 Task: Research Airbnb accommodation in Lake Placid, New York, with Amazing views.
Action: Mouse moved to (599, 162)
Screenshot: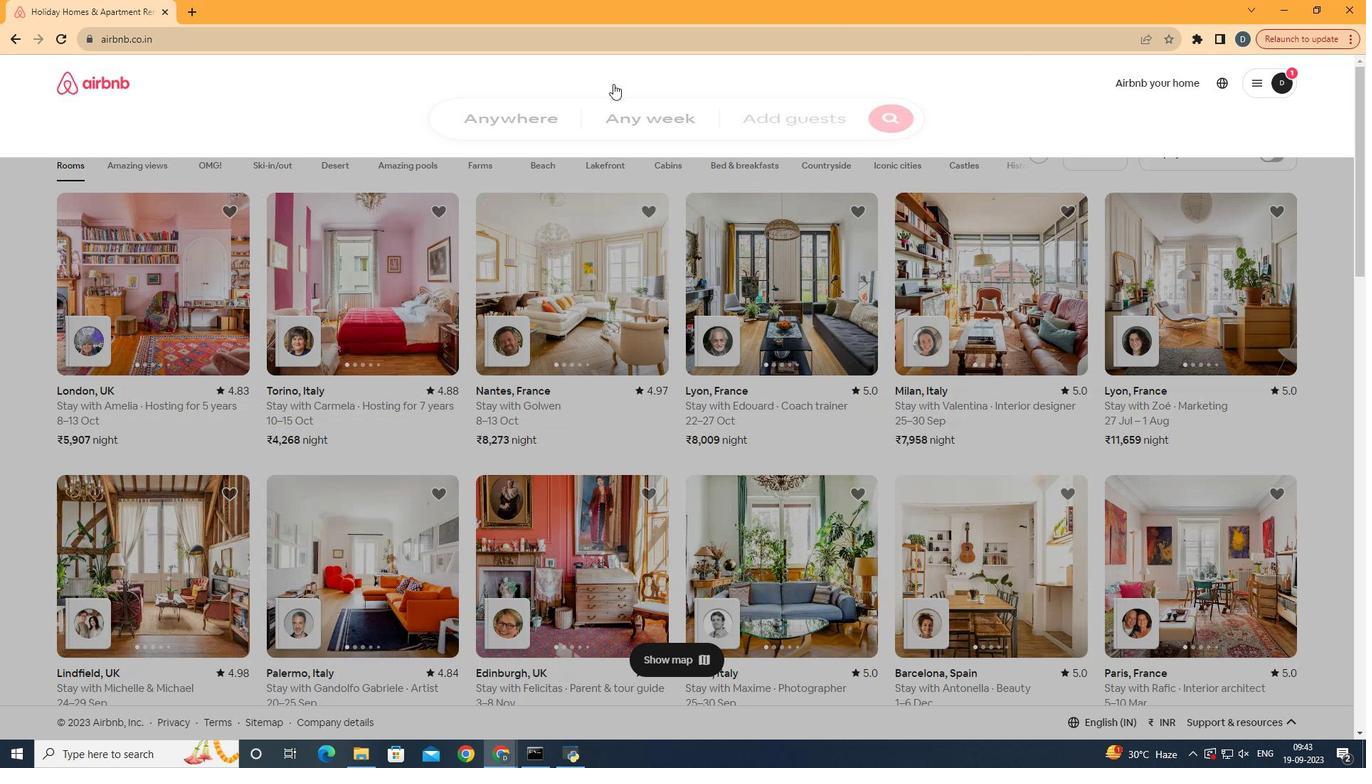 
Action: Mouse pressed left at (599, 162)
Screenshot: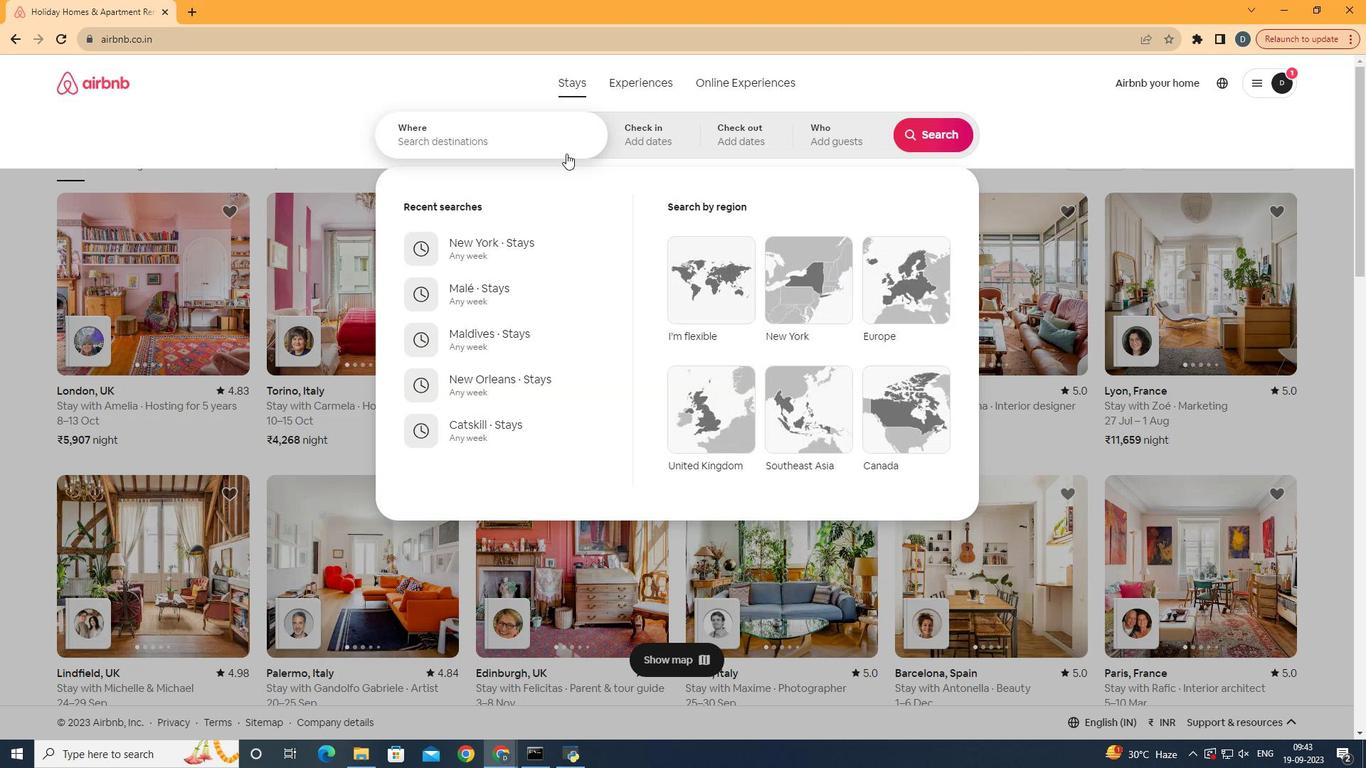 
Action: Mouse moved to (551, 205)
Screenshot: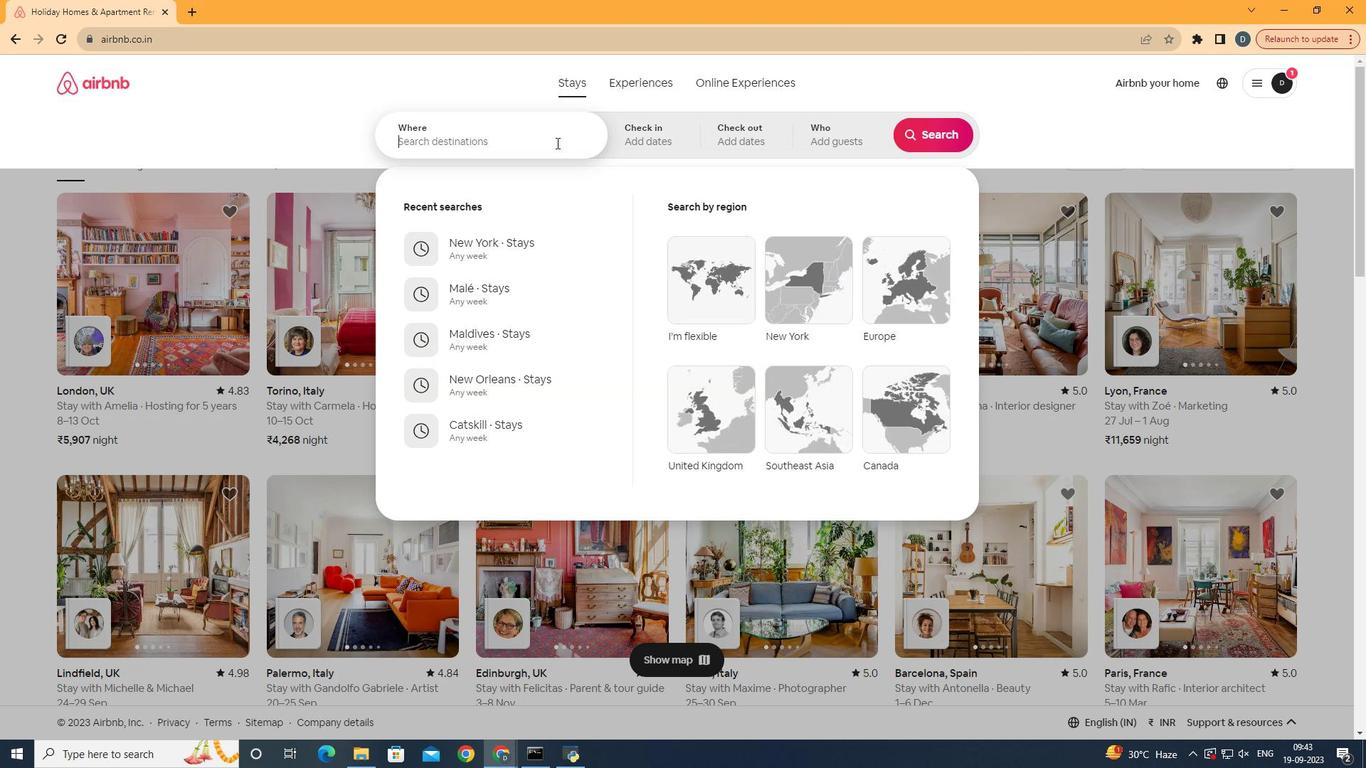 
Action: Mouse pressed left at (551, 205)
Screenshot: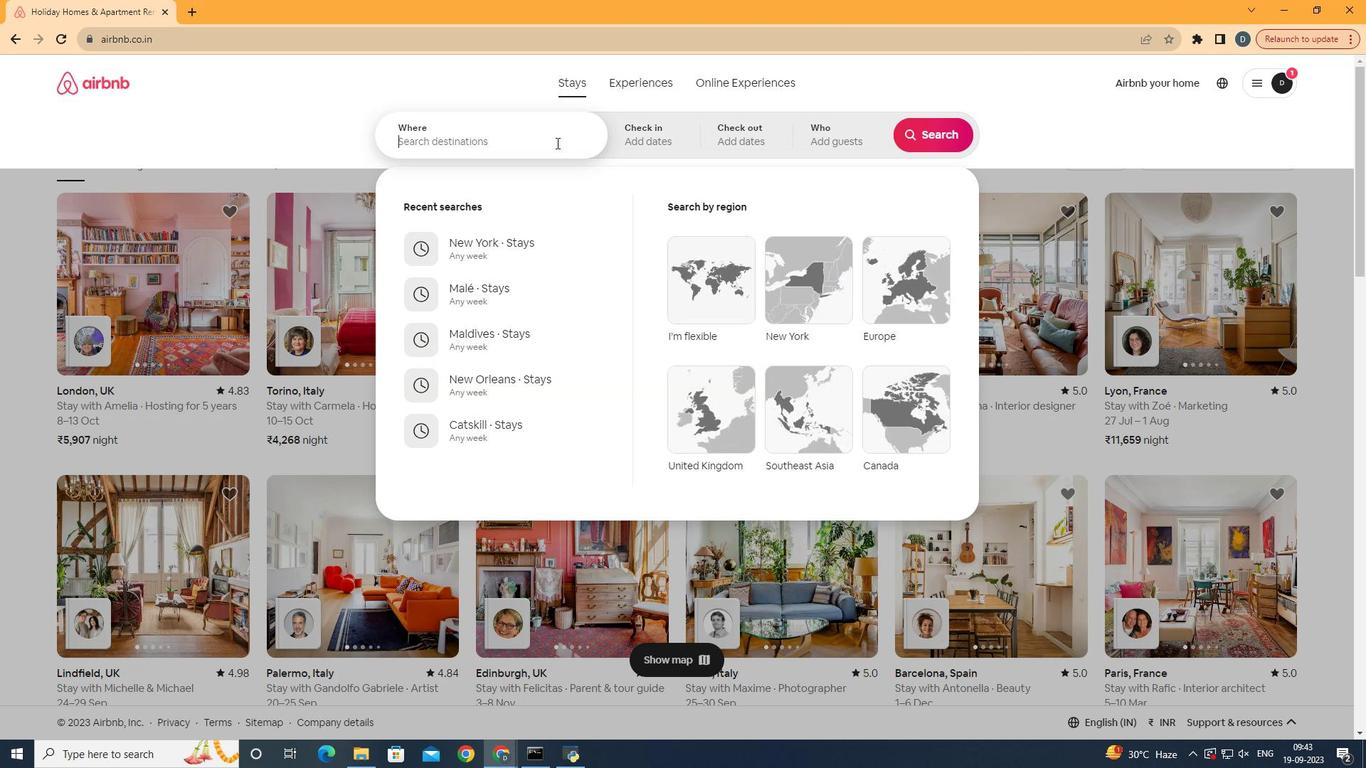 
Action: Mouse moved to (541, 198)
Screenshot: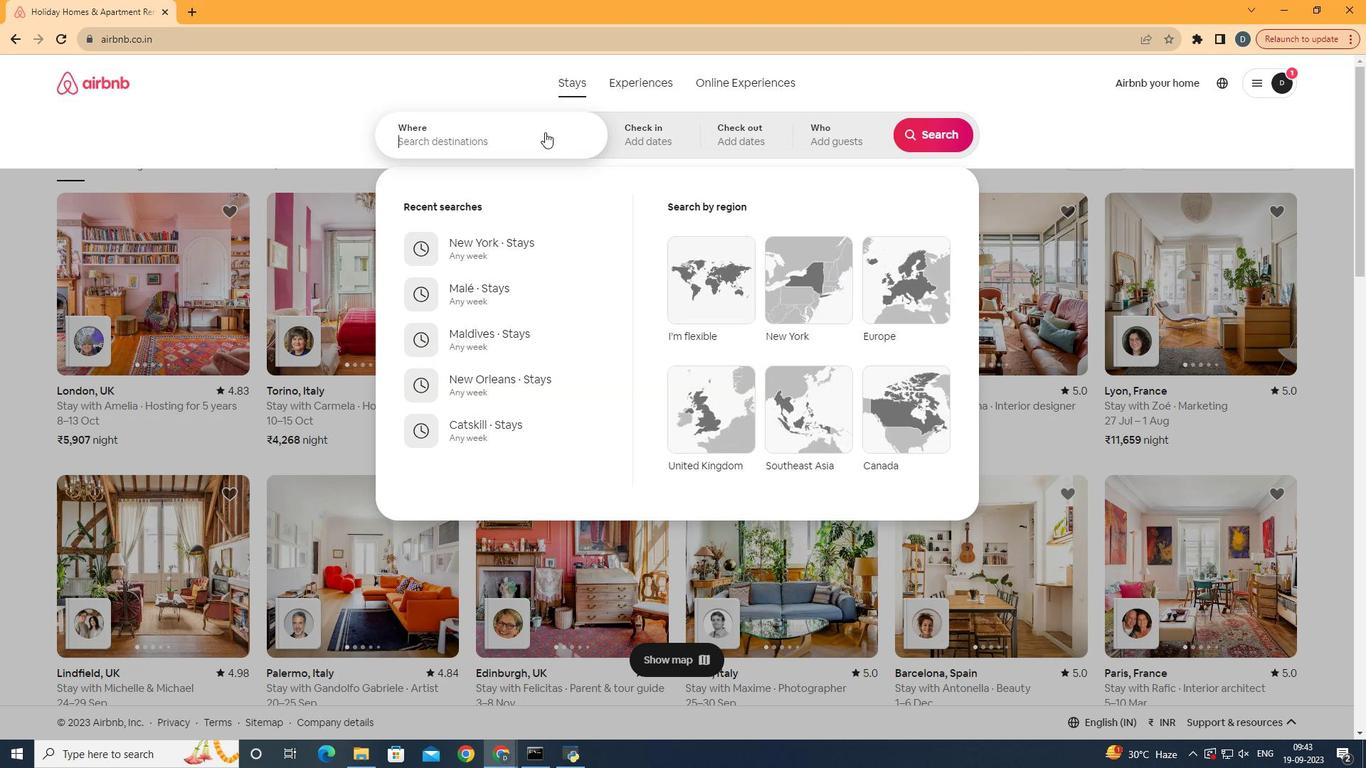 
Action: Key pressed <Key.shift><Key.shift><Key.shift><Key.shift>Lake<Key.space><Key.shift><Key.shift><Key.shift><Key.shift><Key.shift><Key.shift><Key.shift><Key.shift><Key.shift>Pla
Screenshot: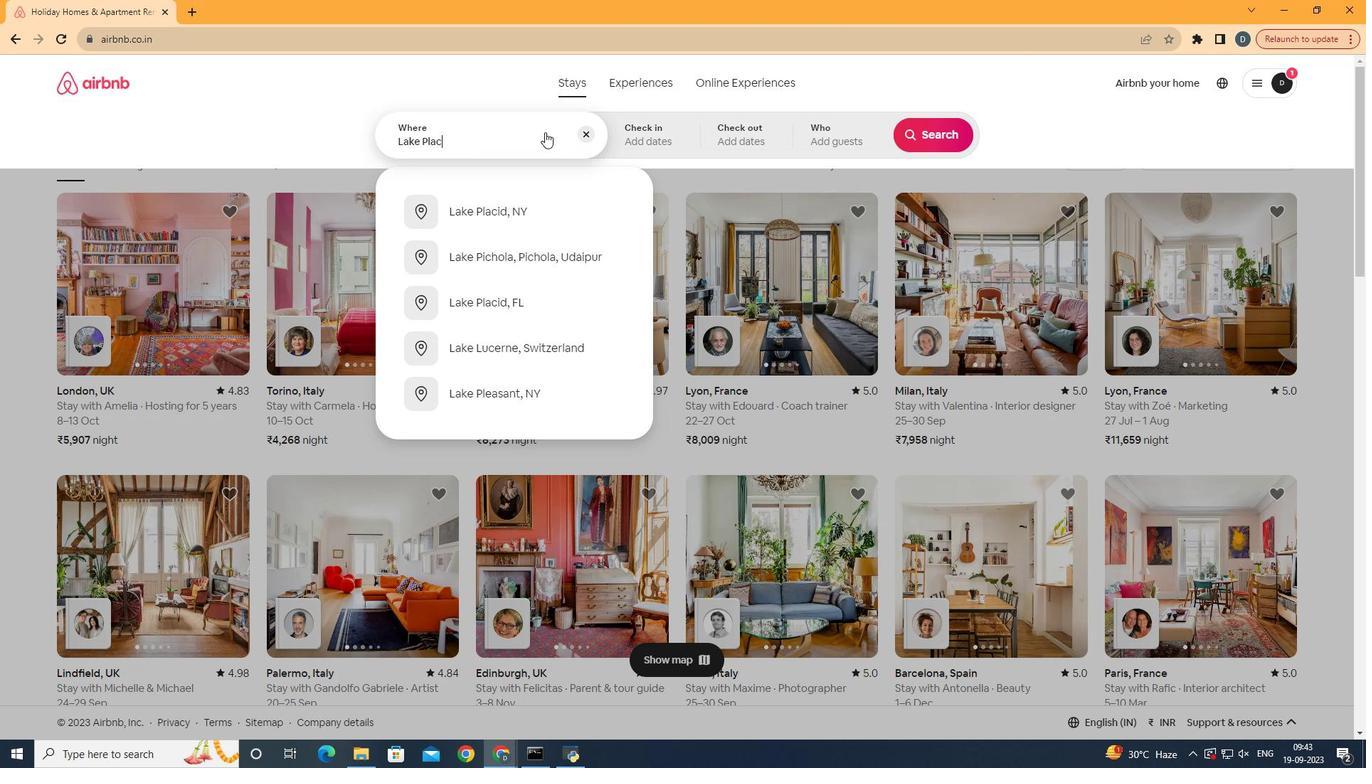 
Action: Mouse moved to (541, 198)
Screenshot: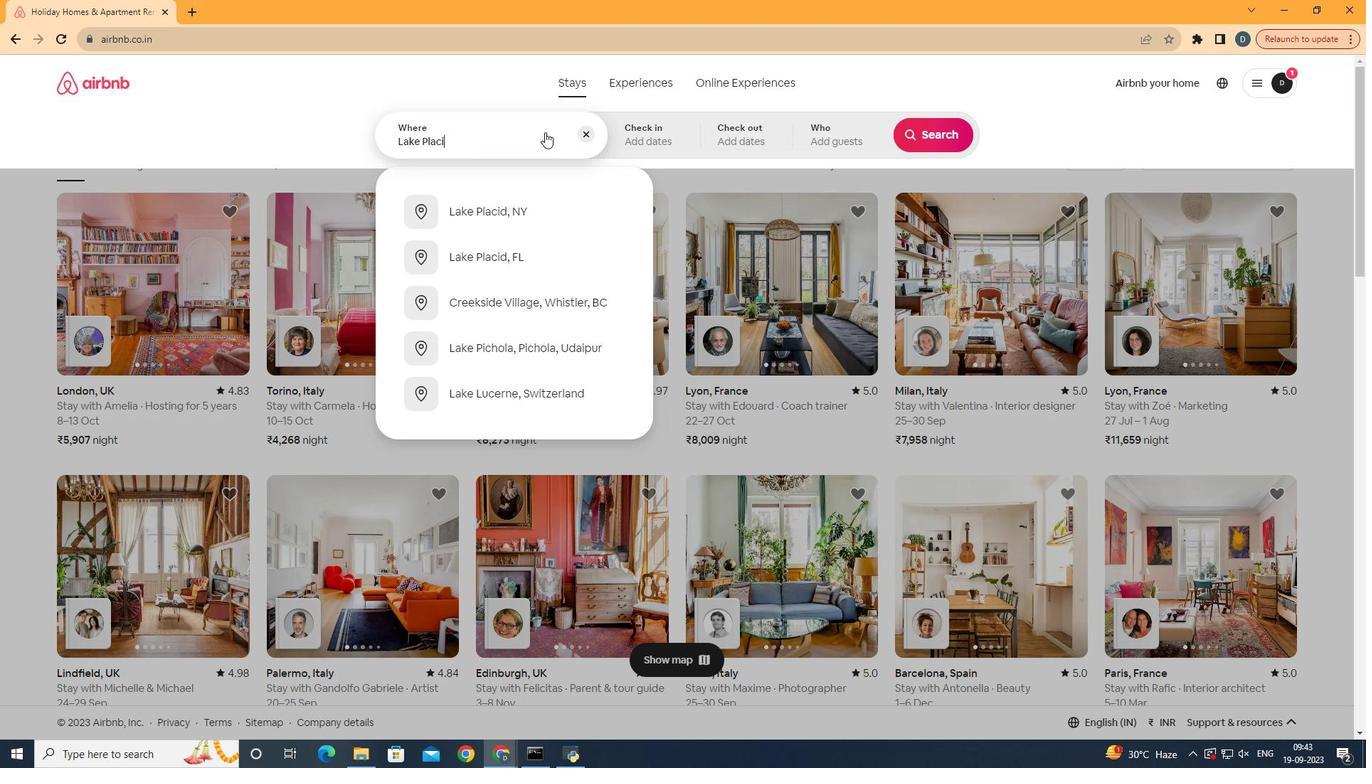 
Action: Key pressed cid,<Key.space><Key.shift>New<Key.space><Key.shift>York<Key.enter>
Screenshot: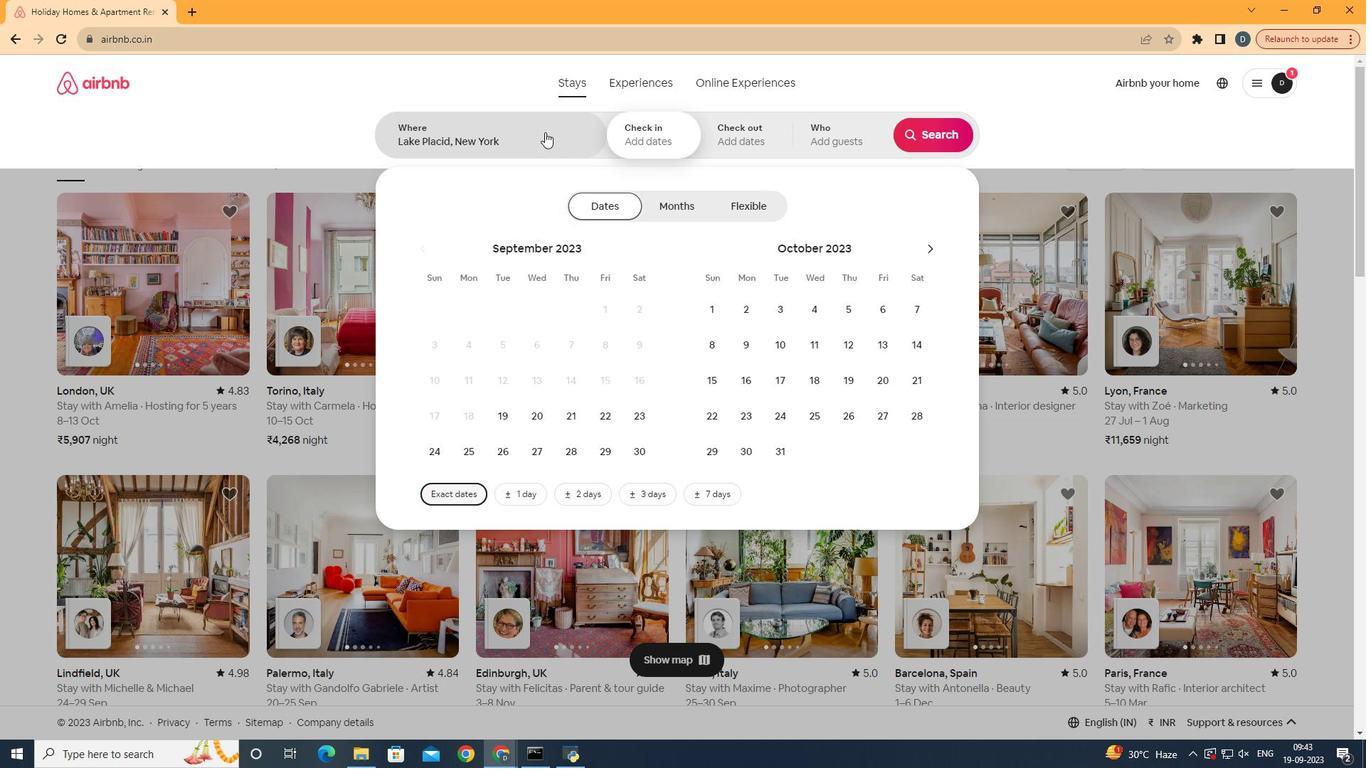 
Action: Mouse moved to (842, 198)
Screenshot: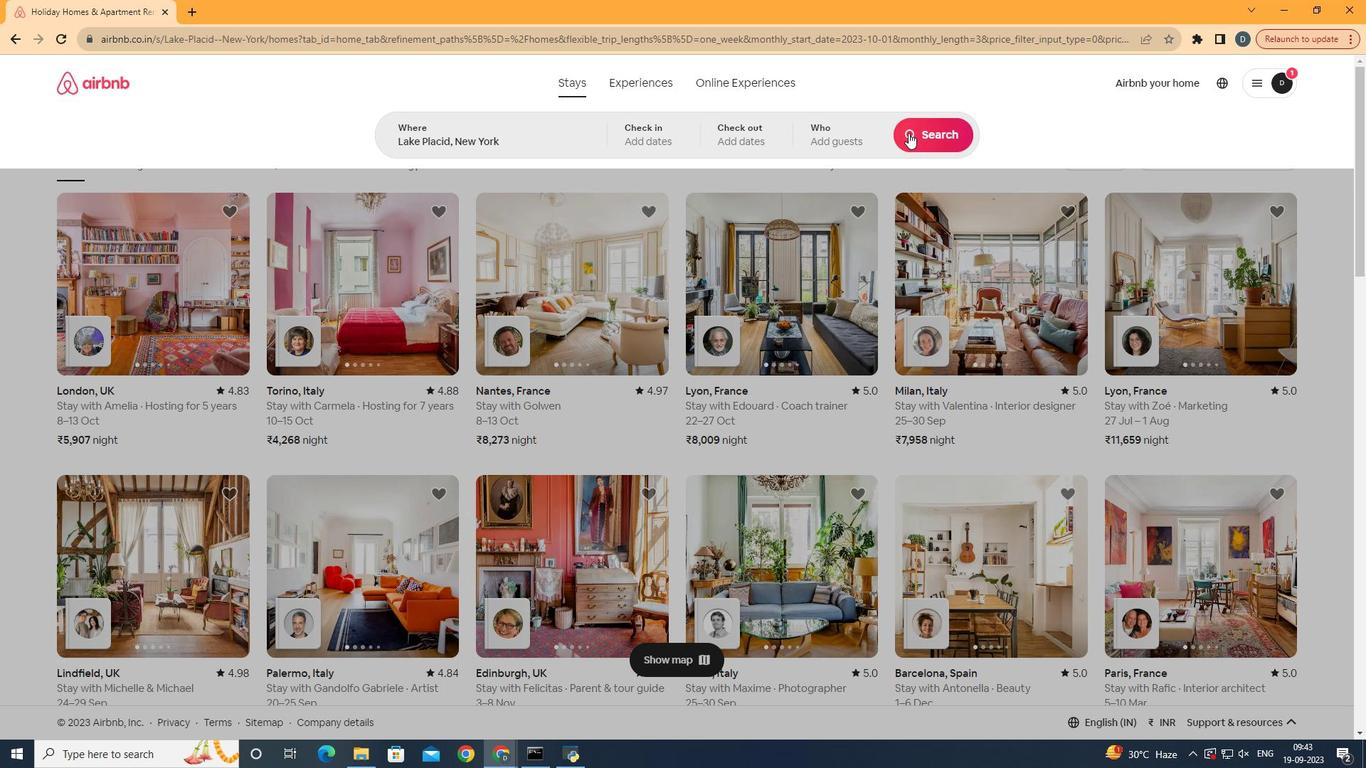 
Action: Mouse pressed left at (842, 198)
Screenshot: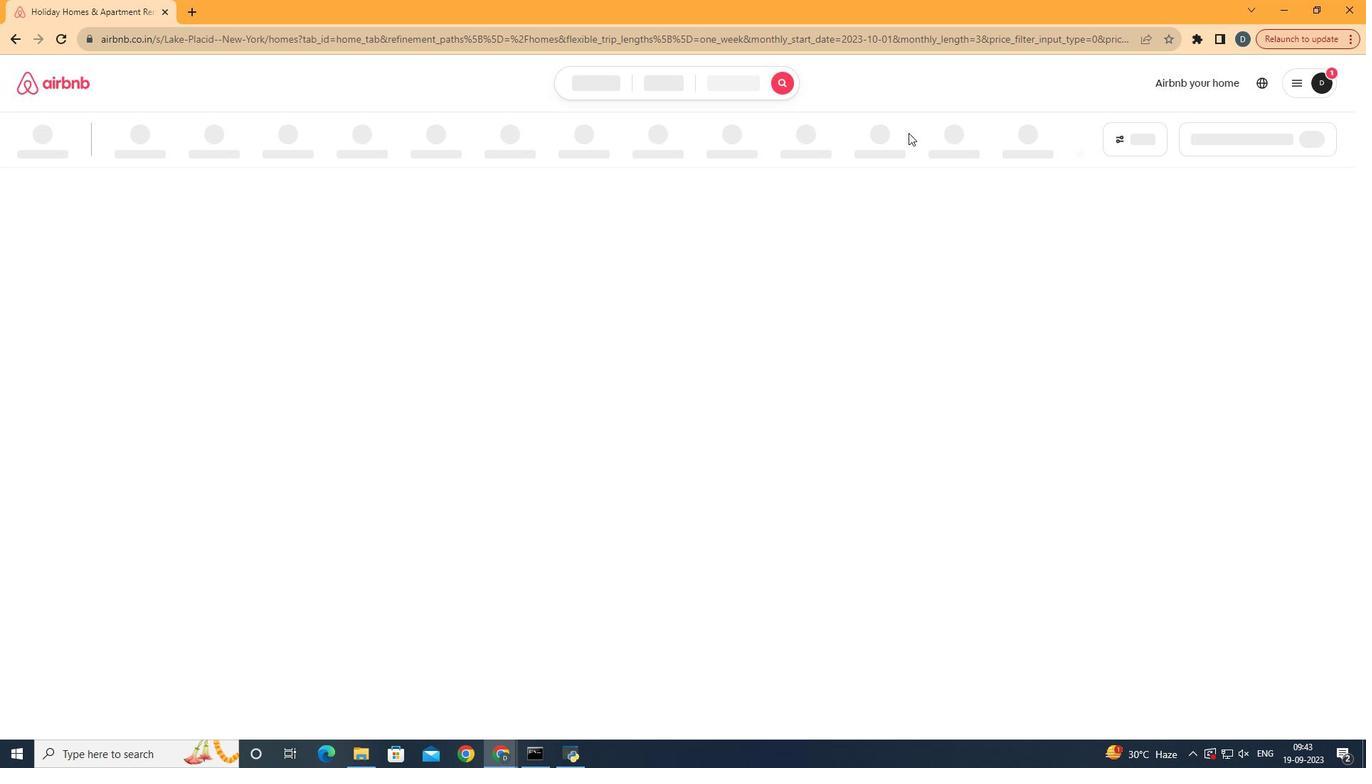 
Action: Mouse moved to (981, 202)
Screenshot: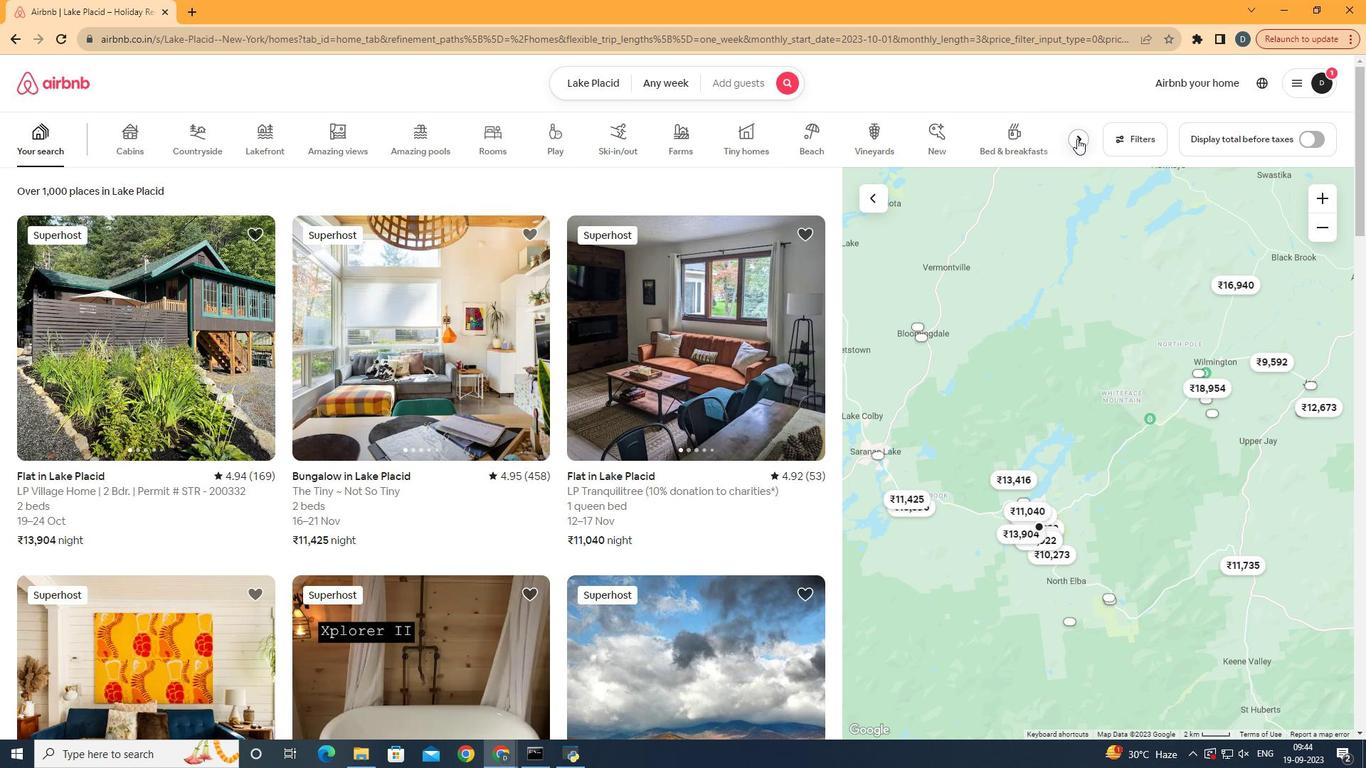 
Action: Mouse pressed left at (981, 202)
Screenshot: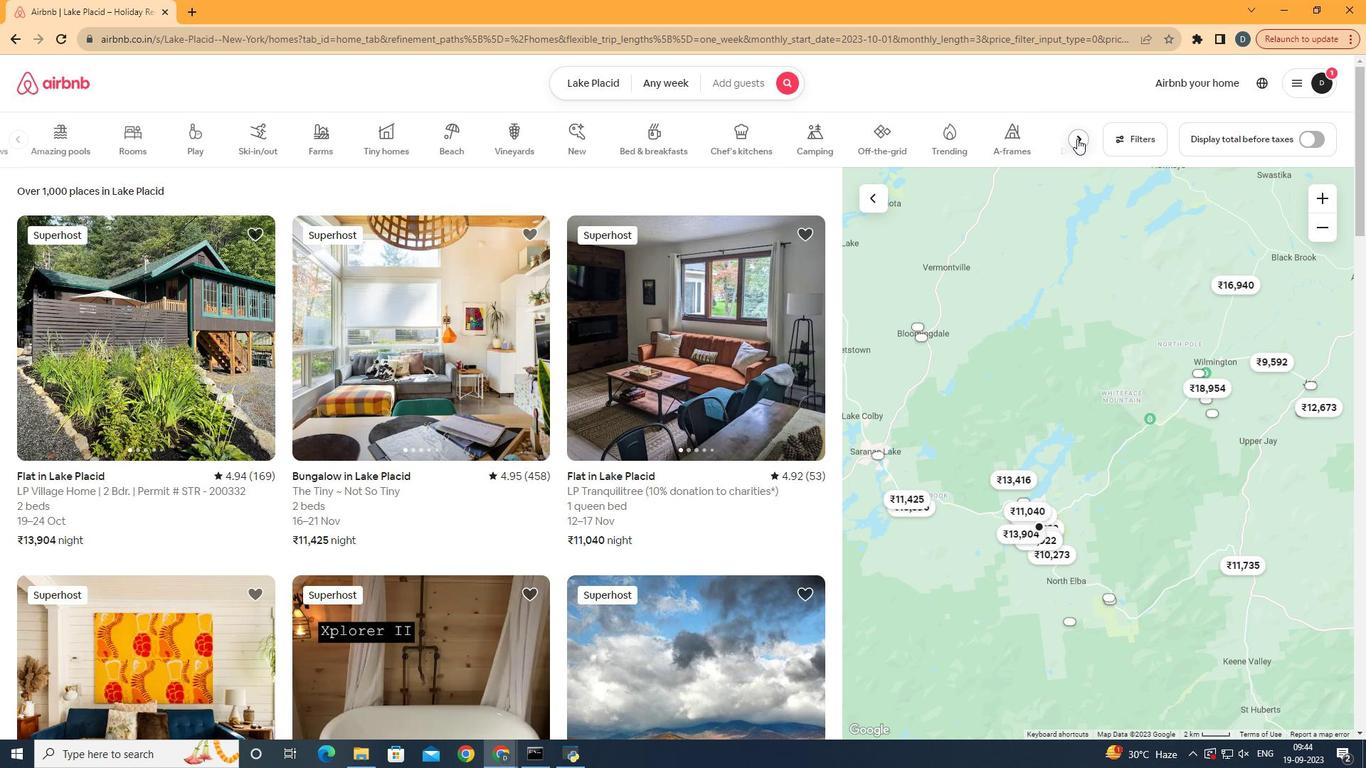 
Action: Mouse moved to (108, 202)
Screenshot: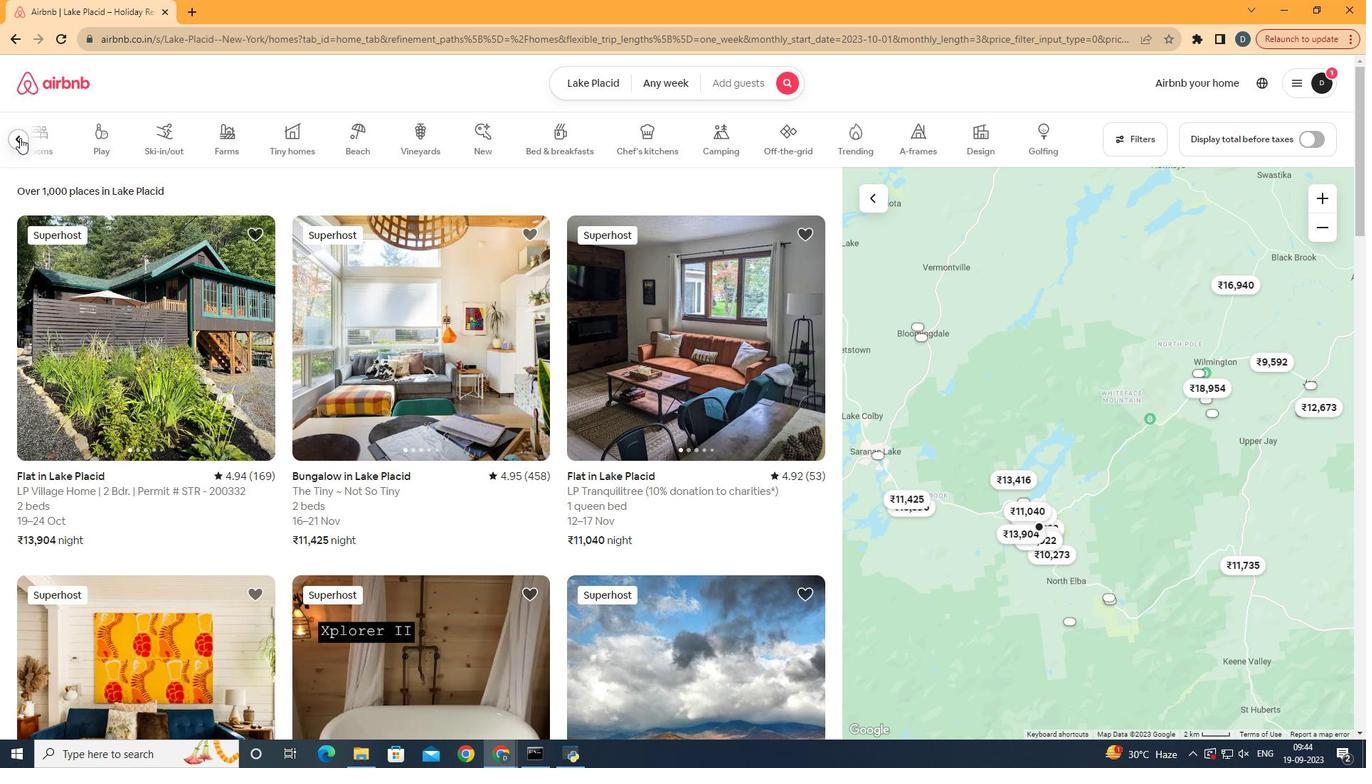 
Action: Mouse pressed left at (108, 202)
Screenshot: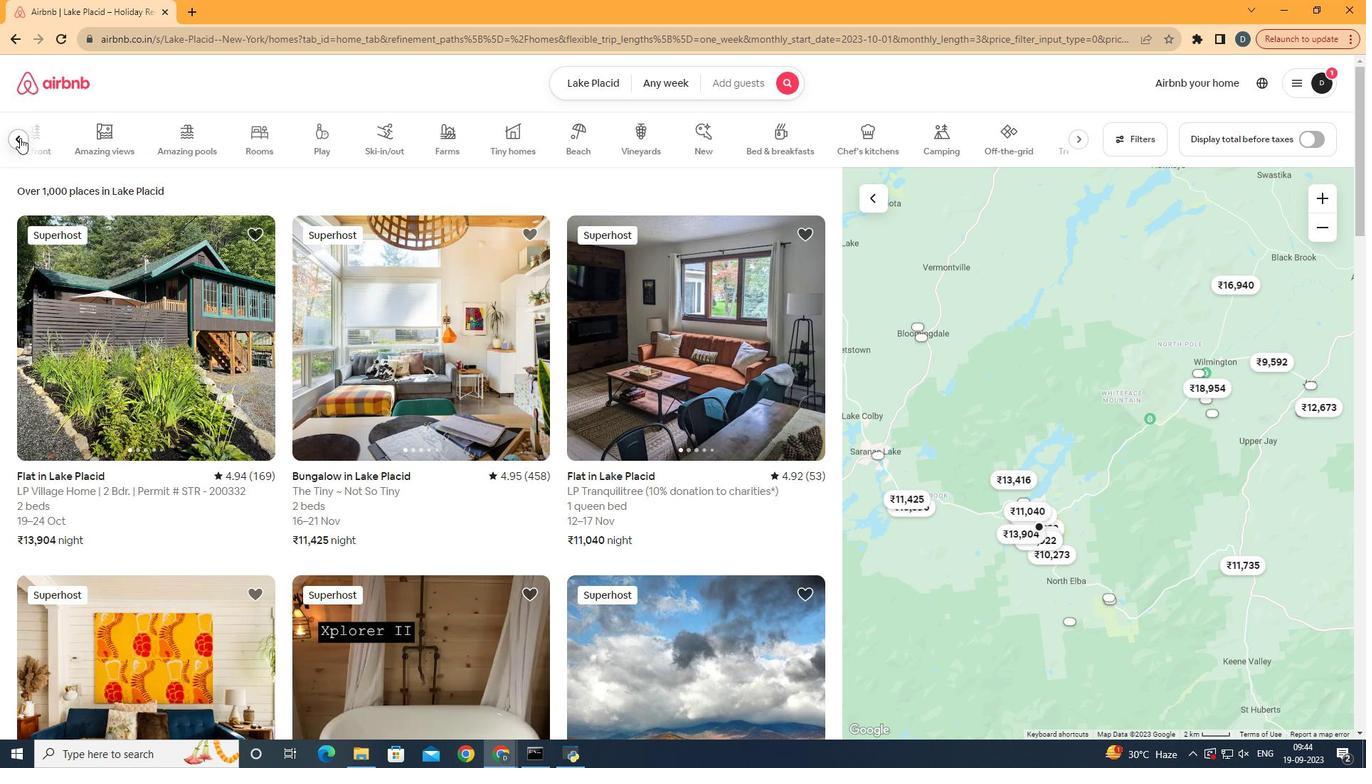 
Action: Mouse moved to (382, 211)
Screenshot: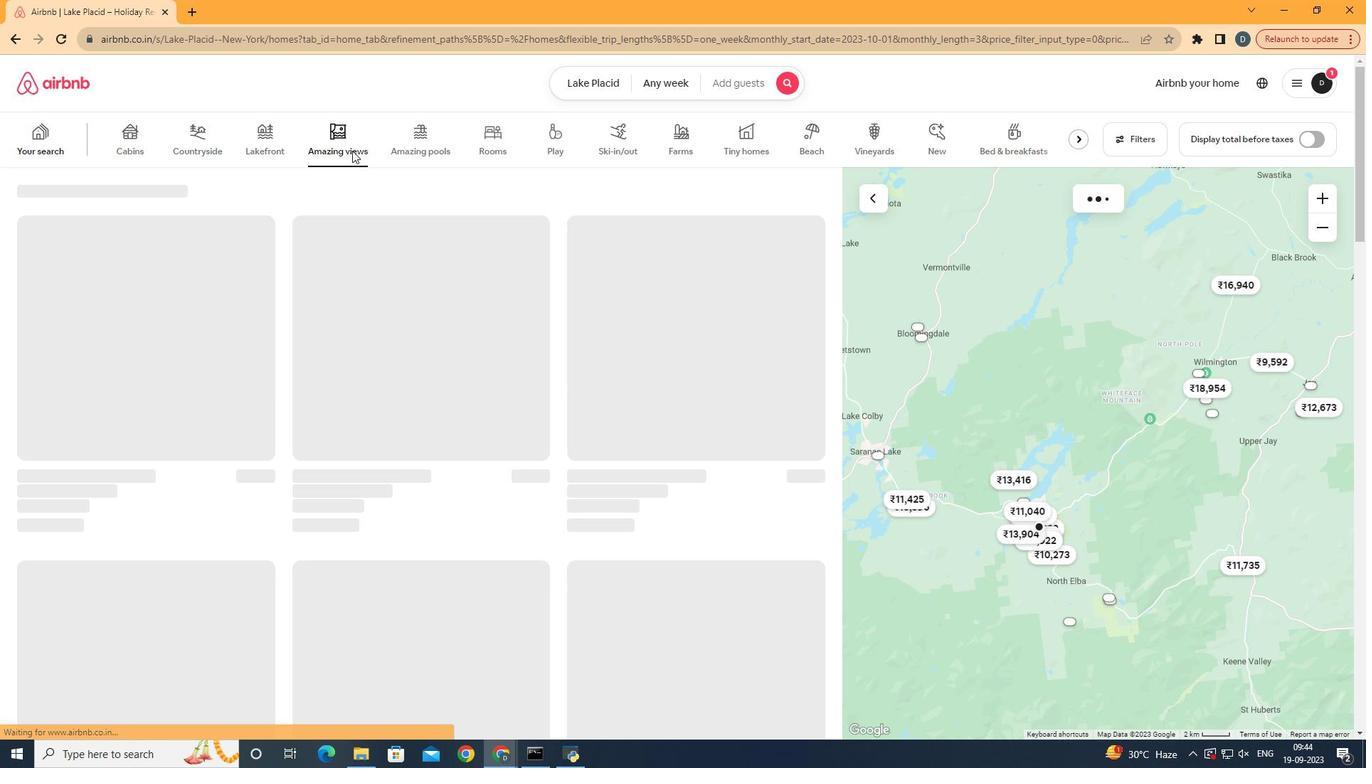 
Action: Mouse pressed left at (382, 211)
Screenshot: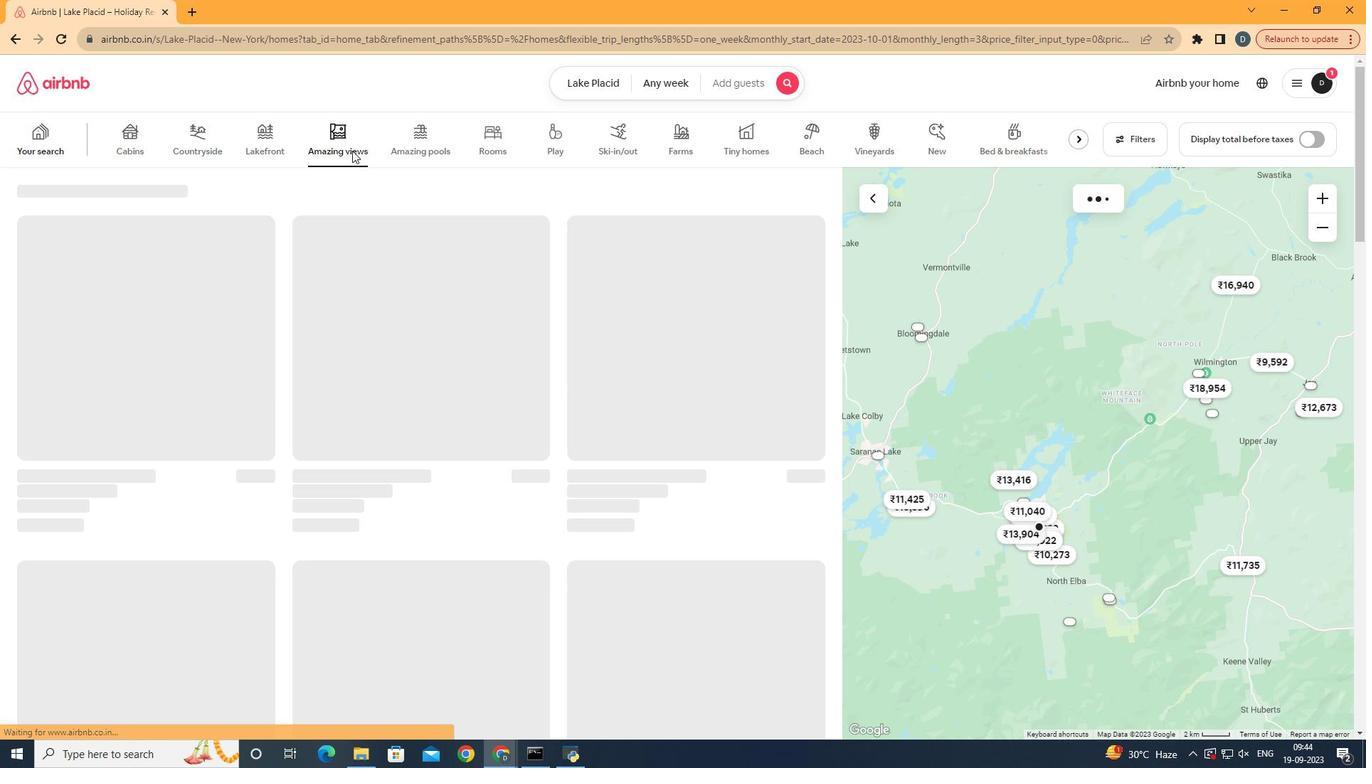 
Action: Mouse moved to (204, 324)
Screenshot: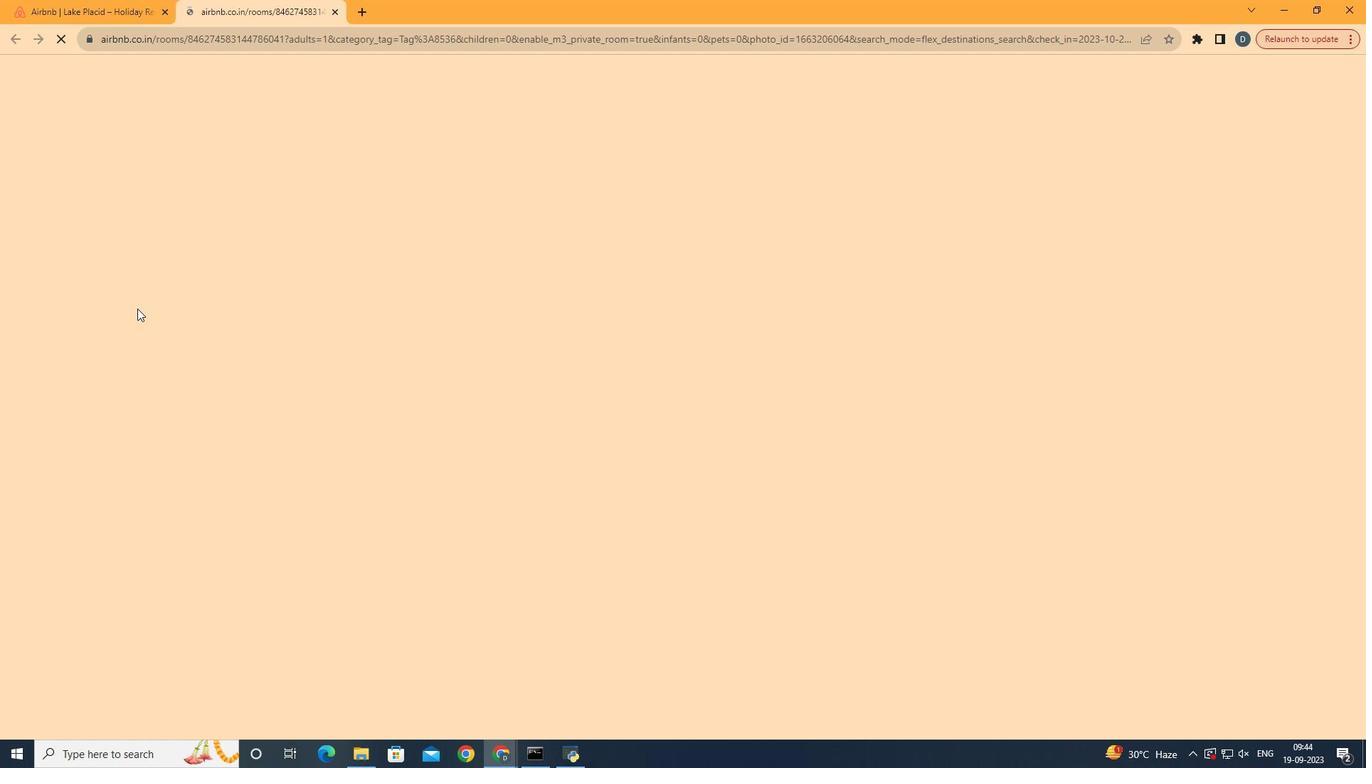 
Action: Mouse pressed left at (204, 324)
Screenshot: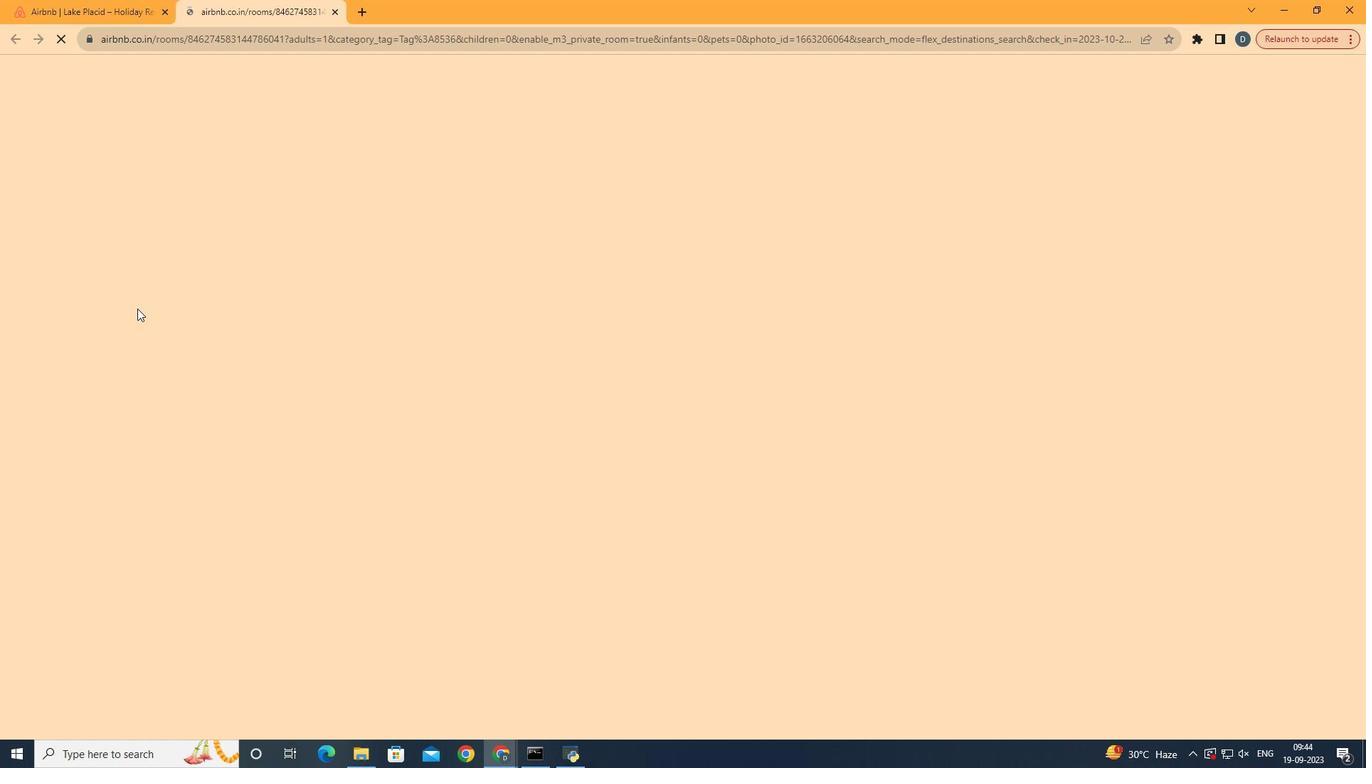 
Action: Mouse moved to (906, 481)
Screenshot: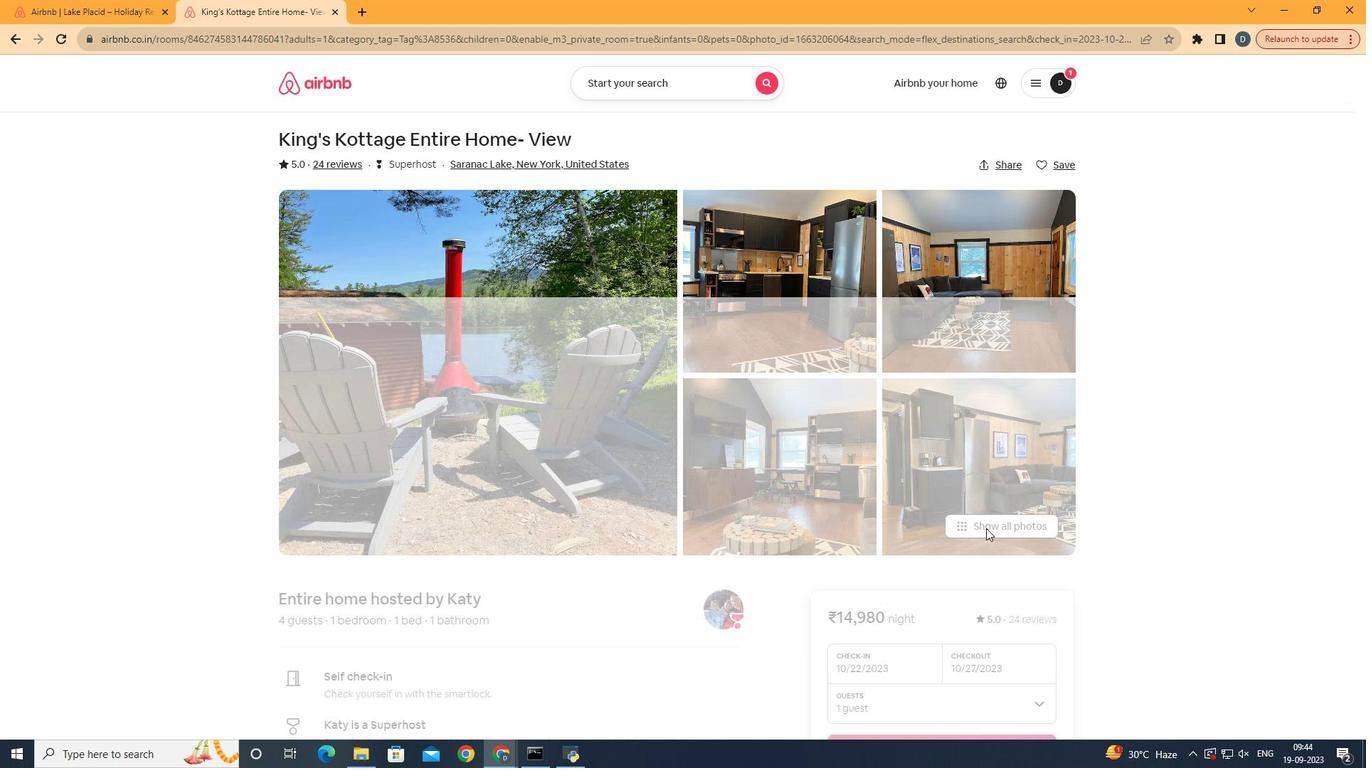 
Action: Mouse pressed left at (906, 481)
Screenshot: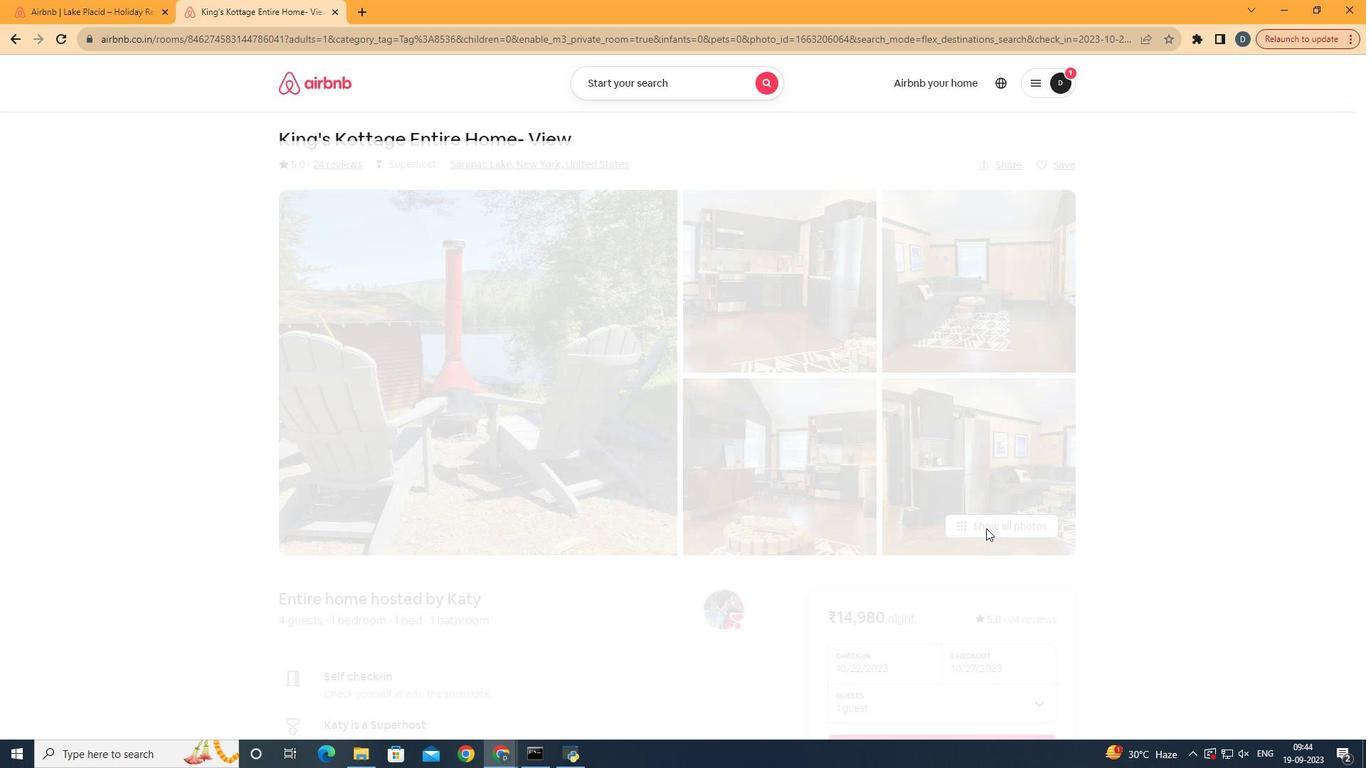
Action: Mouse moved to (663, 359)
Screenshot: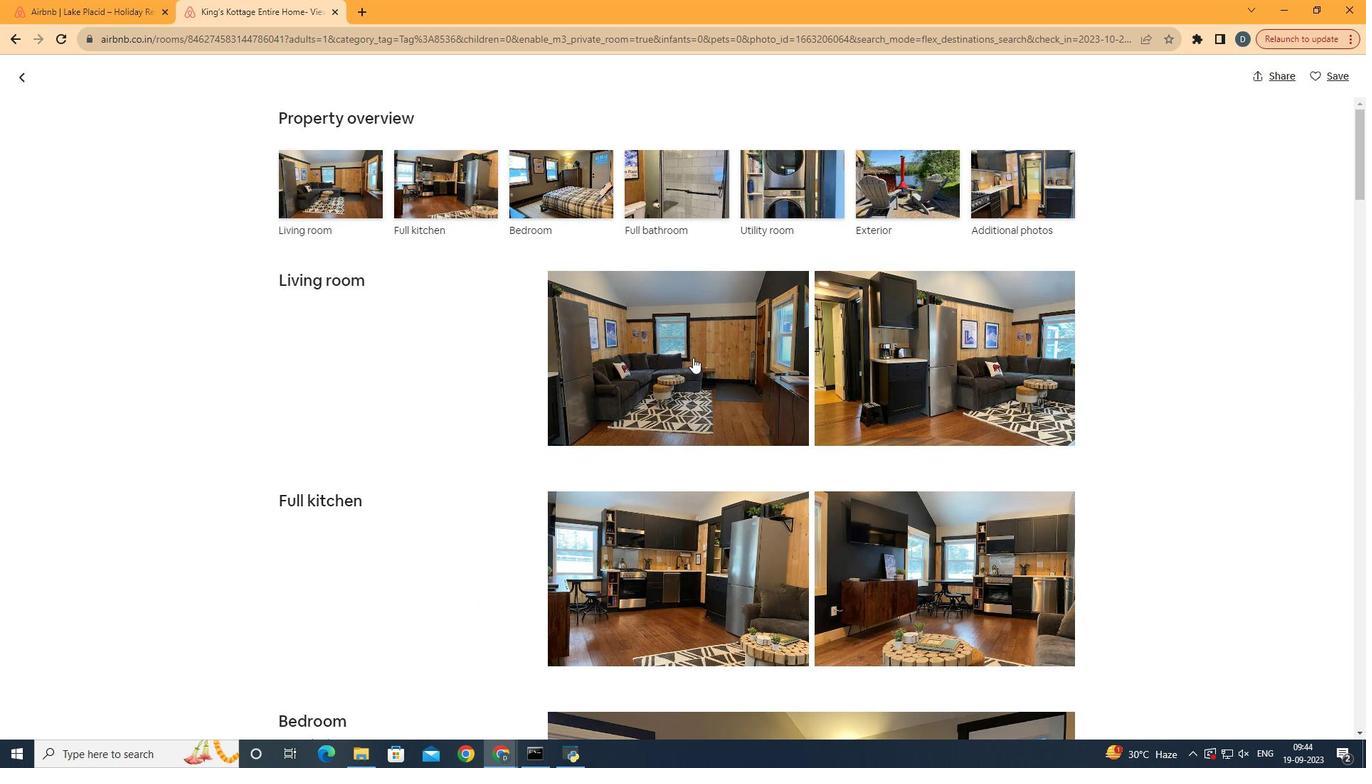 
Action: Mouse pressed left at (663, 359)
Screenshot: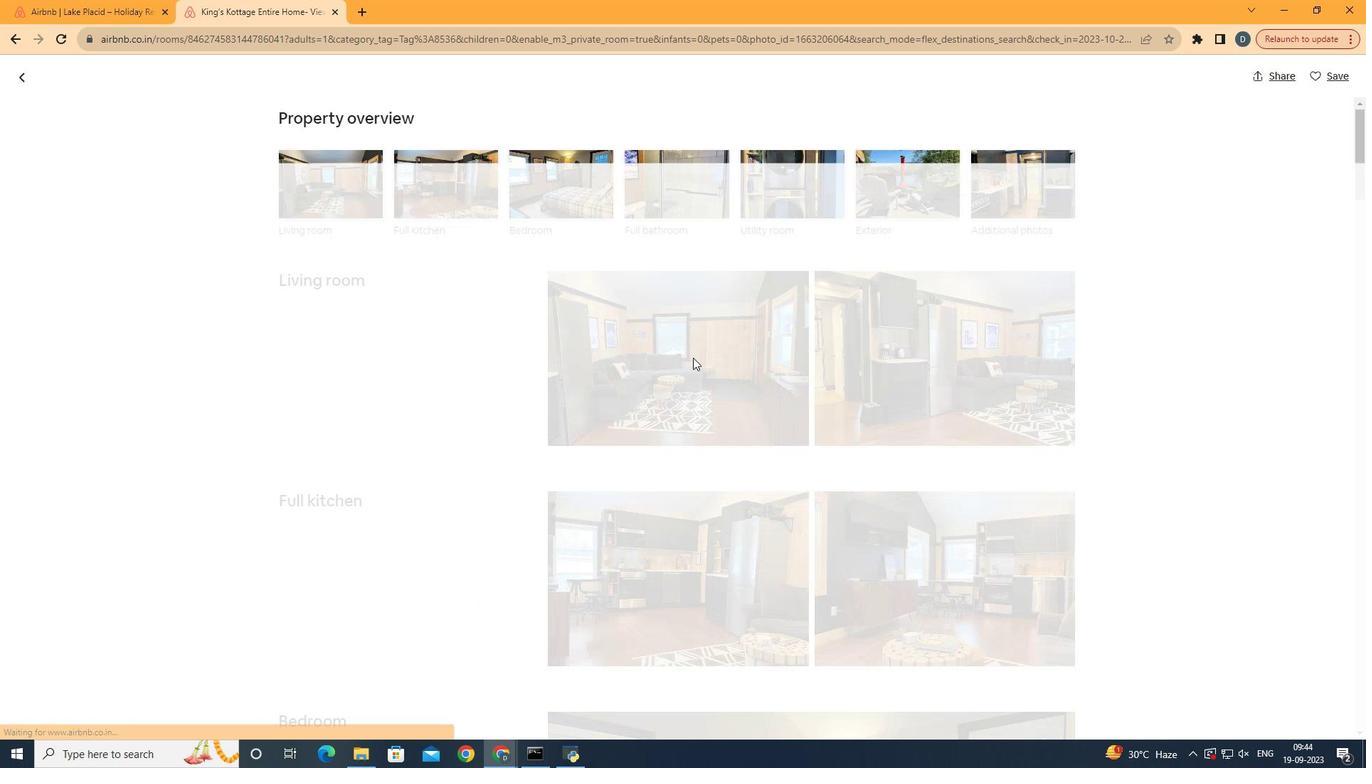 
Action: Mouse moved to (894, 382)
Screenshot: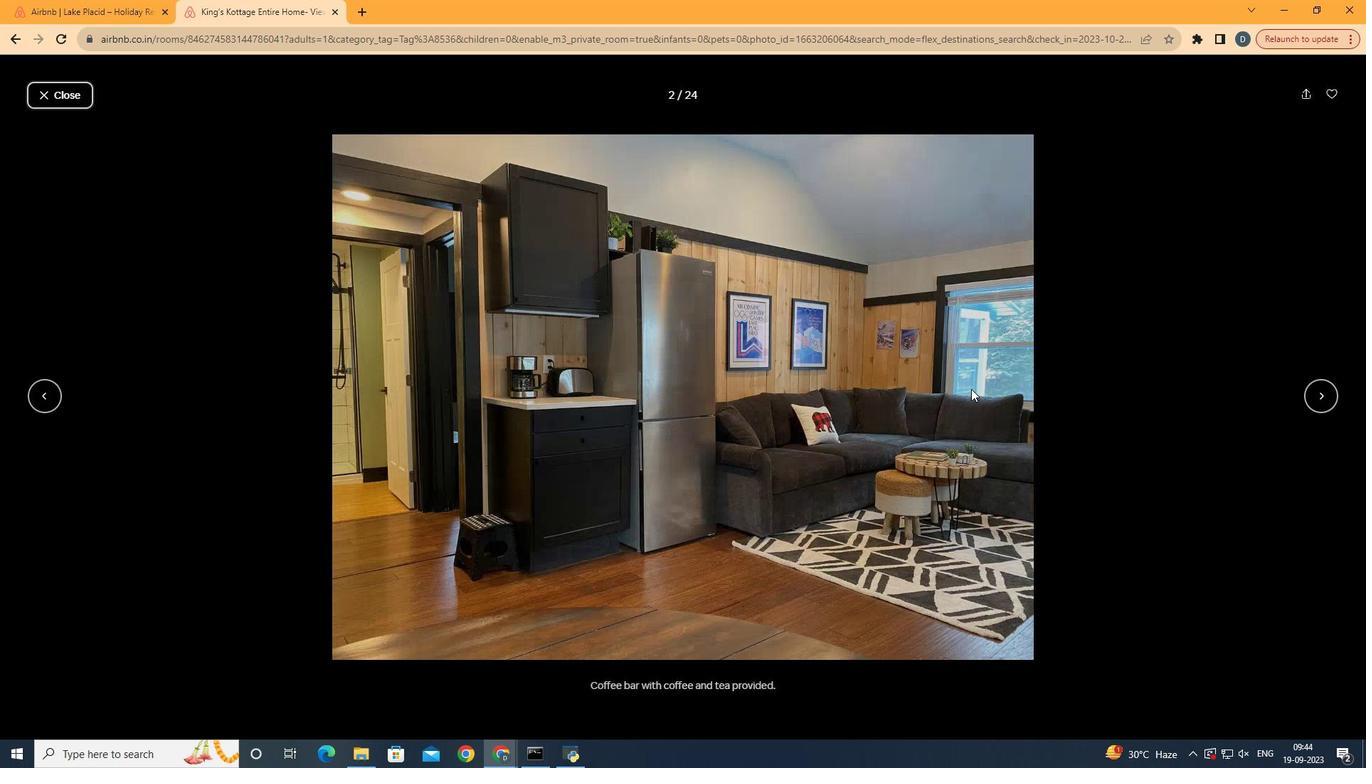
Action: Key pressed <Key.right><Key.right>
Screenshot: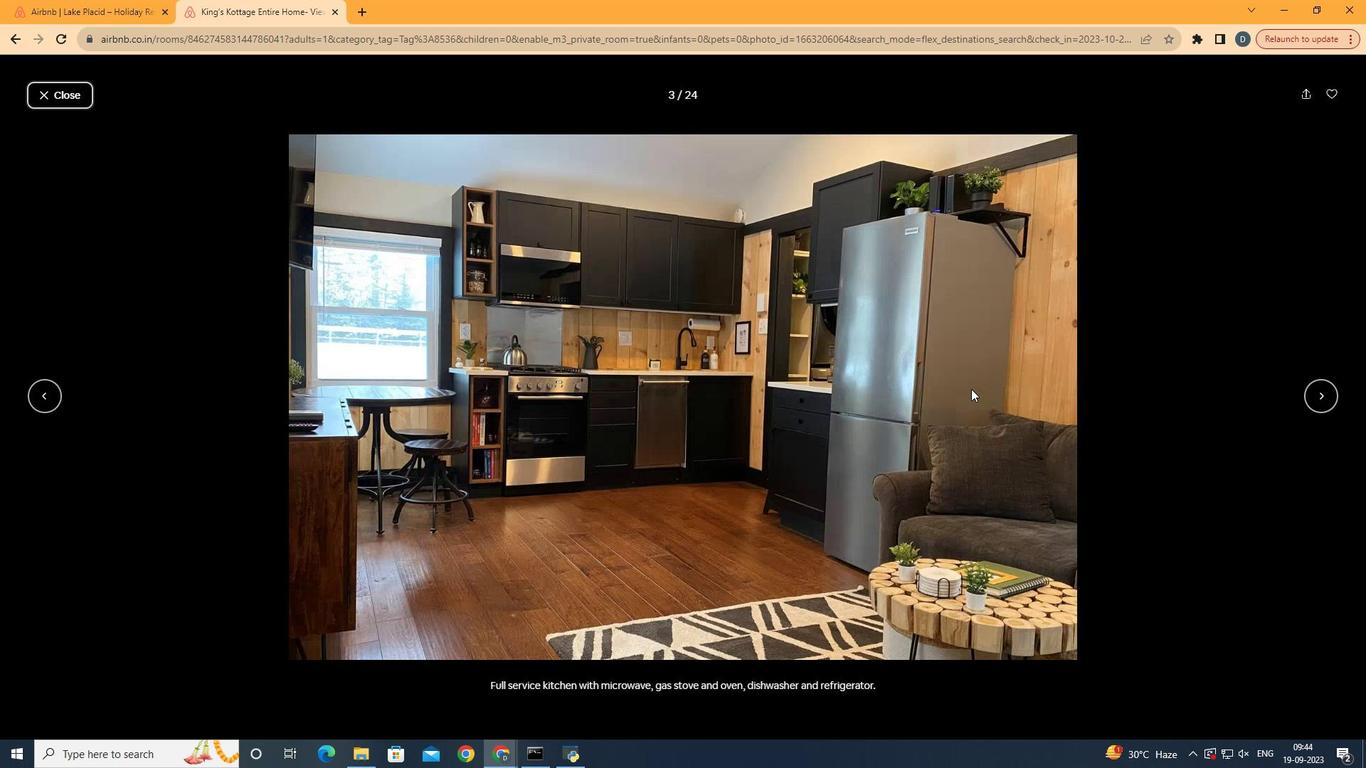 
Action: Mouse moved to (895, 382)
Screenshot: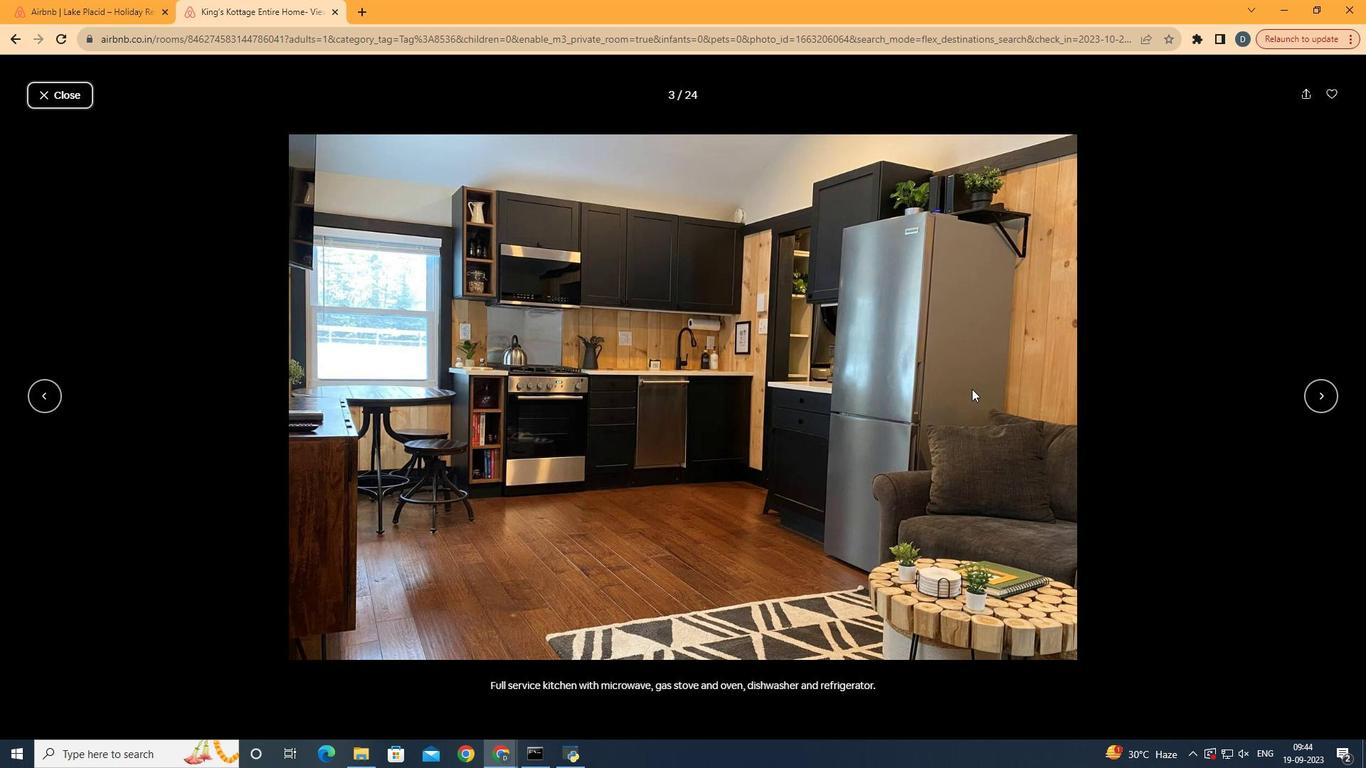 
Action: Key pressed <Key.right><Key.right><Key.right><Key.right><Key.right><Key.right><Key.right><Key.right><Key.right><Key.right><Key.right><Key.right><Key.right><Key.right>
Screenshot: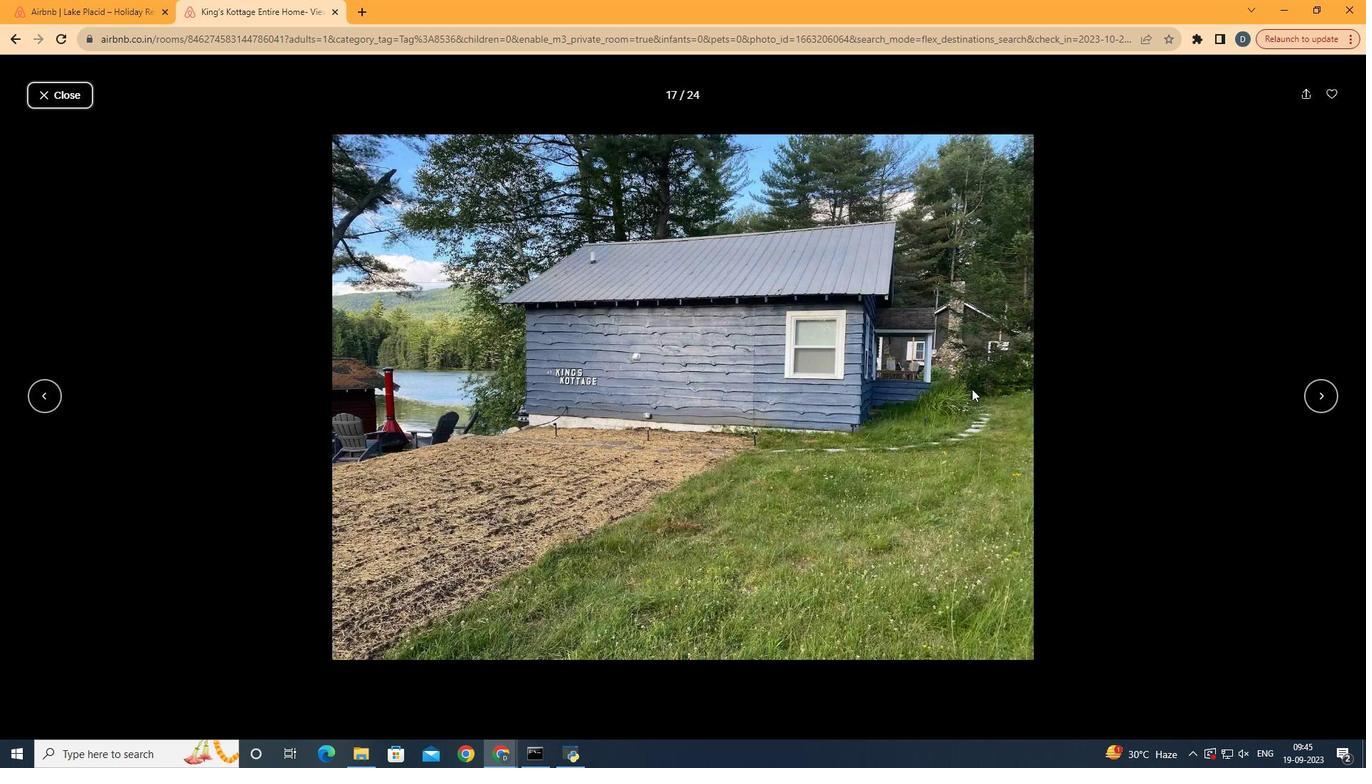 
Action: Mouse moved to (895, 382)
Screenshot: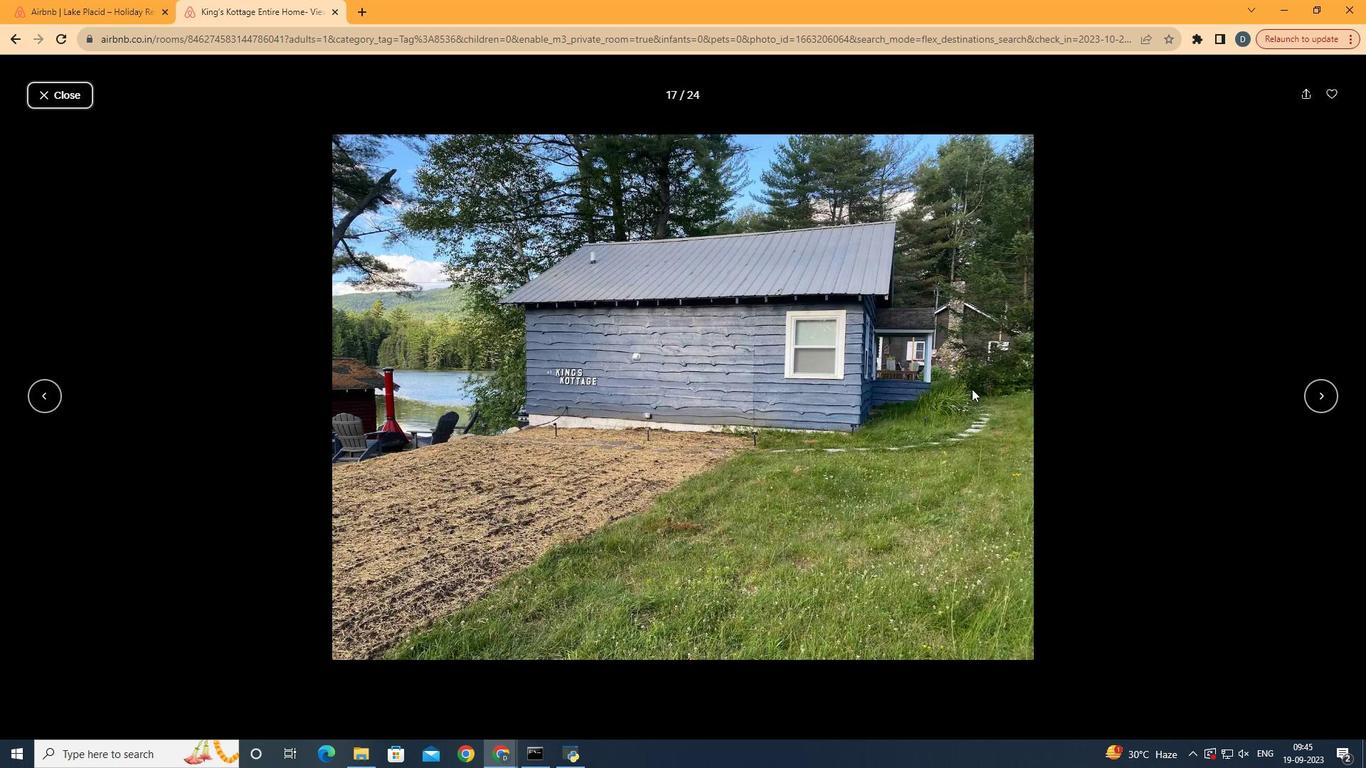 
Action: Key pressed <Key.right><Key.right><Key.right><Key.right><Key.right><Key.right><Key.right>
Screenshot: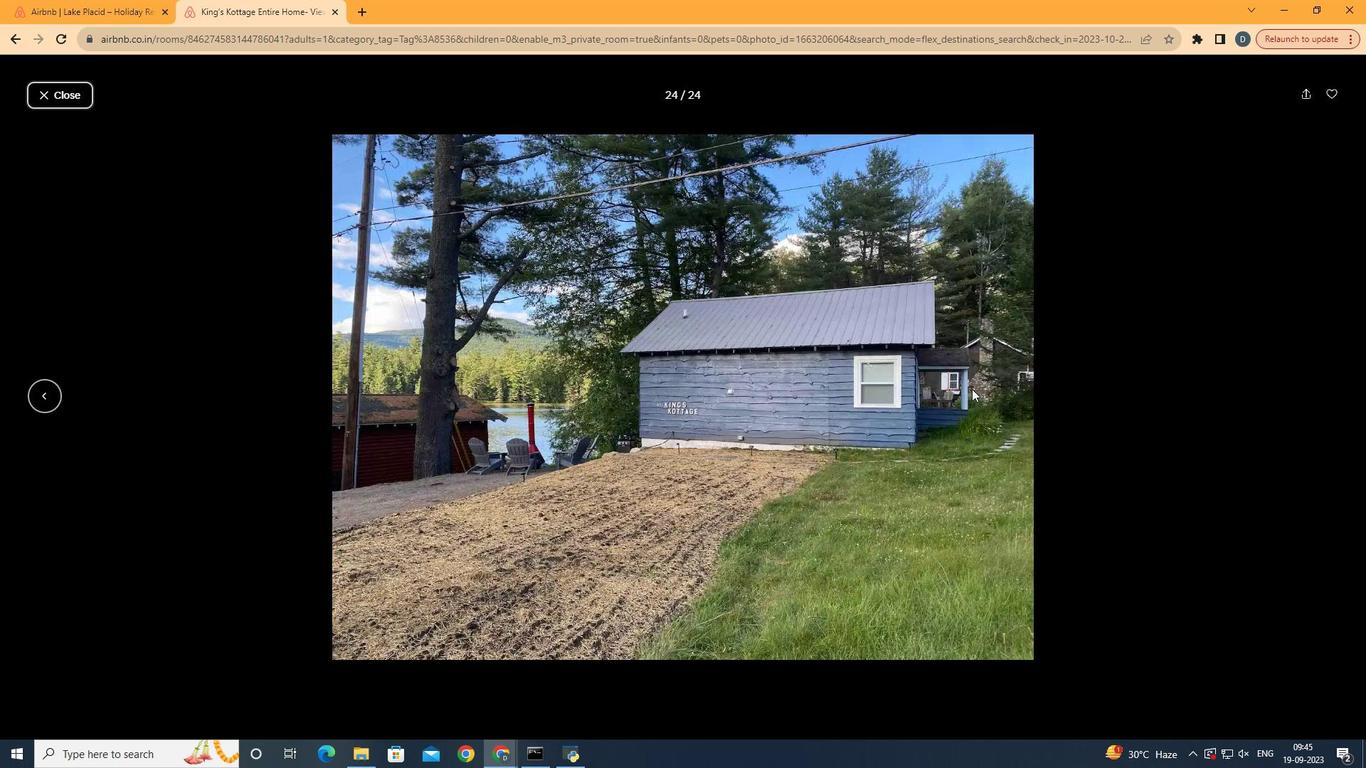 
Action: Mouse moved to (155, 178)
Screenshot: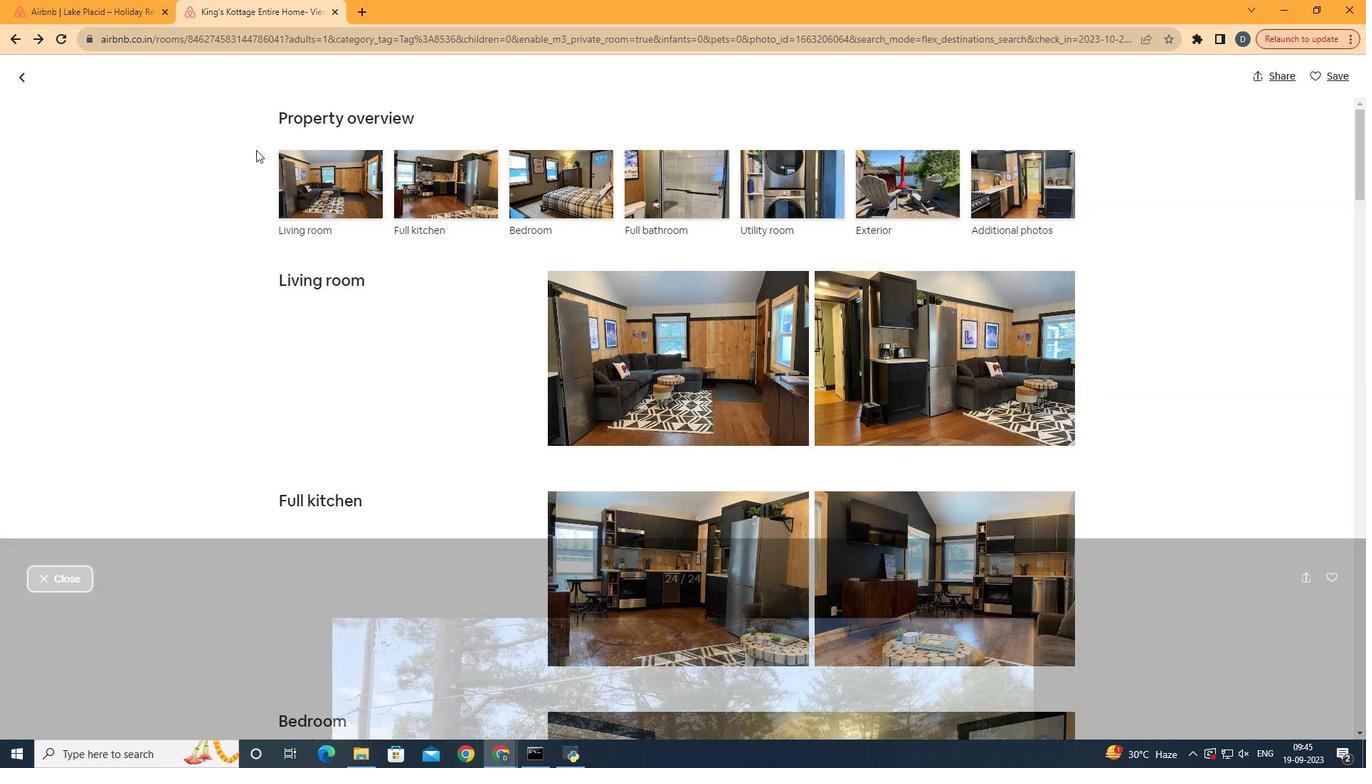 
Action: Mouse pressed left at (155, 178)
Screenshot: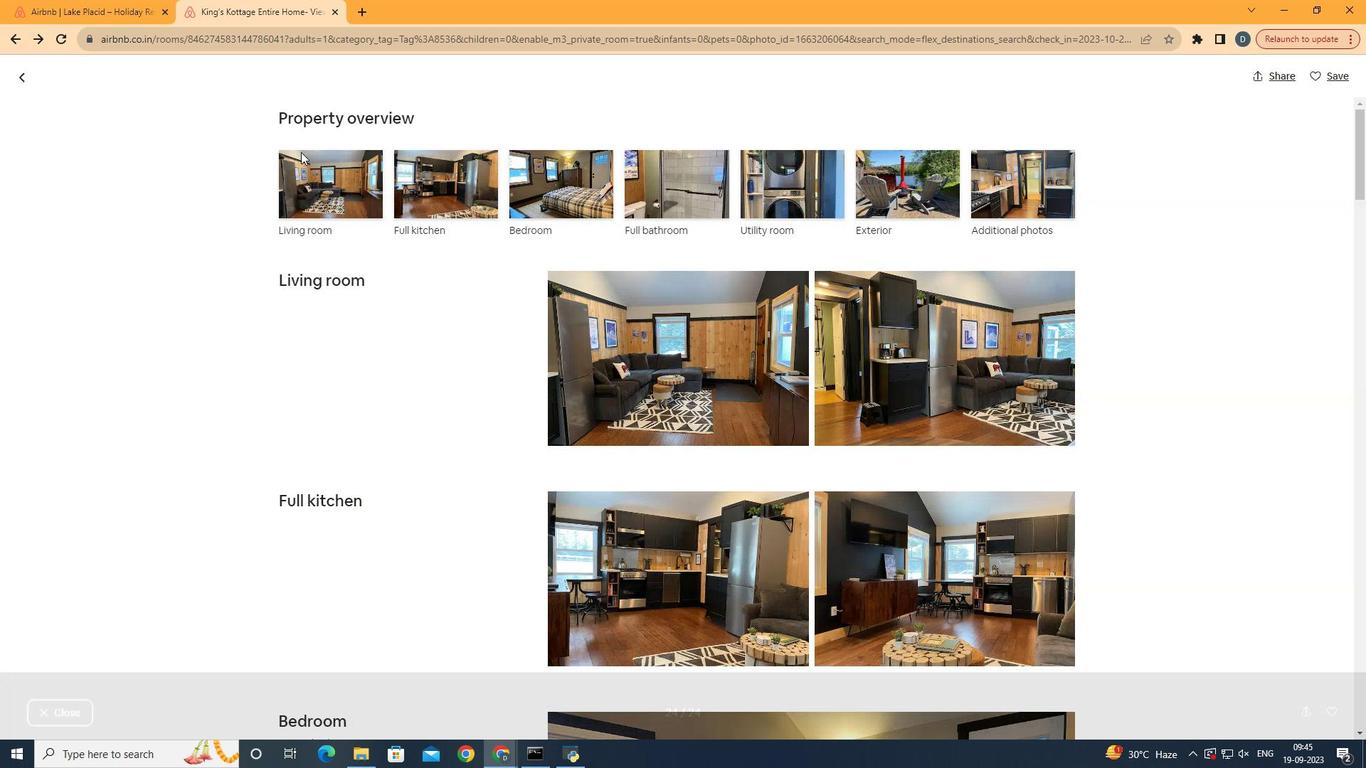 
Action: Mouse moved to (111, 165)
Screenshot: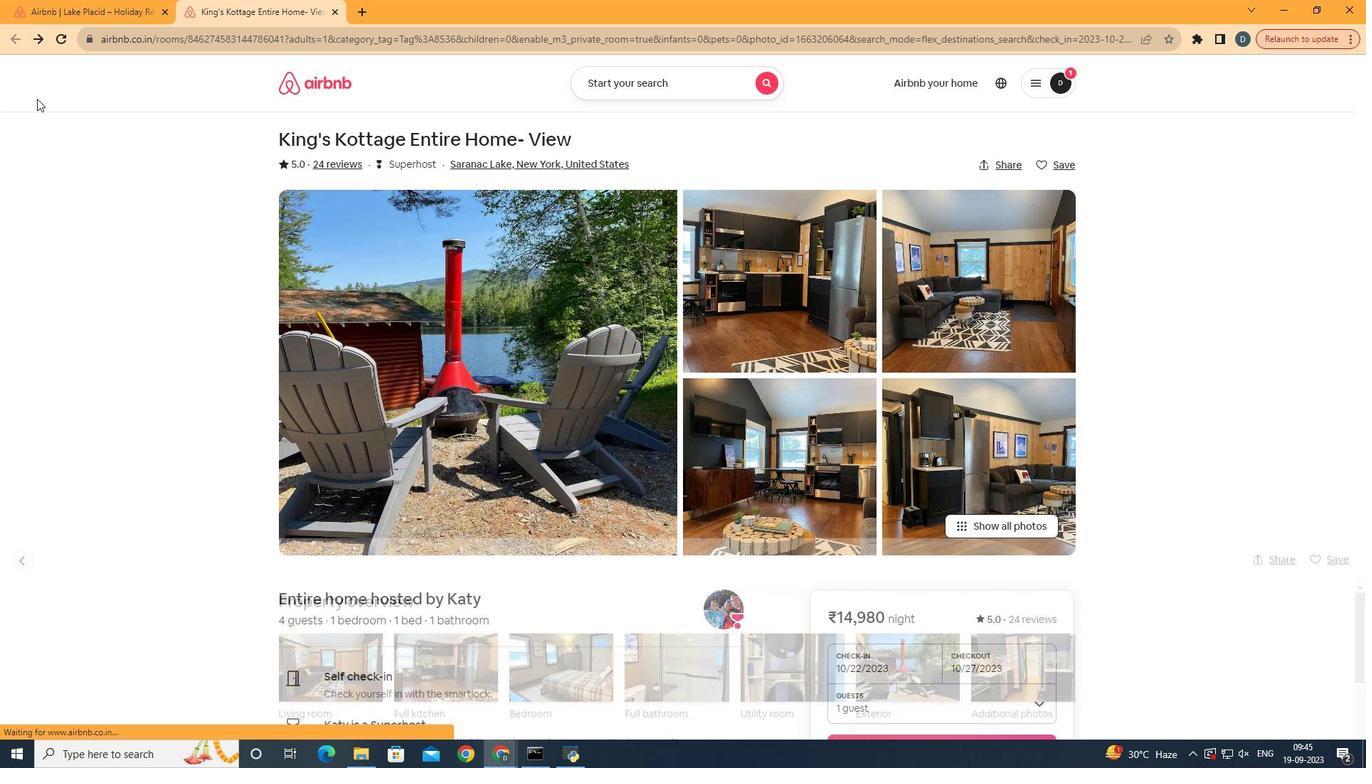 
Action: Mouse pressed left at (111, 165)
Screenshot: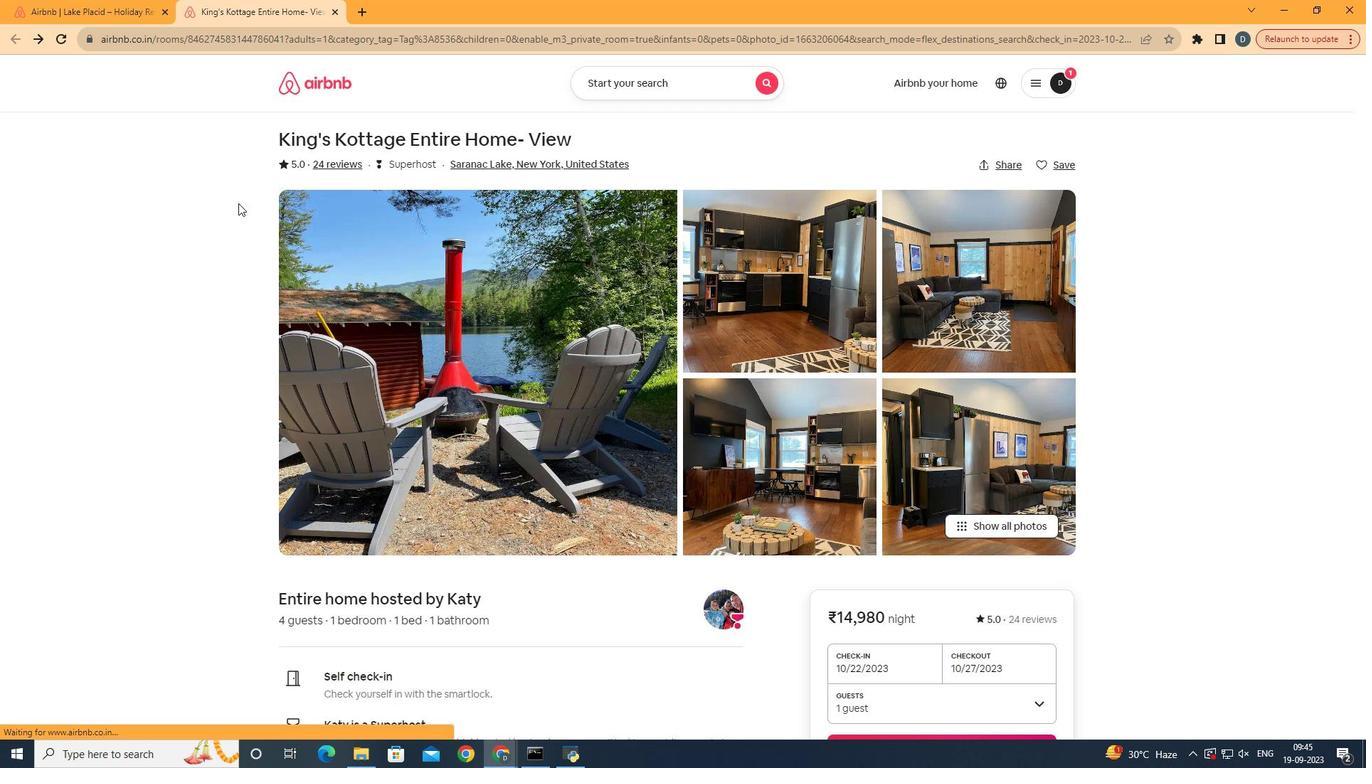 
Action: Mouse moved to (448, 366)
Screenshot: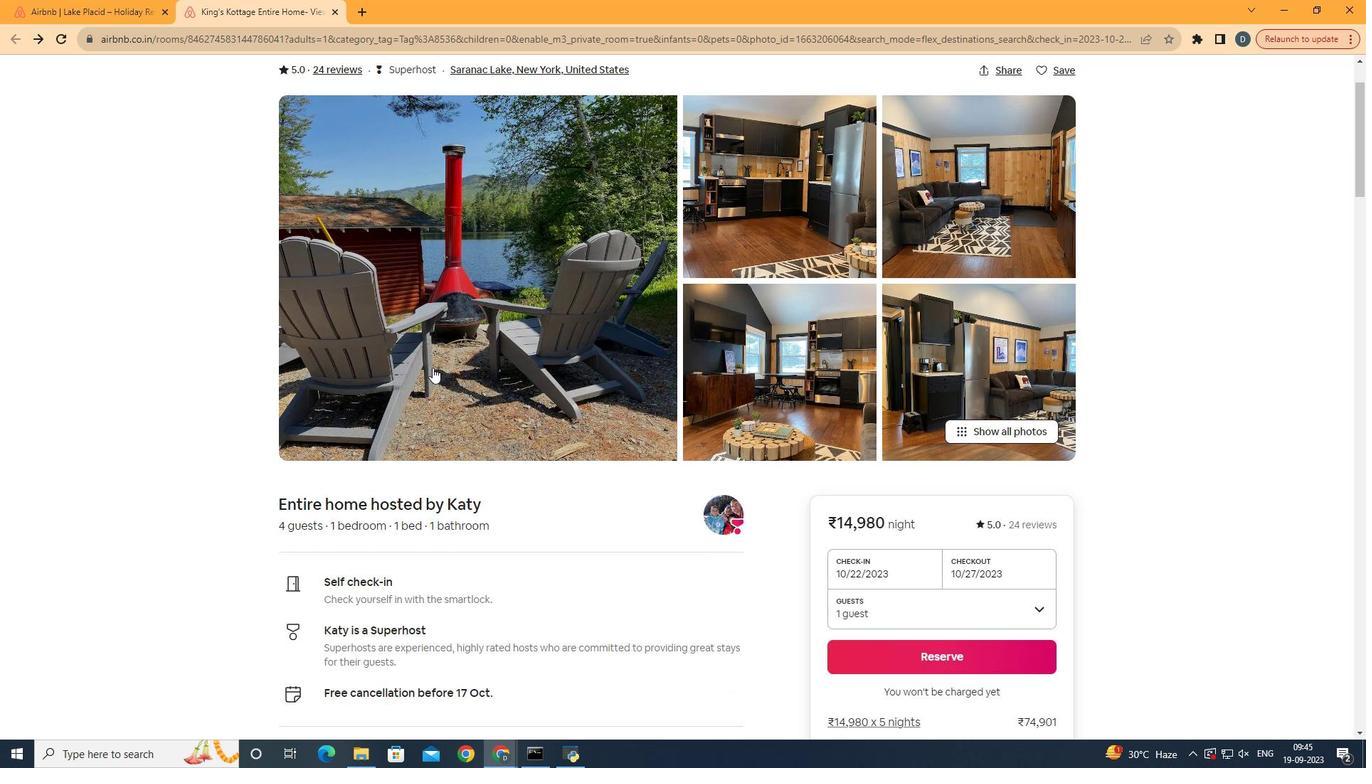 
Action: Mouse scrolled (448, 366) with delta (0, 0)
Screenshot: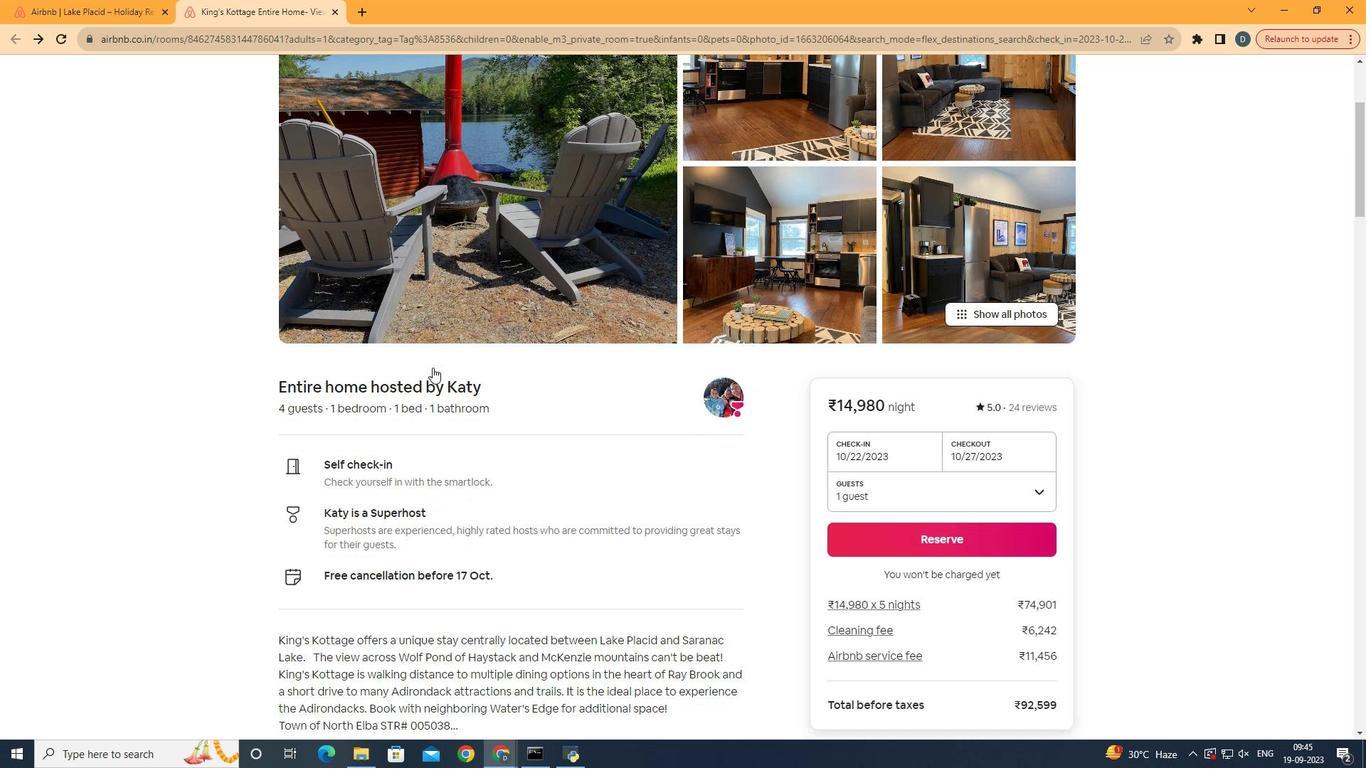 
Action: Mouse scrolled (448, 366) with delta (0, 0)
Screenshot: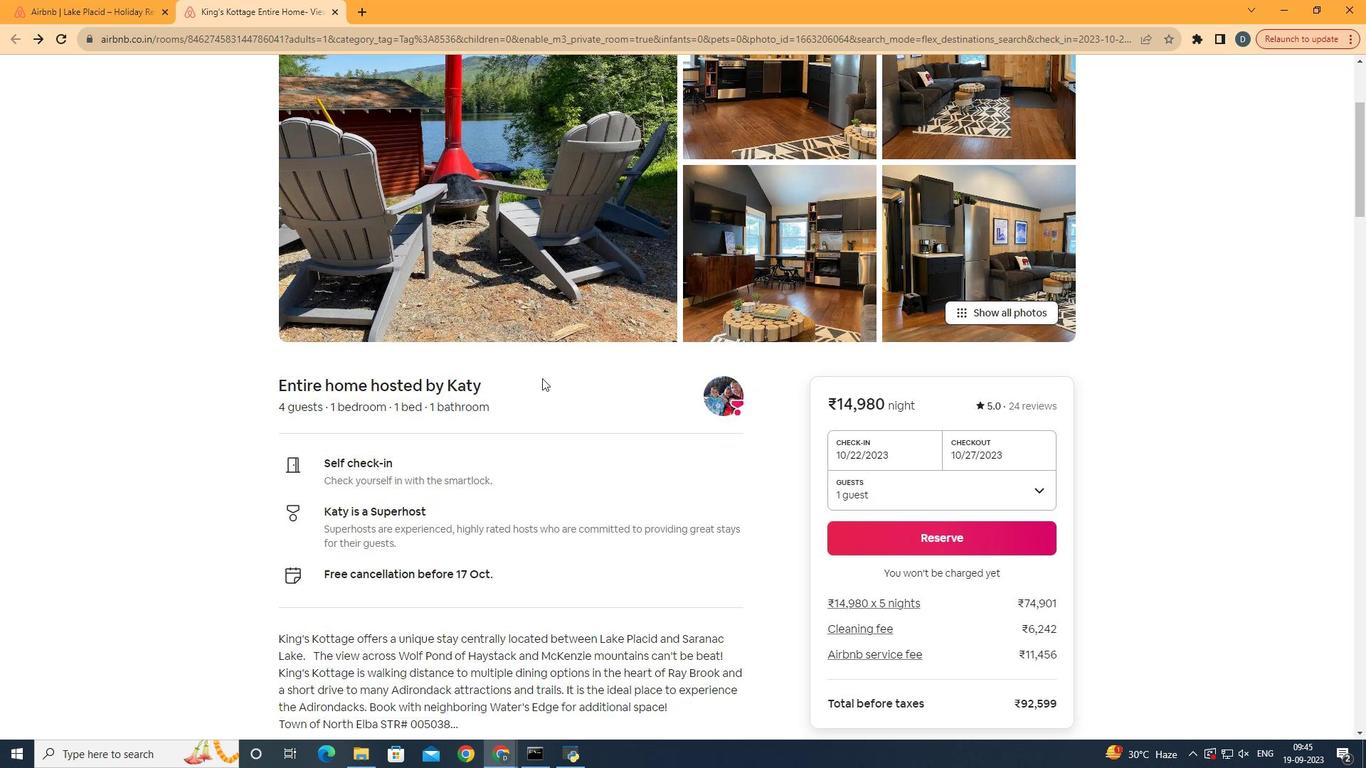 
Action: Mouse scrolled (448, 366) with delta (0, 0)
Screenshot: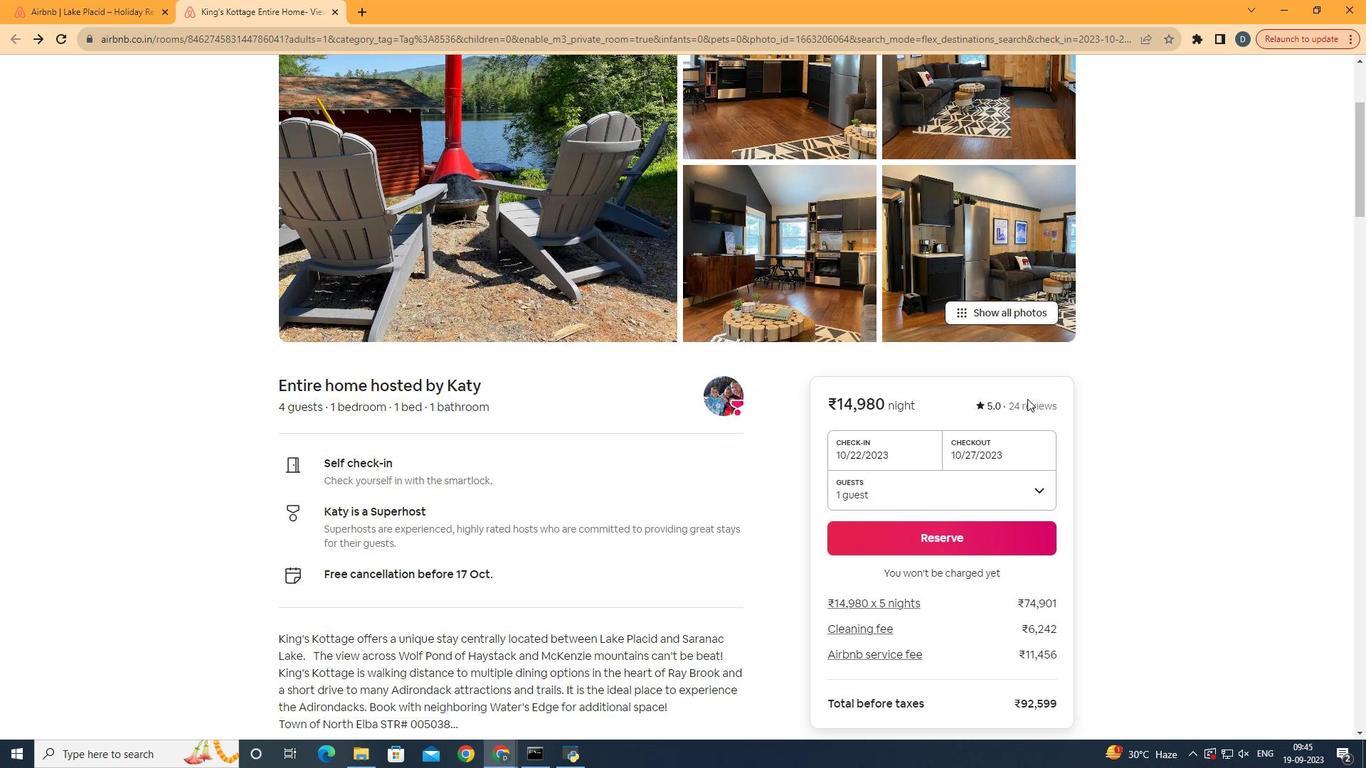 
Action: Mouse moved to (956, 389)
Screenshot: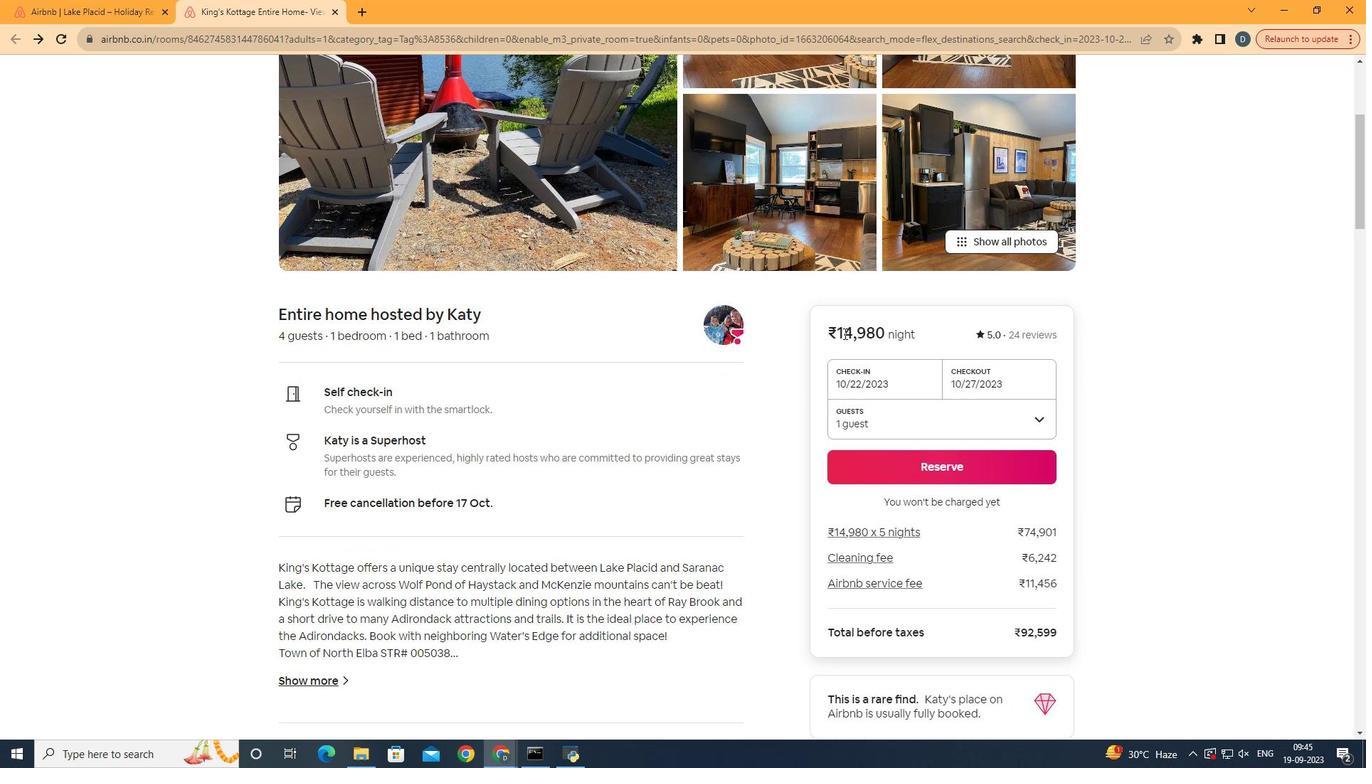 
Action: Mouse scrolled (956, 389) with delta (0, 0)
Screenshot: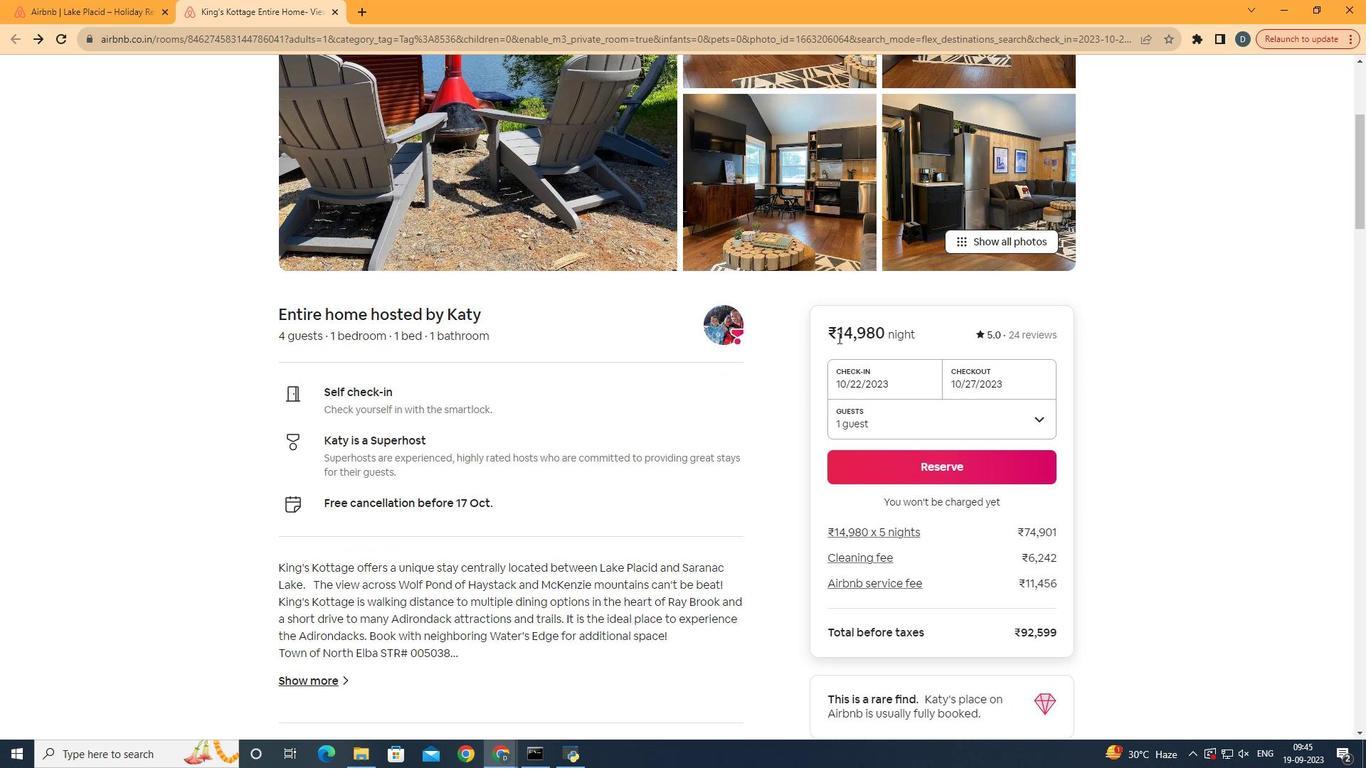 
Action: Mouse moved to (942, 439)
Screenshot: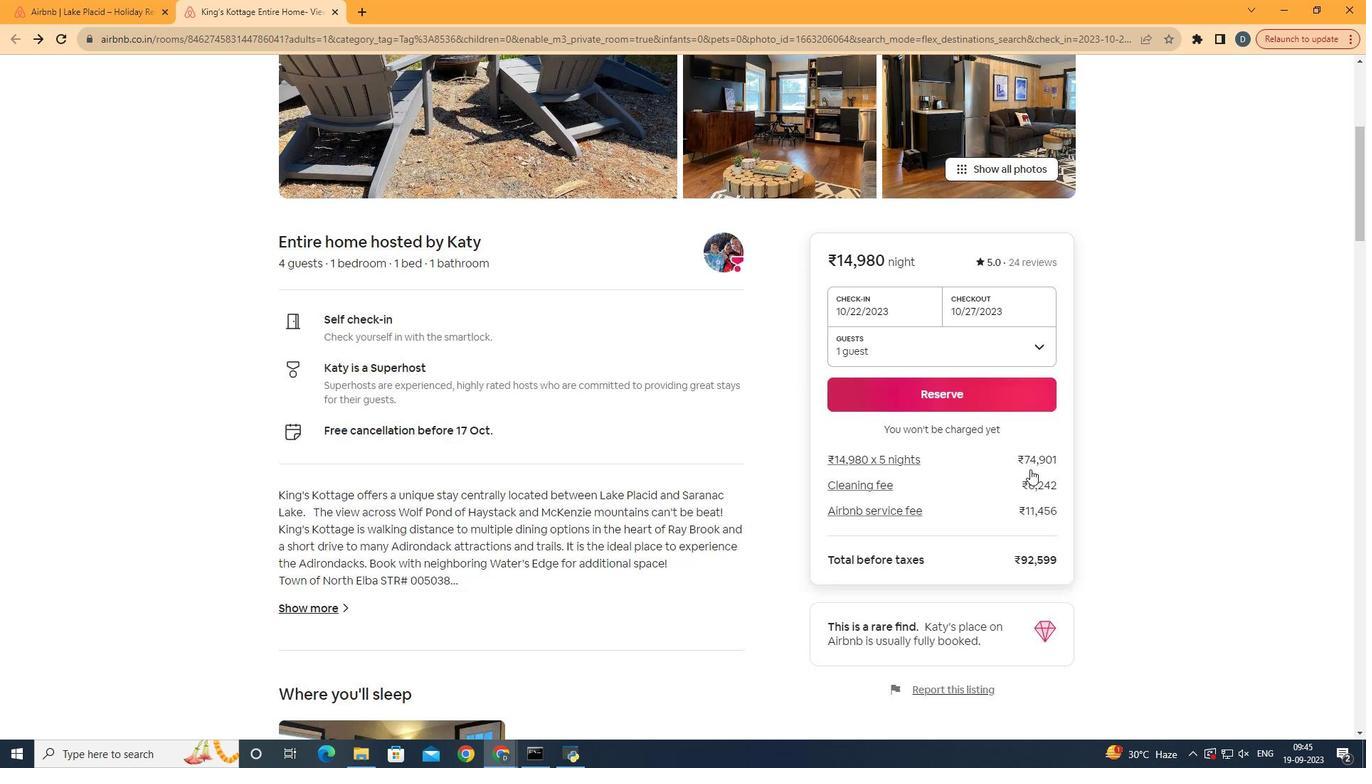 
Action: Mouse scrolled (942, 439) with delta (0, 0)
Screenshot: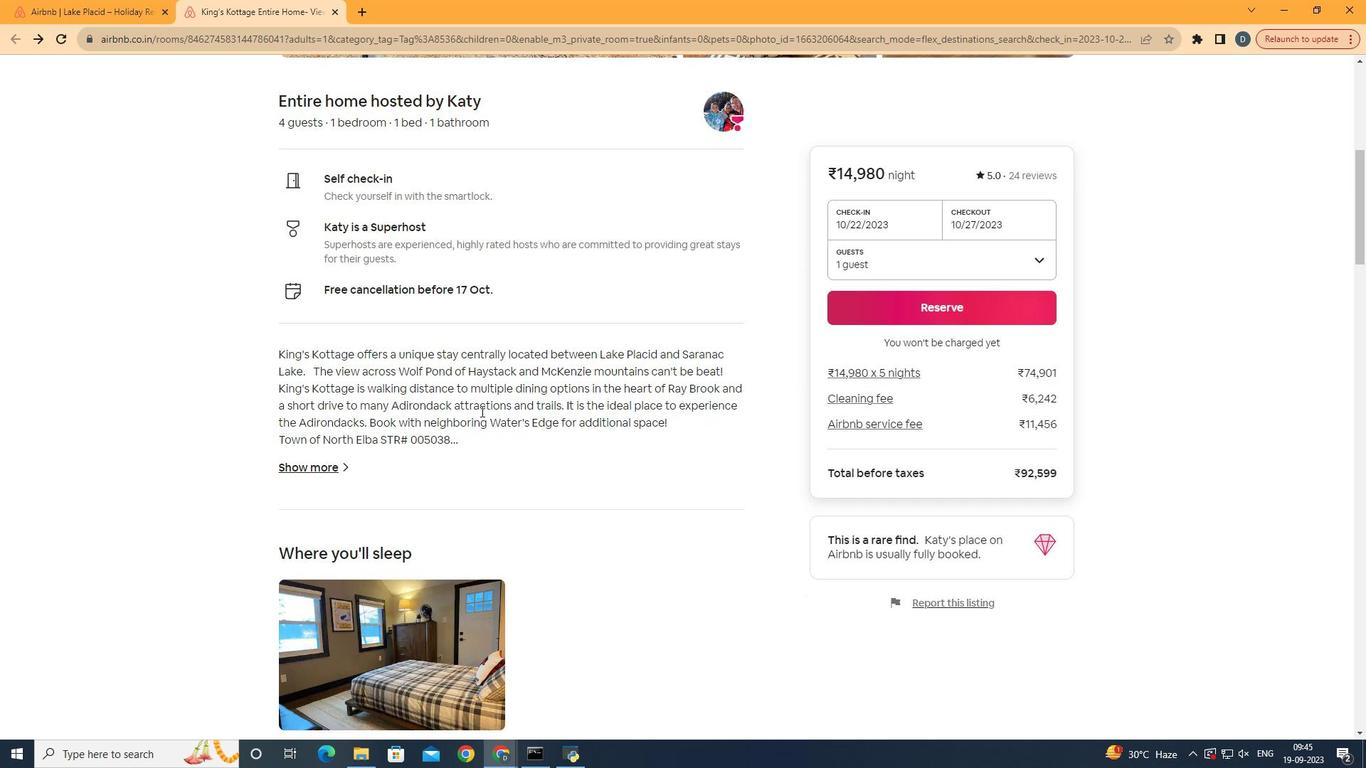 
Action: Mouse scrolled (942, 439) with delta (0, 0)
Screenshot: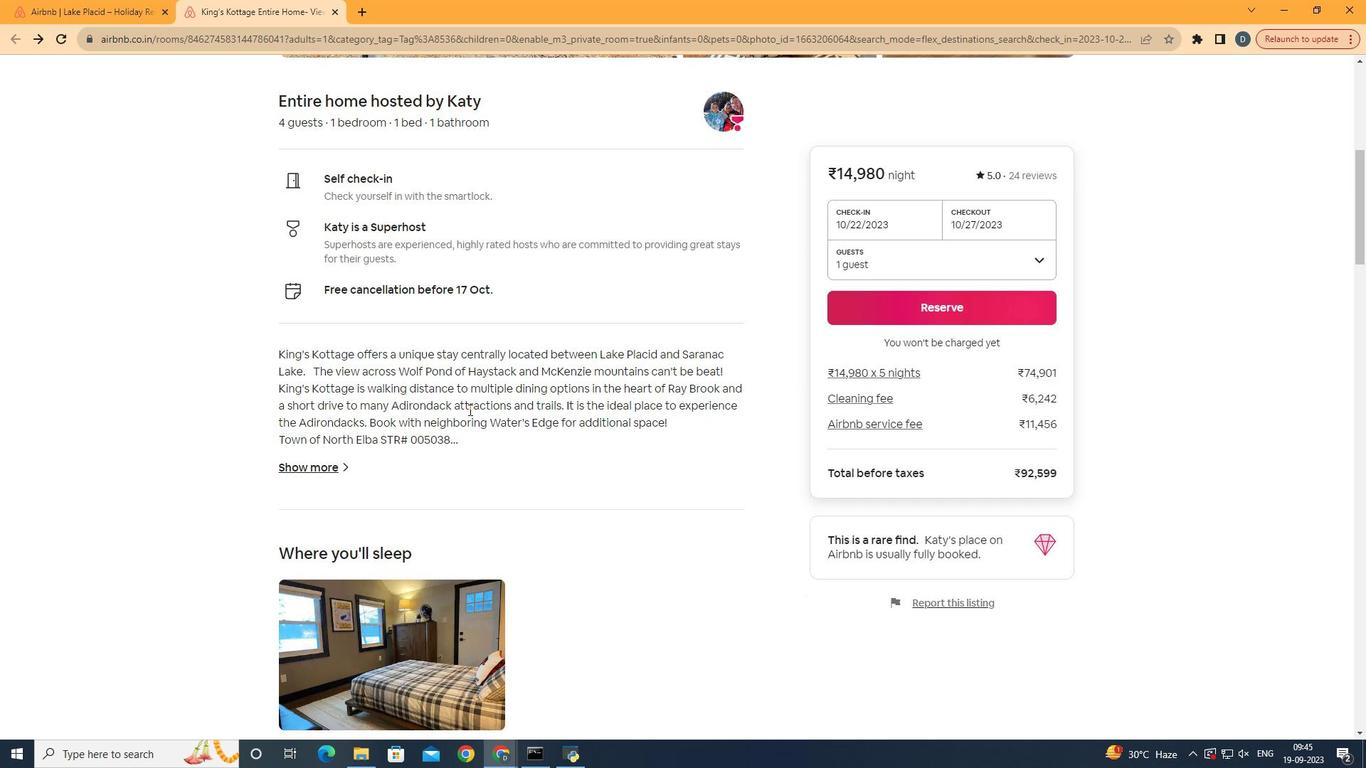 
Action: Mouse scrolled (942, 439) with delta (0, 0)
Screenshot: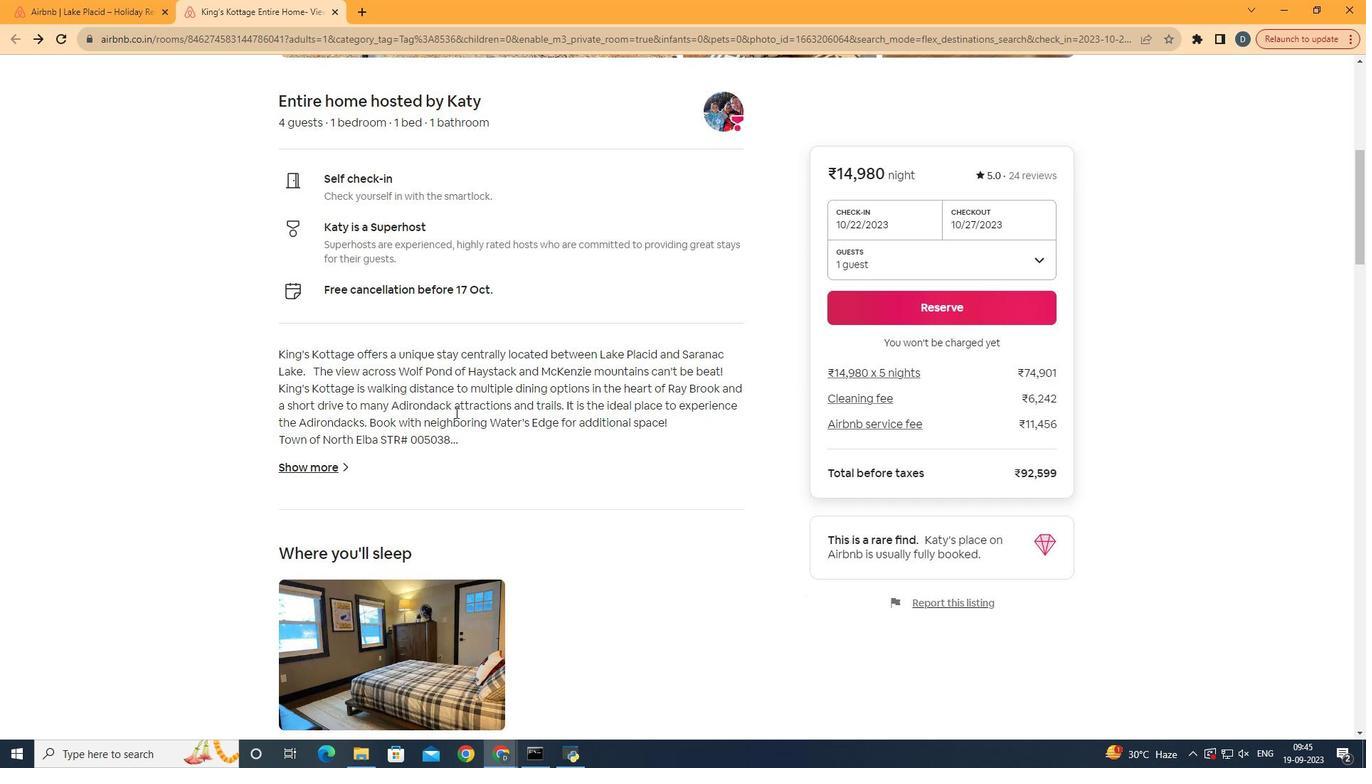 
Action: Mouse moved to (346, 440)
Screenshot: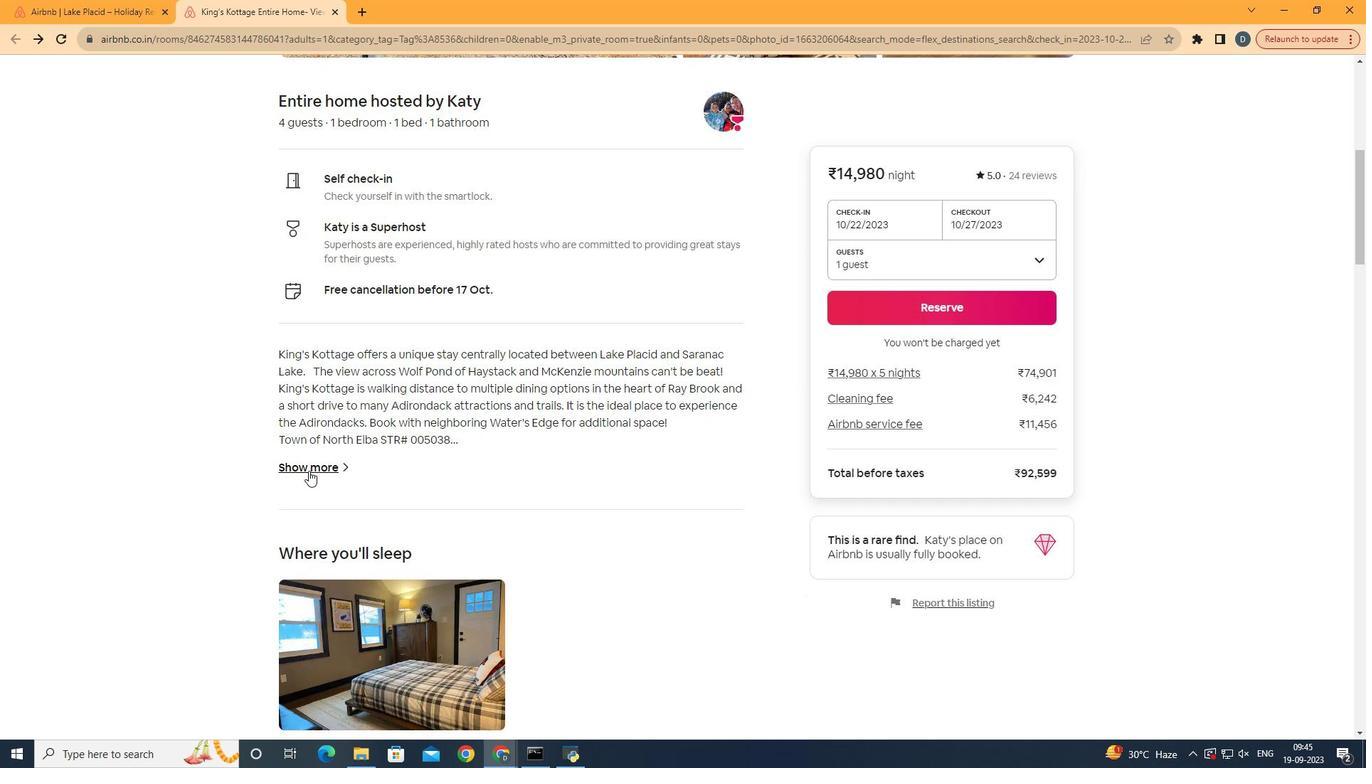 
Action: Mouse pressed left at (346, 440)
Screenshot: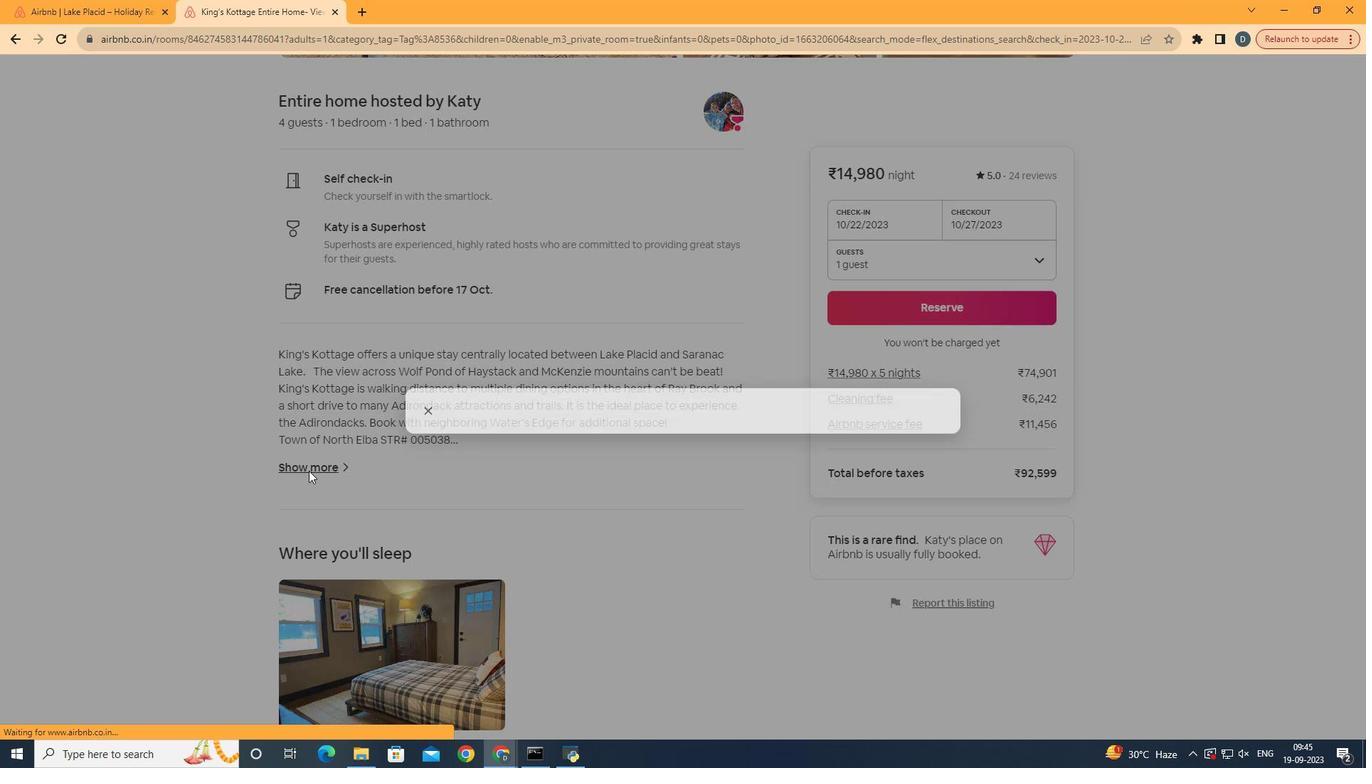 
Action: Mouse moved to (540, 439)
Screenshot: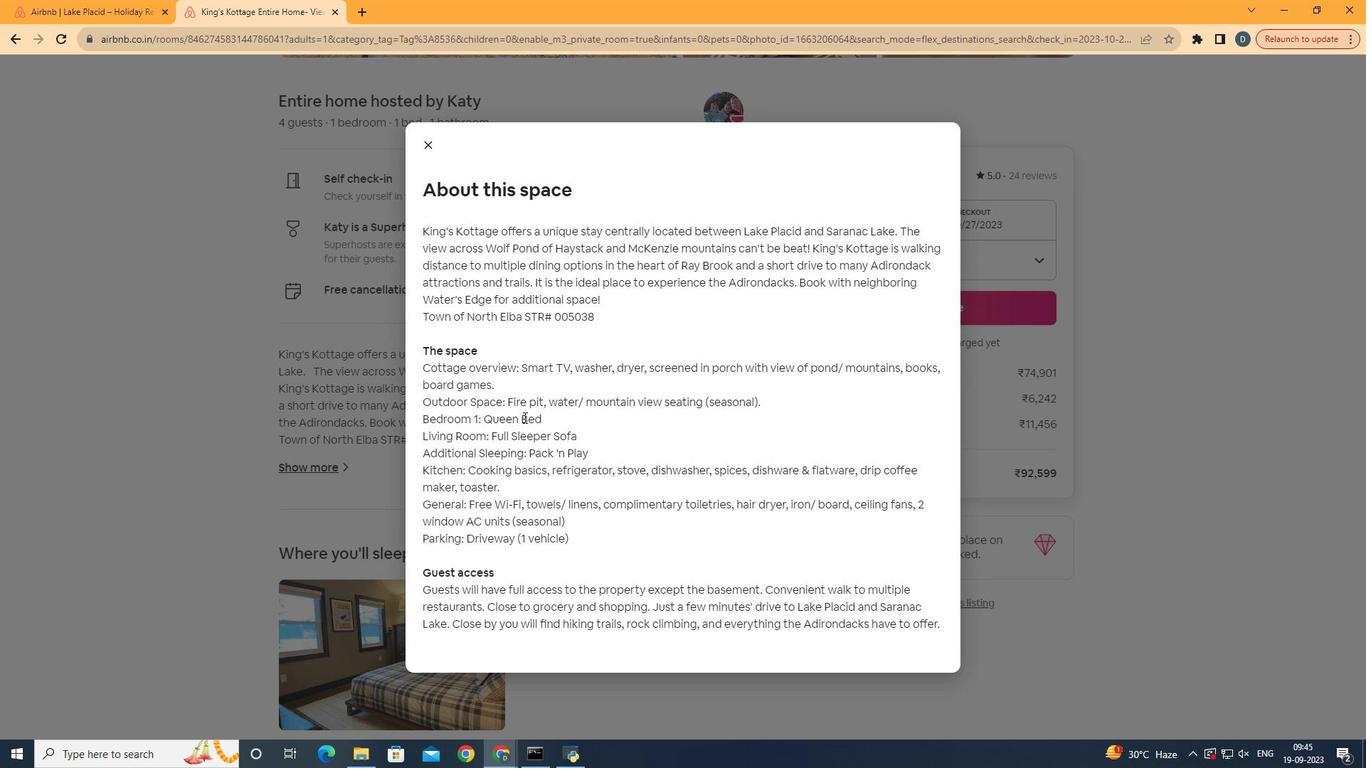 
Action: Mouse scrolled (540, 438) with delta (0, 0)
Screenshot: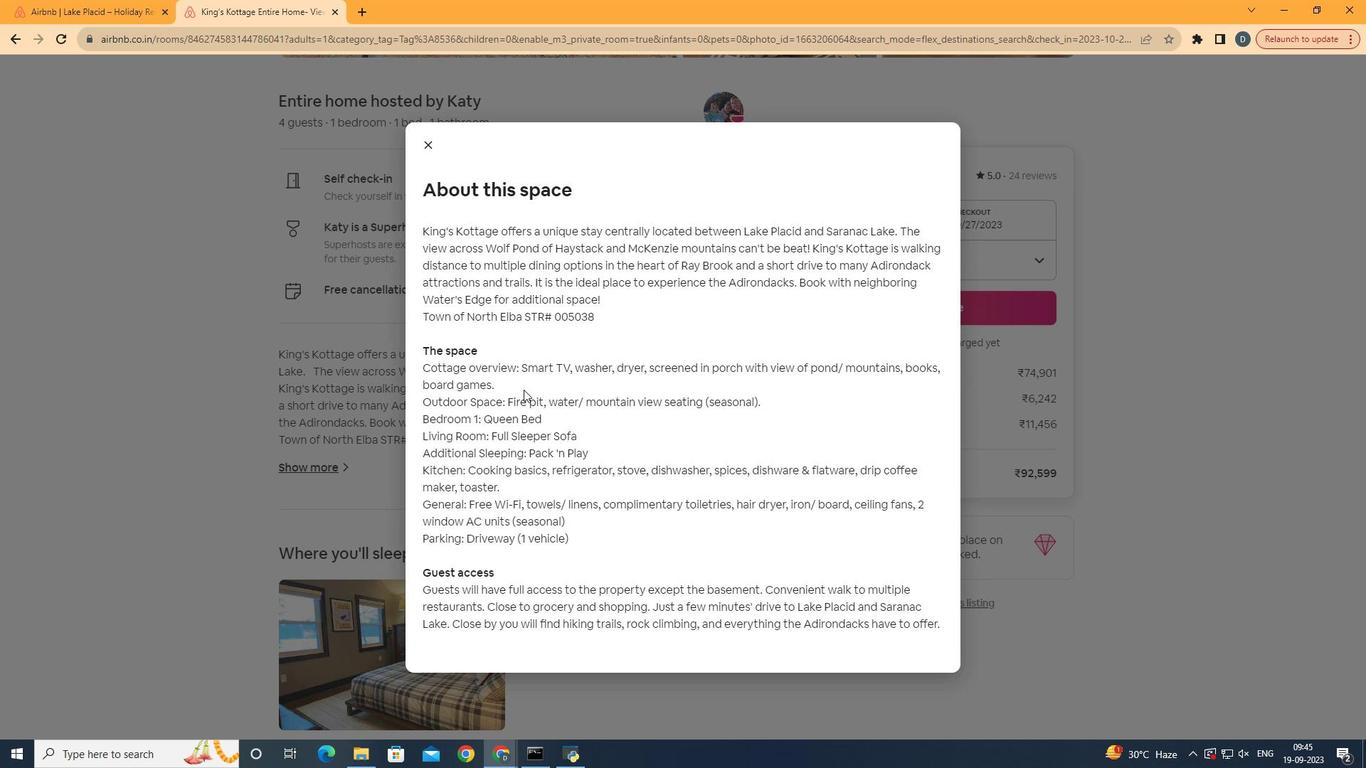 
Action: Mouse moved to (143, 385)
Screenshot: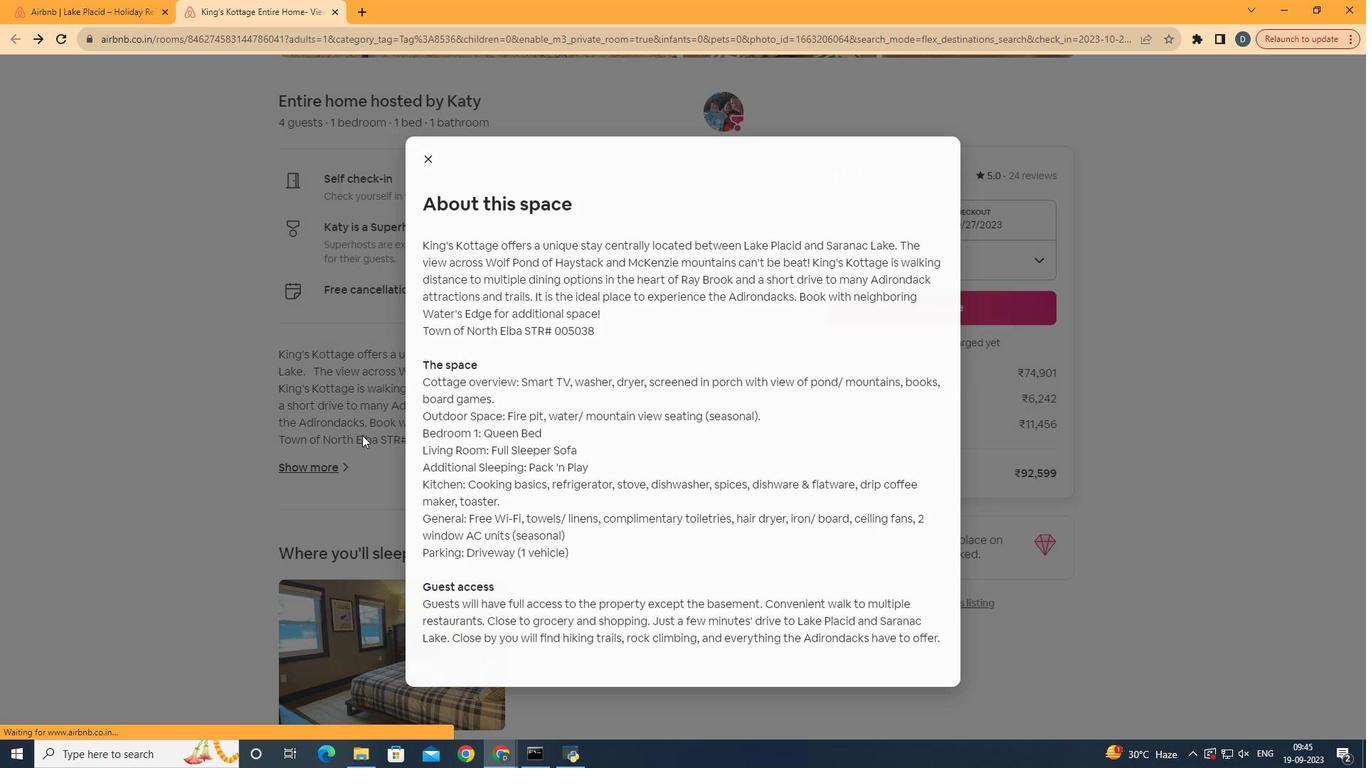 
Action: Mouse pressed left at (143, 385)
Screenshot: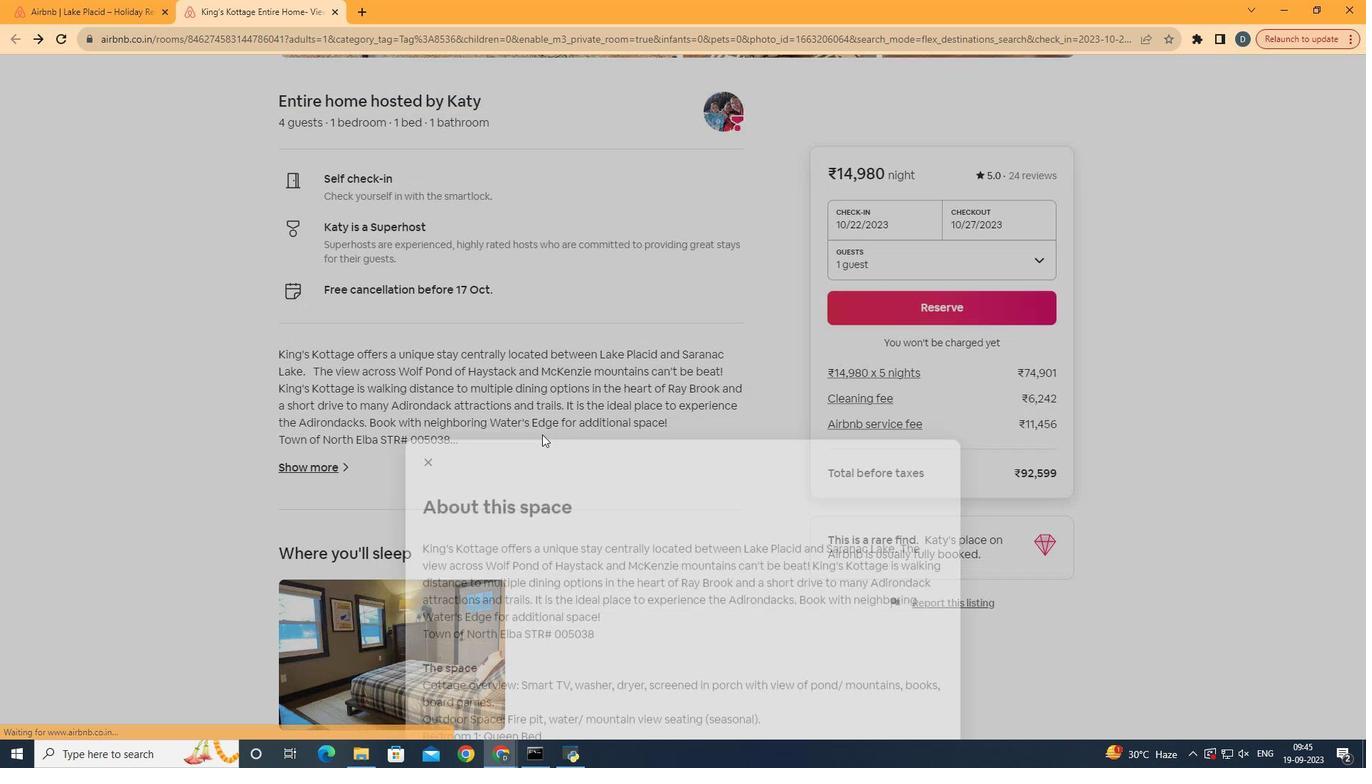 
Action: Mouse moved to (584, 404)
Screenshot: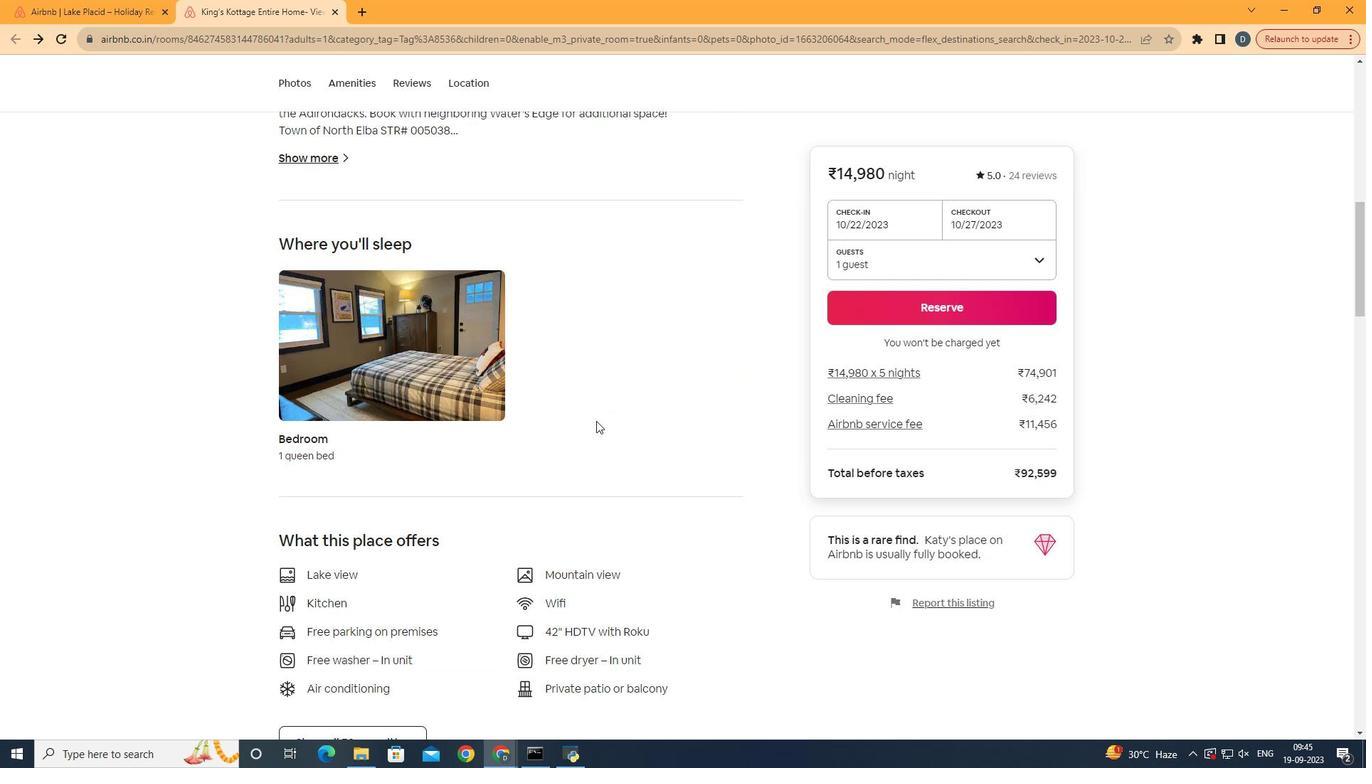 
Action: Mouse scrolled (584, 404) with delta (0, 0)
Screenshot: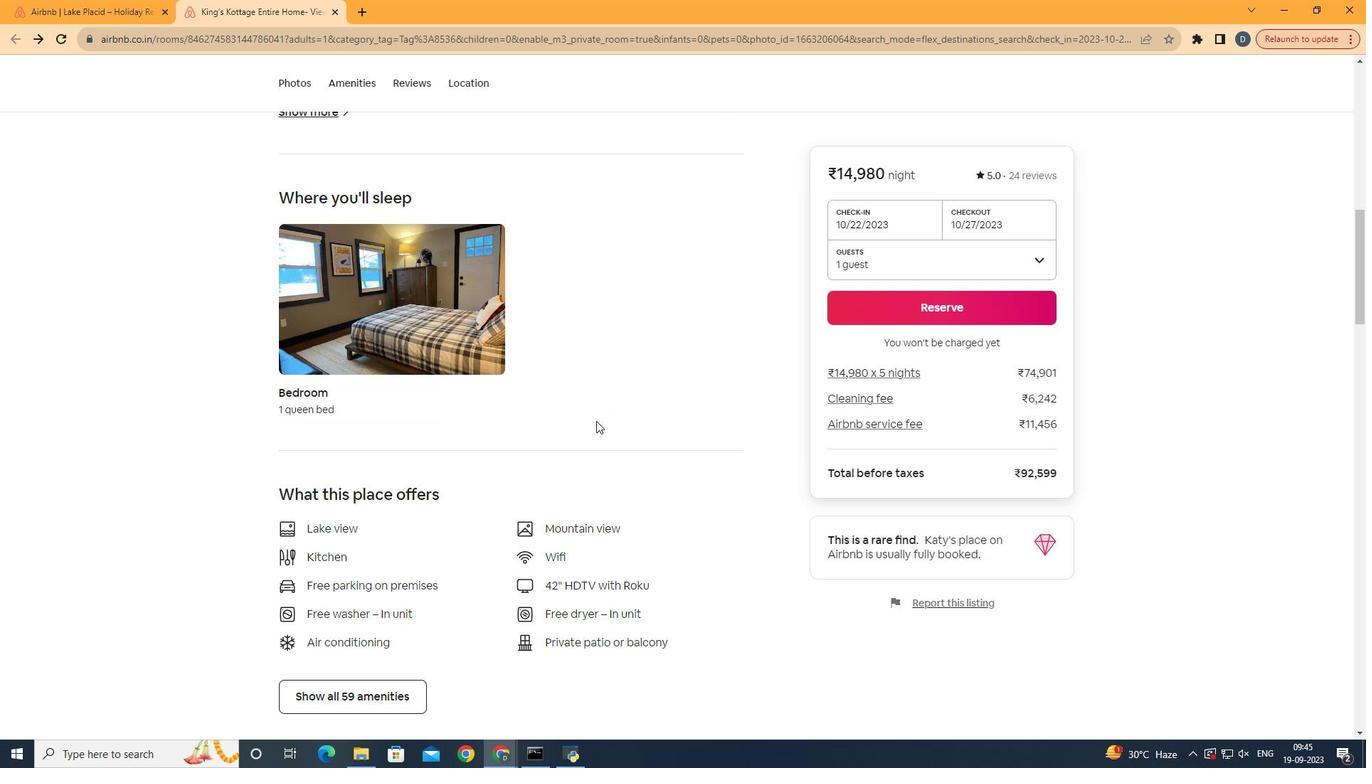 
Action: Mouse scrolled (584, 404) with delta (0, 0)
Screenshot: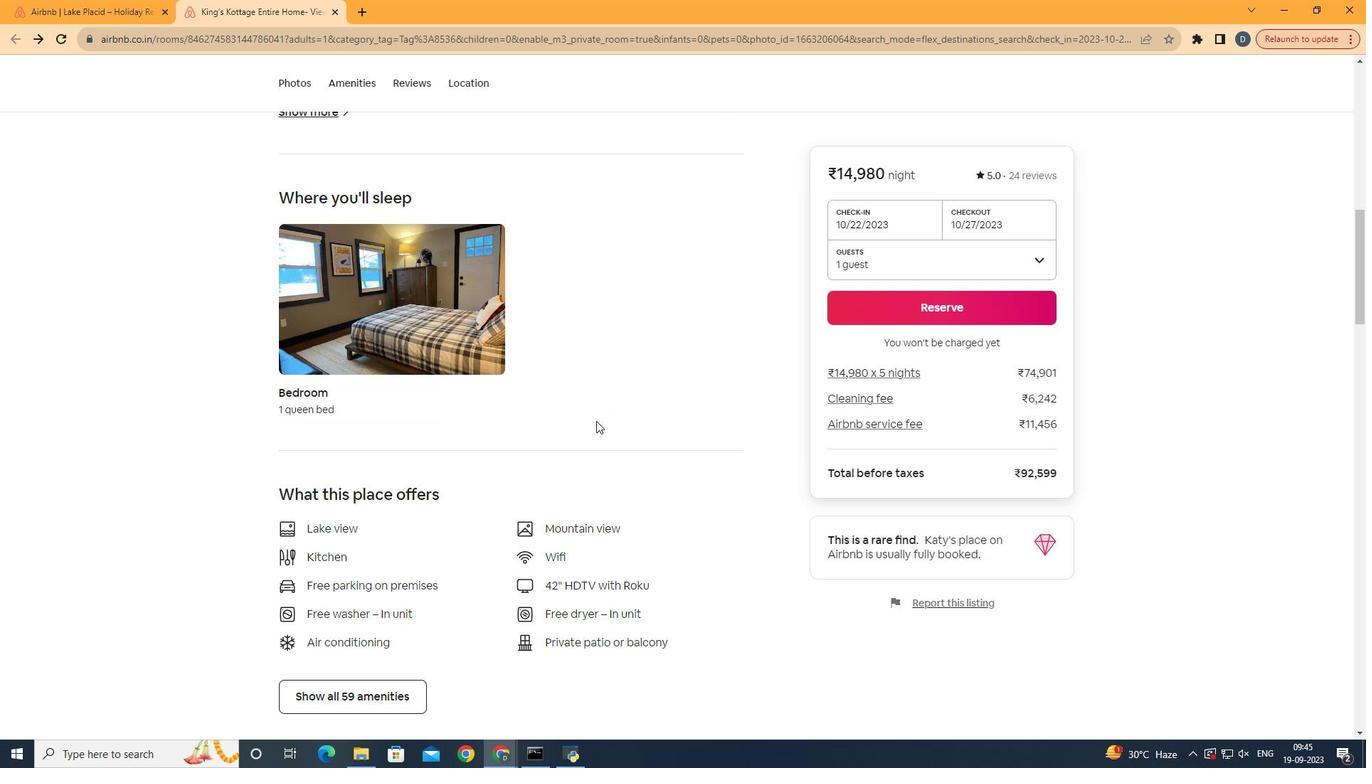 
Action: Mouse scrolled (584, 404) with delta (0, 0)
Screenshot: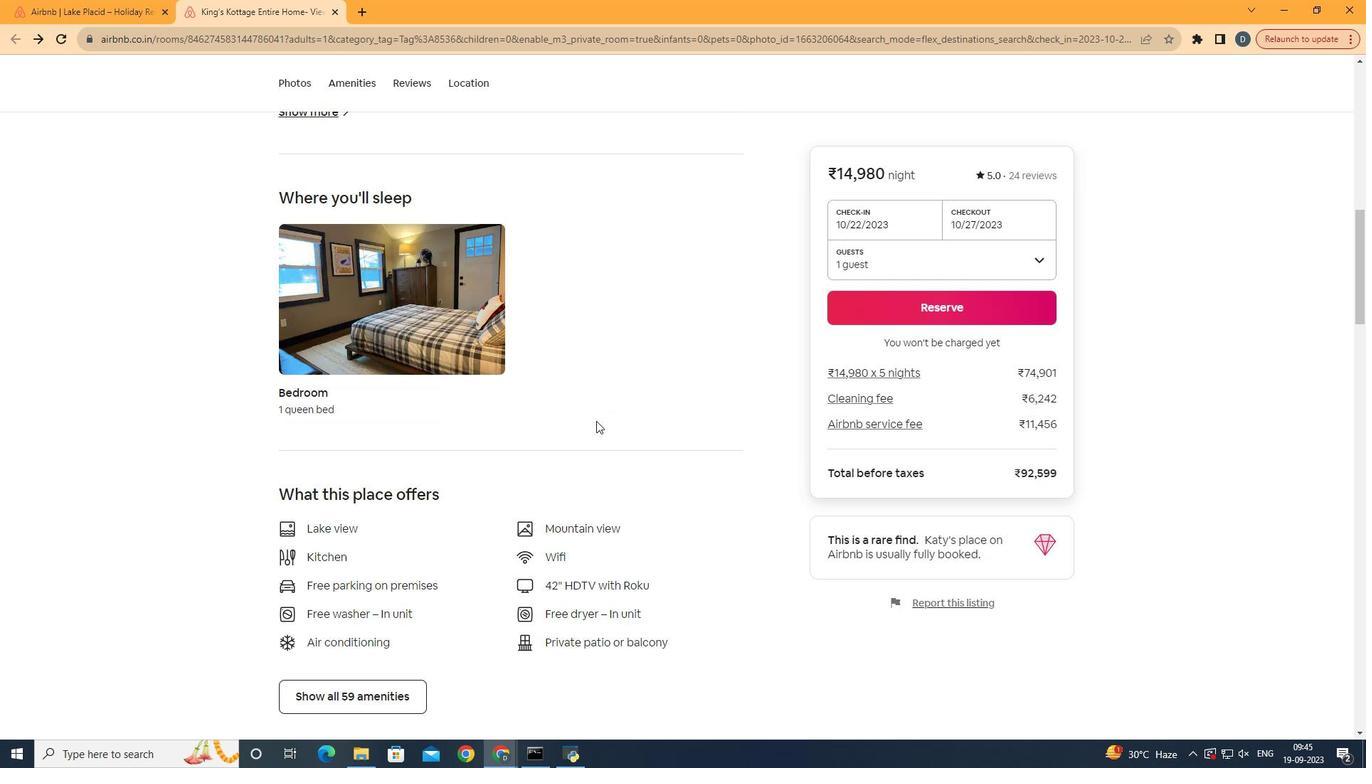 
Action: Mouse scrolled (584, 404) with delta (0, 0)
Screenshot: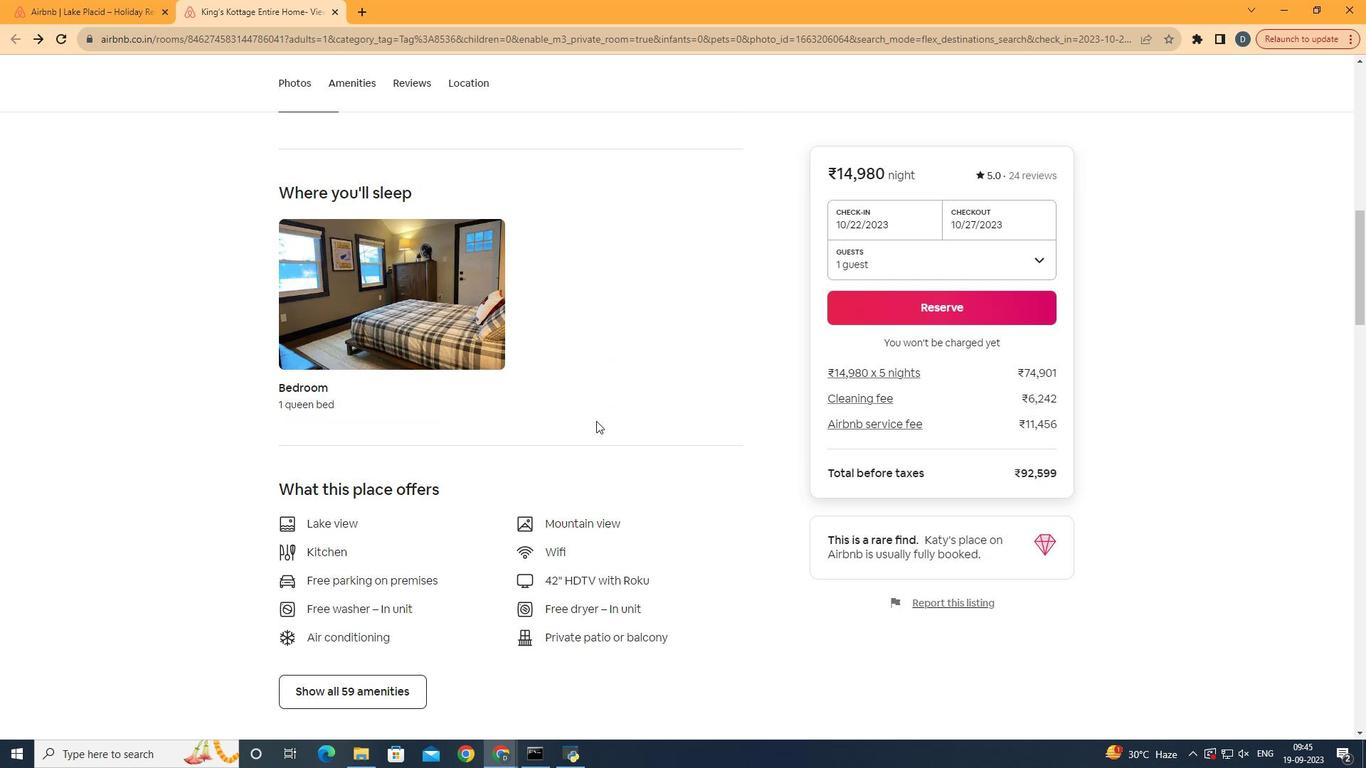 
Action: Mouse scrolled (584, 404) with delta (0, 0)
Screenshot: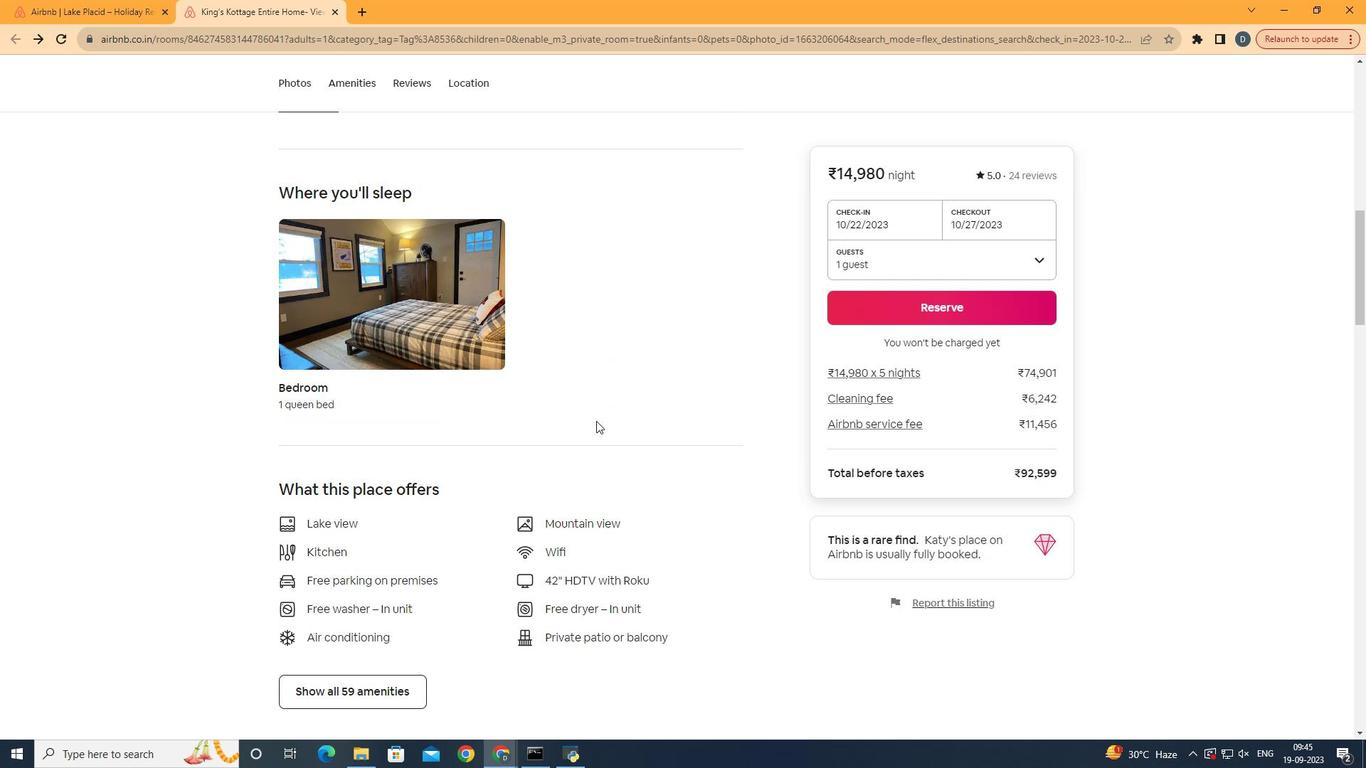 
Action: Mouse scrolled (584, 404) with delta (0, 0)
Screenshot: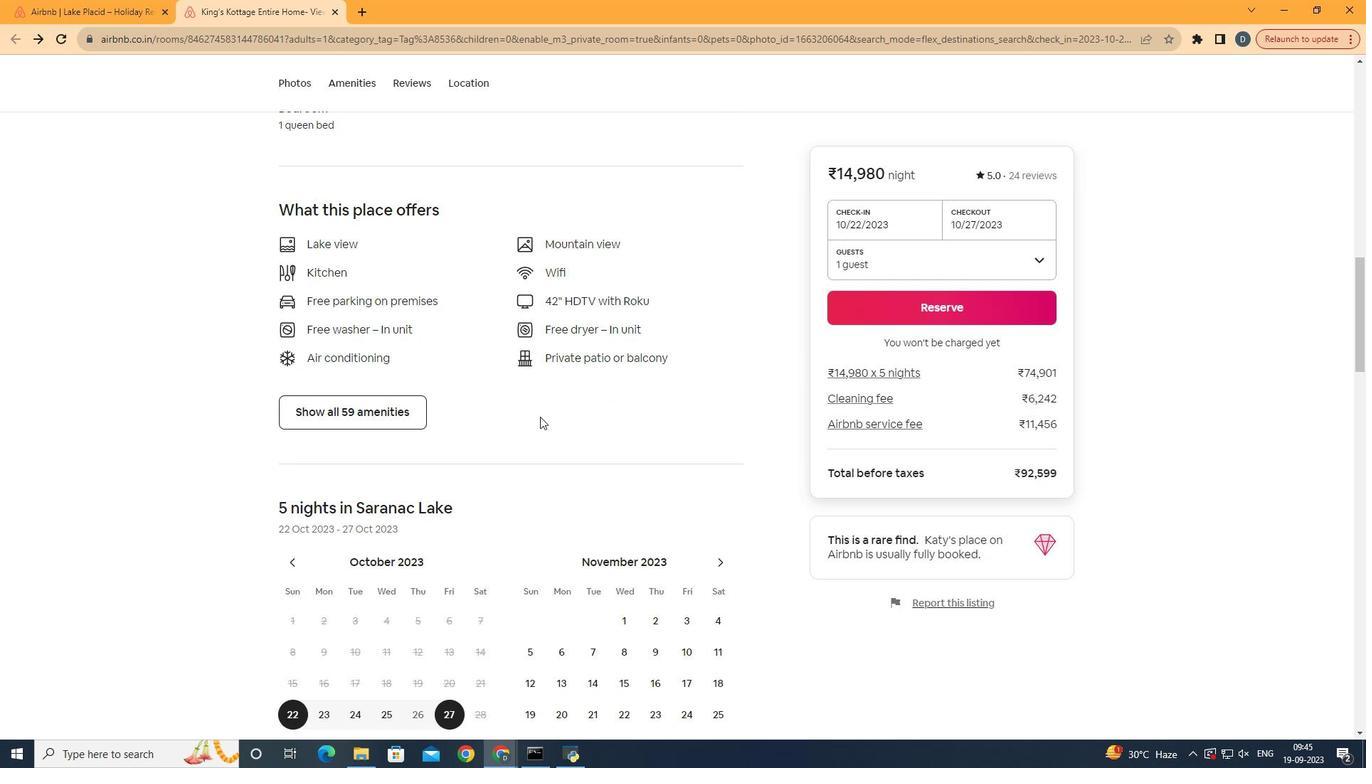 
Action: Mouse scrolled (584, 404) with delta (0, 0)
Screenshot: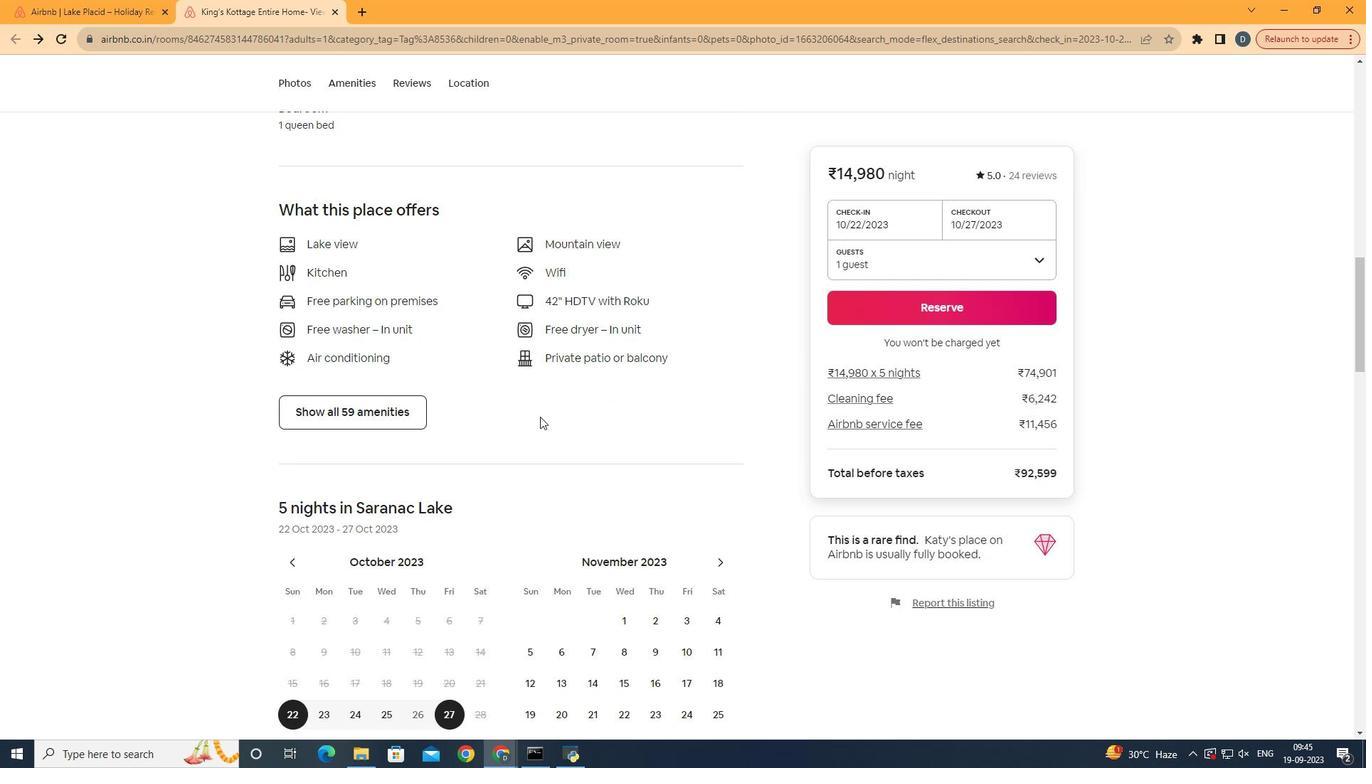 
Action: Mouse scrolled (584, 404) with delta (0, 0)
Screenshot: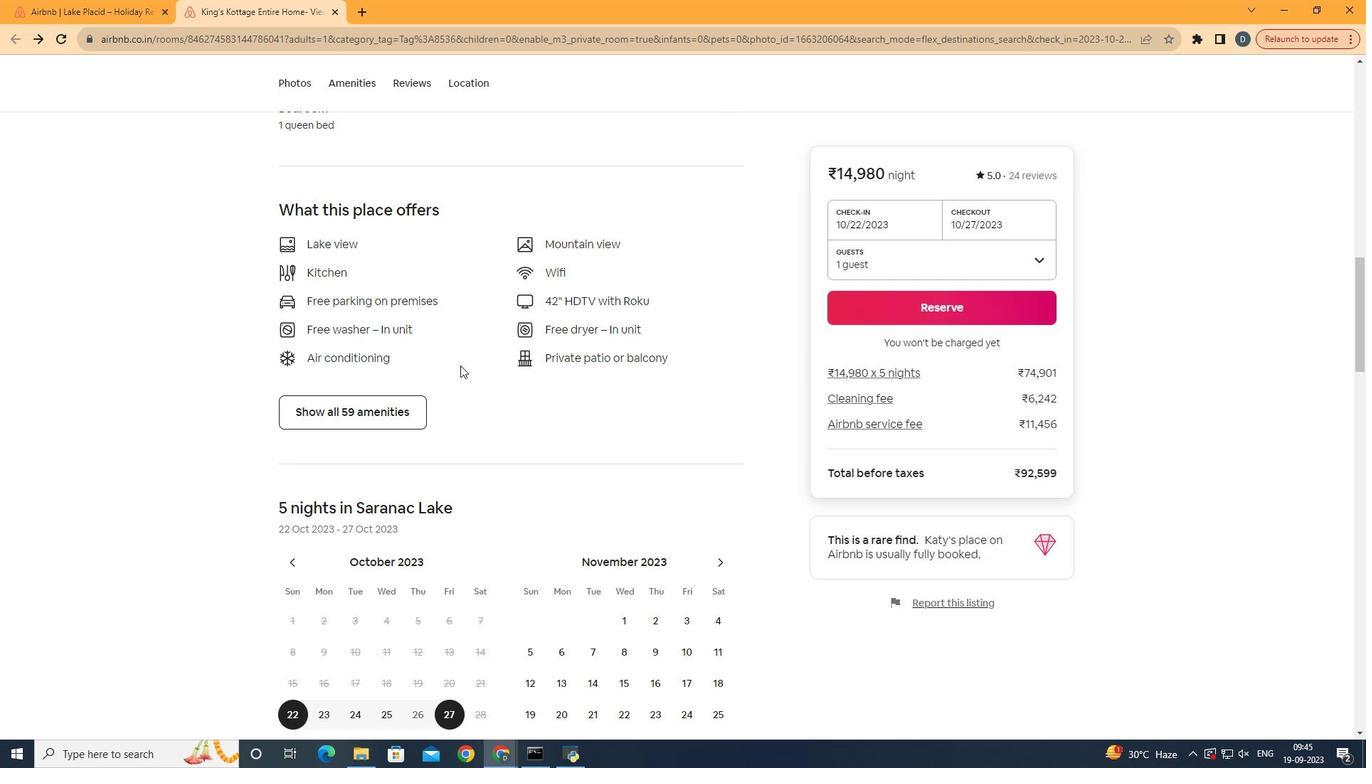 
Action: Mouse scrolled (584, 404) with delta (0, 0)
Screenshot: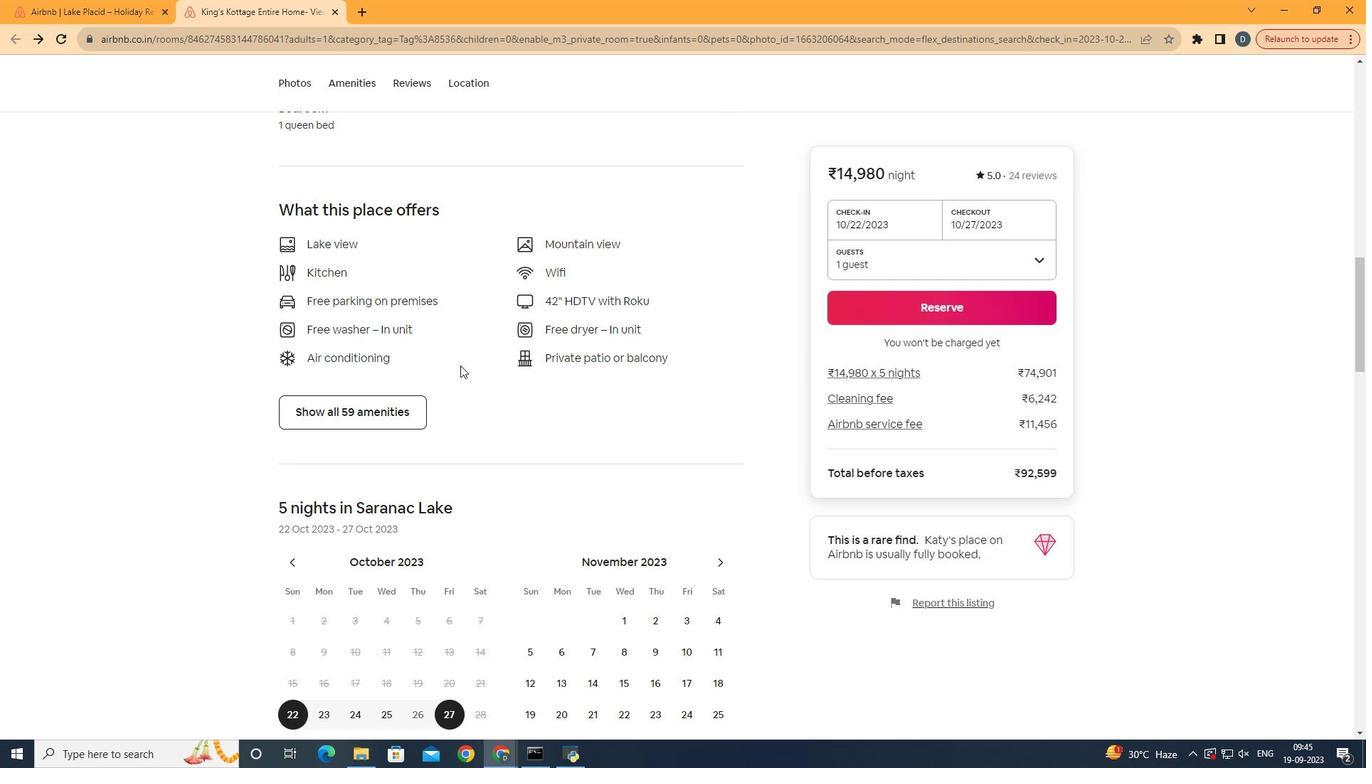 
Action: Mouse moved to (397, 387)
Screenshot: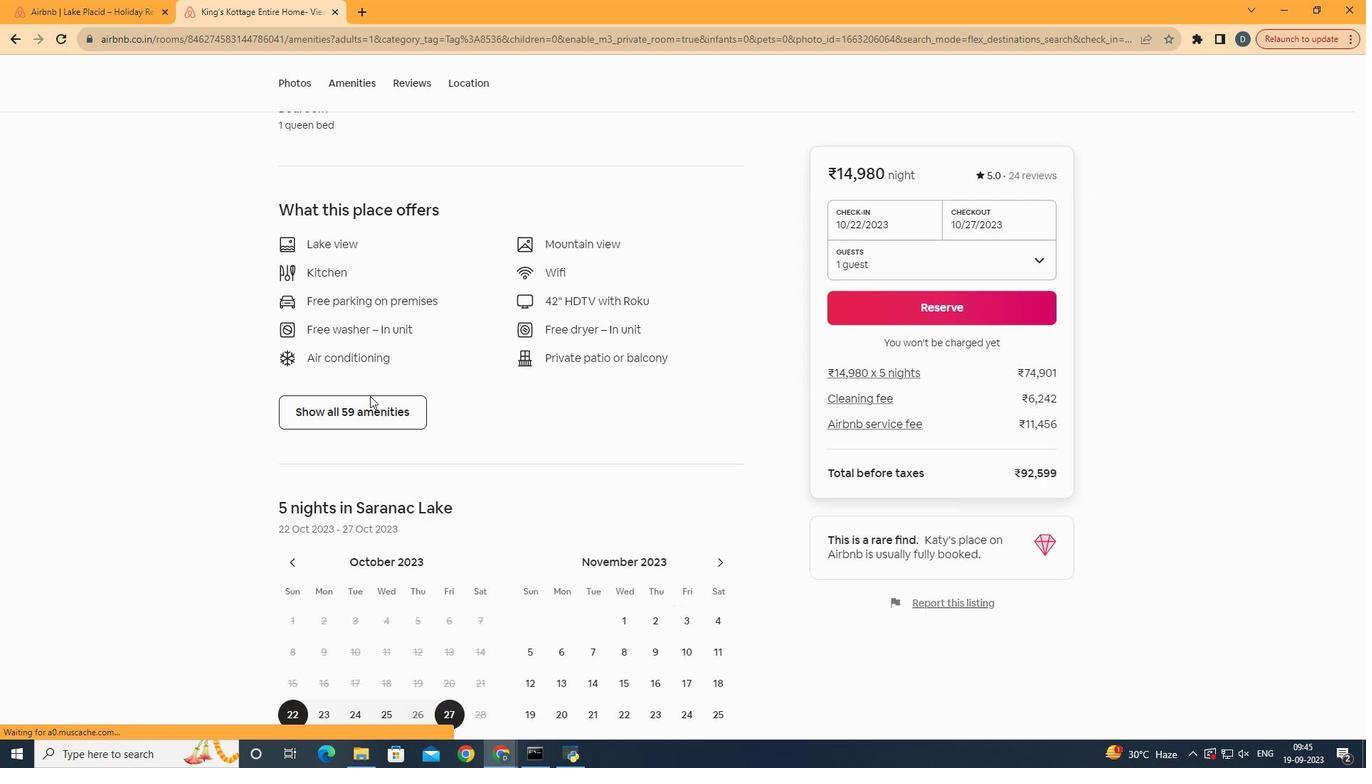 
Action: Mouse pressed left at (397, 387)
Screenshot: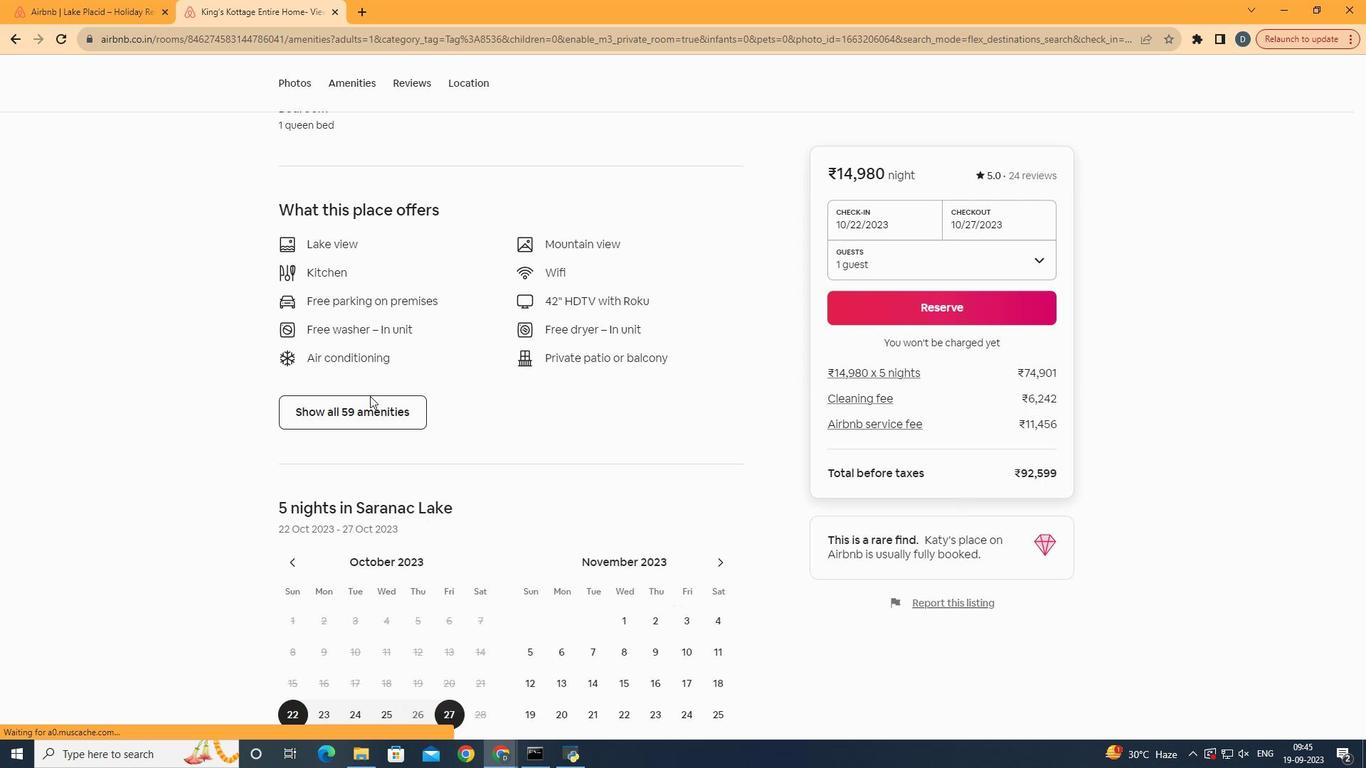
Action: Mouse moved to (465, 305)
Screenshot: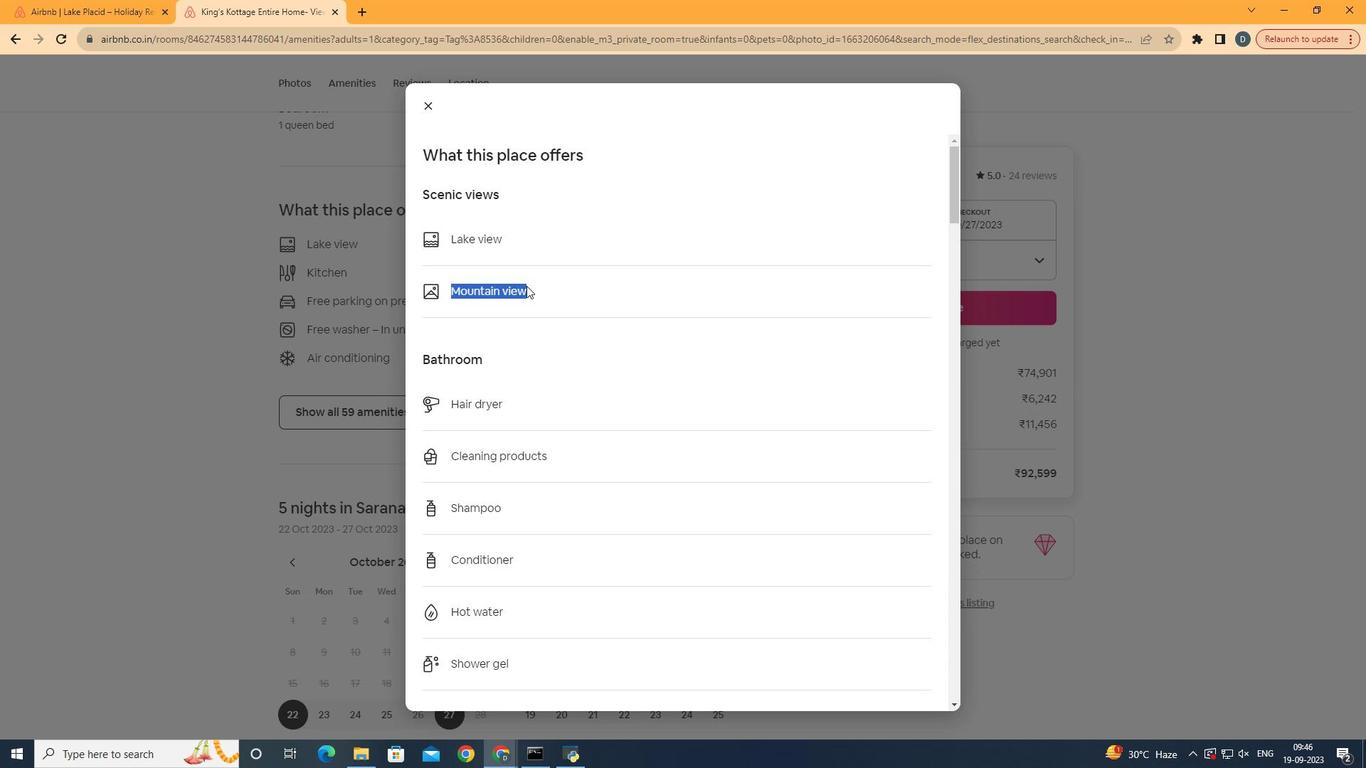 
Action: Mouse pressed left at (465, 305)
Screenshot: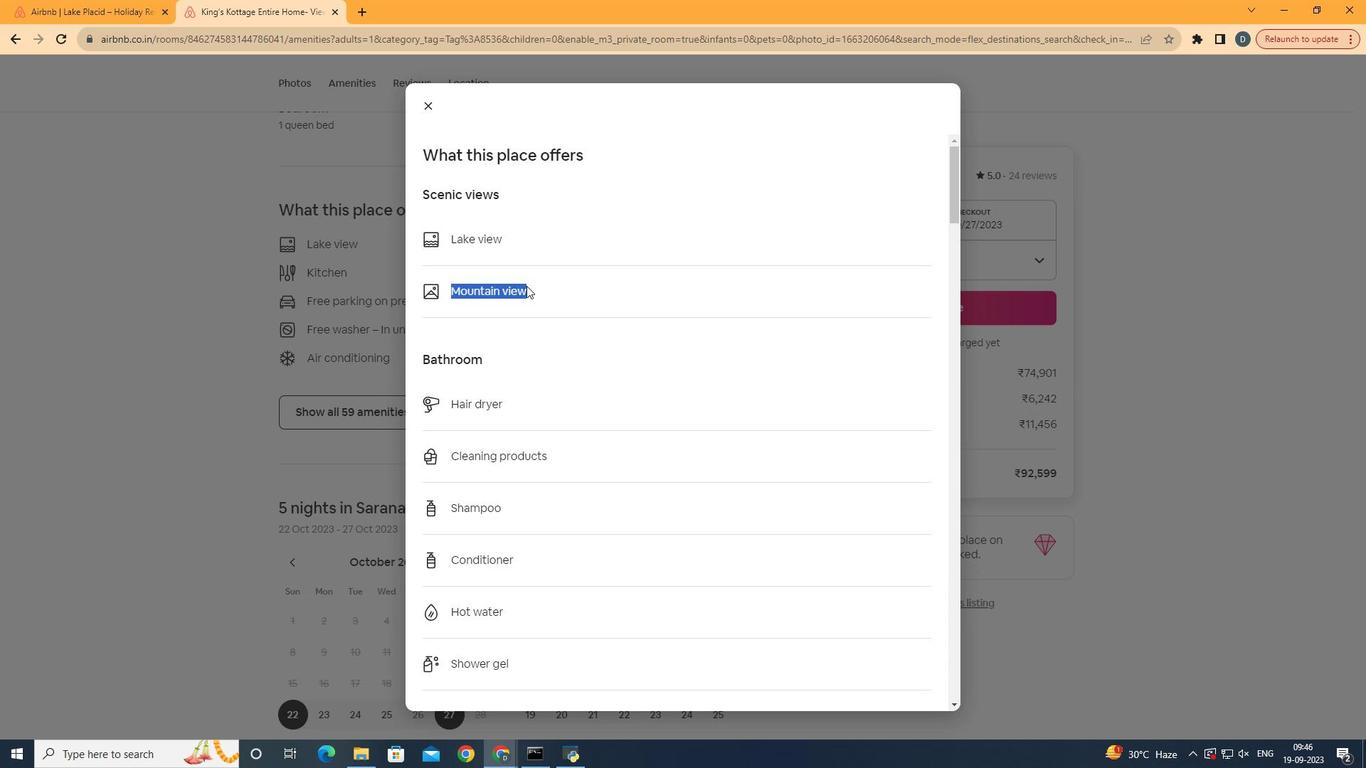 
Action: Mouse moved to (569, 315)
Screenshot: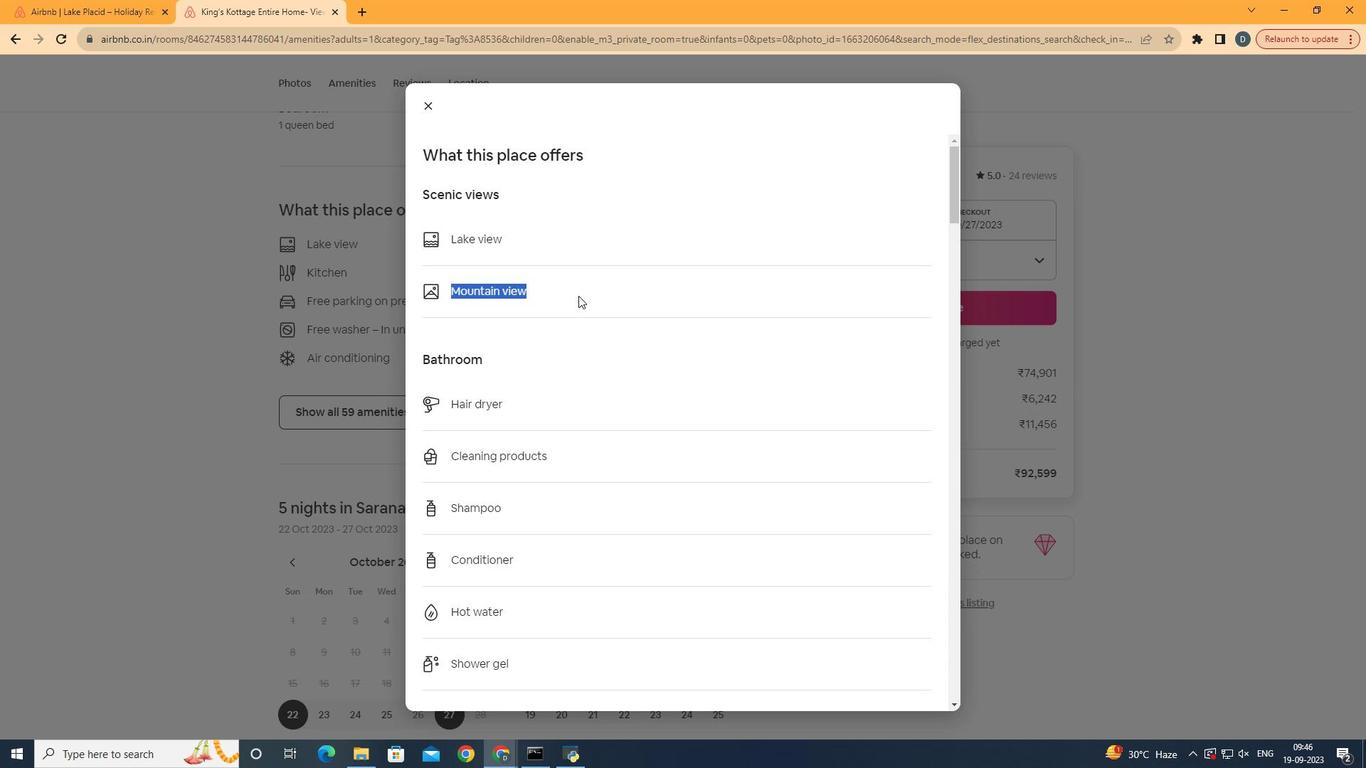 
Action: Mouse pressed left at (569, 315)
Screenshot: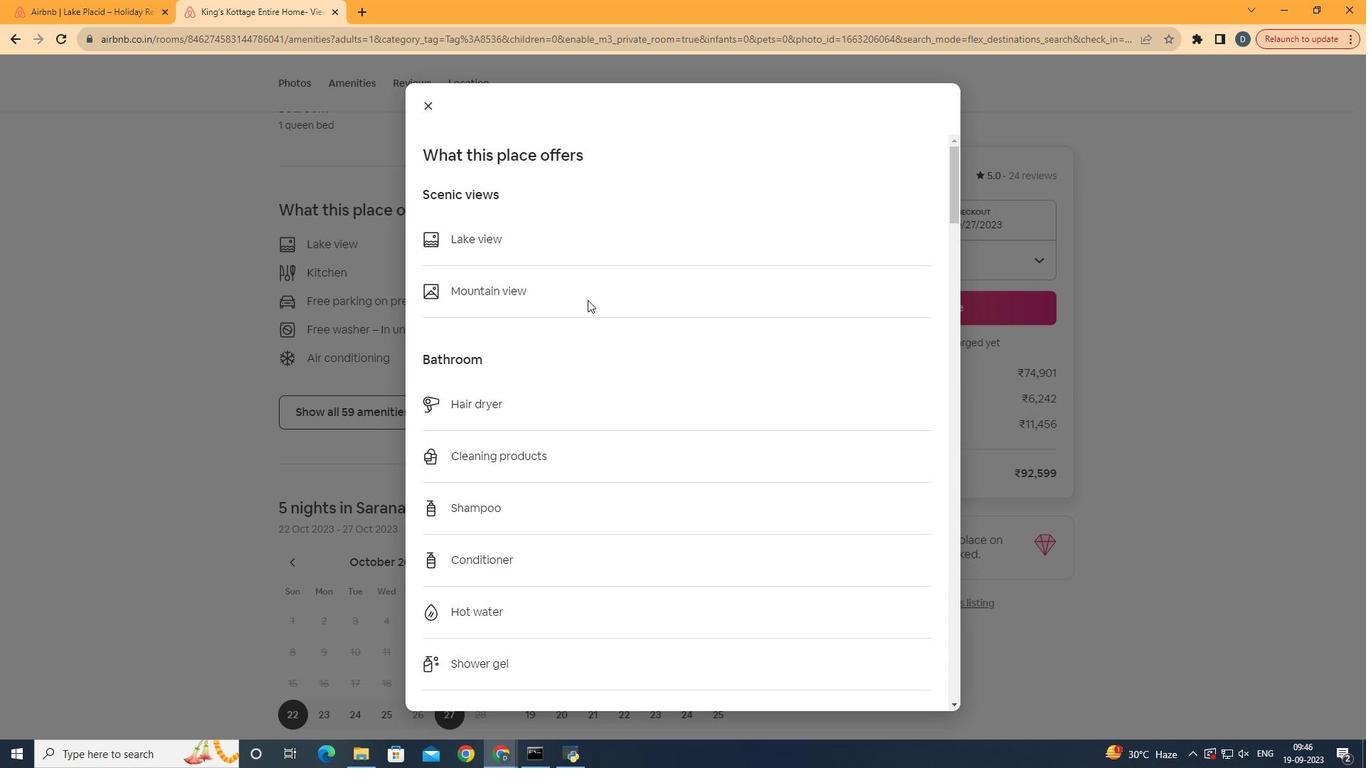 
Action: Mouse moved to (577, 318)
Screenshot: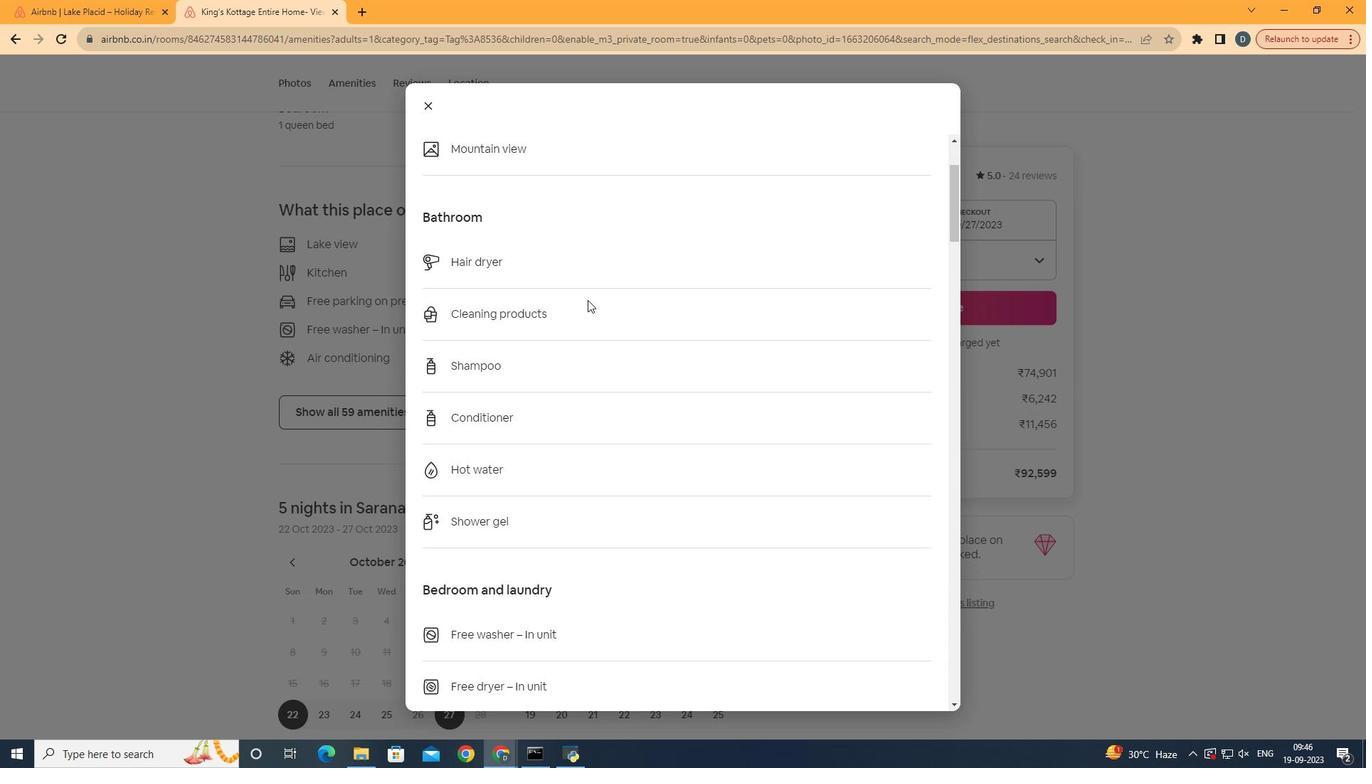 
Action: Mouse scrolled (577, 318) with delta (0, 0)
Screenshot: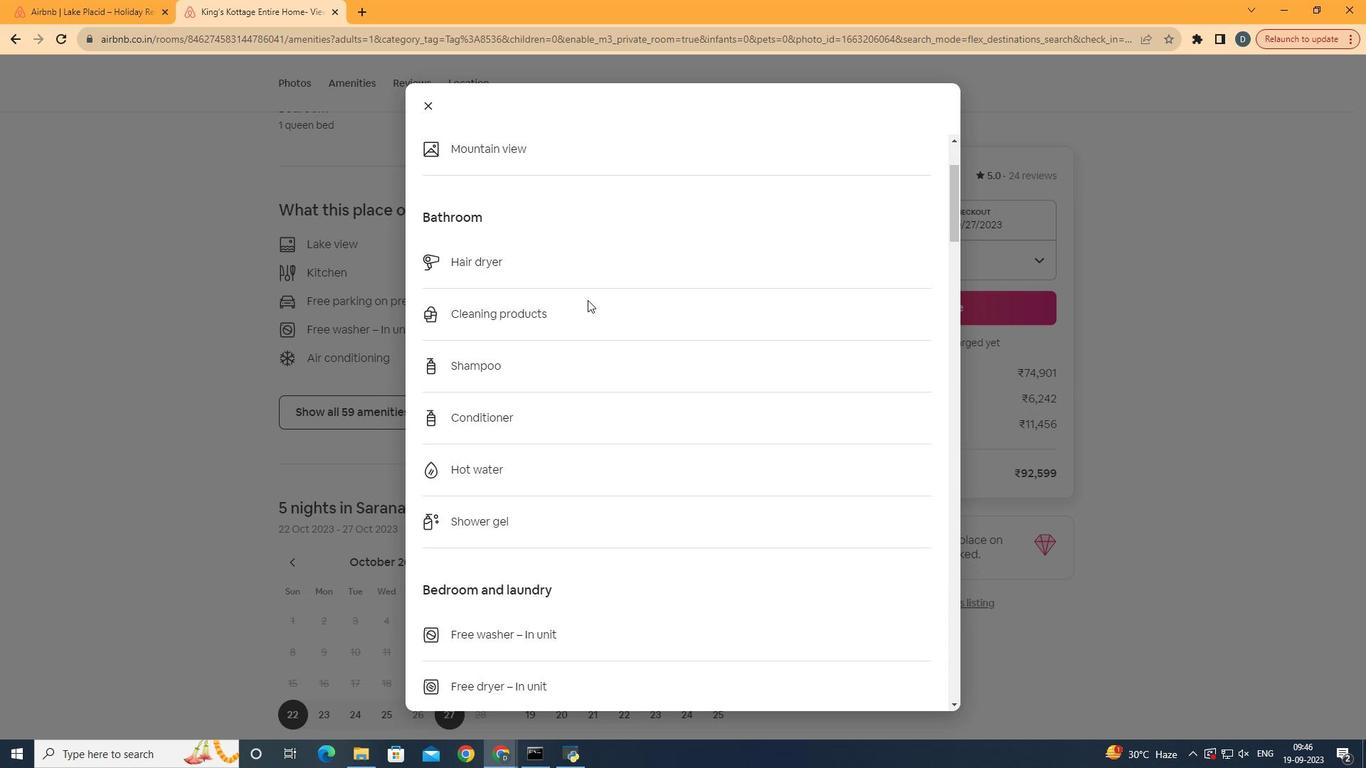 
Action: Mouse scrolled (577, 318) with delta (0, 0)
Screenshot: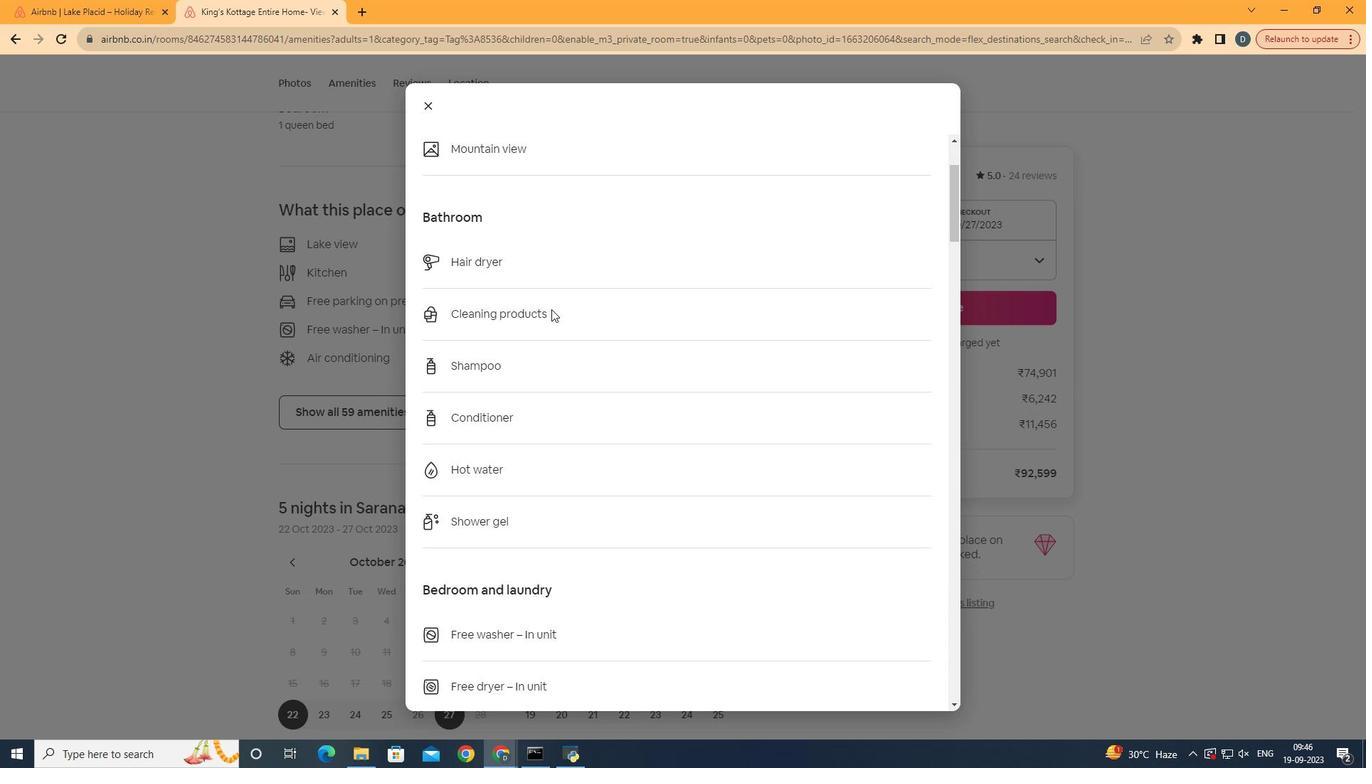 
Action: Mouse moved to (506, 400)
Screenshot: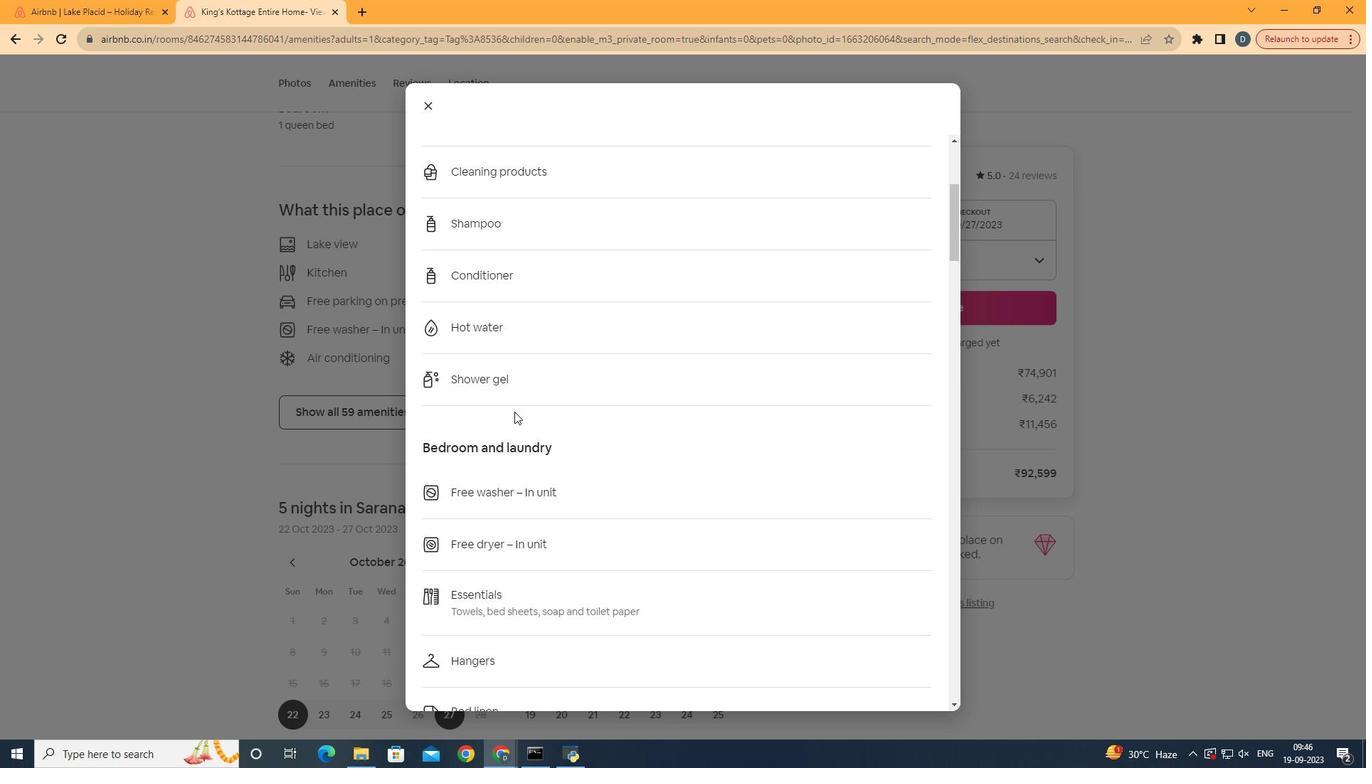 
Action: Mouse scrolled (506, 399) with delta (0, 0)
Screenshot: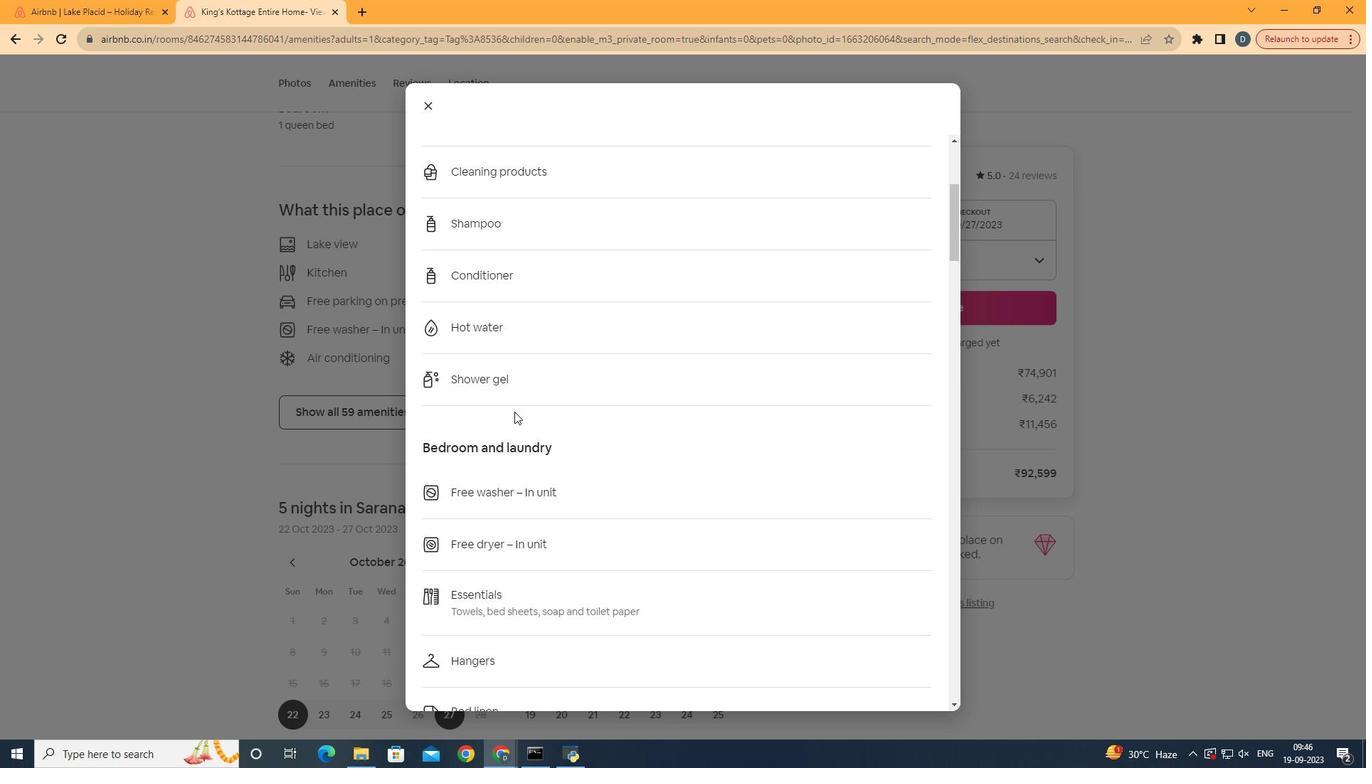 
Action: Mouse moved to (516, 398)
Screenshot: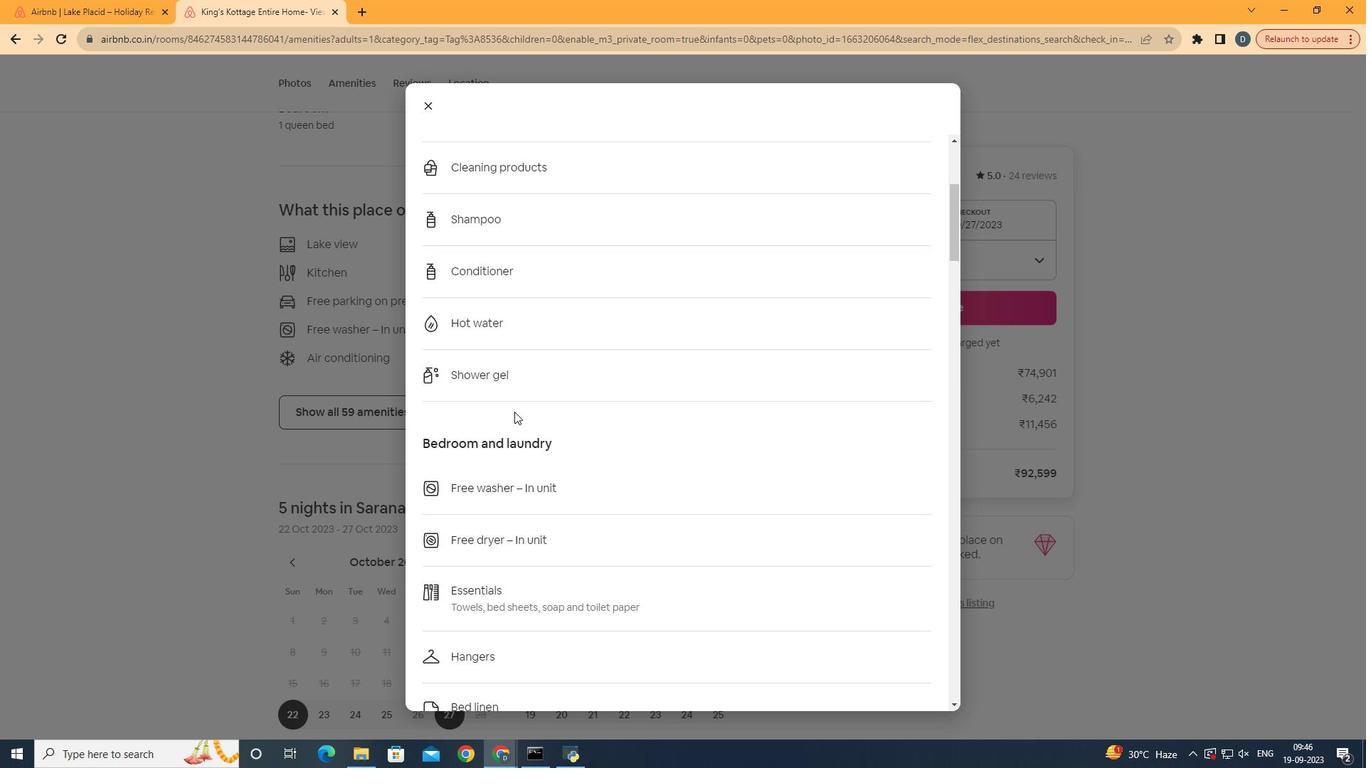 
Action: Mouse scrolled (516, 397) with delta (0, 0)
Screenshot: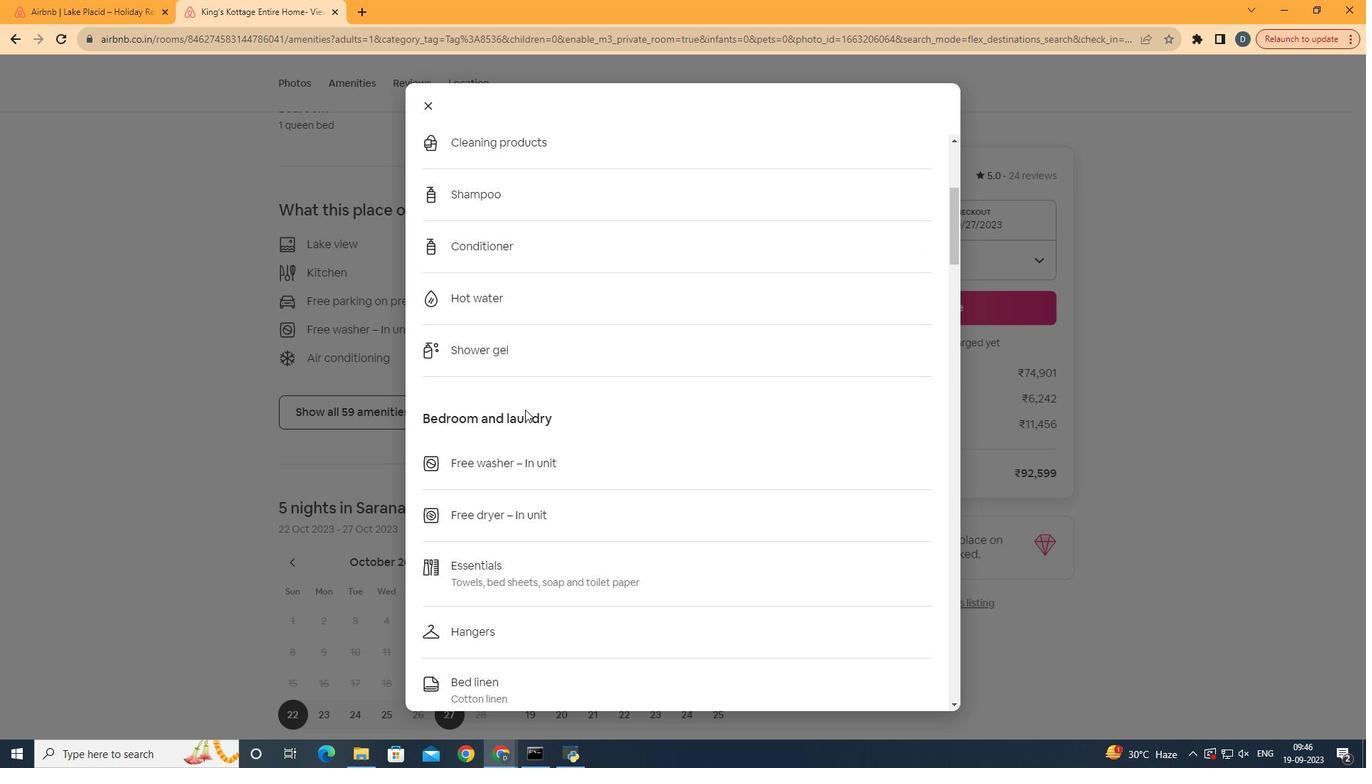 
Action: Mouse scrolled (516, 397) with delta (0, 0)
Screenshot: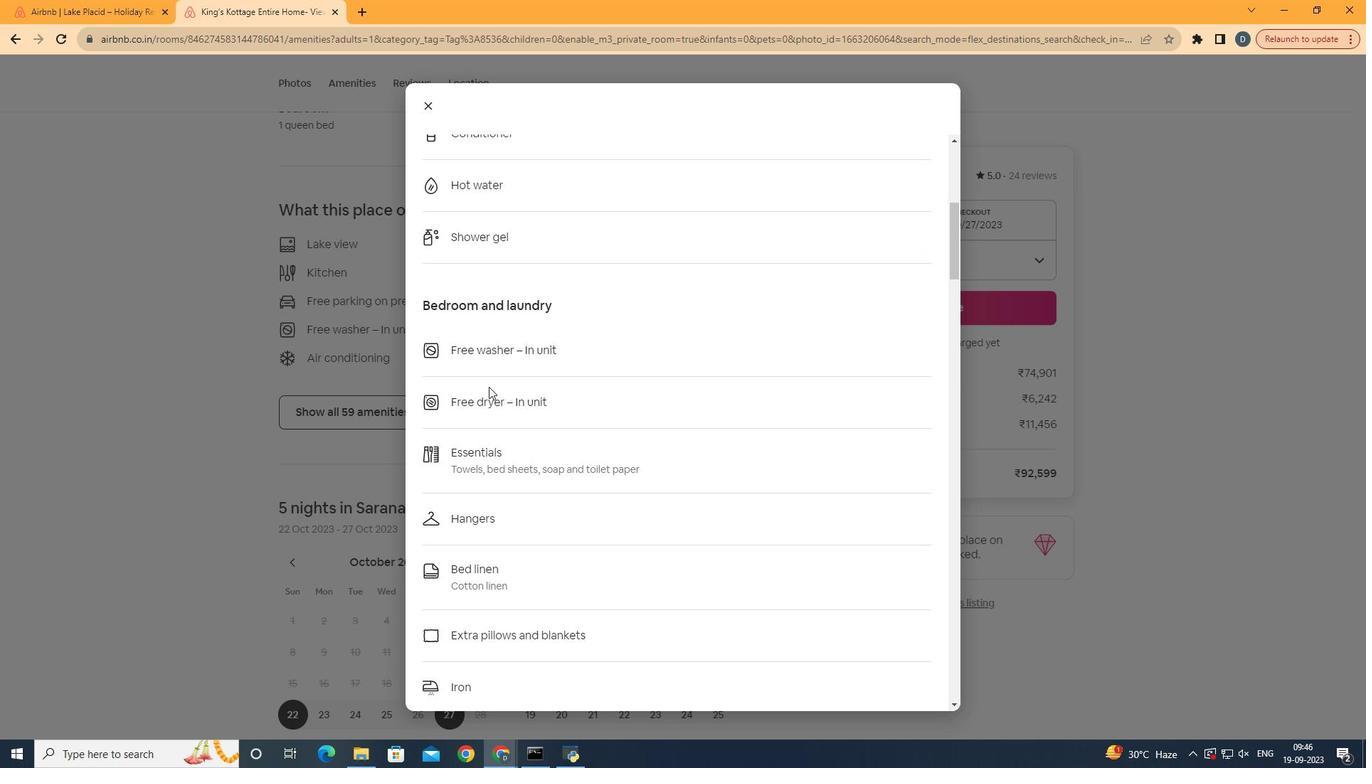 
Action: Mouse scrolled (516, 397) with delta (0, 0)
Screenshot: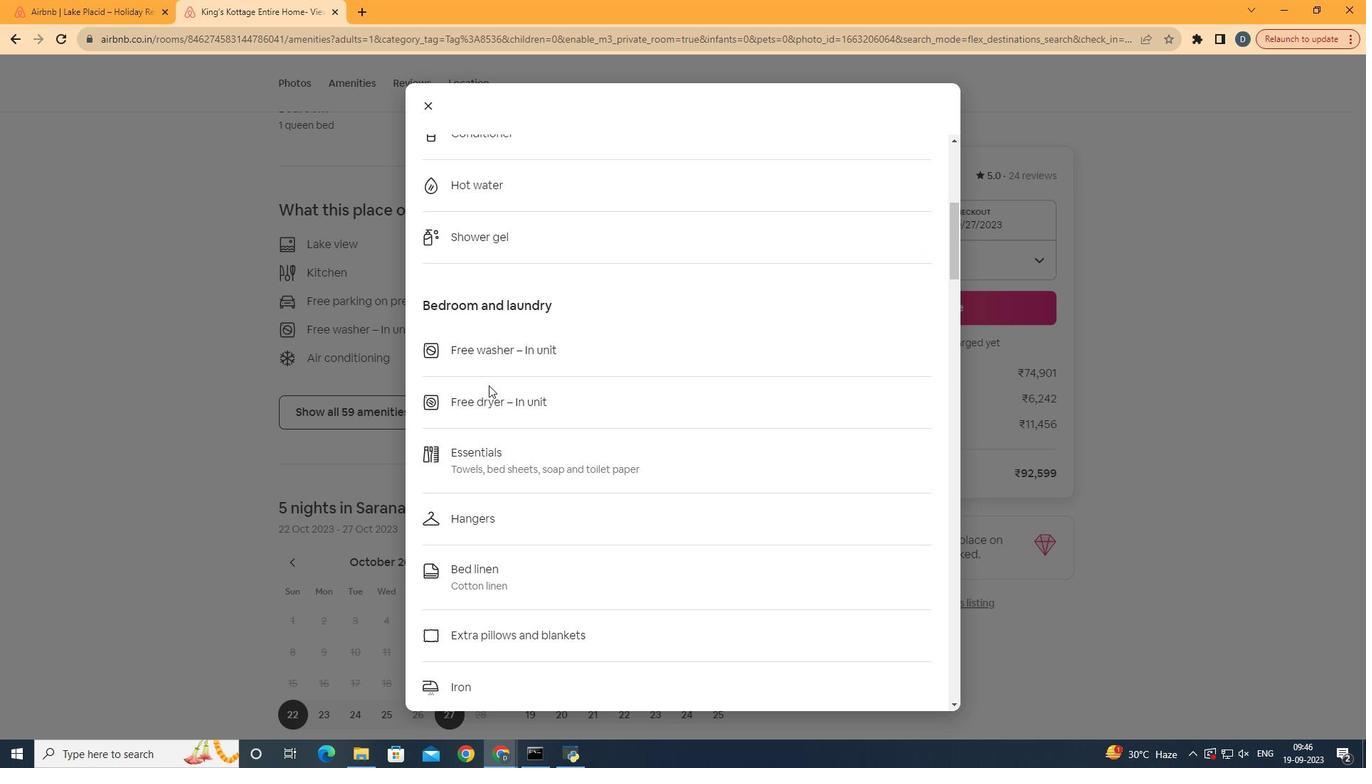 
Action: Mouse moved to (490, 385)
Screenshot: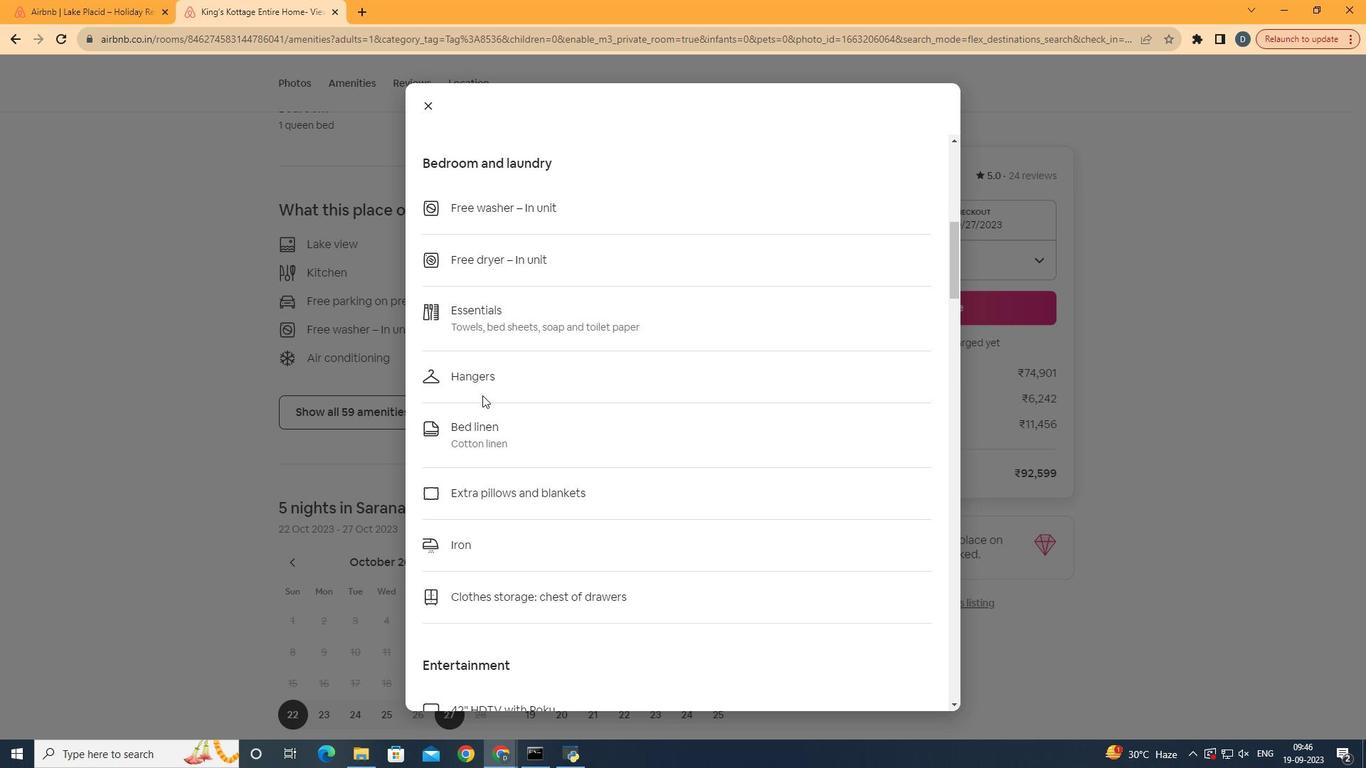 
Action: Mouse scrolled (490, 385) with delta (0, 0)
Screenshot: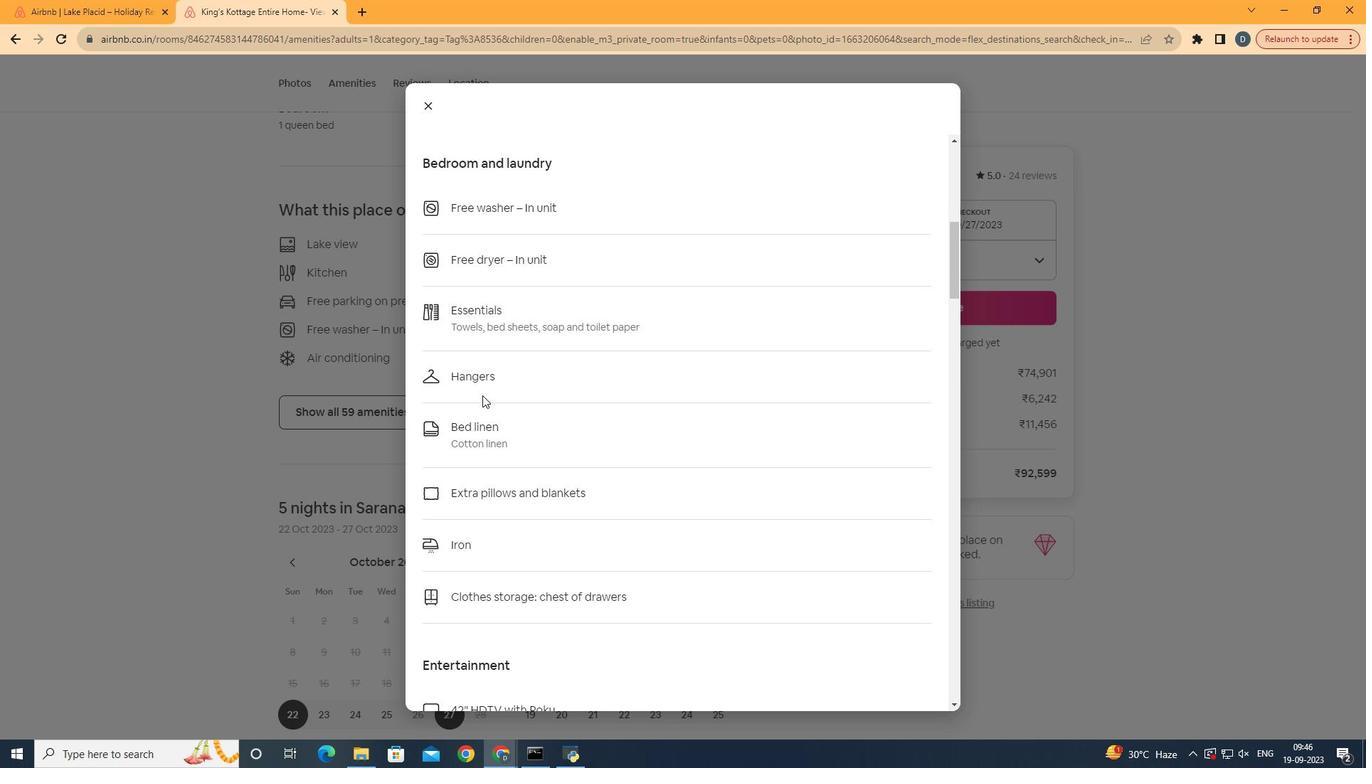 
Action: Mouse scrolled (490, 385) with delta (0, 0)
Screenshot: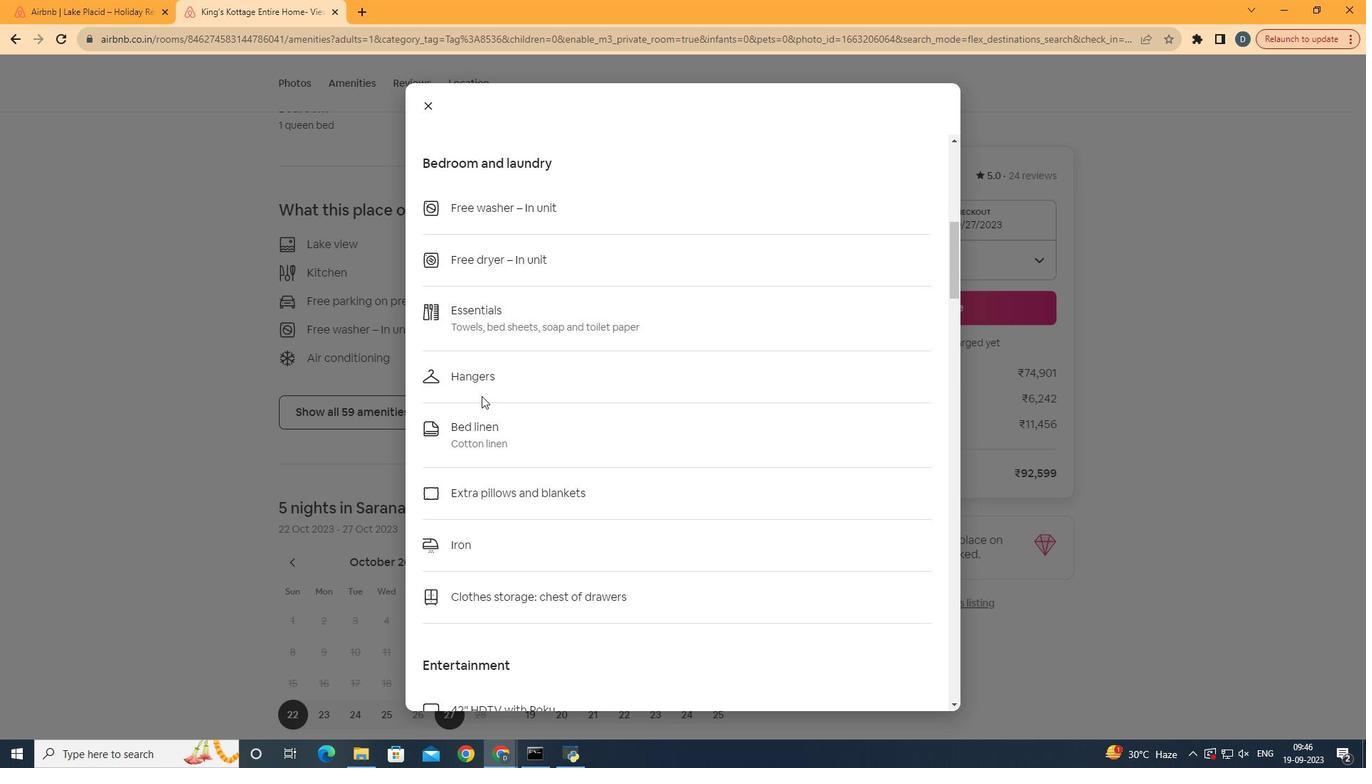 
Action: Mouse moved to (497, 375)
Screenshot: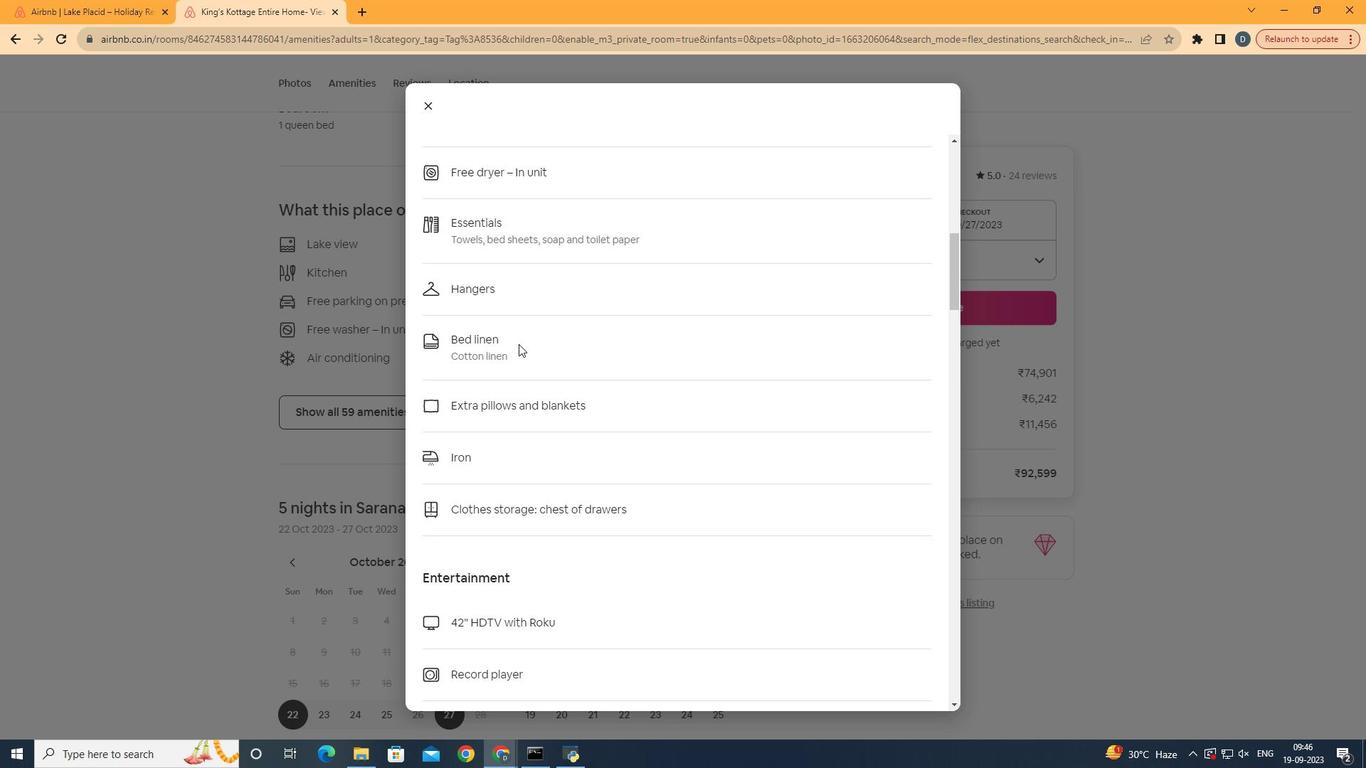 
Action: Mouse scrolled (497, 374) with delta (0, 0)
Screenshot: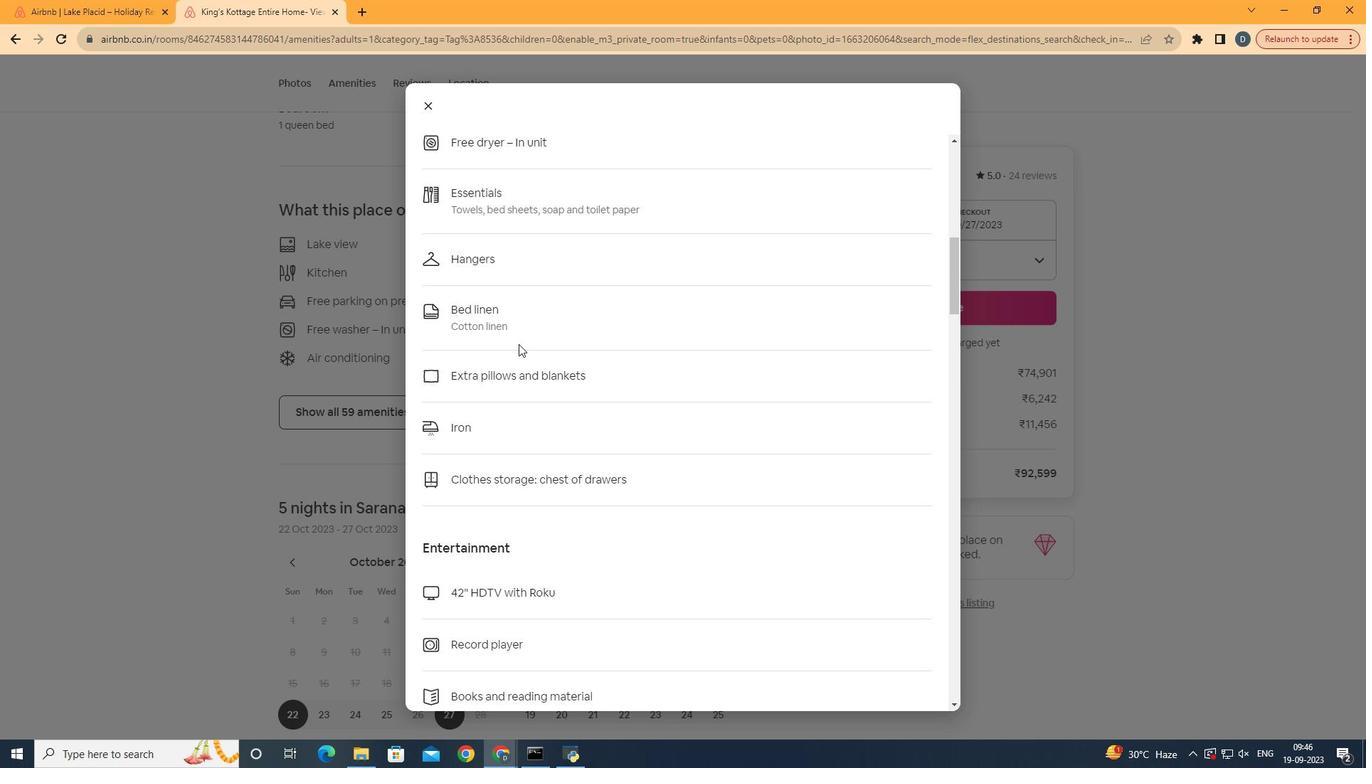 
Action: Mouse moved to (520, 350)
Screenshot: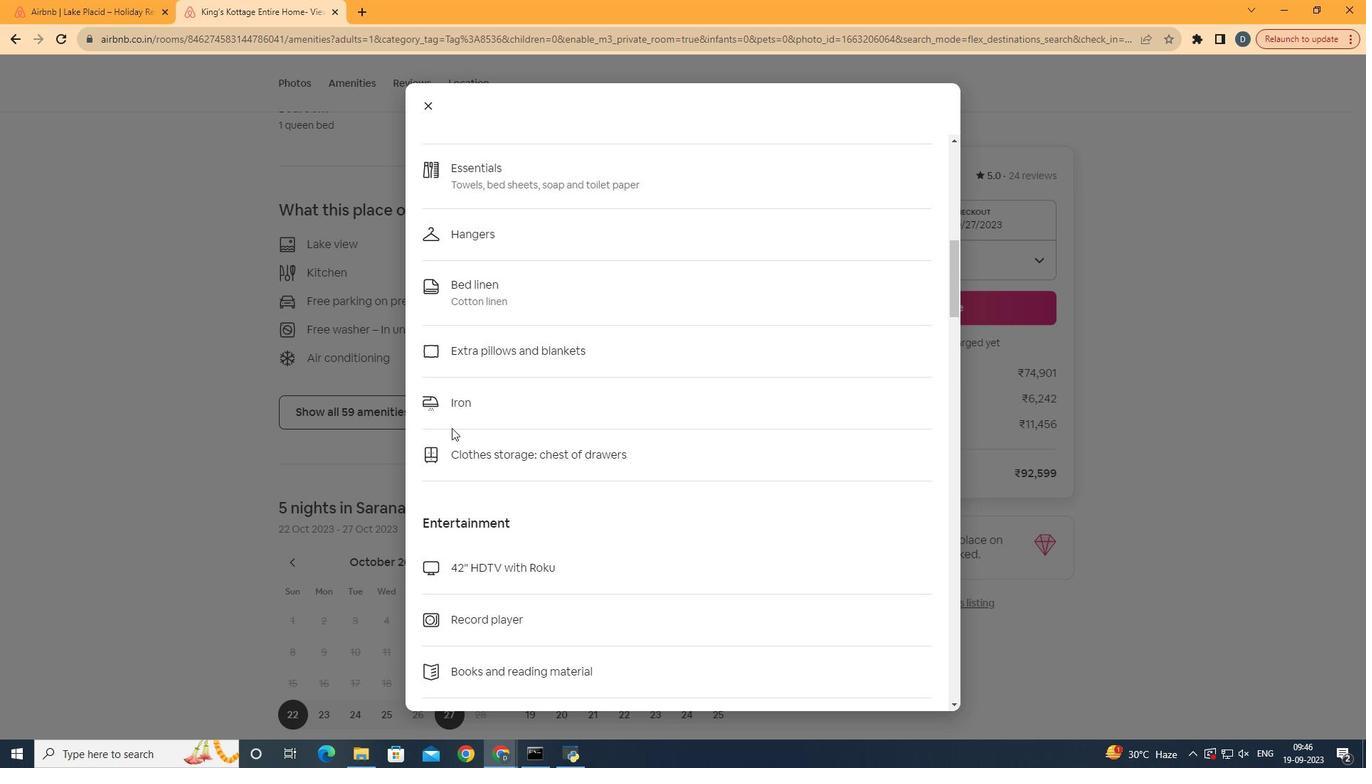 
Action: Mouse scrolled (520, 349) with delta (0, 0)
Screenshot: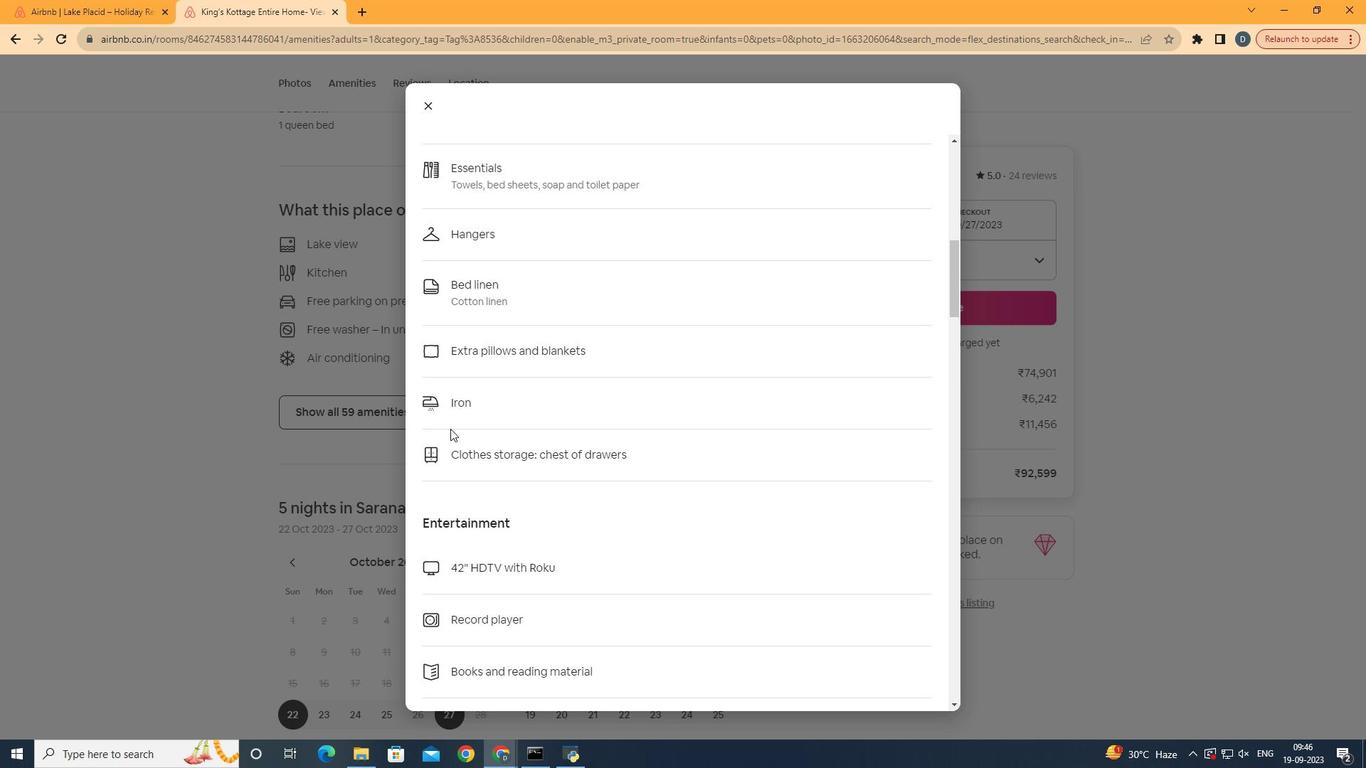
Action: Mouse moved to (639, 416)
Screenshot: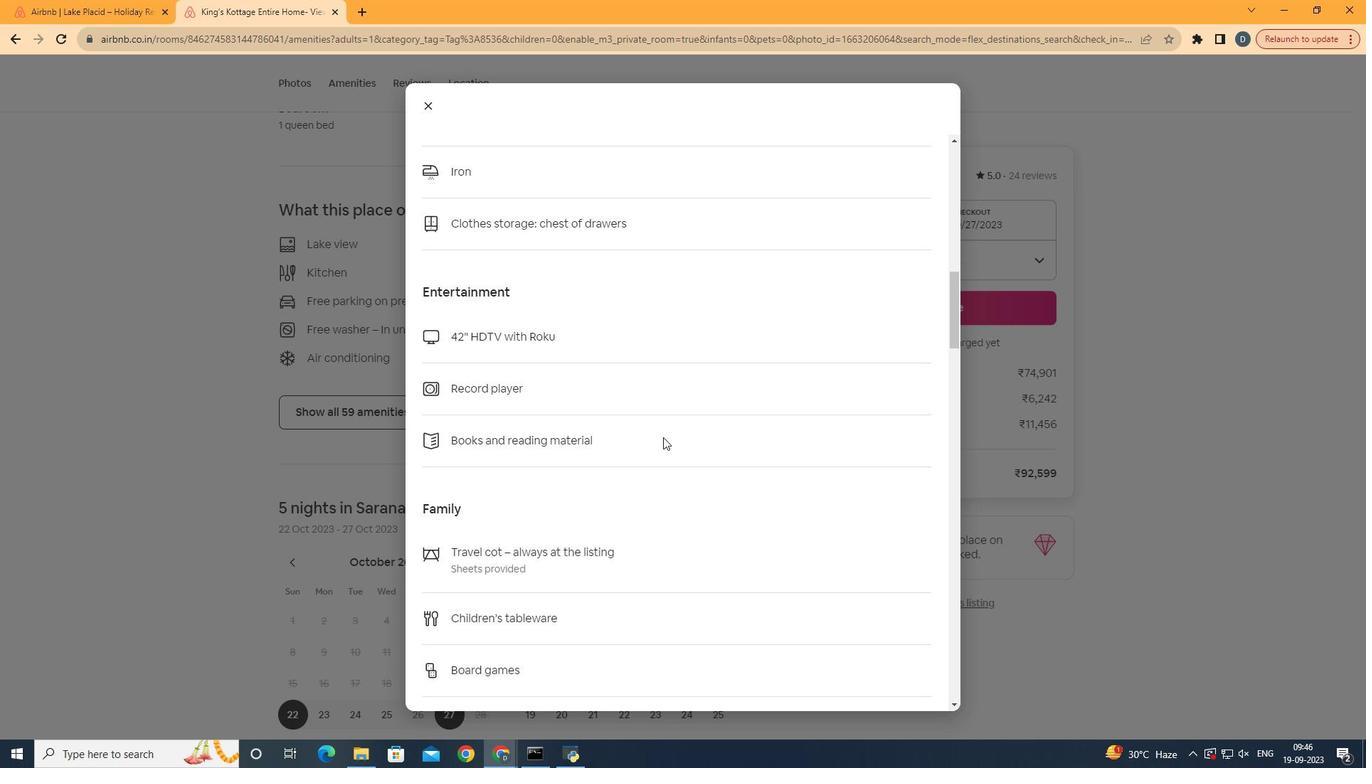 
Action: Mouse scrolled (639, 416) with delta (0, 0)
Screenshot: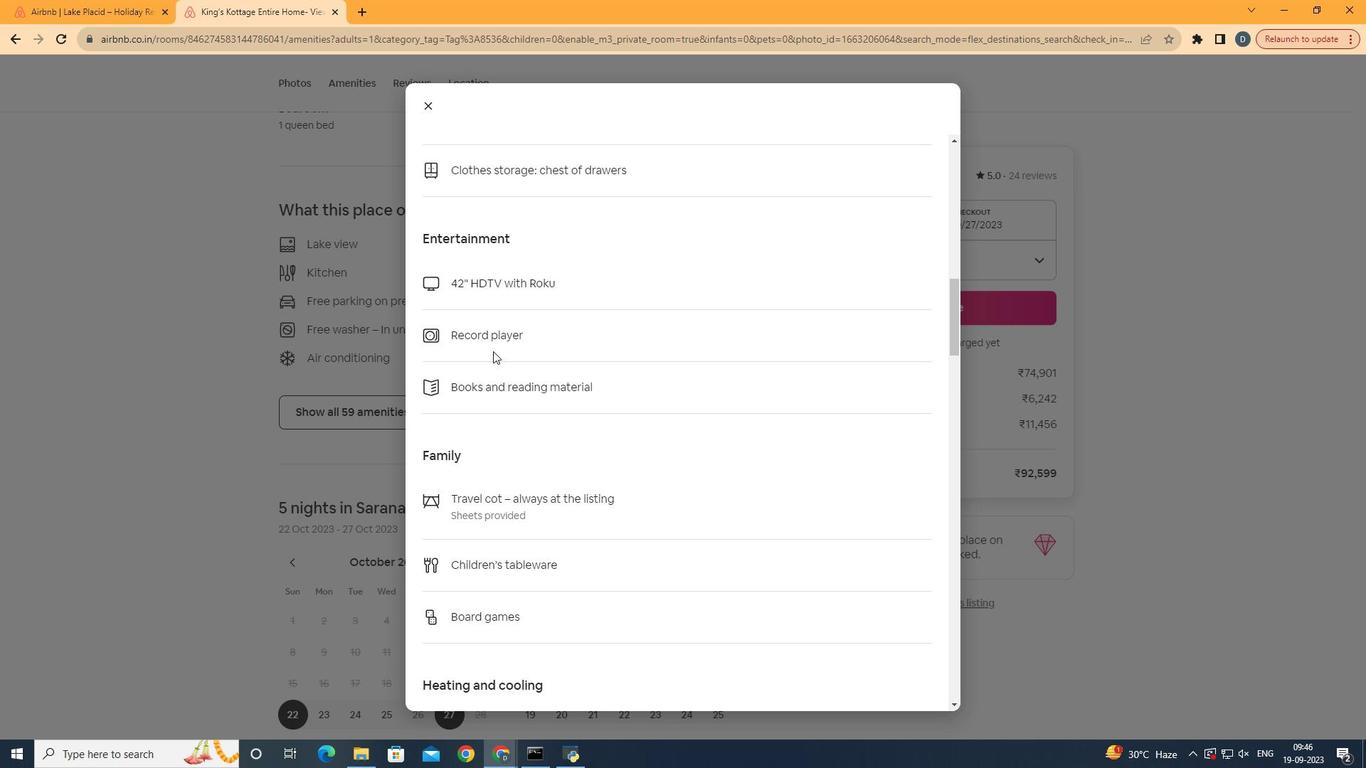 
Action: Mouse scrolled (639, 416) with delta (0, 0)
Screenshot: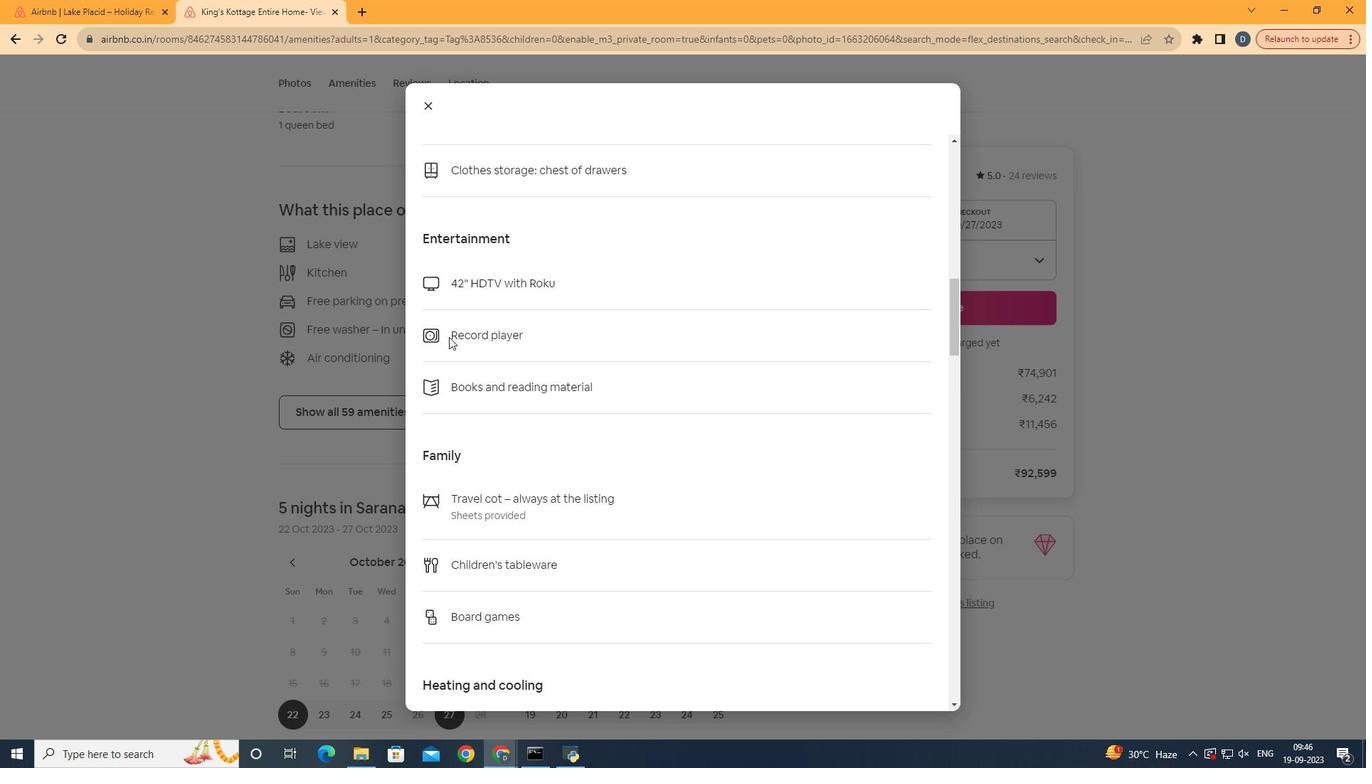
Action: Mouse scrolled (639, 416) with delta (0, 0)
Screenshot: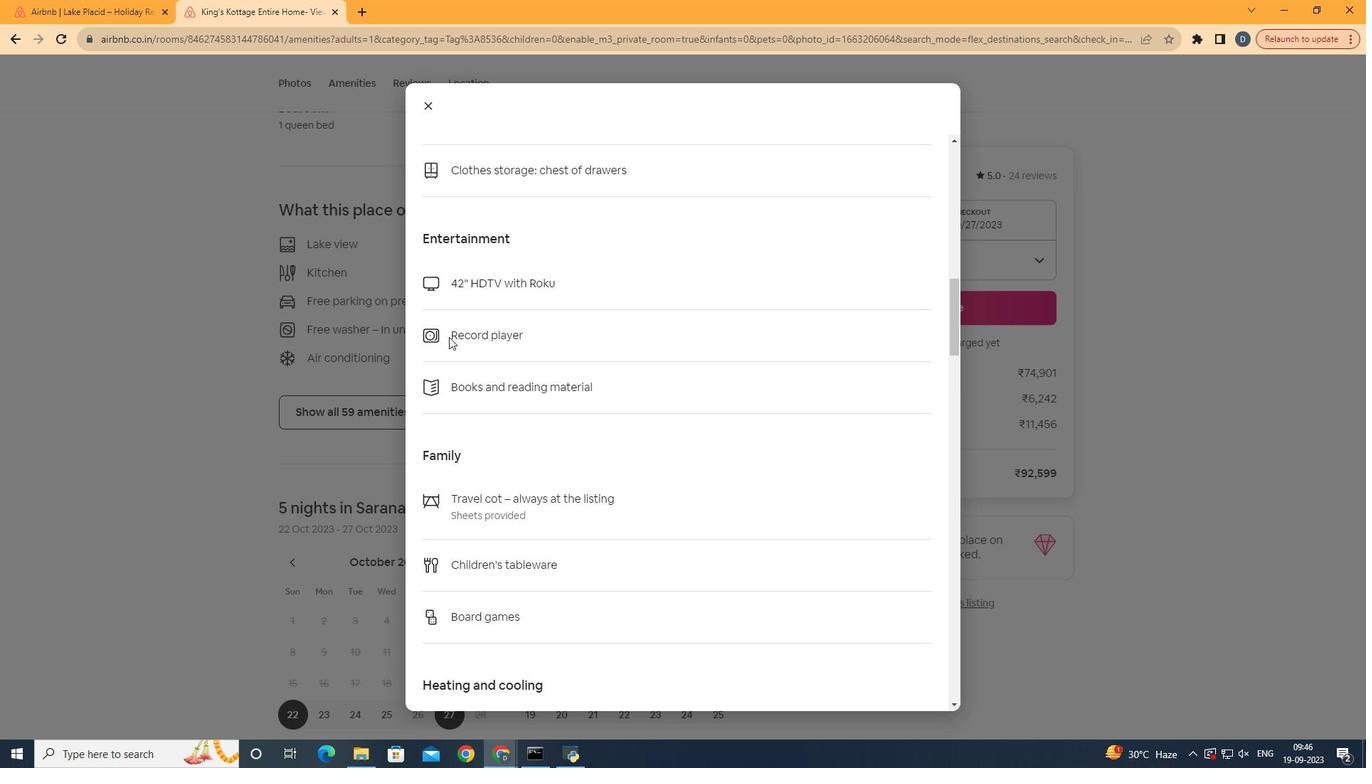 
Action: Mouse scrolled (639, 416) with delta (0, 0)
Screenshot: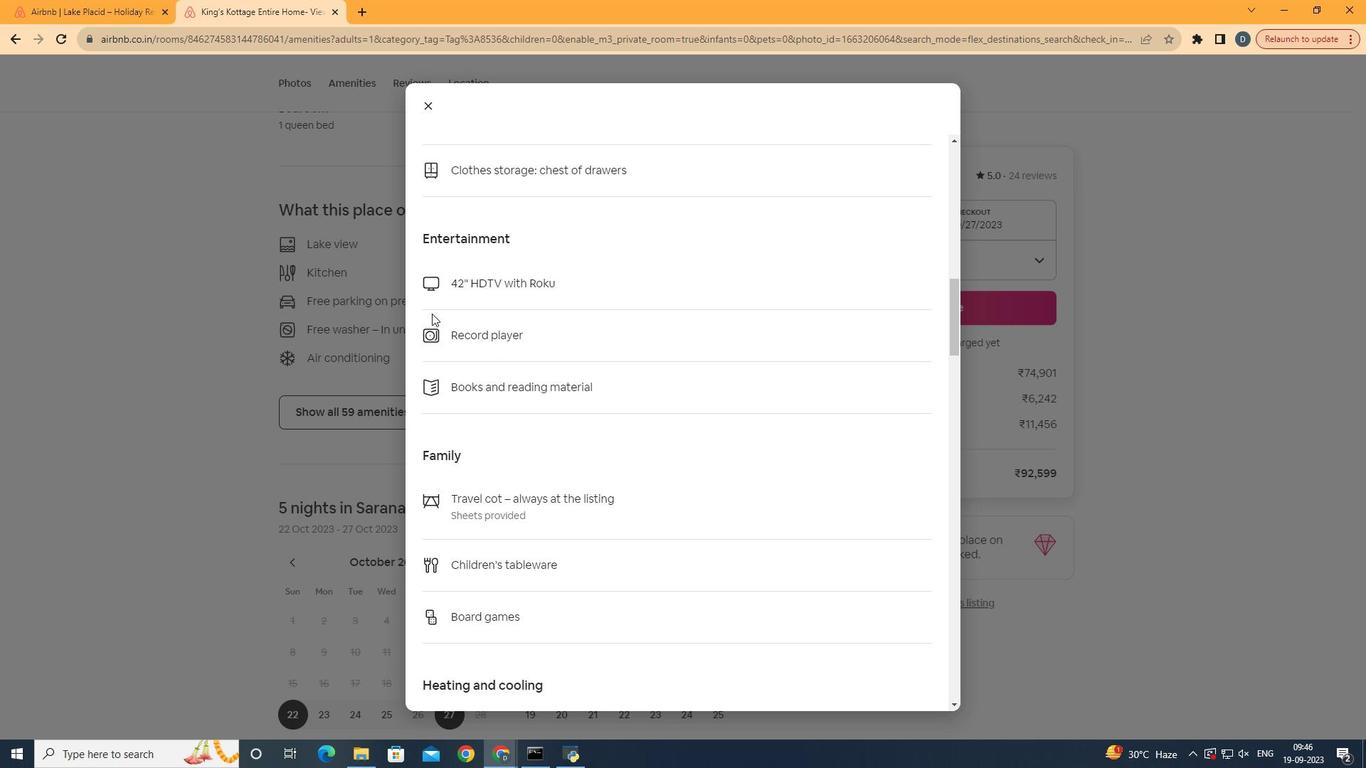 
Action: Mouse moved to (561, 371)
Screenshot: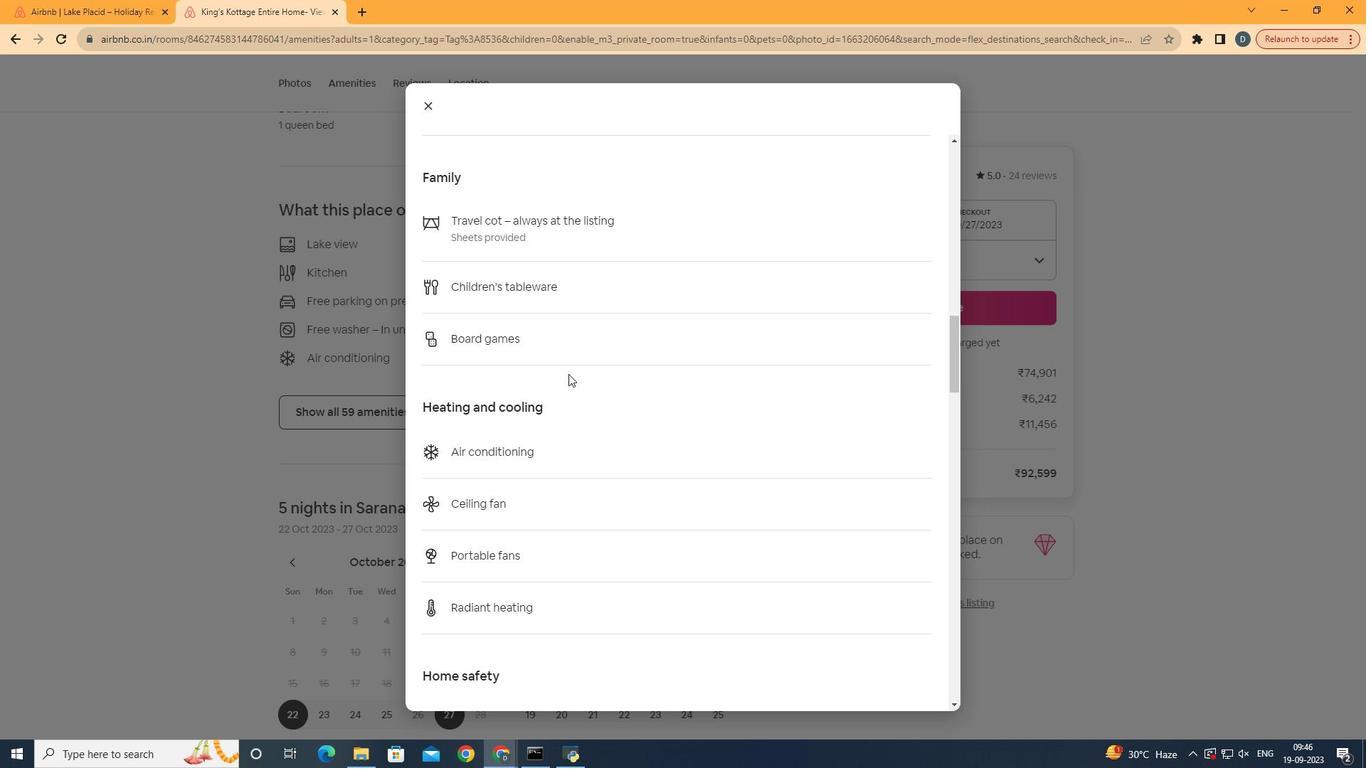 
Action: Mouse scrolled (561, 370) with delta (0, 0)
Screenshot: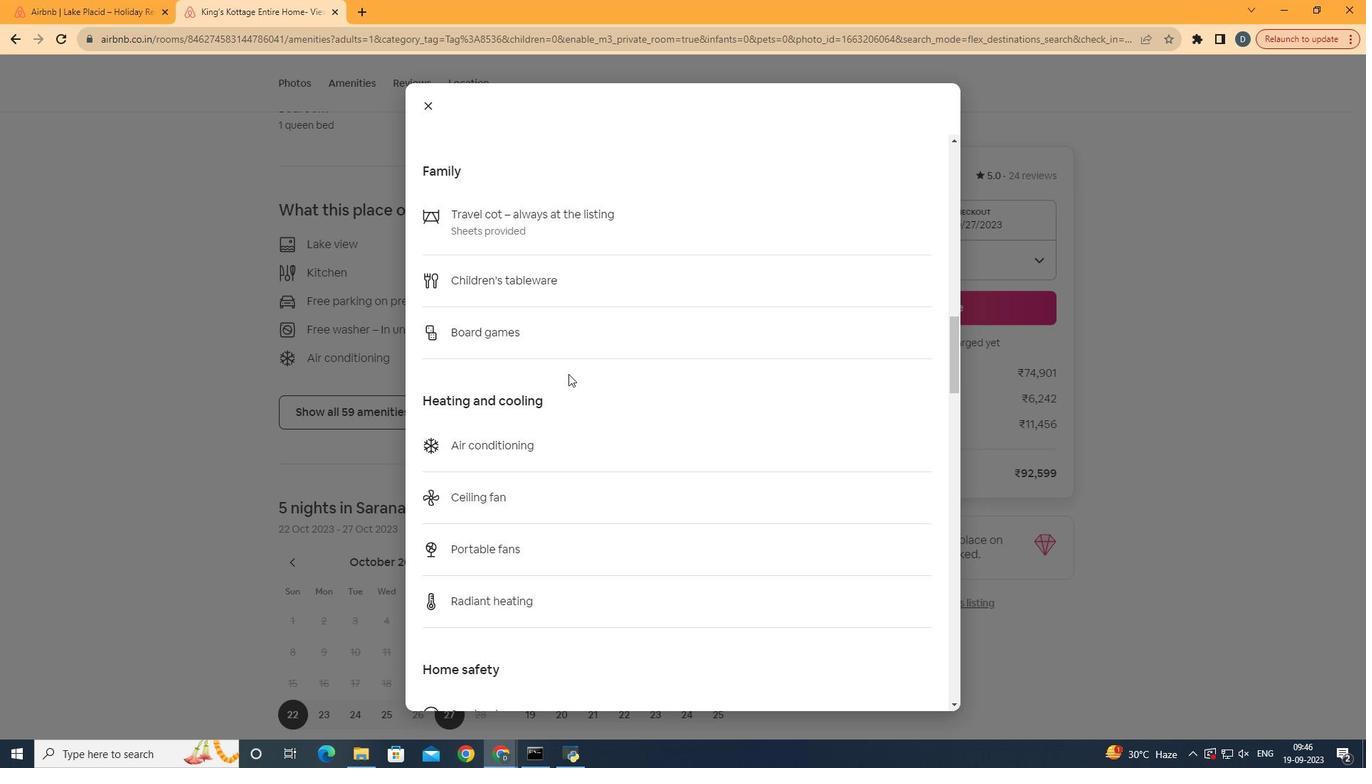 
Action: Mouse scrolled (561, 370) with delta (0, 0)
Screenshot: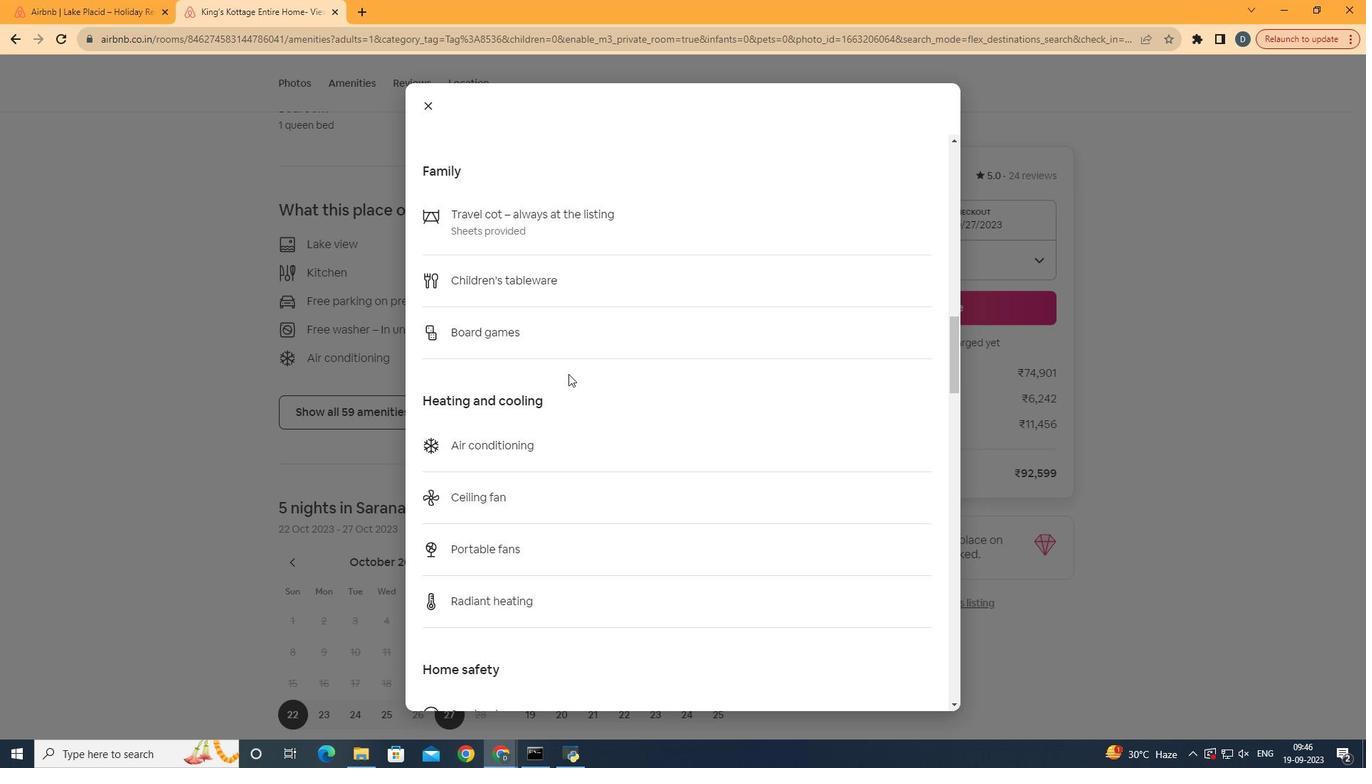 
Action: Mouse scrolled (561, 370) with delta (0, 0)
Screenshot: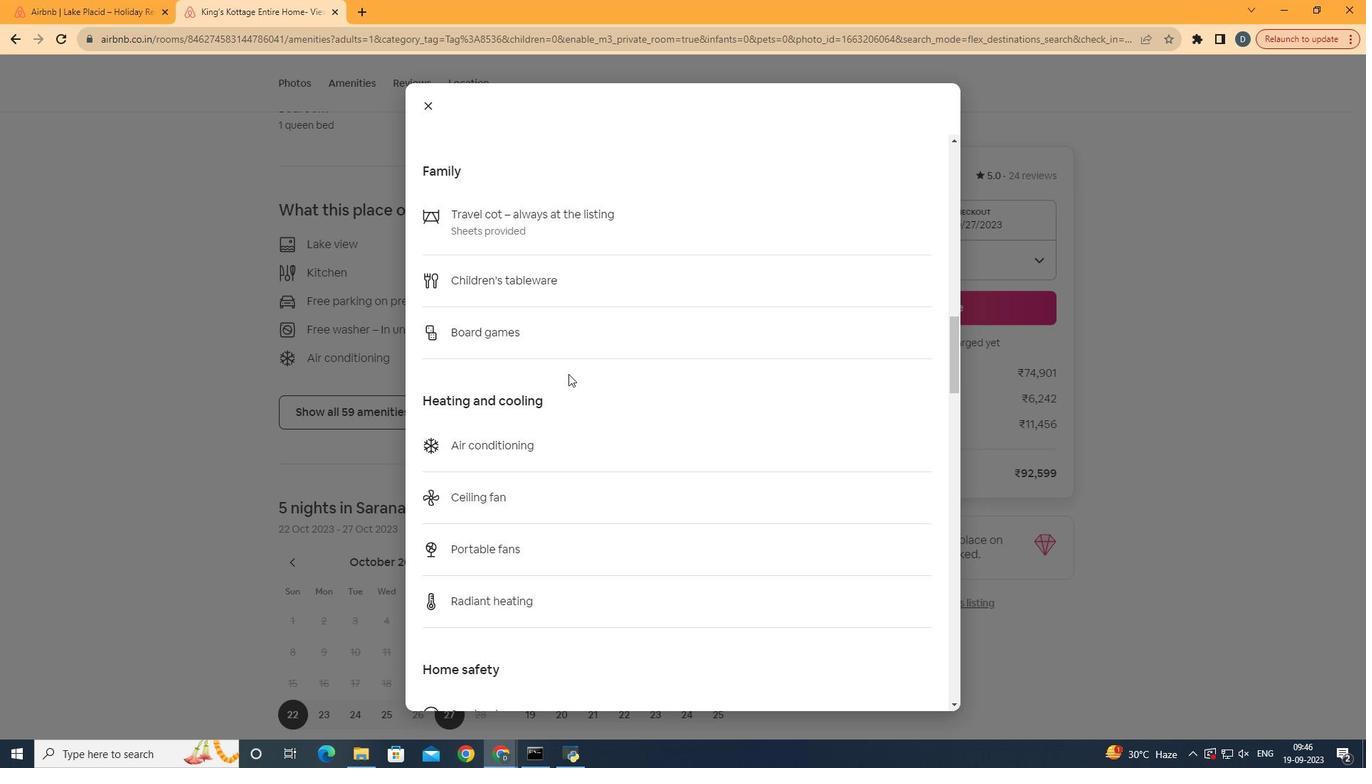
Action: Mouse scrolled (561, 370) with delta (0, 0)
Screenshot: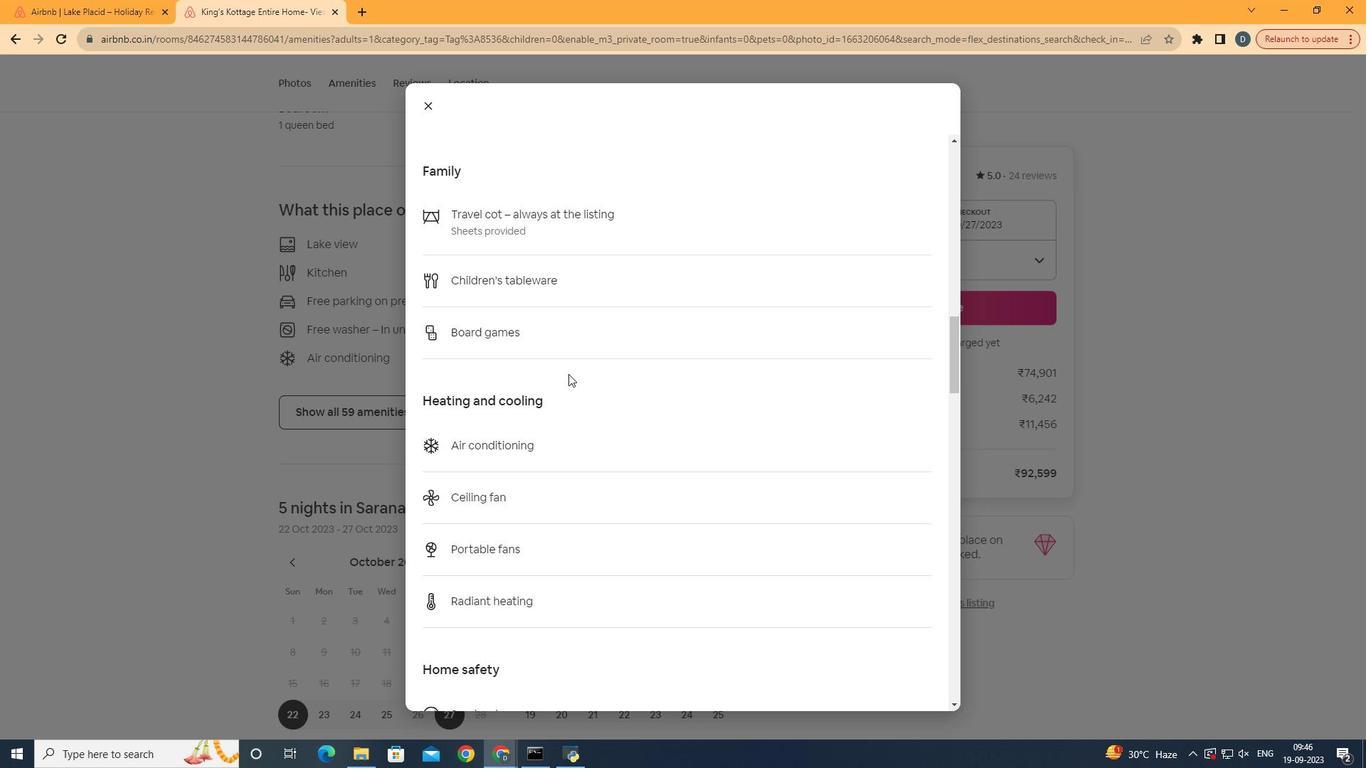 
Action: Mouse moved to (471, 417)
Screenshot: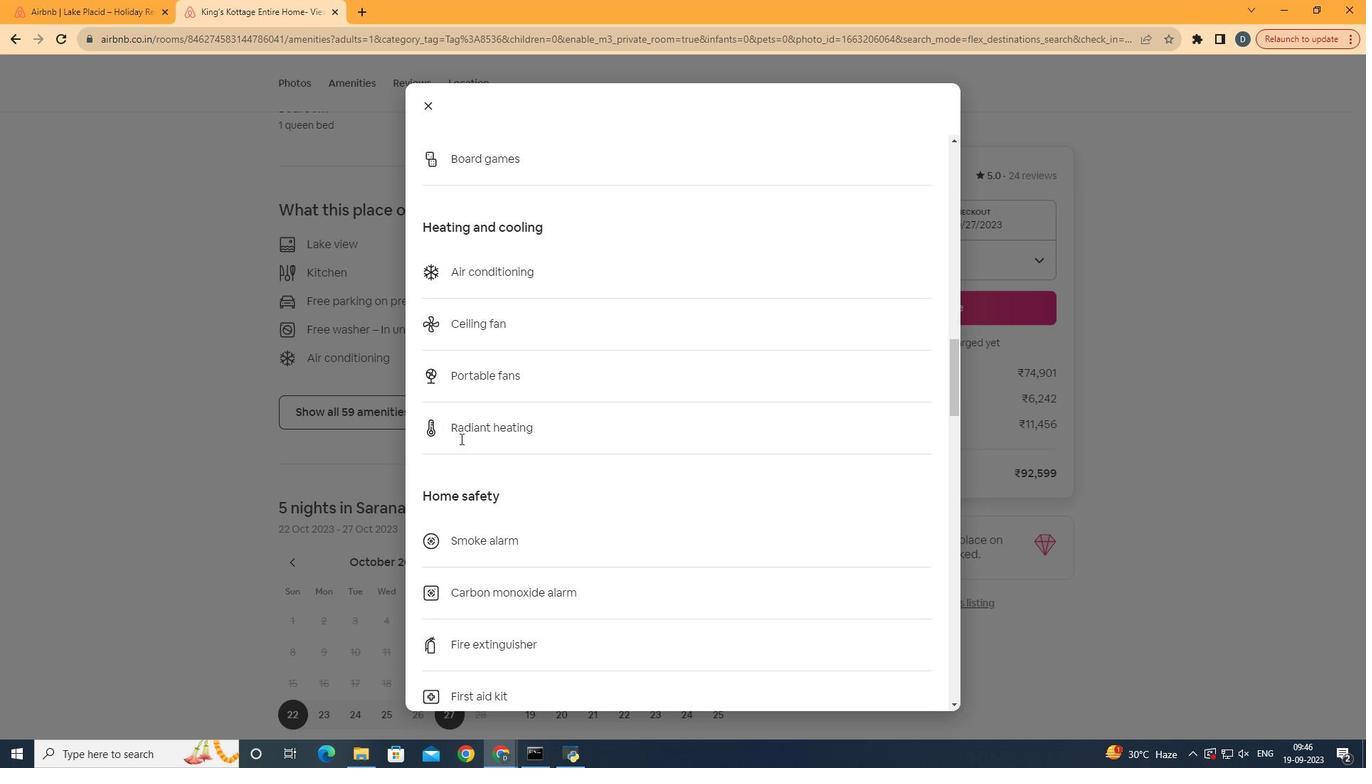
Action: Mouse scrolled (471, 416) with delta (0, 0)
Screenshot: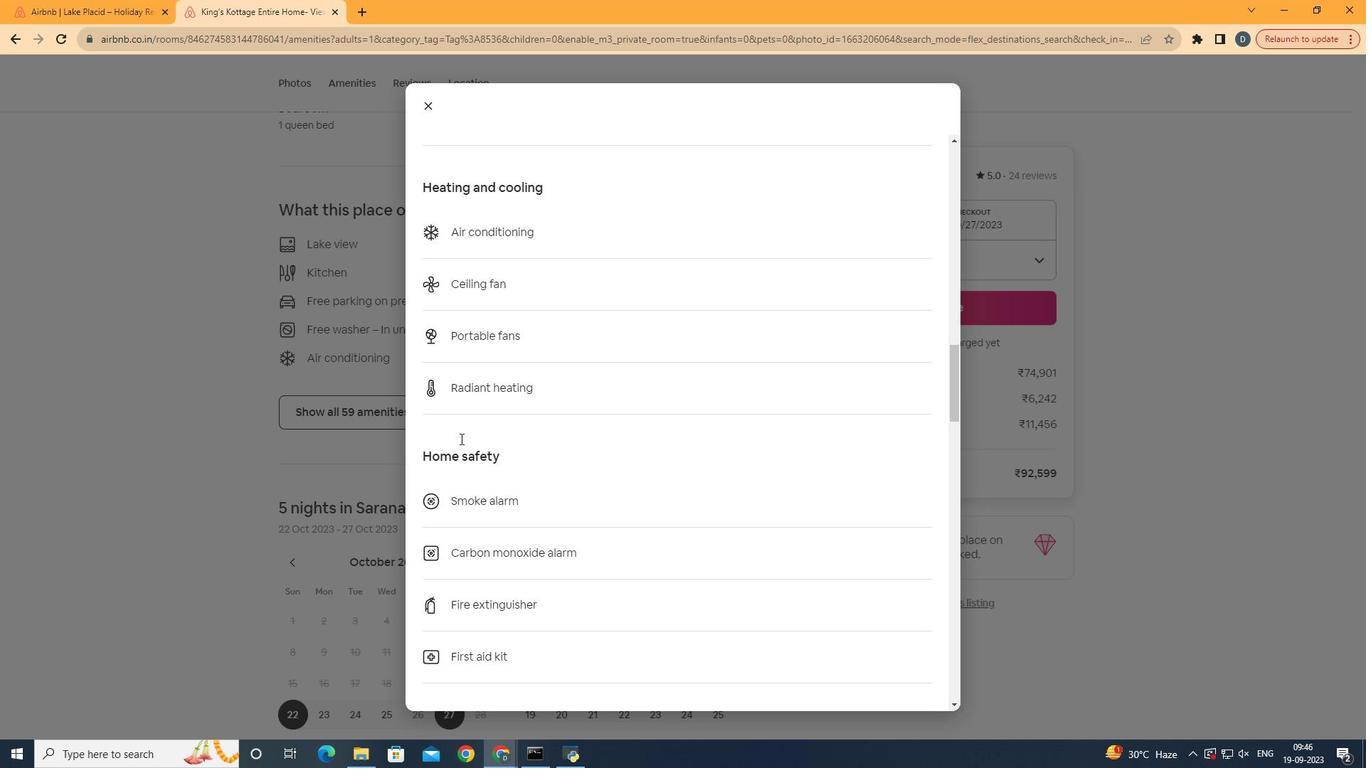 
Action: Mouse scrolled (471, 416) with delta (0, 0)
Screenshot: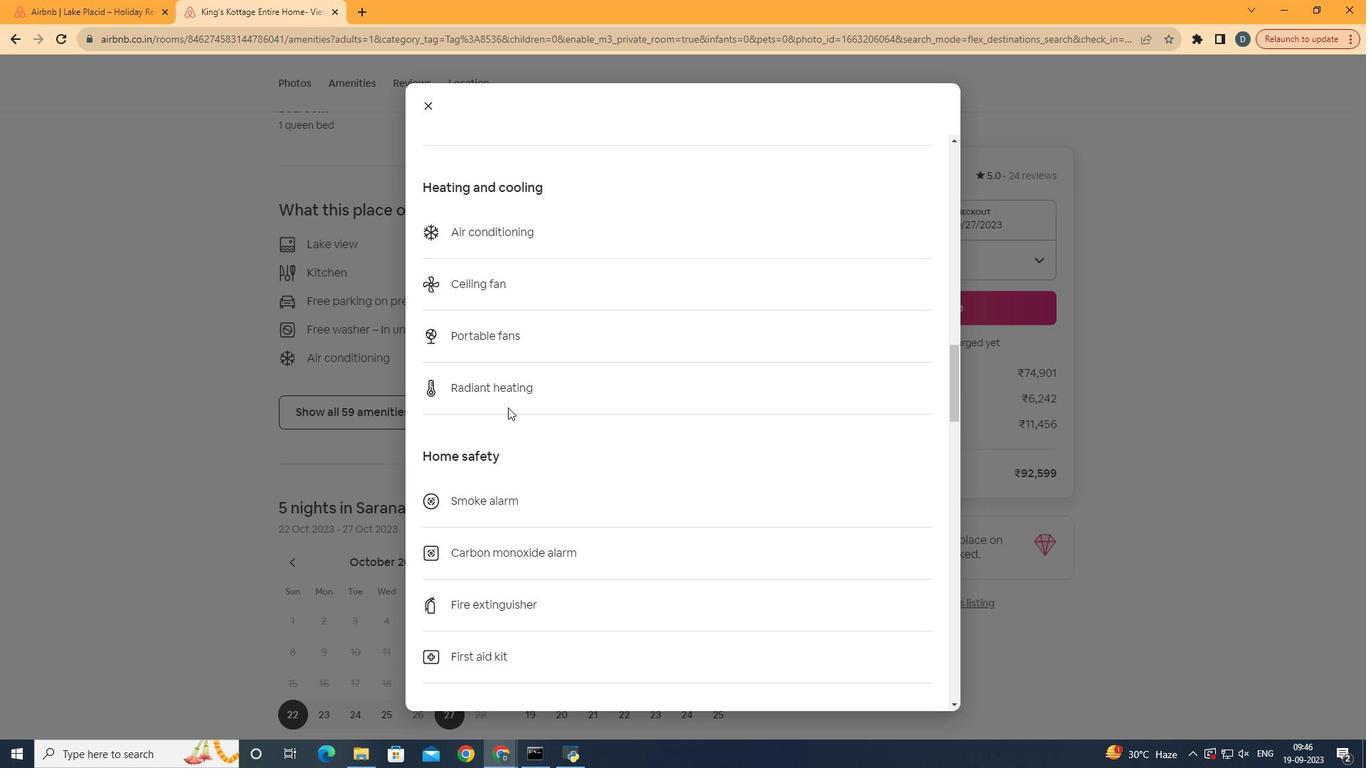 
Action: Mouse scrolled (471, 416) with delta (0, 0)
Screenshot: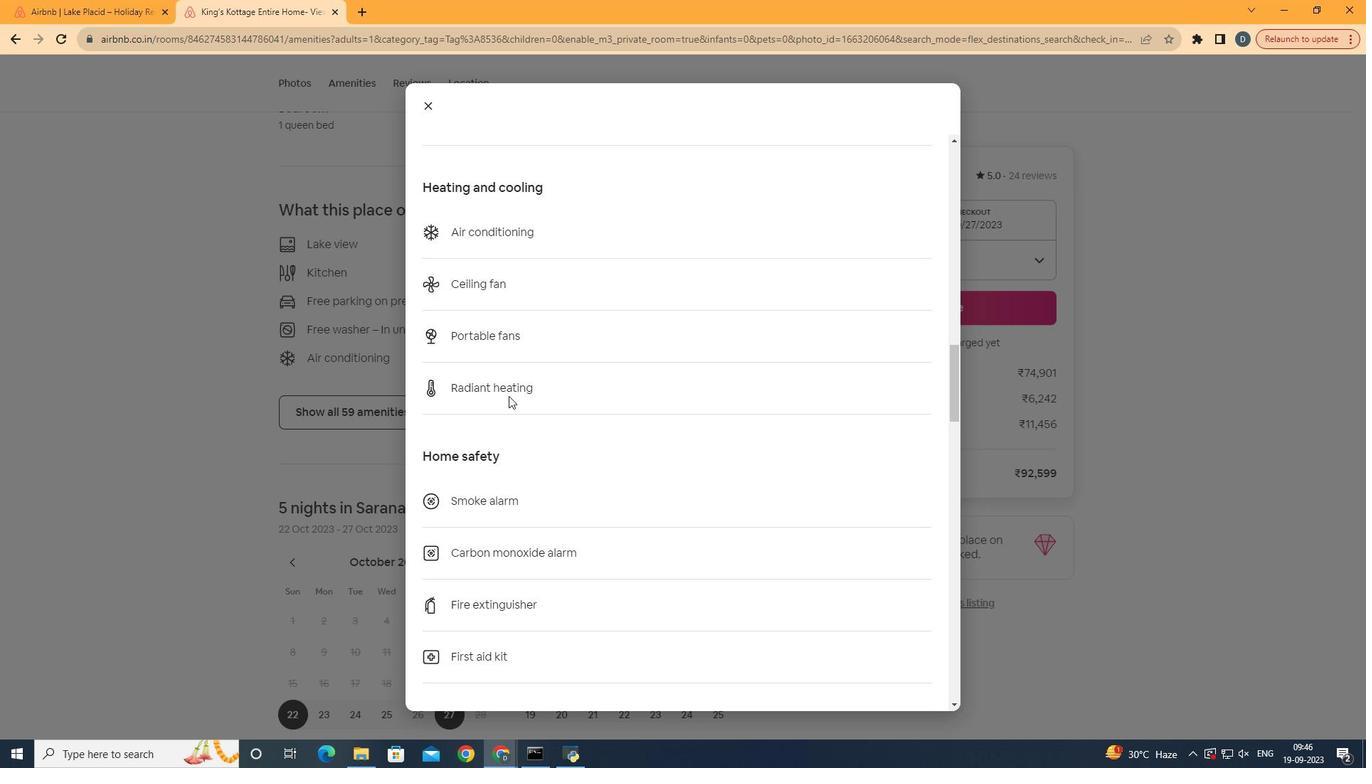 
Action: Mouse moved to (505, 438)
Screenshot: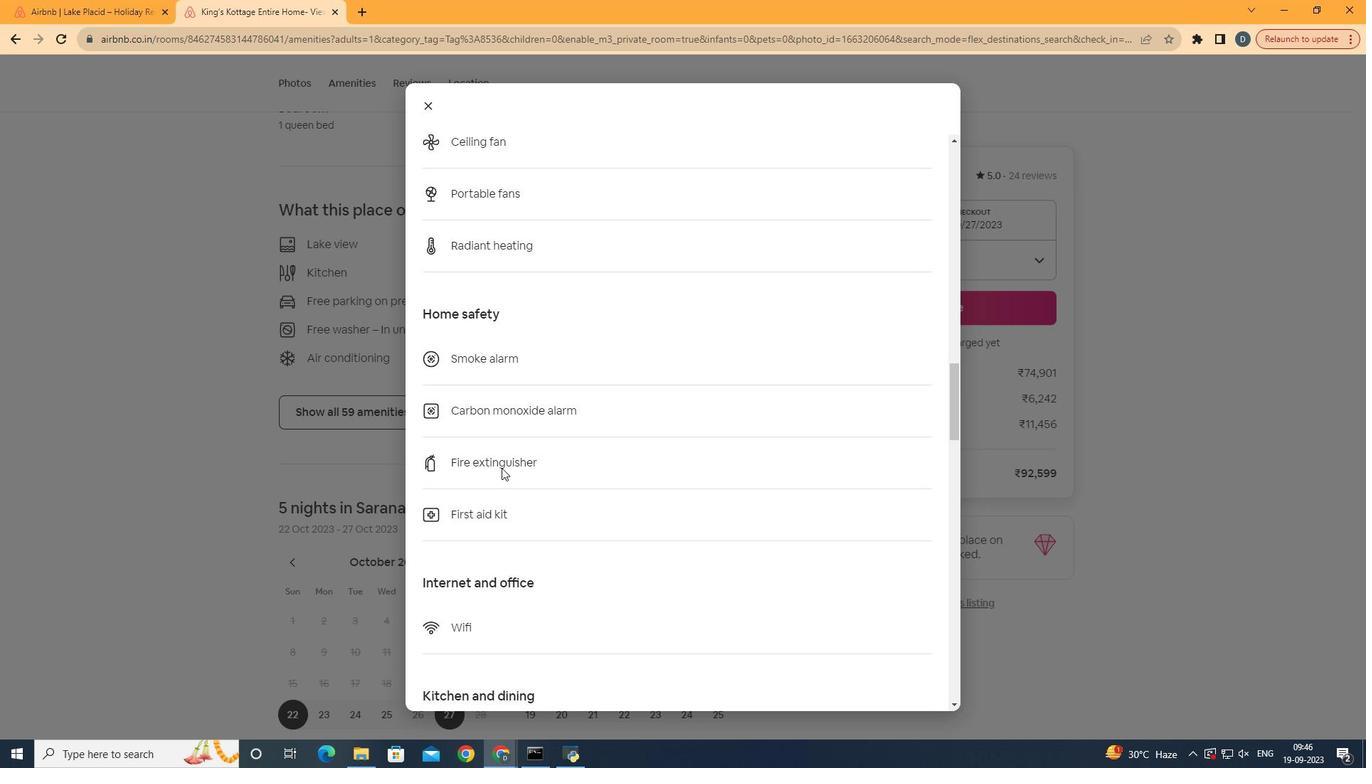 
Action: Mouse scrolled (505, 437) with delta (0, 0)
Screenshot: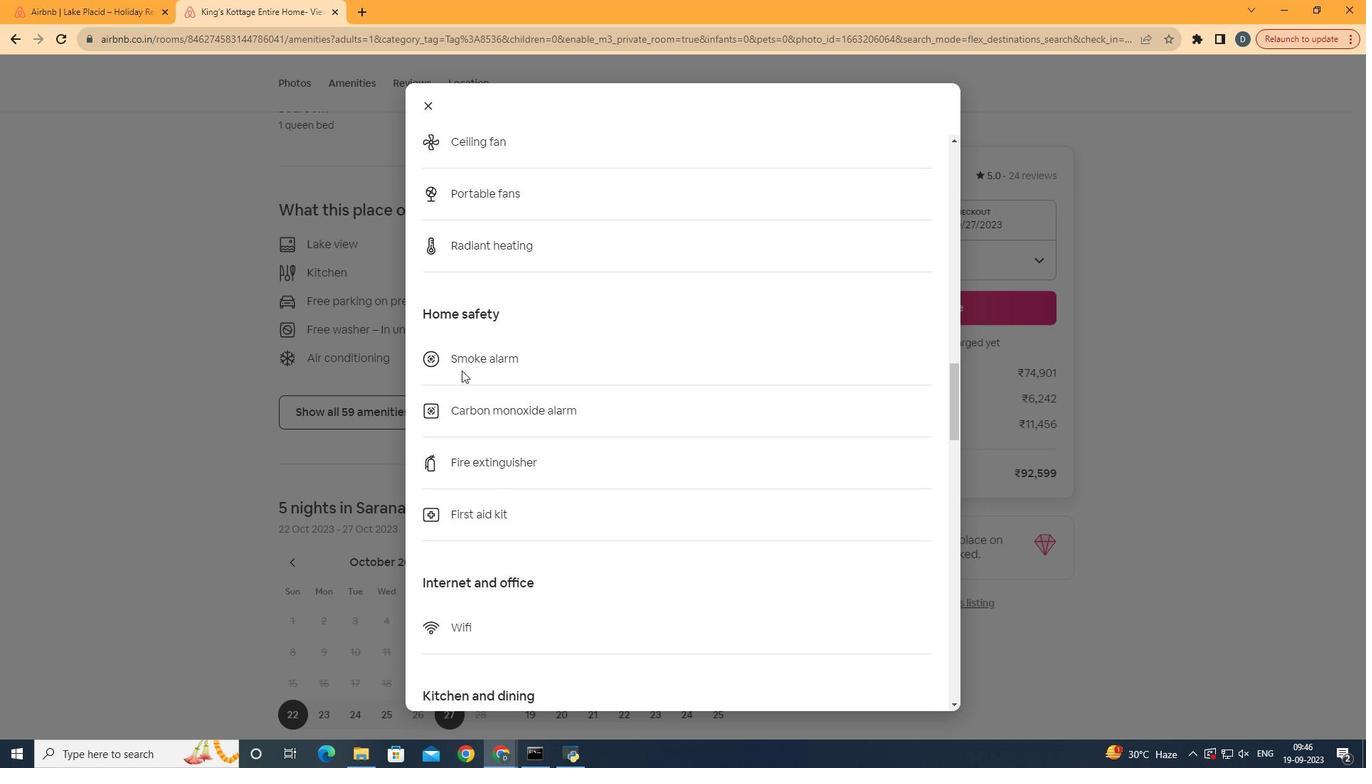 
Action: Mouse scrolled (505, 437) with delta (0, 0)
Screenshot: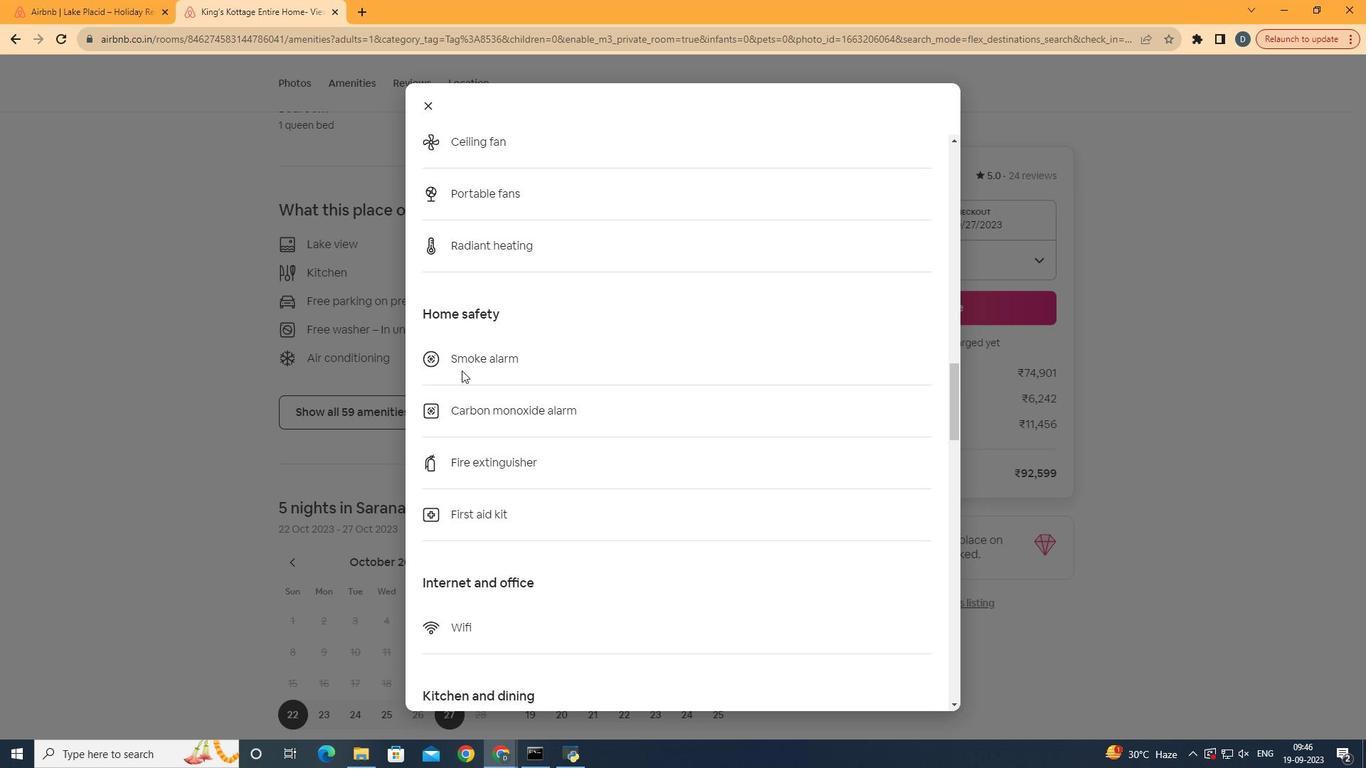 
Action: Mouse moved to (582, 424)
Screenshot: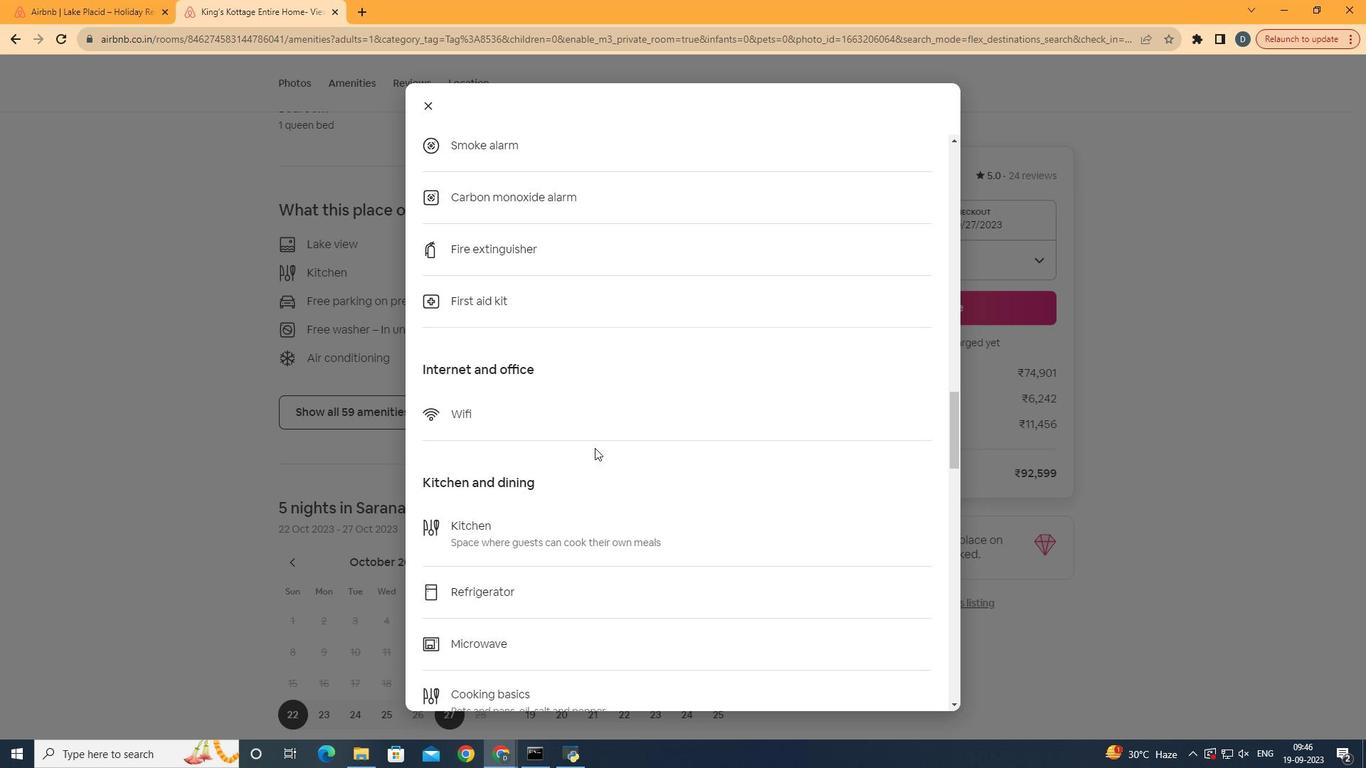 
Action: Mouse scrolled (582, 423) with delta (0, 0)
Screenshot: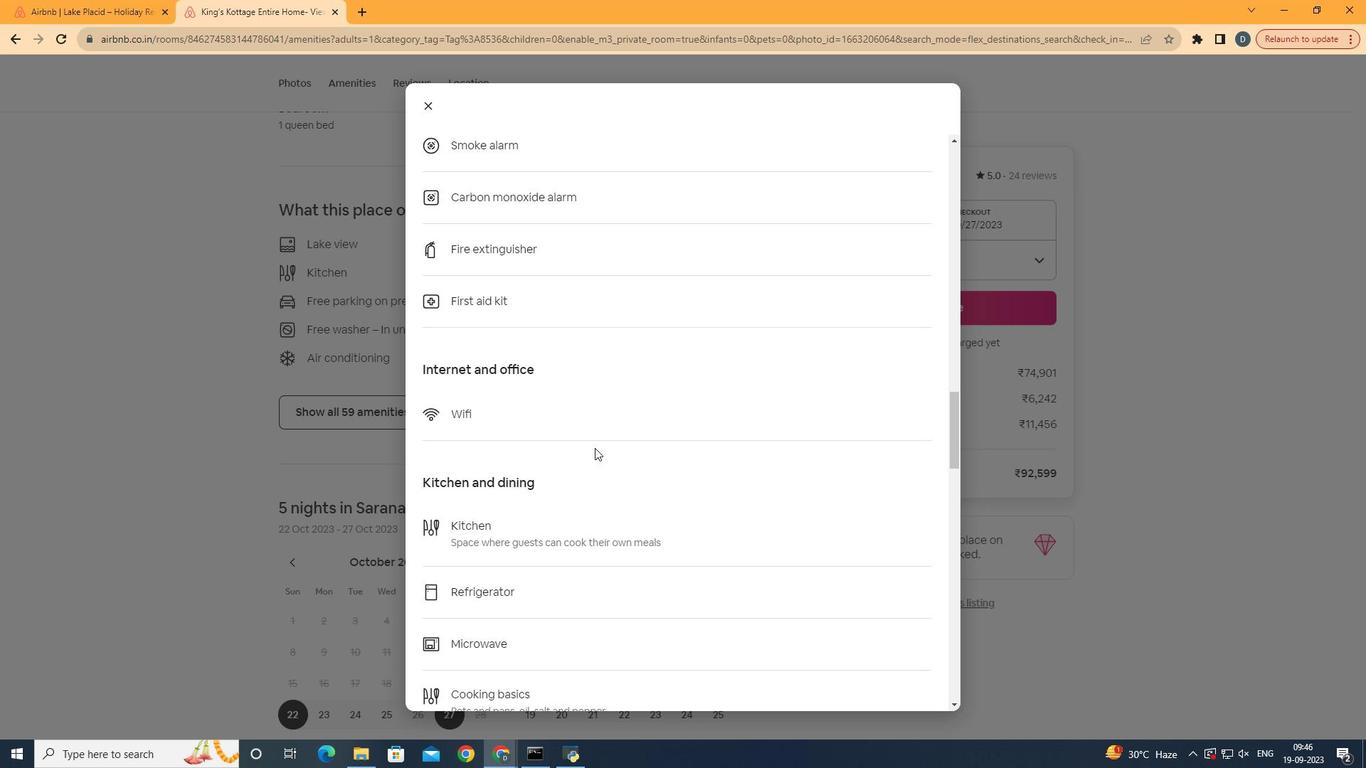 
Action: Mouse scrolled (582, 423) with delta (0, 0)
Screenshot: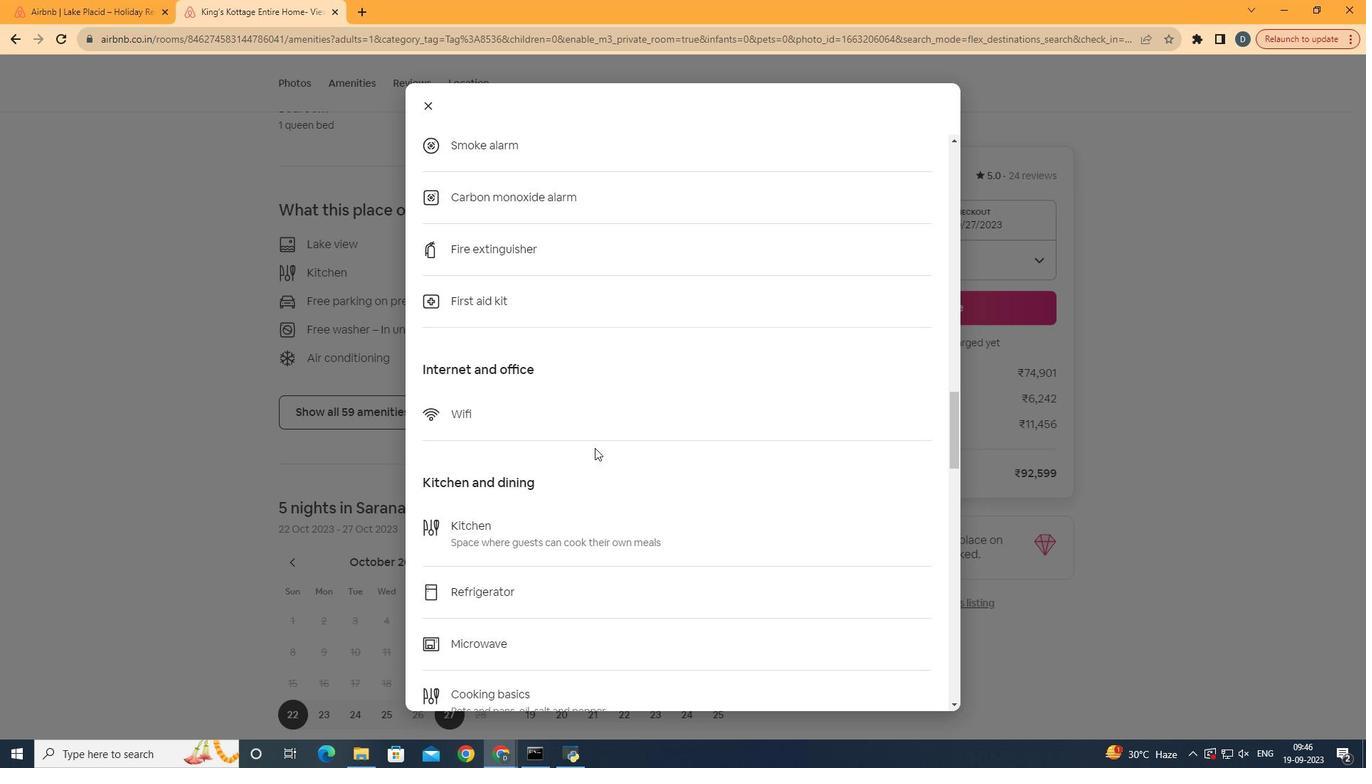 
Action: Mouse scrolled (582, 423) with delta (0, 0)
Screenshot: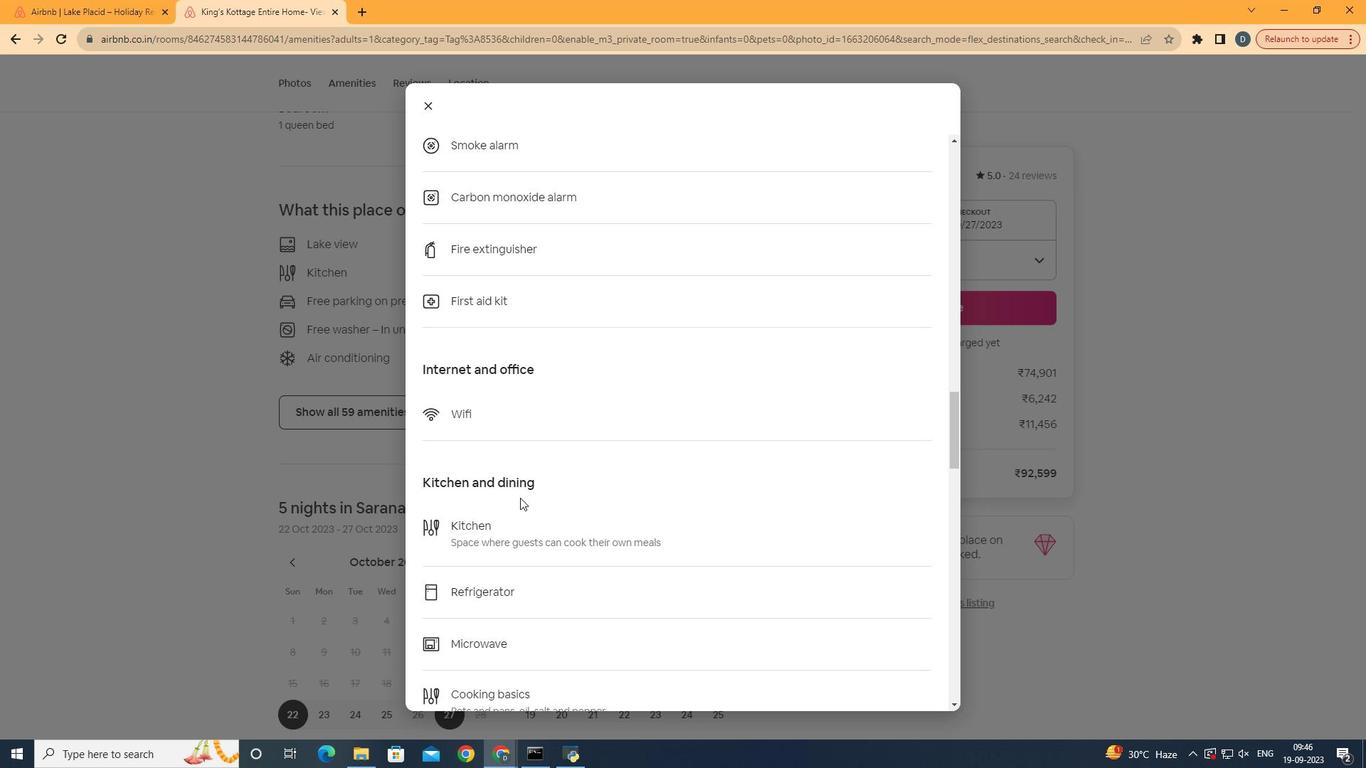 
Action: Mouse moved to (534, 429)
Screenshot: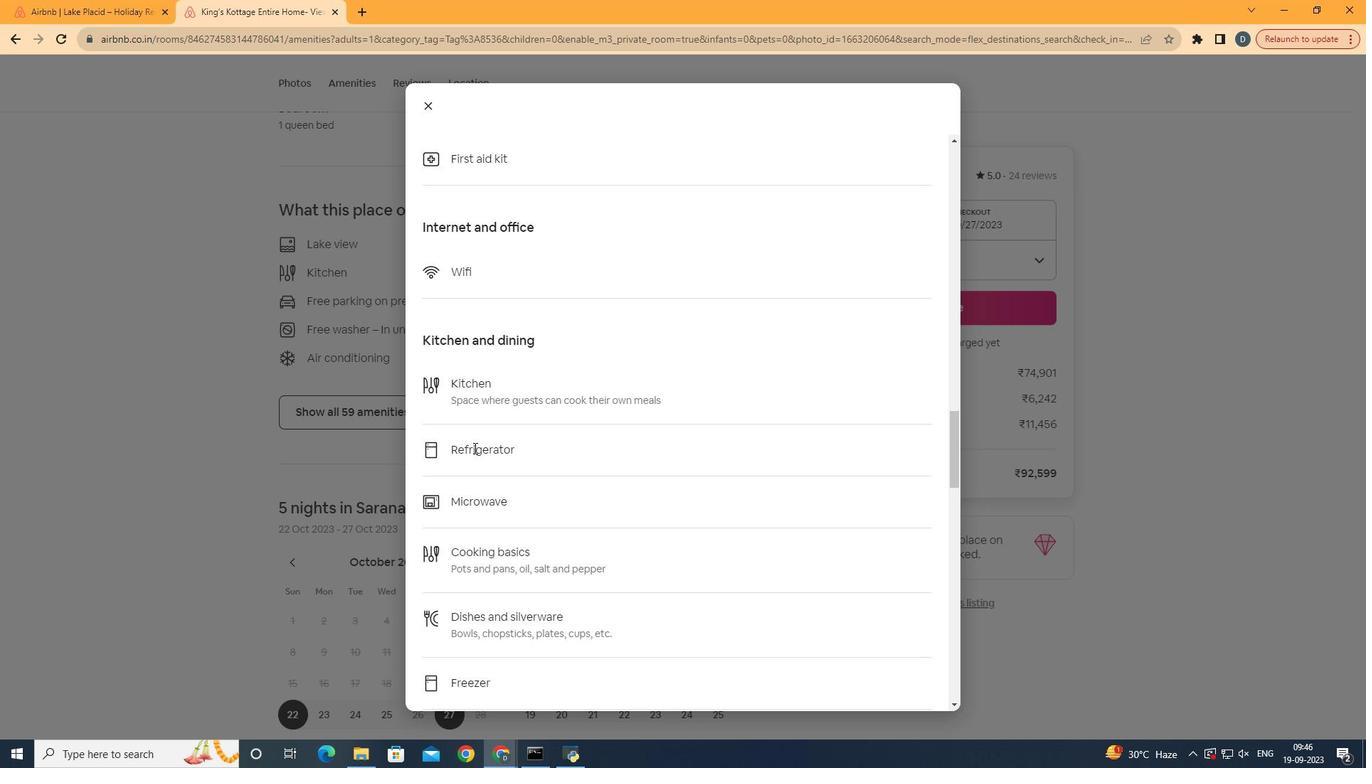 
Action: Mouse scrolled (534, 428) with delta (0, 0)
Screenshot: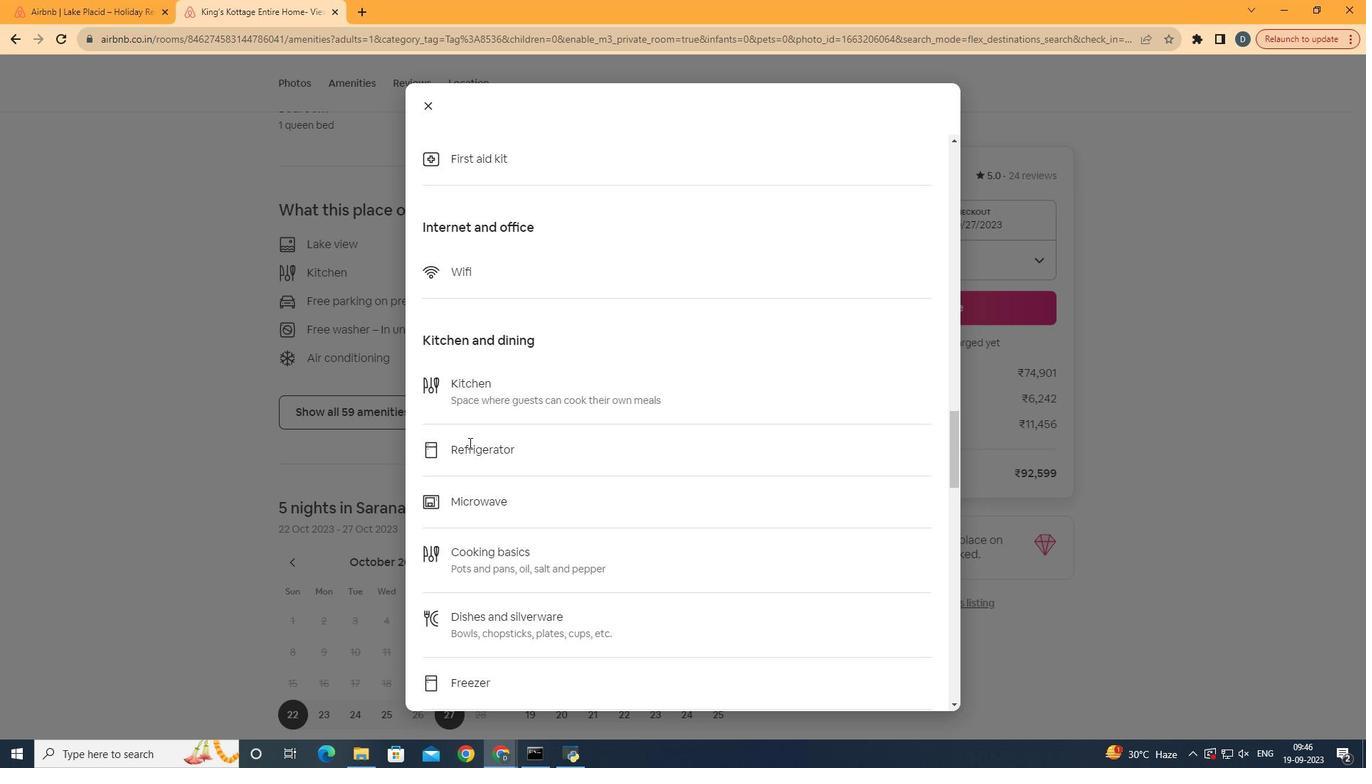 
Action: Mouse scrolled (534, 428) with delta (0, 0)
Screenshot: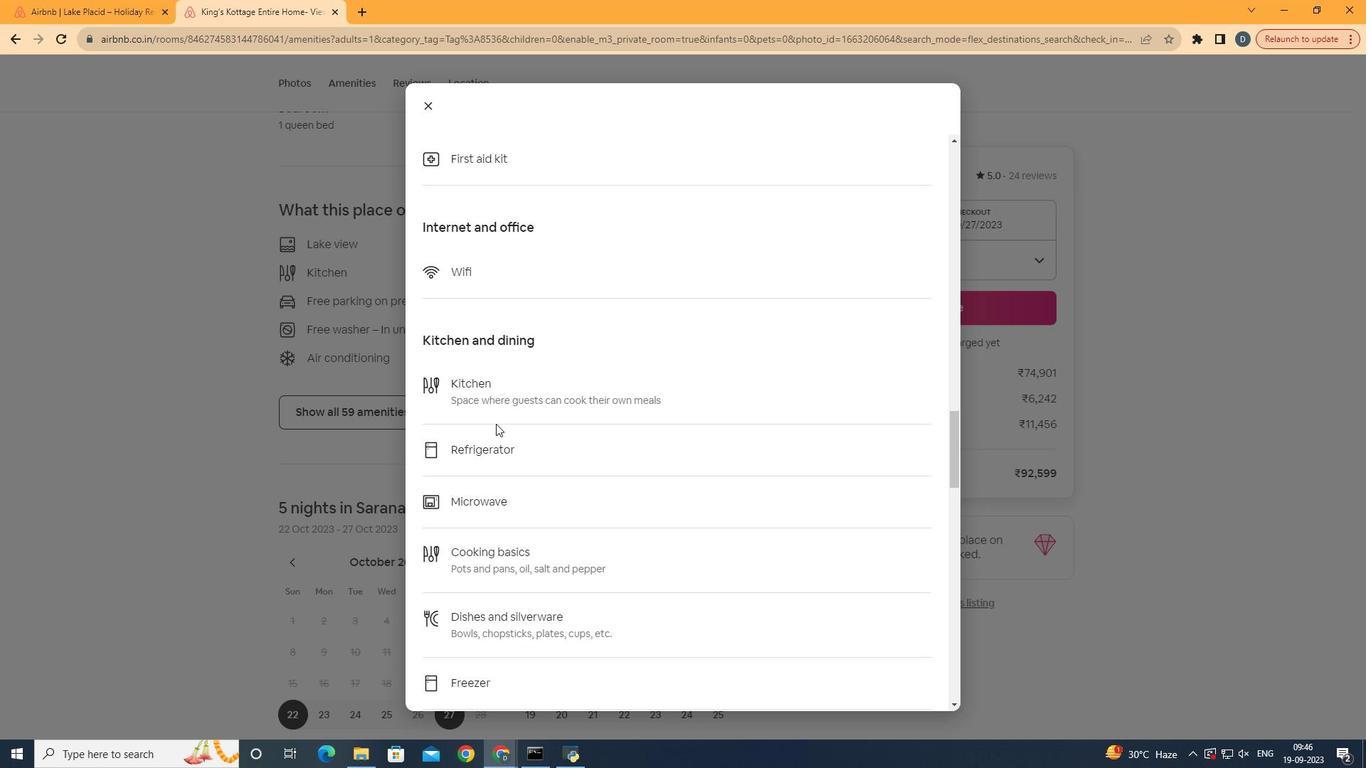 
Action: Mouse moved to (567, 392)
Screenshot: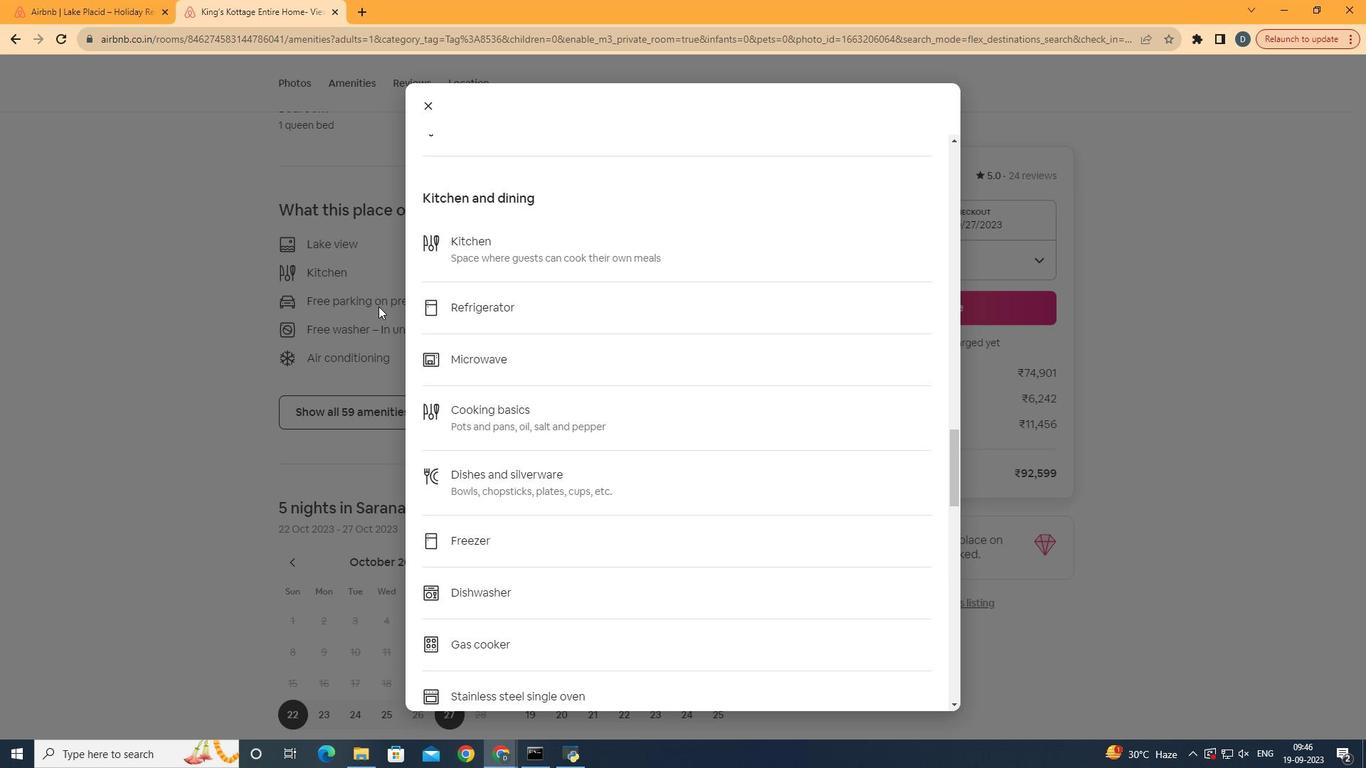 
Action: Mouse scrolled (567, 392) with delta (0, 0)
Screenshot: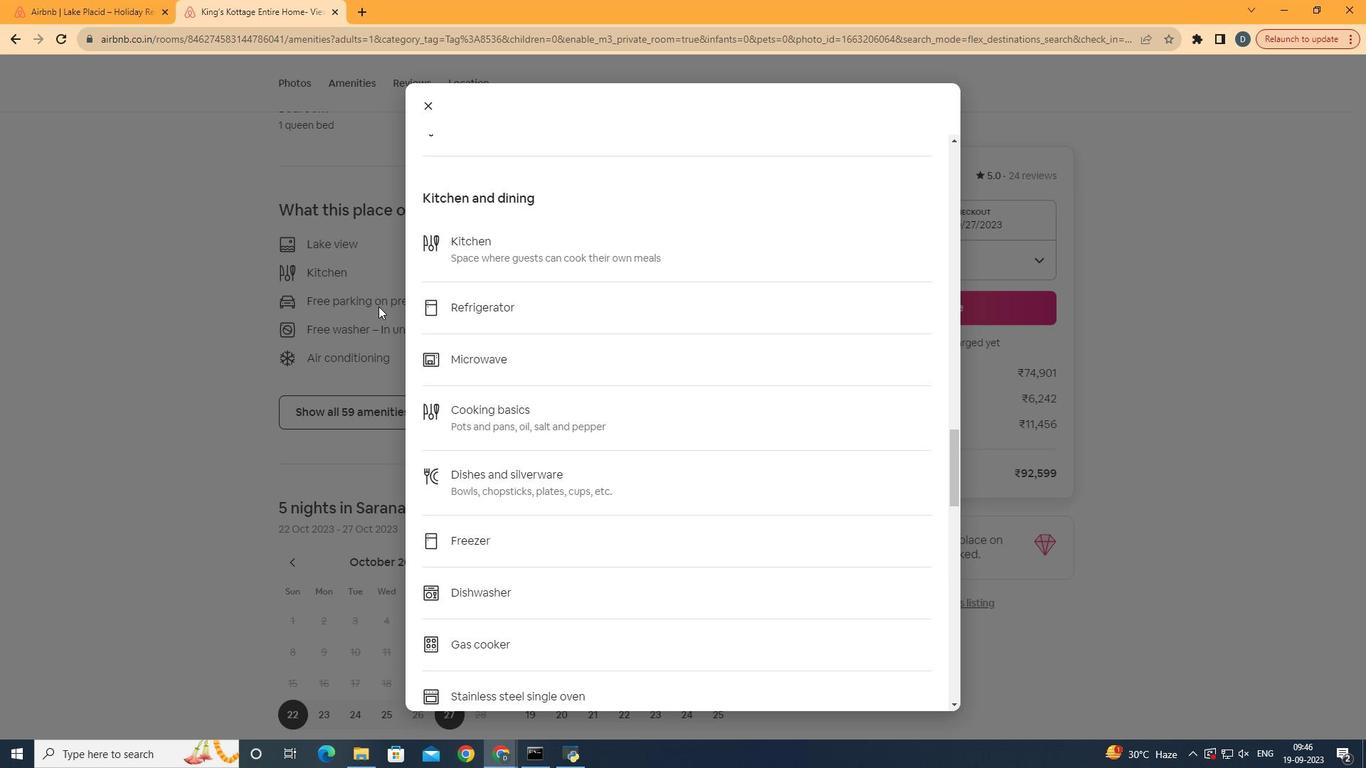 
Action: Mouse moved to (570, 394)
Screenshot: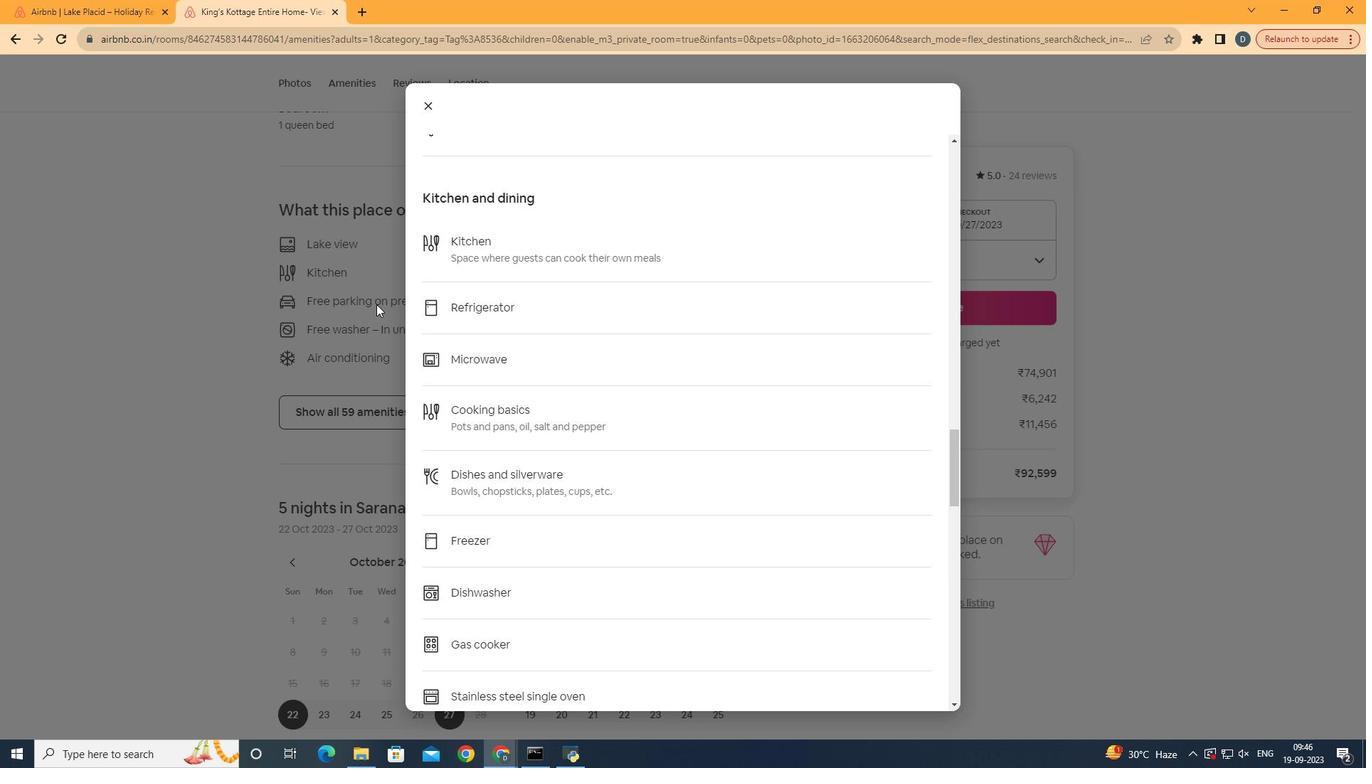
Action: Mouse scrolled (570, 394) with delta (0, 0)
Screenshot: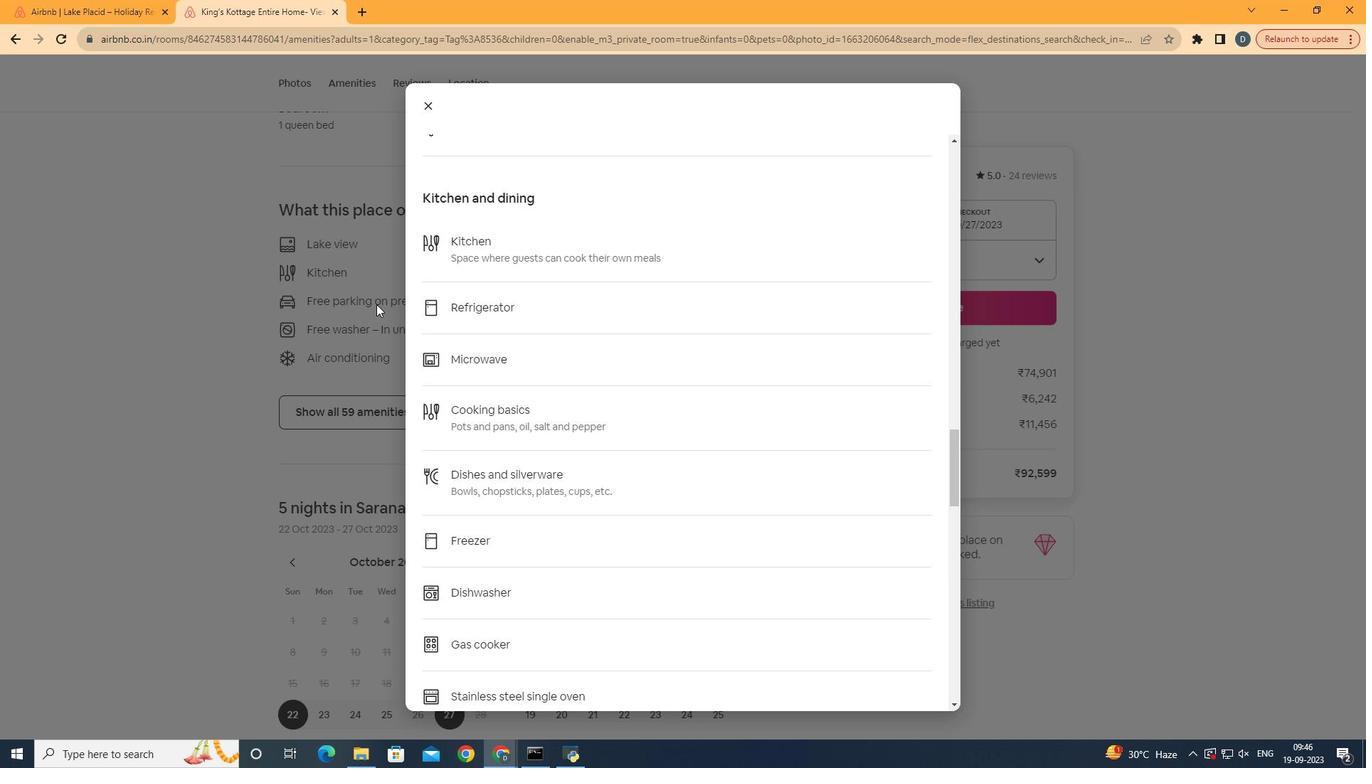 
Action: Mouse moved to (497, 395)
Screenshot: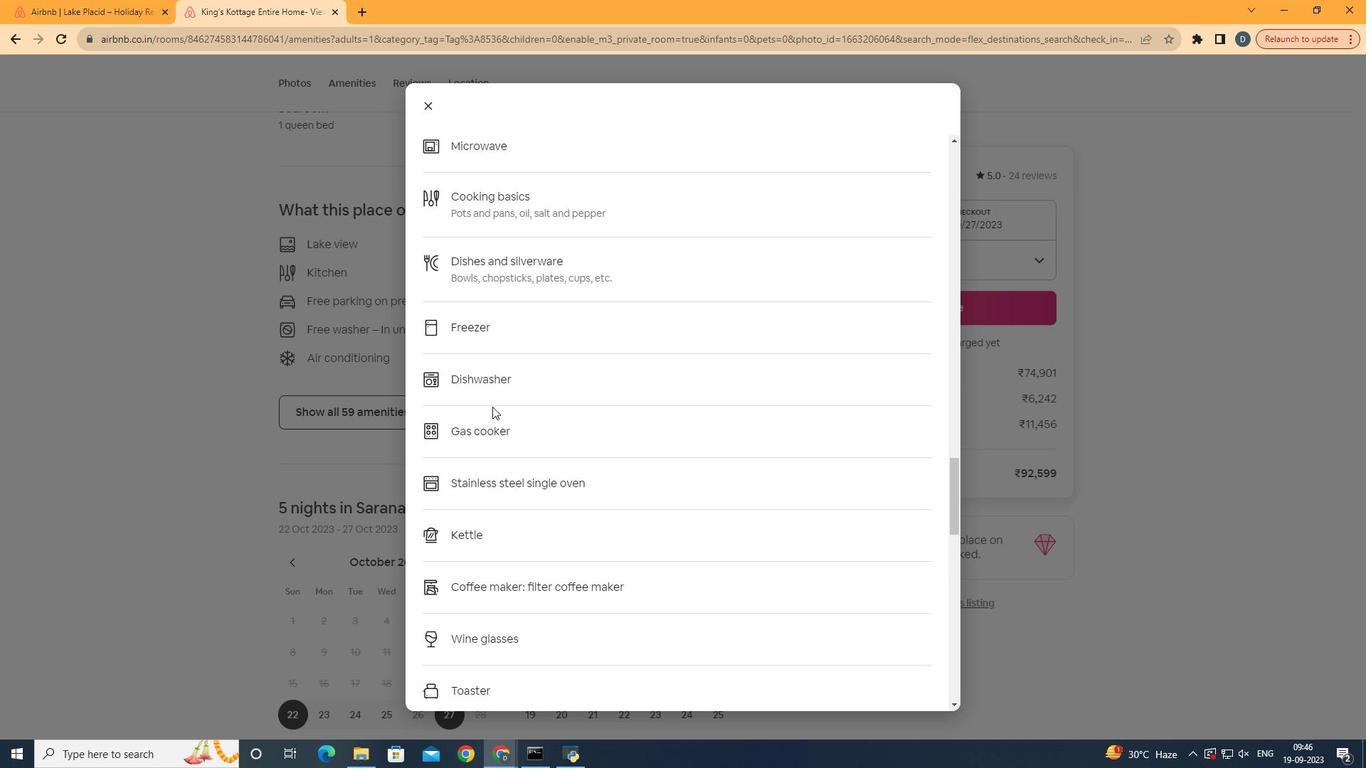 
Action: Mouse scrolled (497, 394) with delta (0, 0)
Screenshot: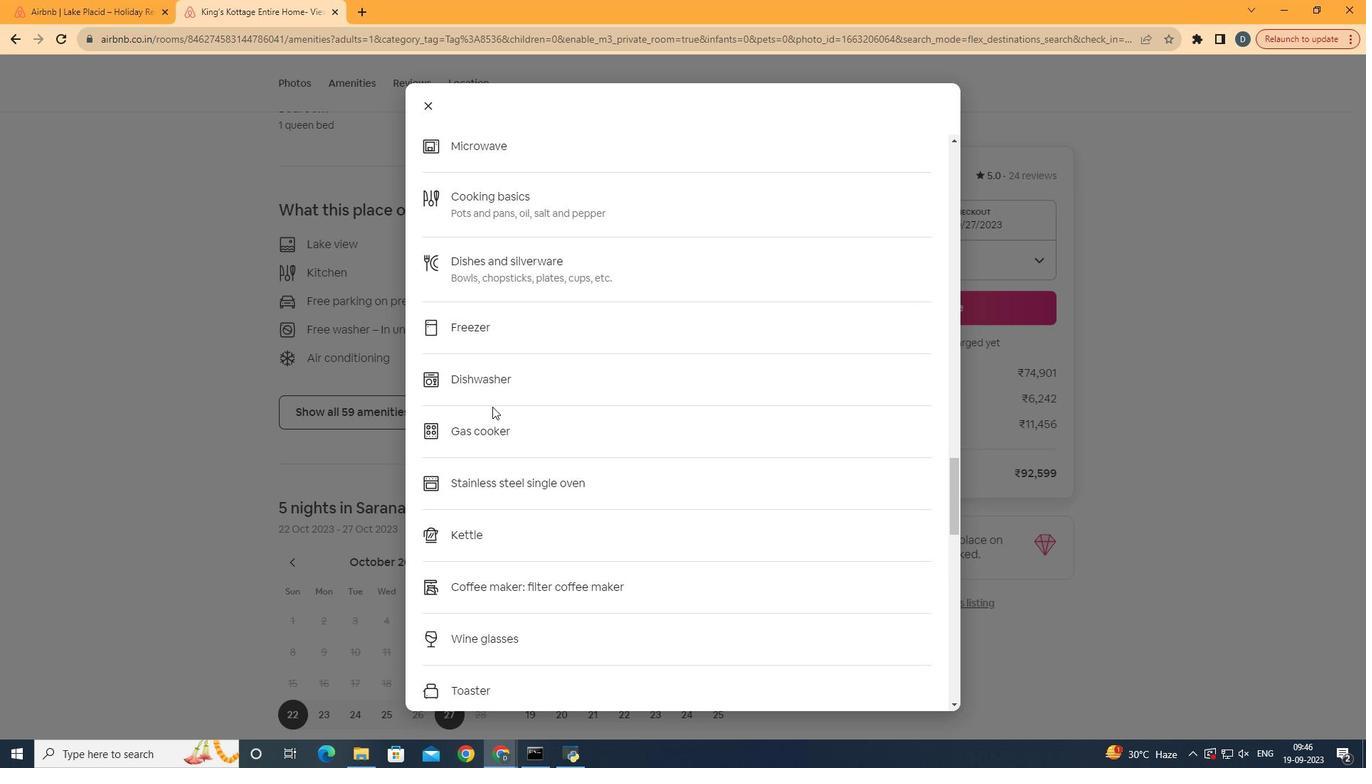 
Action: Mouse scrolled (497, 394) with delta (0, 0)
Screenshot: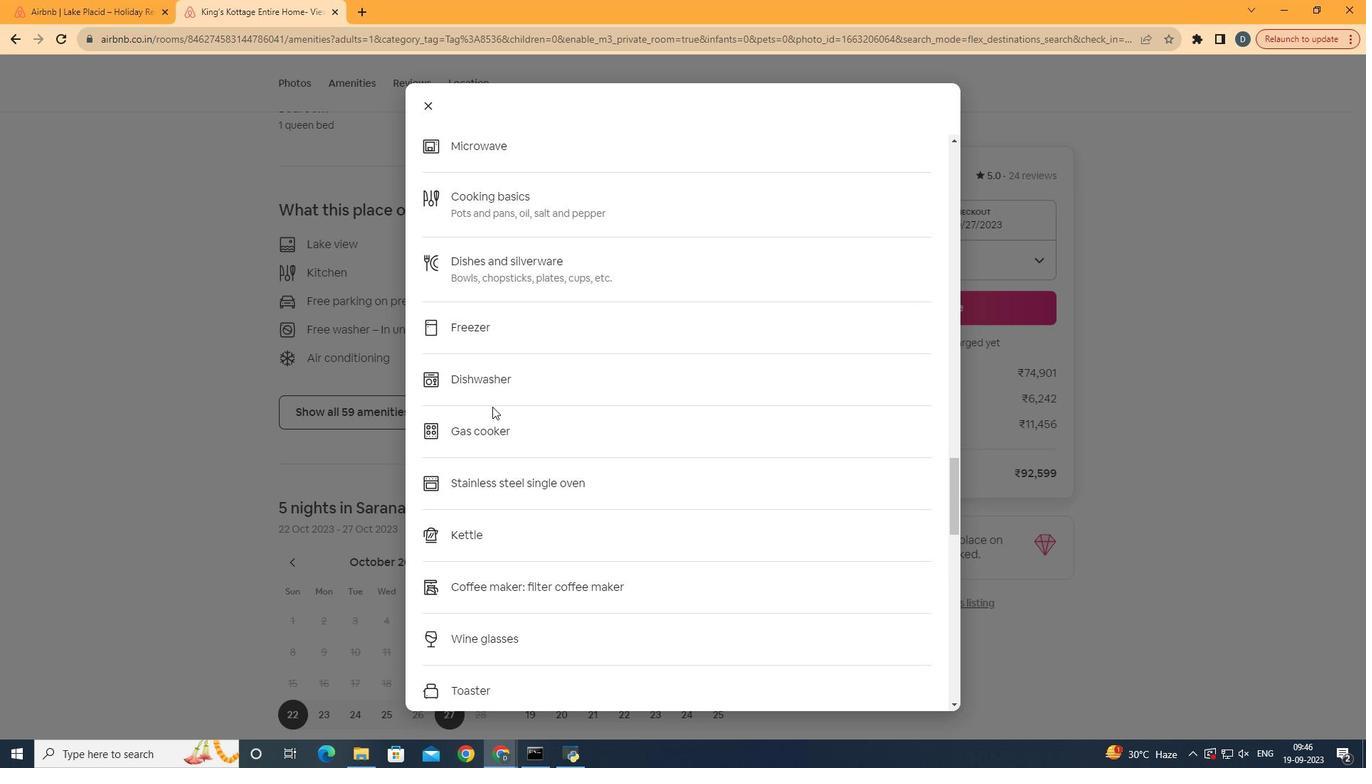 
Action: Mouse scrolled (497, 394) with delta (0, 0)
Screenshot: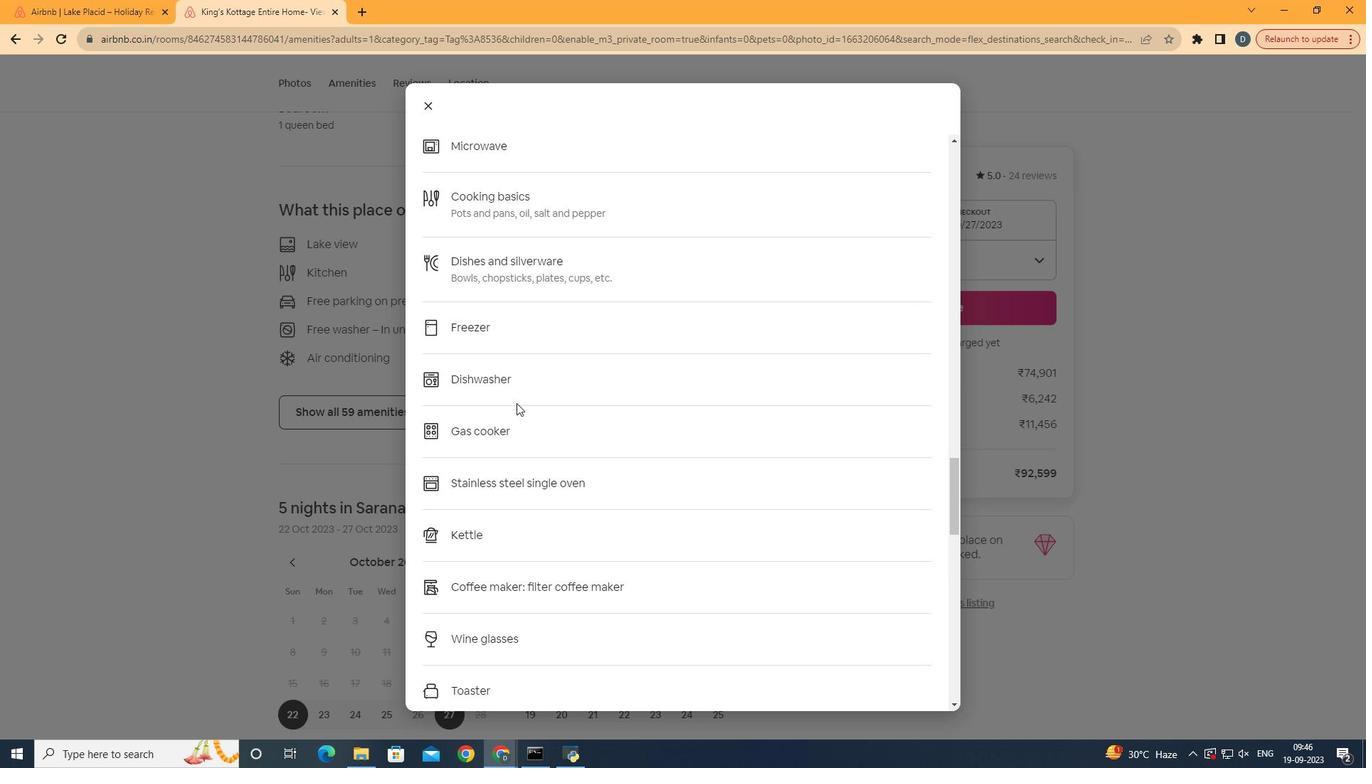 
Action: Mouse moved to (459, 491)
Screenshot: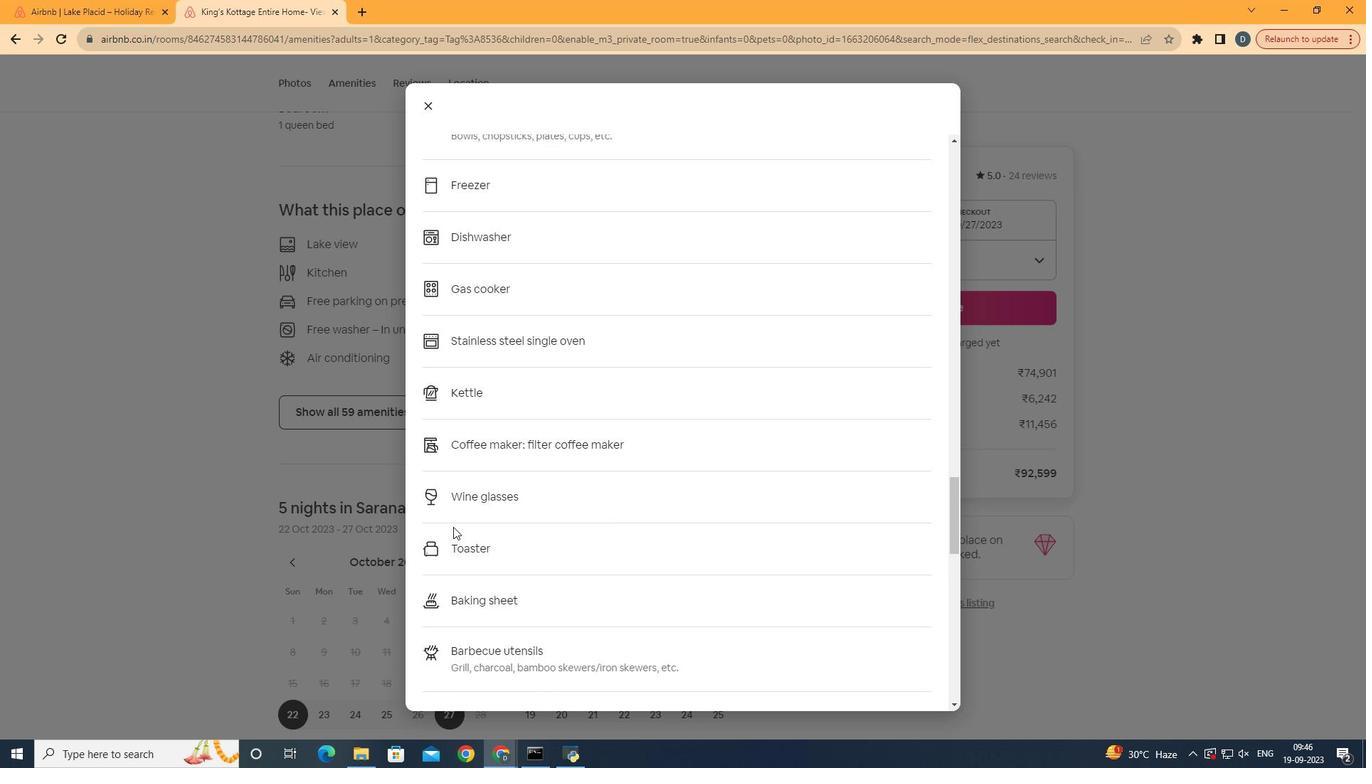 
Action: Mouse scrolled (459, 490) with delta (0, 0)
Screenshot: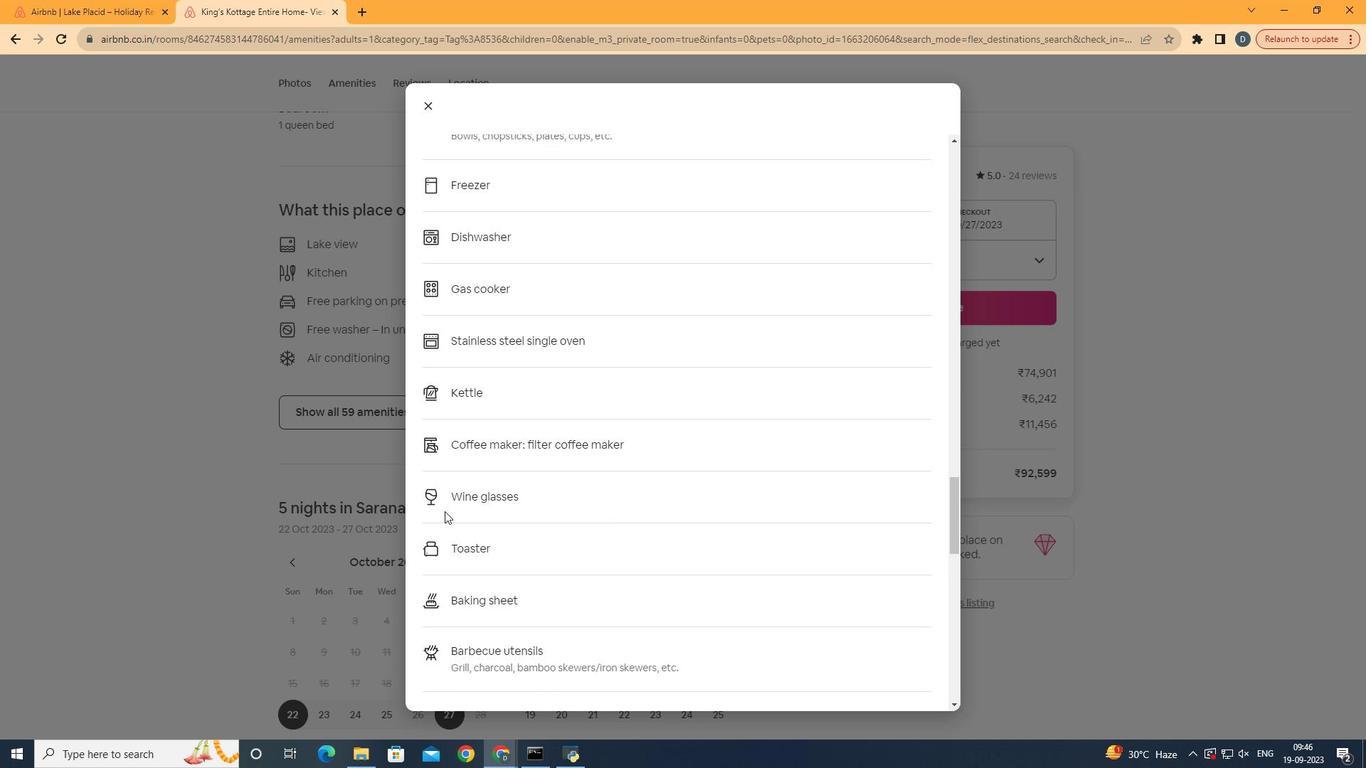 
Action: Mouse scrolled (459, 490) with delta (0, 0)
Screenshot: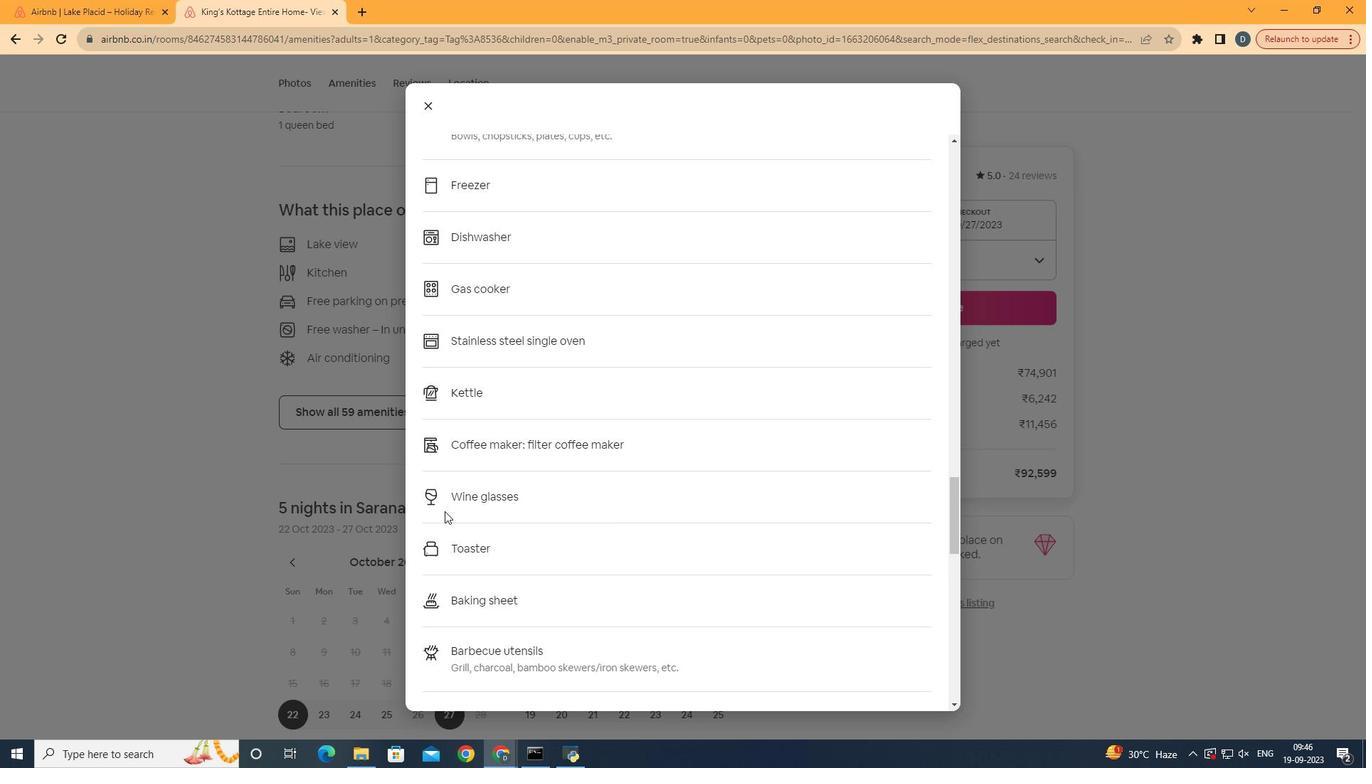 
Action: Mouse moved to (481, 488)
Screenshot: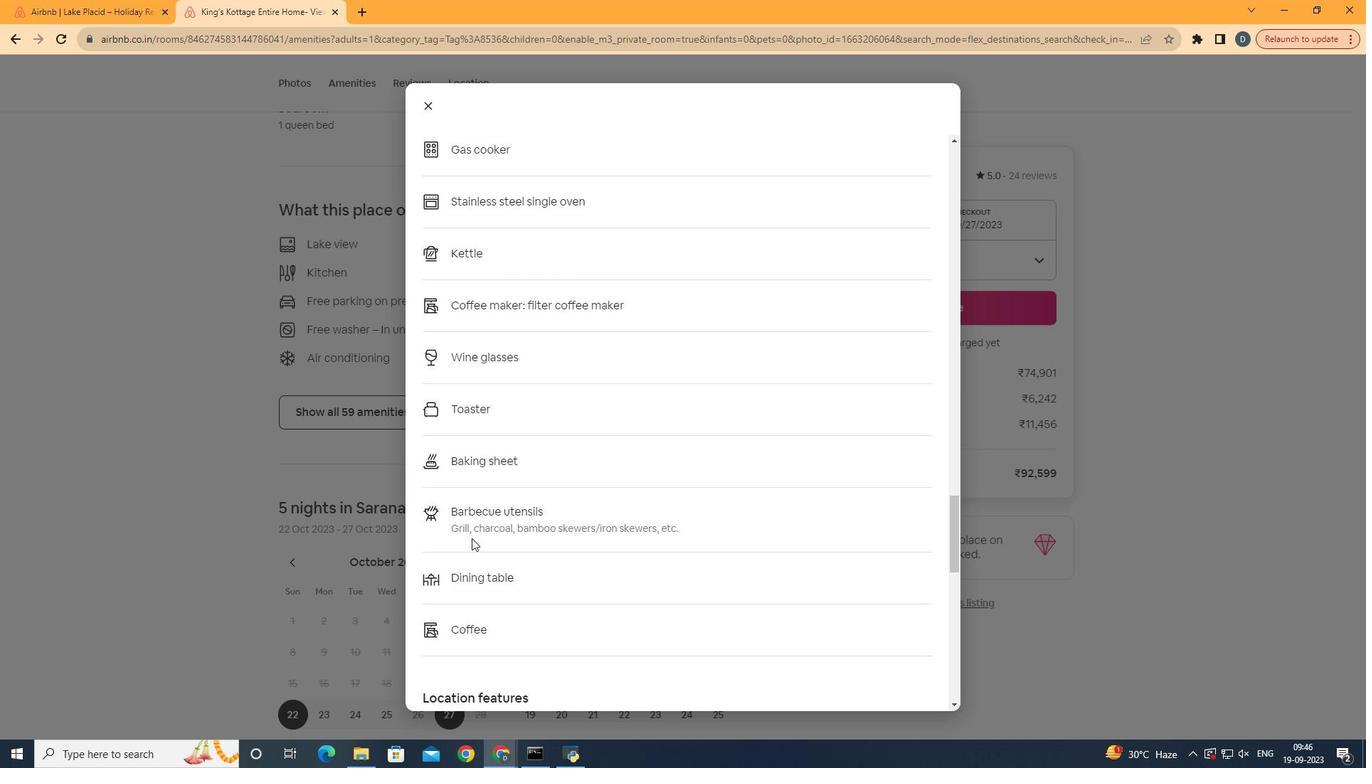 
Action: Mouse scrolled (481, 488) with delta (0, 0)
Screenshot: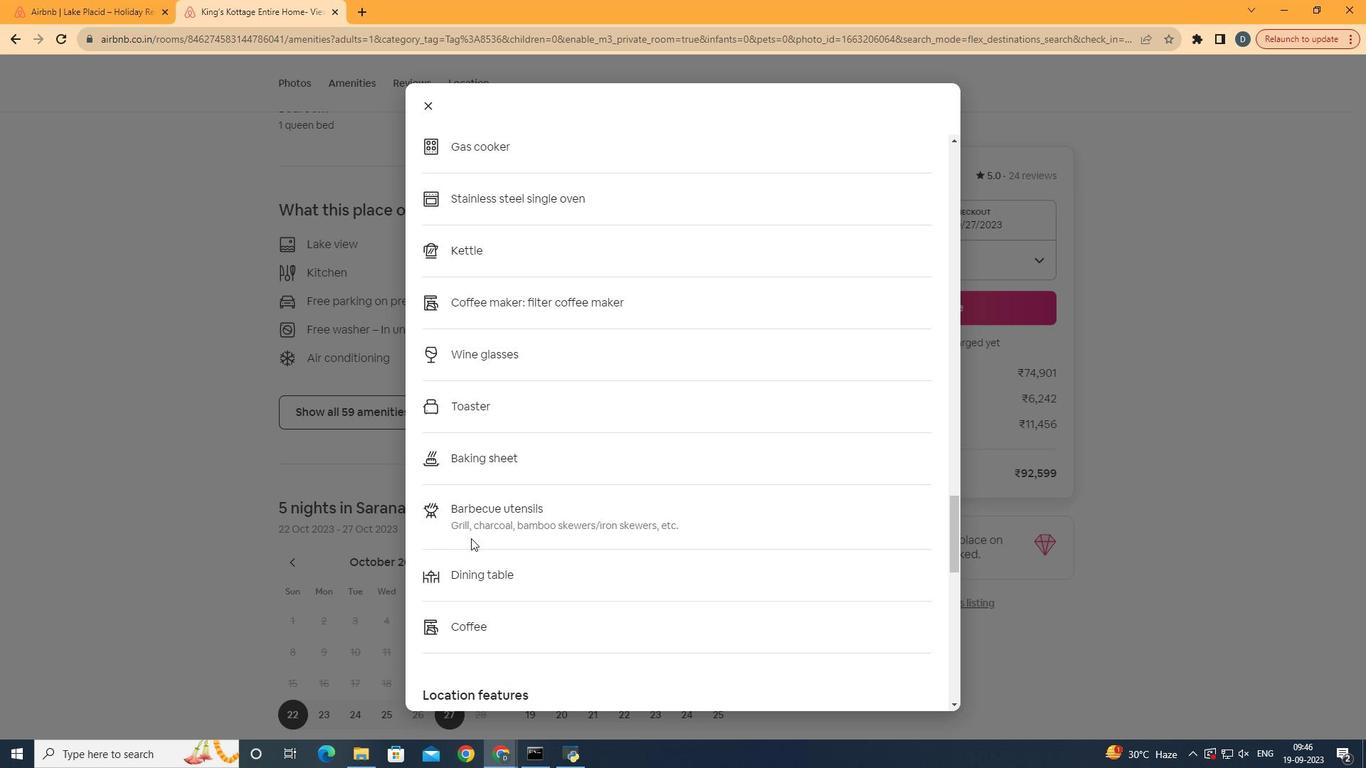 
Action: Mouse scrolled (481, 488) with delta (0, 0)
Screenshot: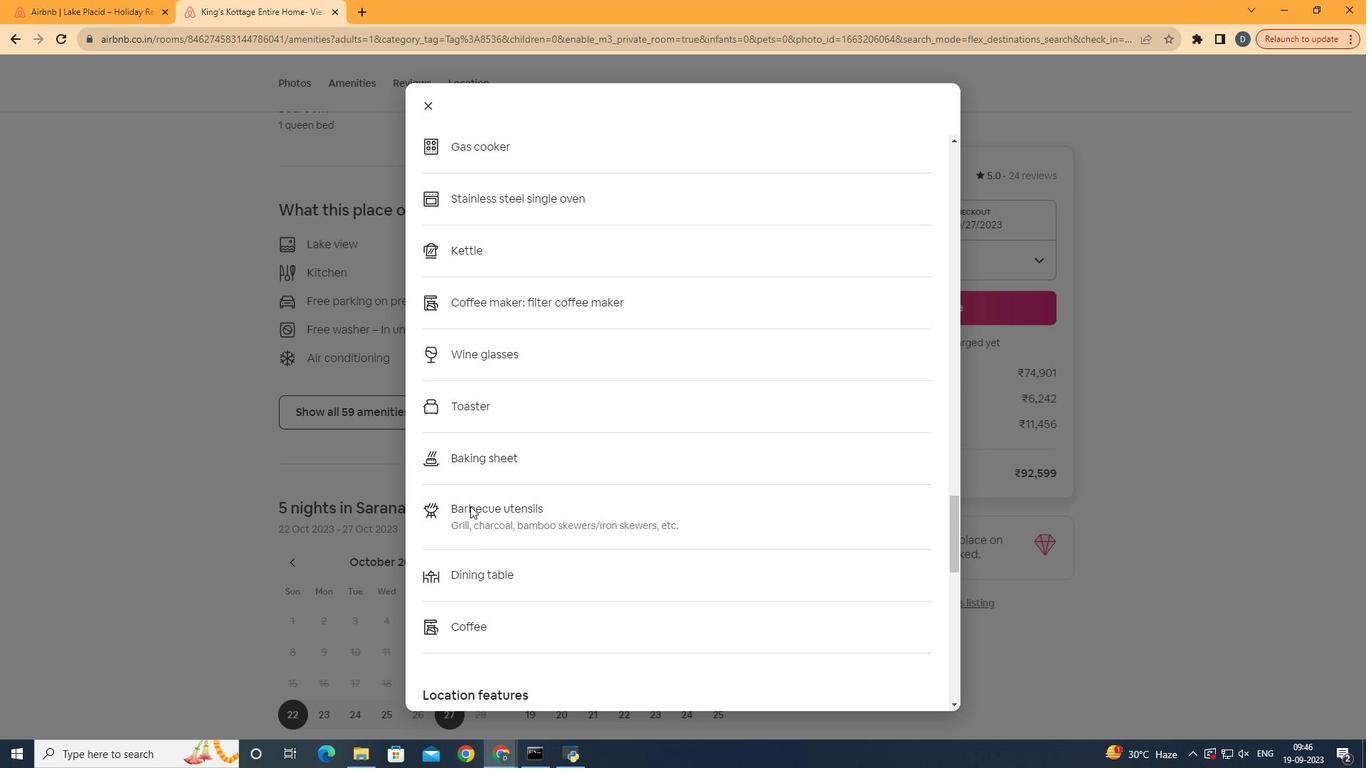 
Action: Mouse scrolled (481, 488) with delta (0, 0)
Screenshot: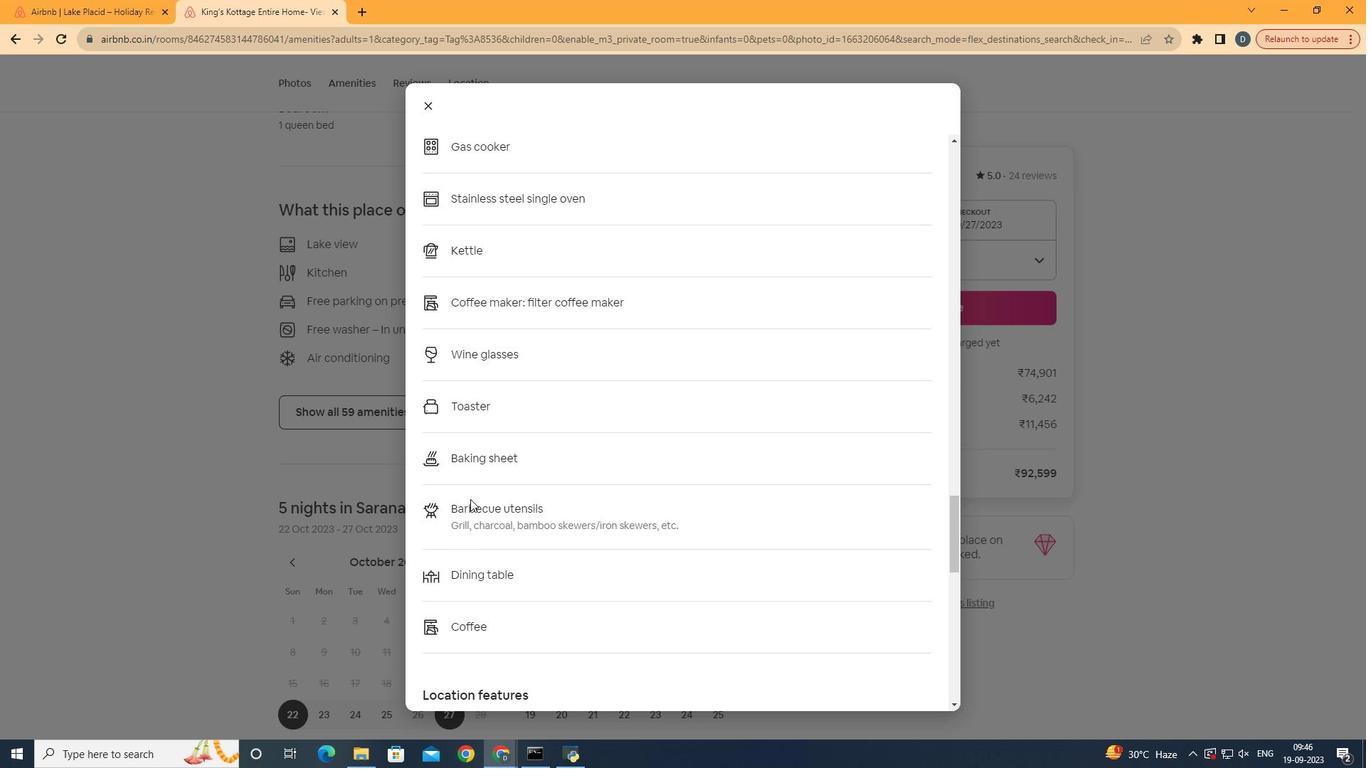 
Action: Mouse scrolled (481, 489) with delta (0, 0)
Screenshot: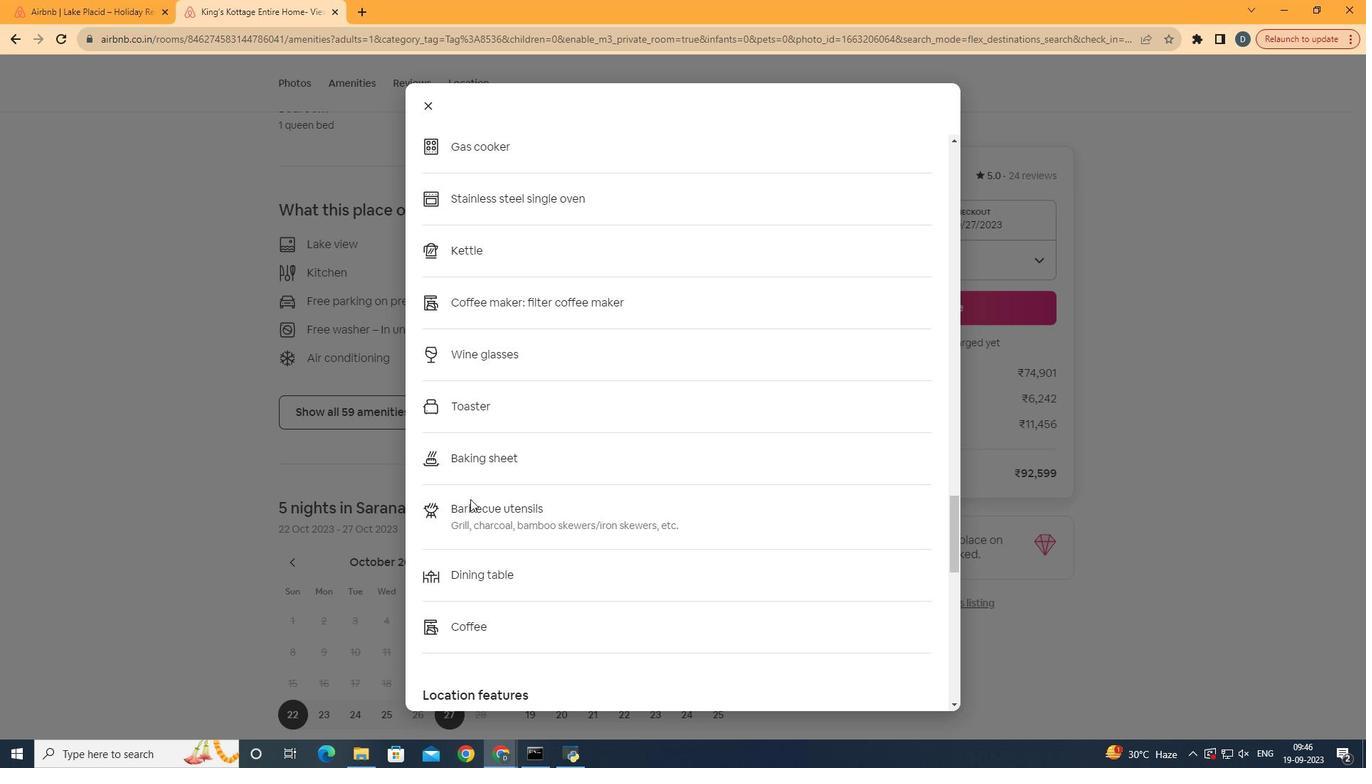 
Action: Mouse moved to (483, 459)
Screenshot: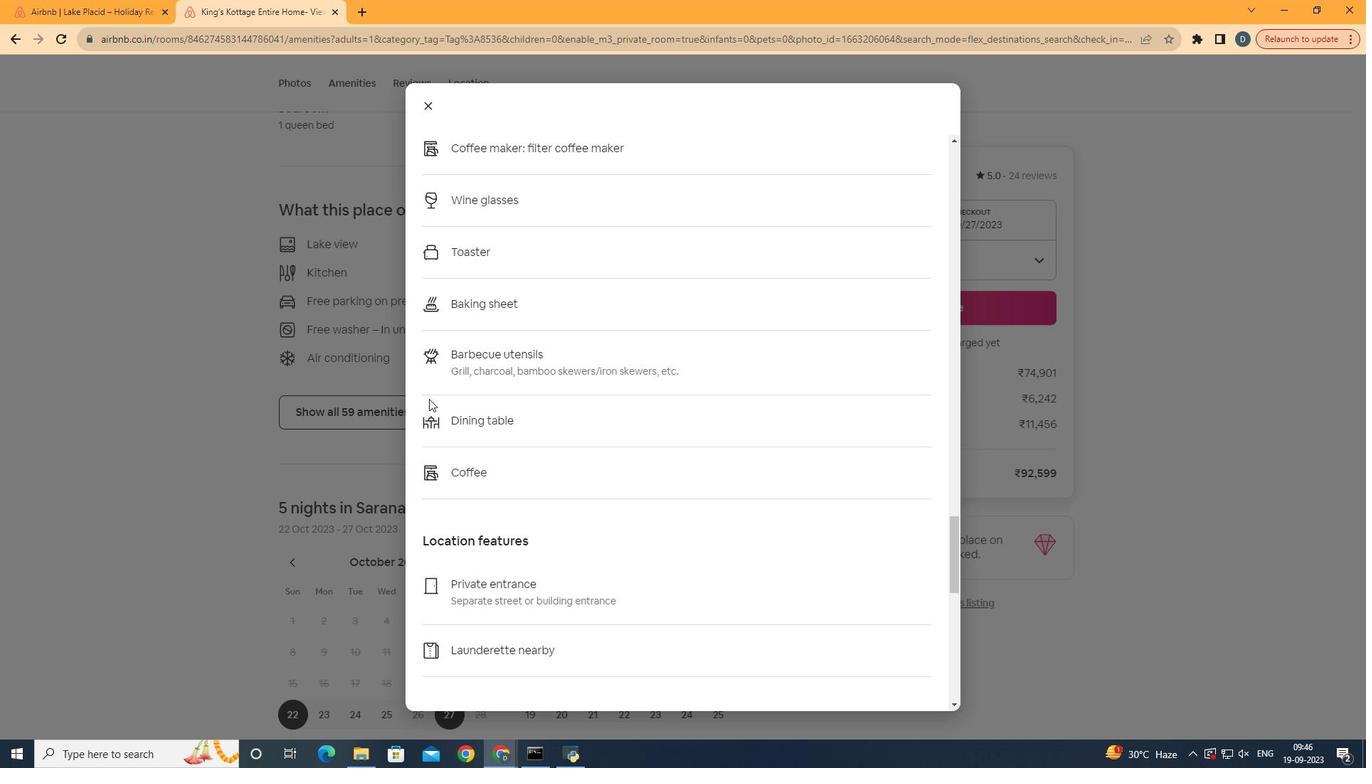 
Action: Mouse scrolled (483, 458) with delta (0, 0)
Screenshot: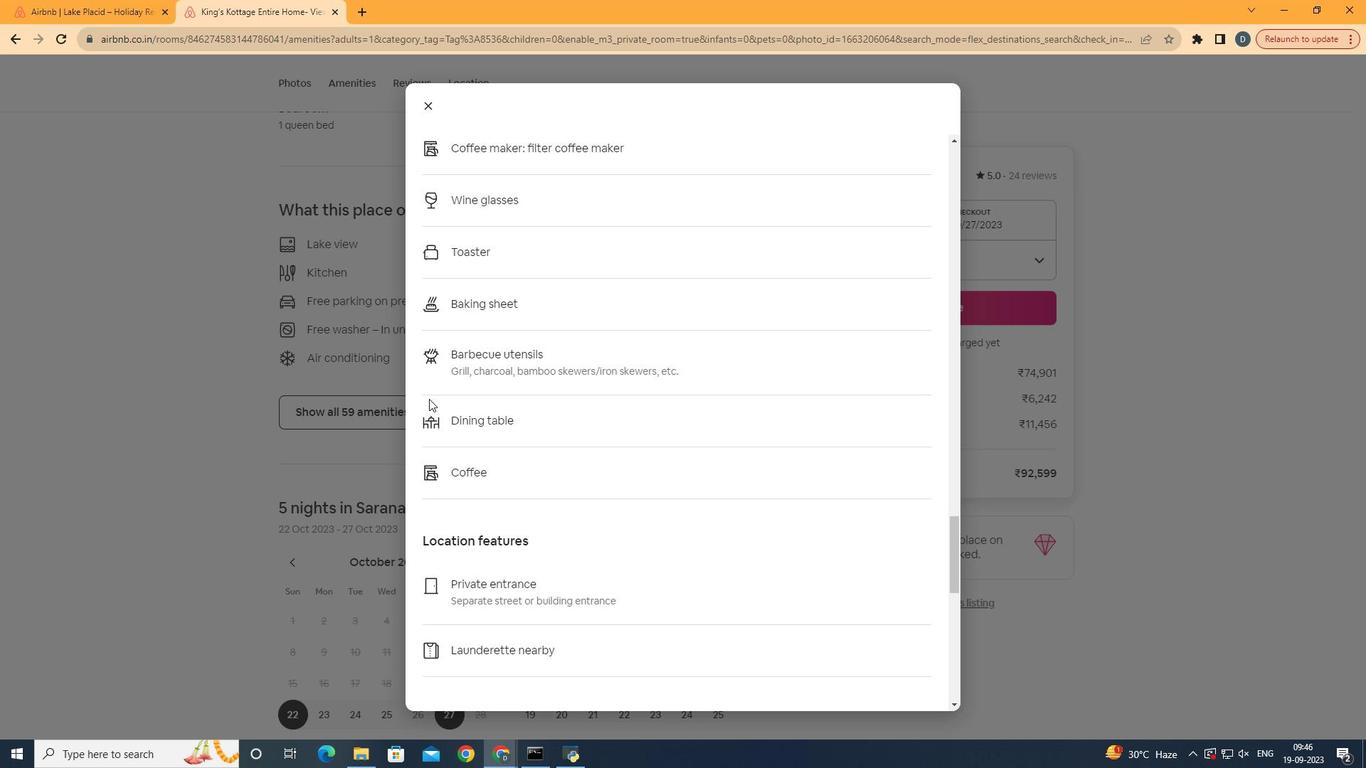 
Action: Mouse moved to (483, 459)
Screenshot: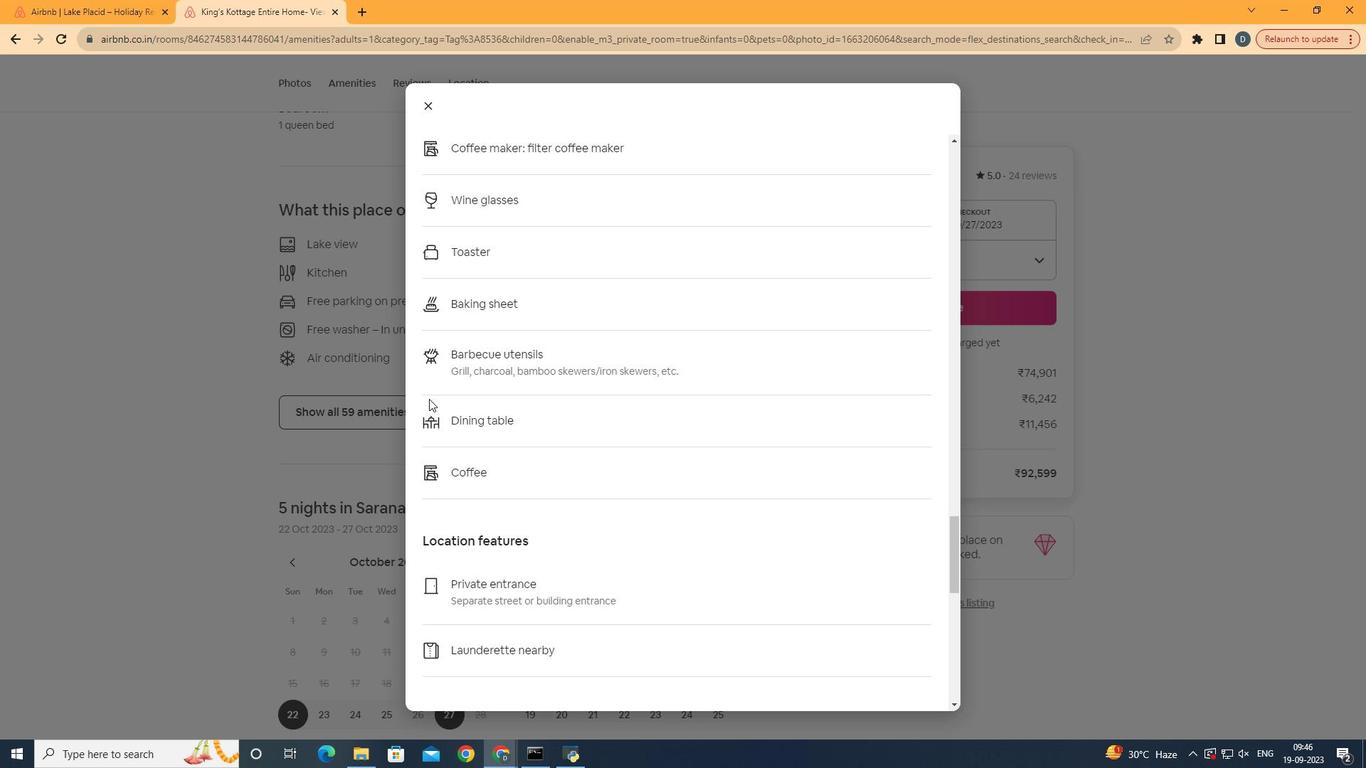 
Action: Mouse scrolled (483, 458) with delta (0, 0)
Screenshot: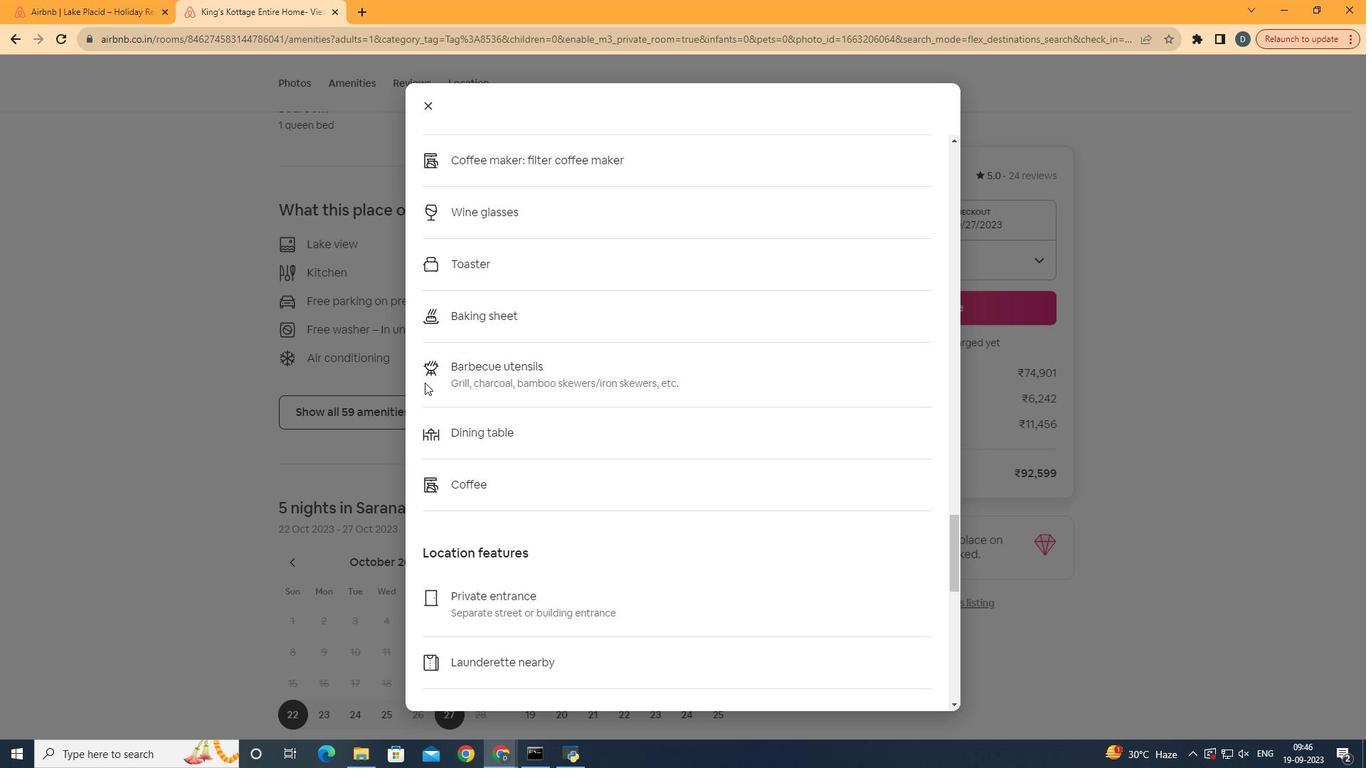
Action: Mouse scrolled (483, 458) with delta (0, 0)
Screenshot: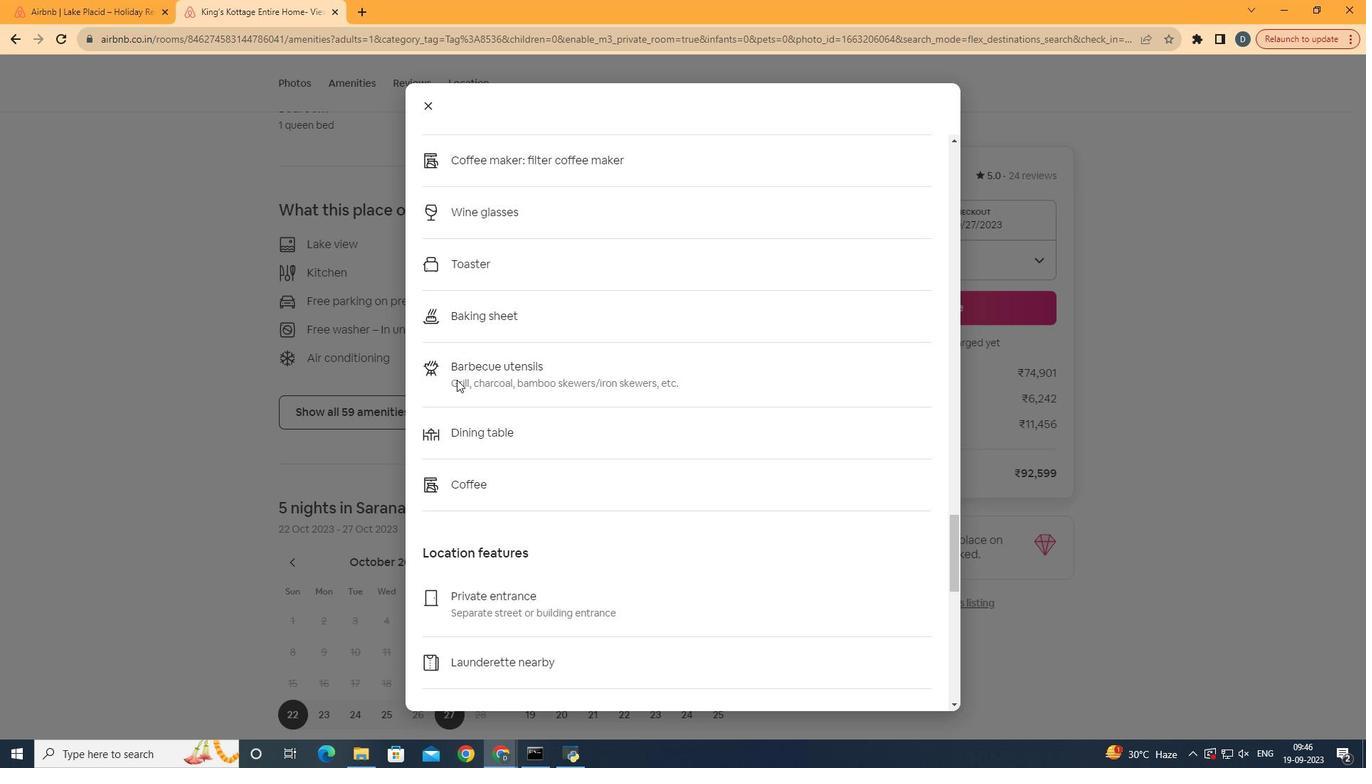 
Action: Mouse moved to (483, 460)
Screenshot: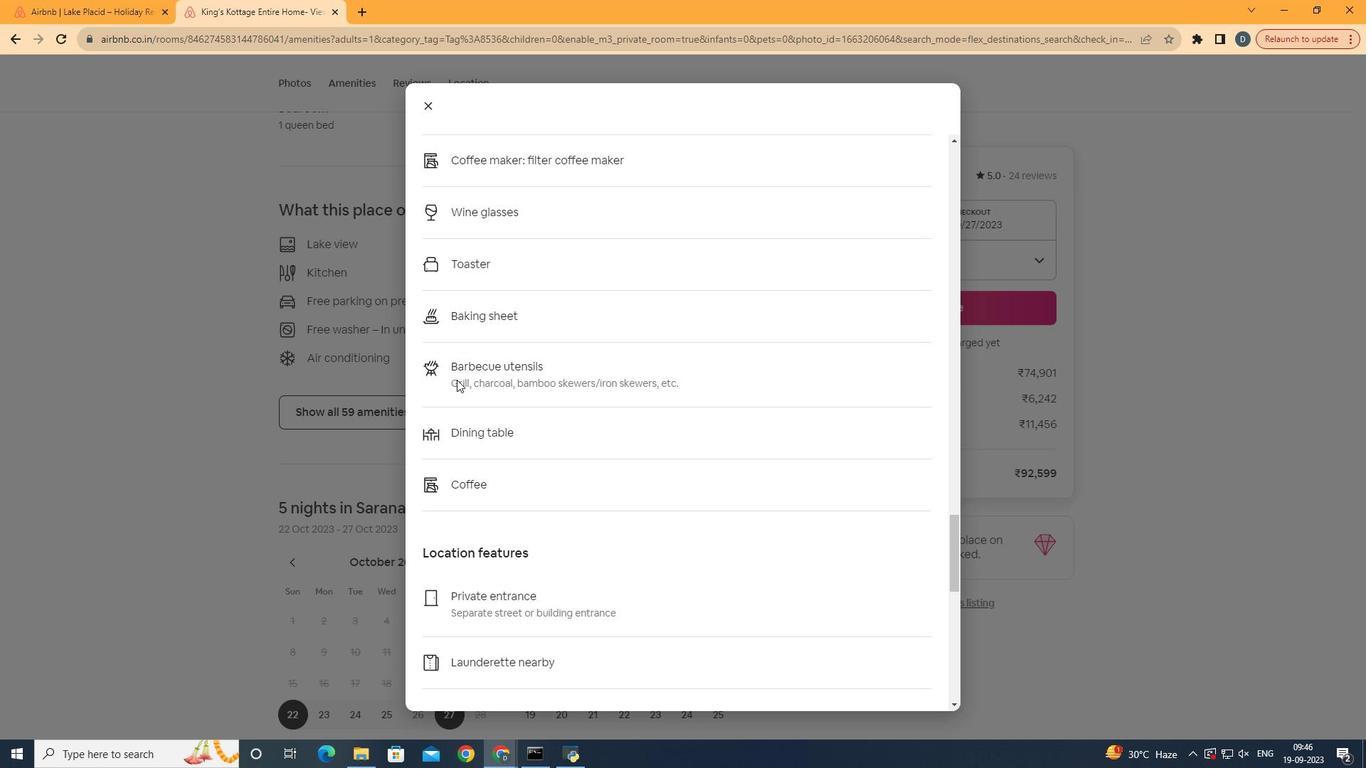 
Action: Mouse scrolled (483, 461) with delta (0, 0)
Screenshot: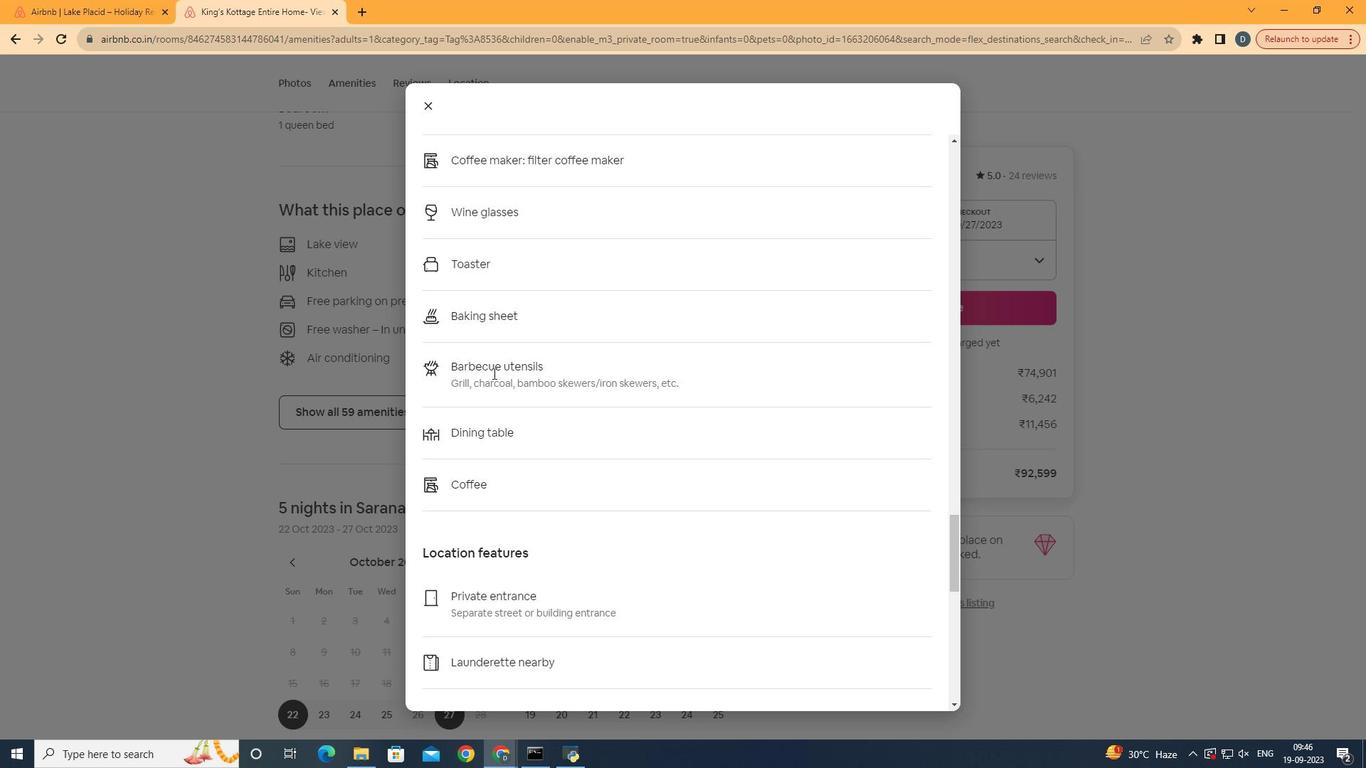 
Action: Mouse moved to (452, 416)
Screenshot: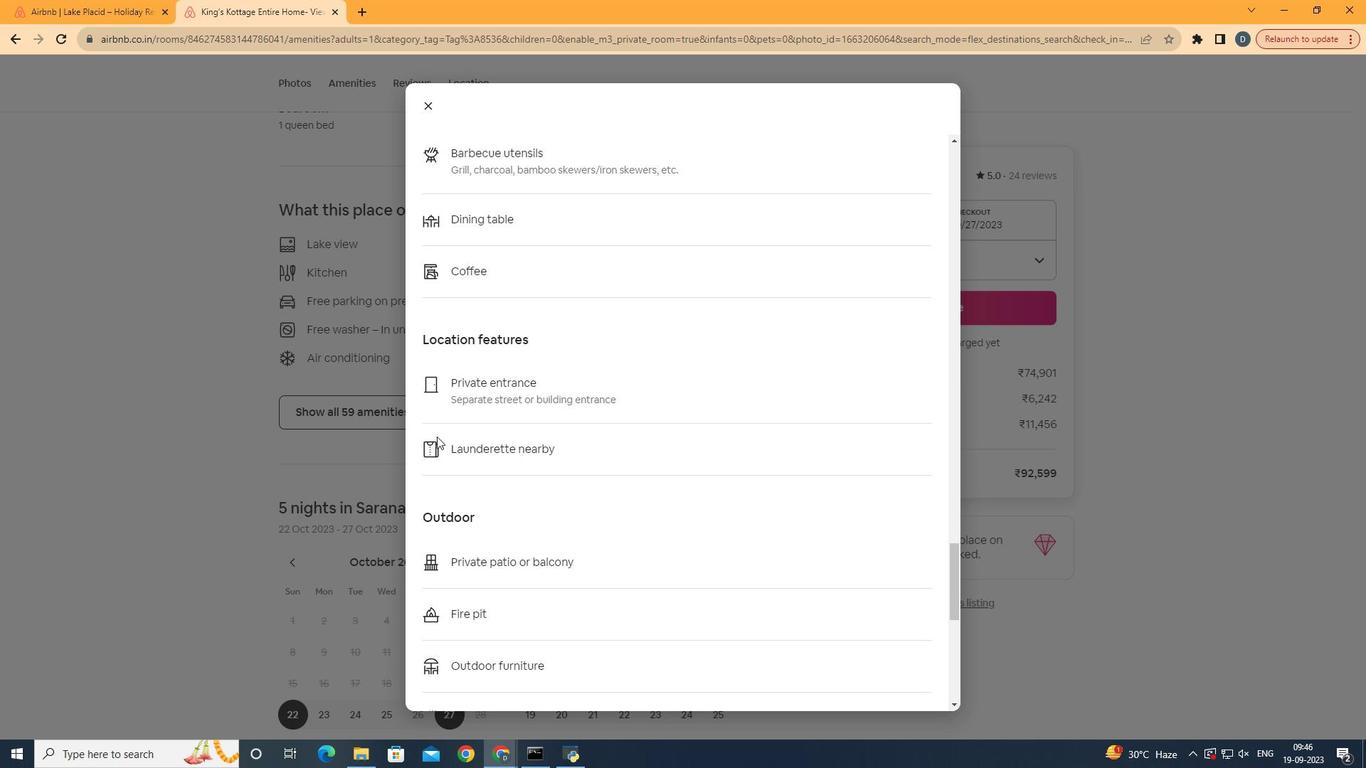 
Action: Mouse scrolled (452, 415) with delta (0, 0)
Screenshot: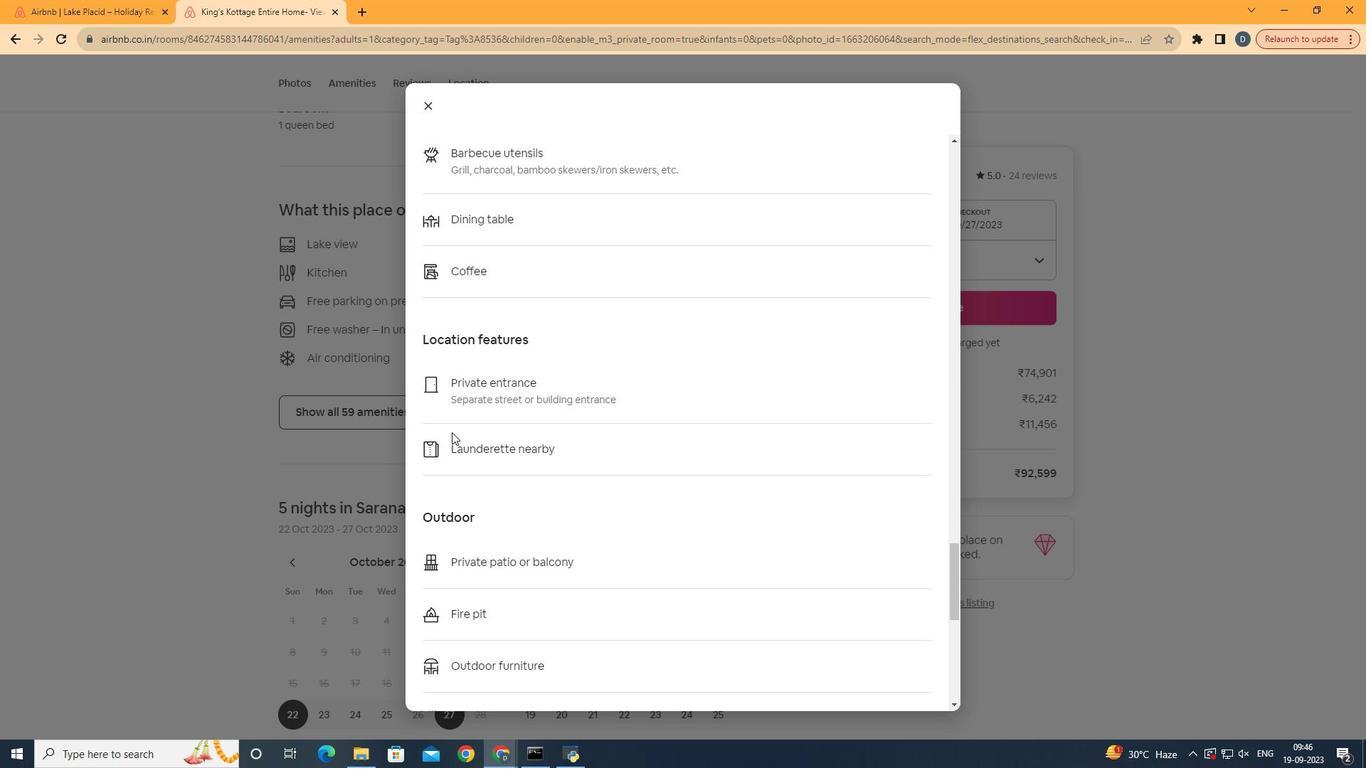 
Action: Mouse scrolled (452, 415) with delta (0, 0)
Screenshot: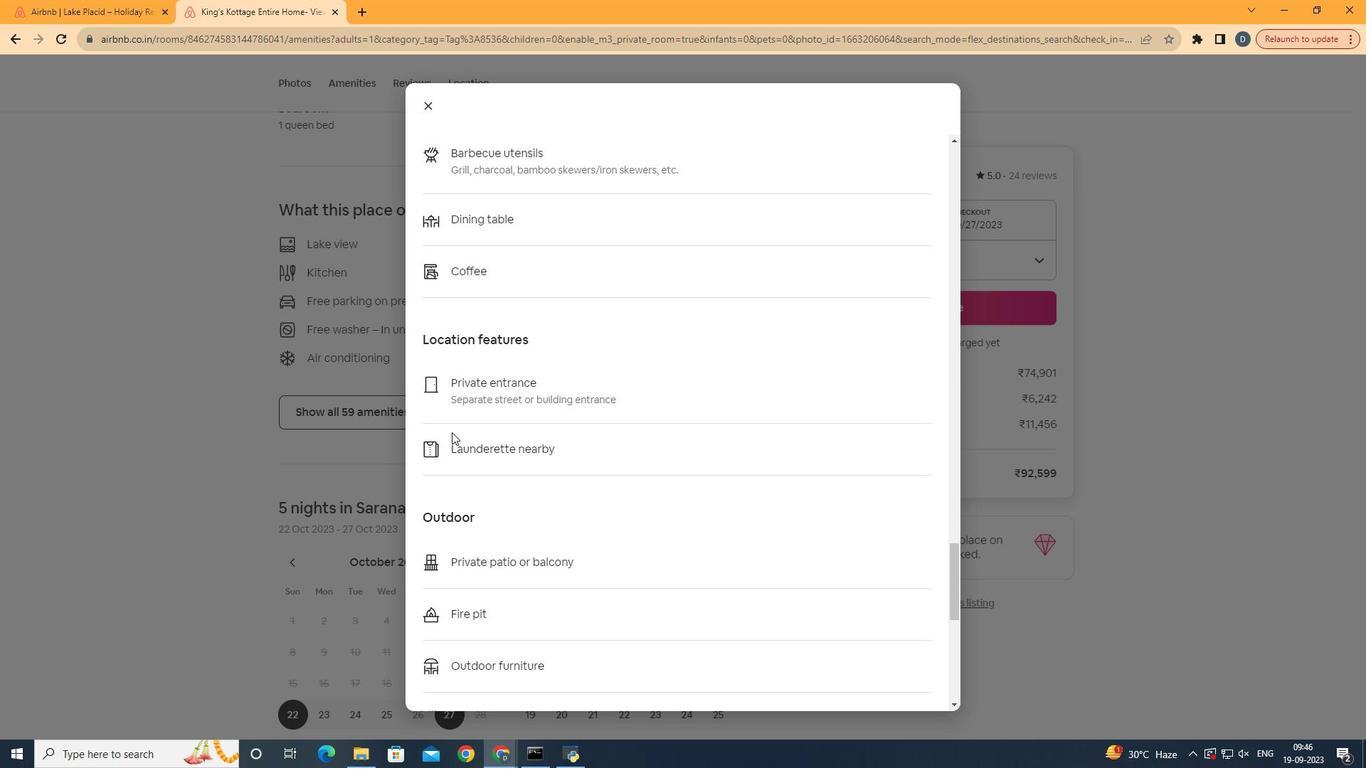 
Action: Mouse scrolled (452, 415) with delta (0, 0)
Screenshot: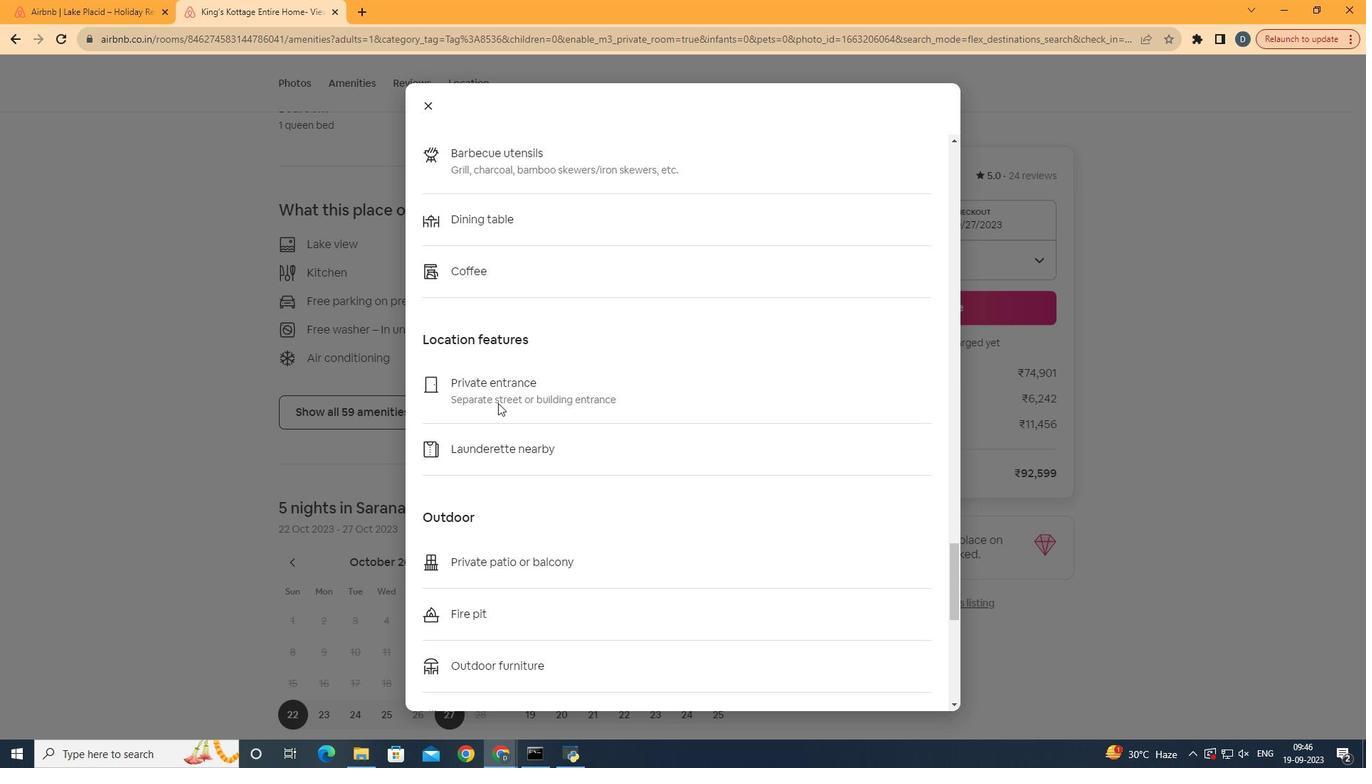 
Action: Mouse moved to (501, 433)
Screenshot: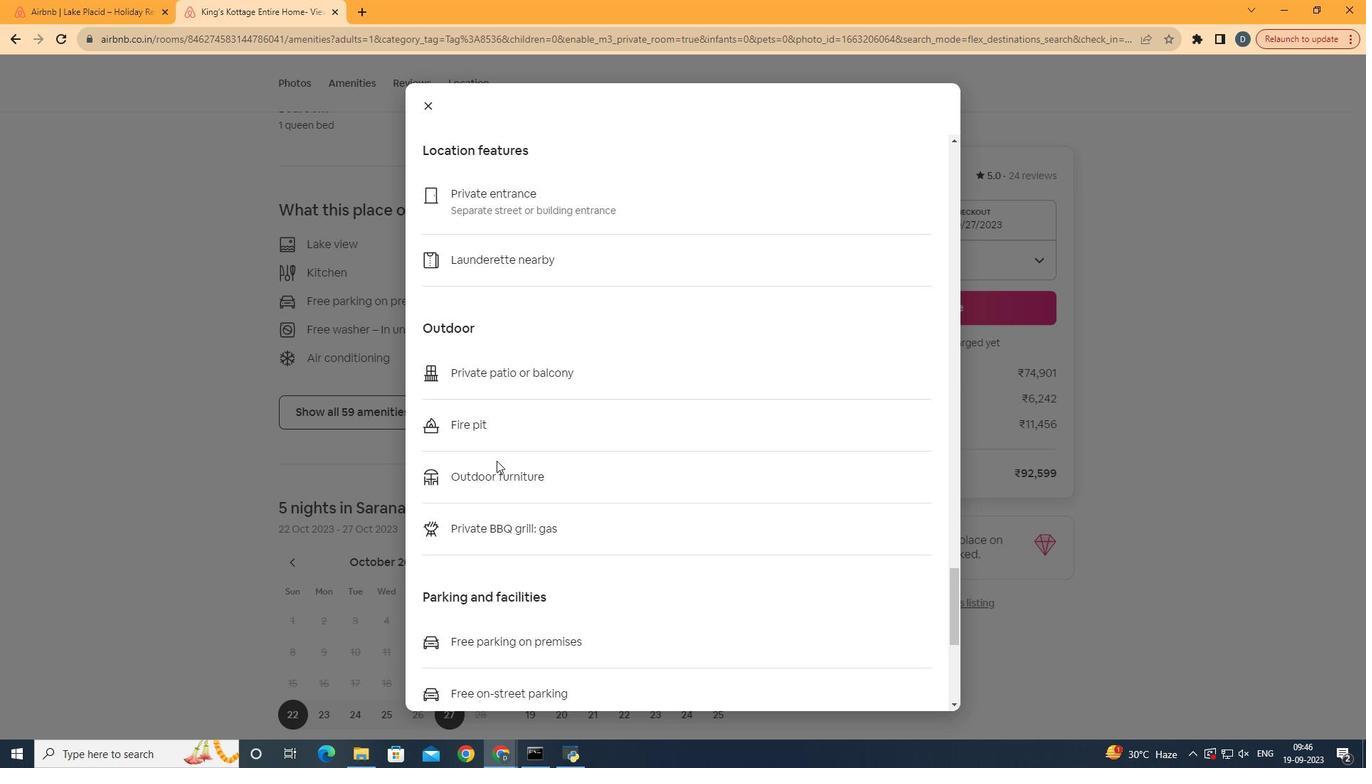 
Action: Mouse scrolled (501, 432) with delta (0, 0)
Screenshot: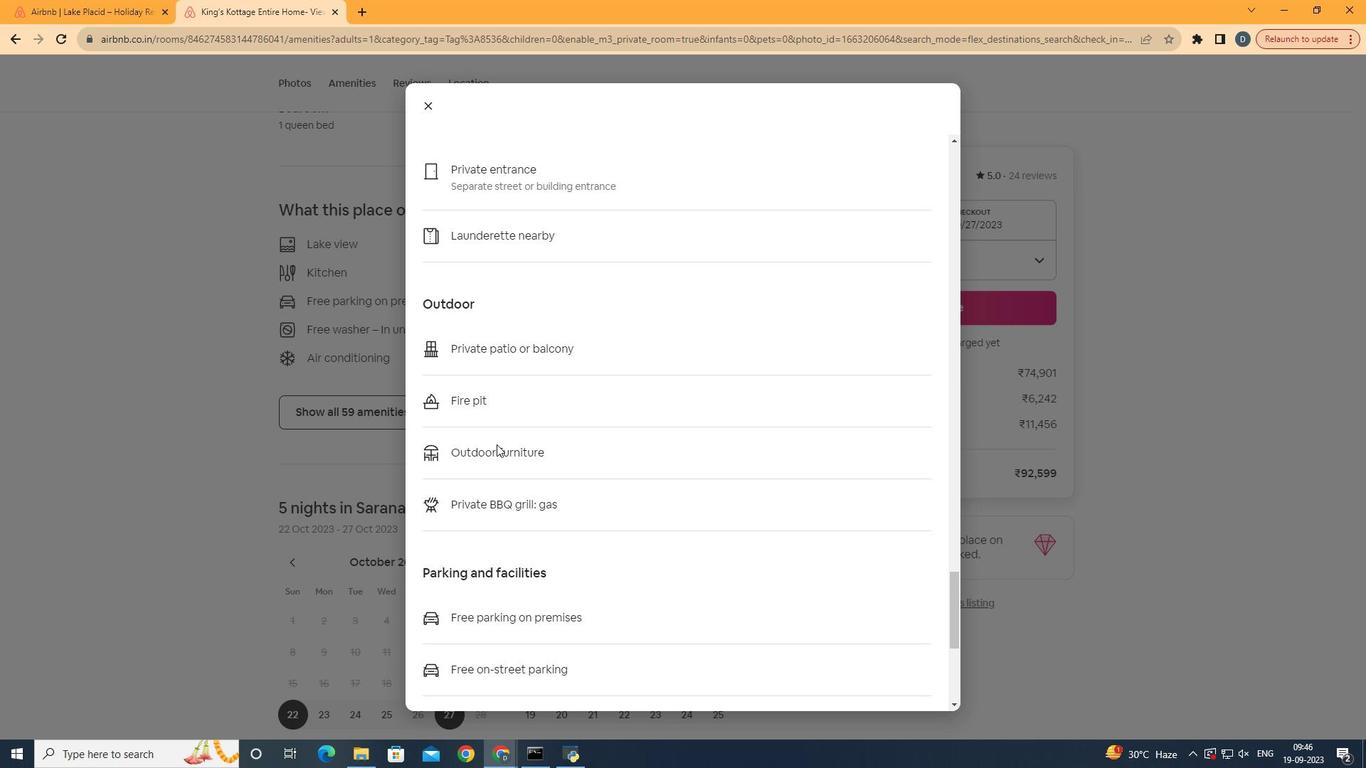 
Action: Mouse scrolled (501, 432) with delta (0, 0)
Screenshot: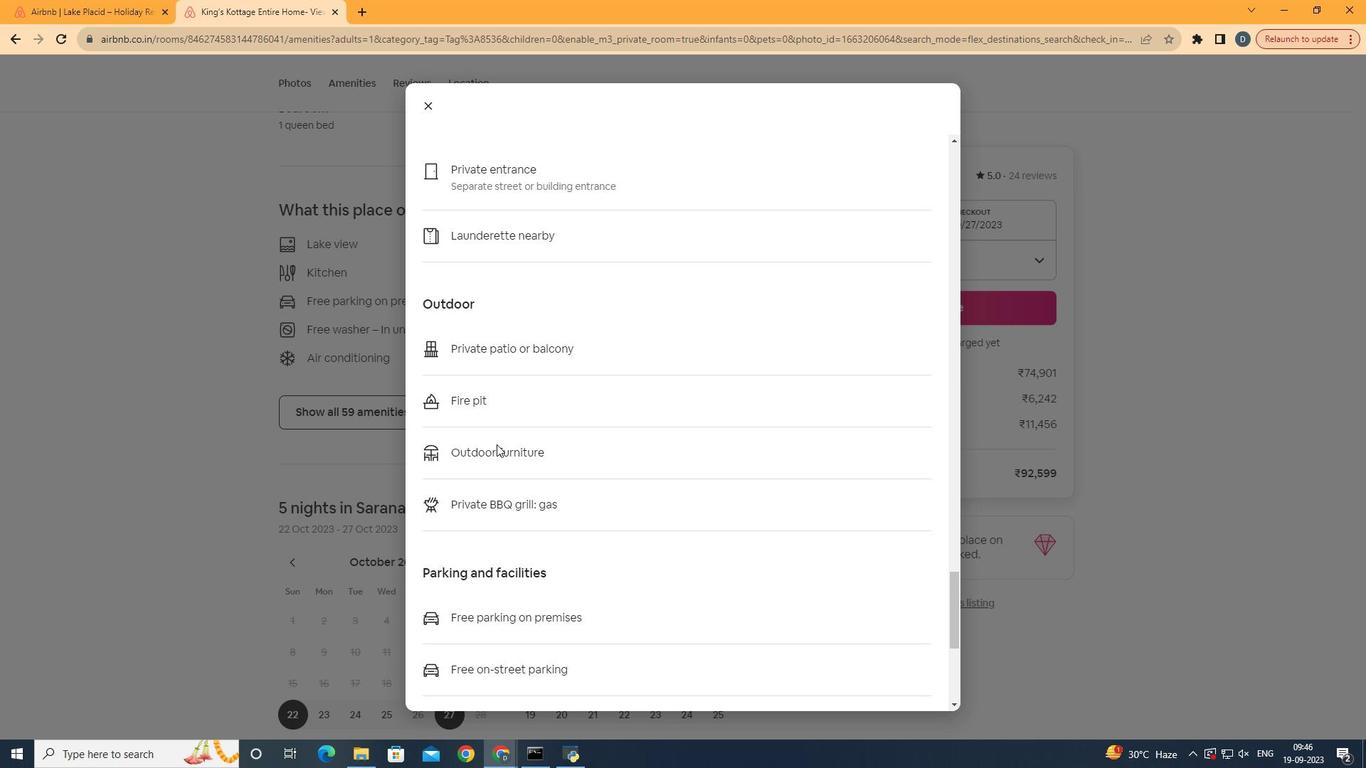 
Action: Mouse scrolled (501, 432) with delta (0, 0)
Screenshot: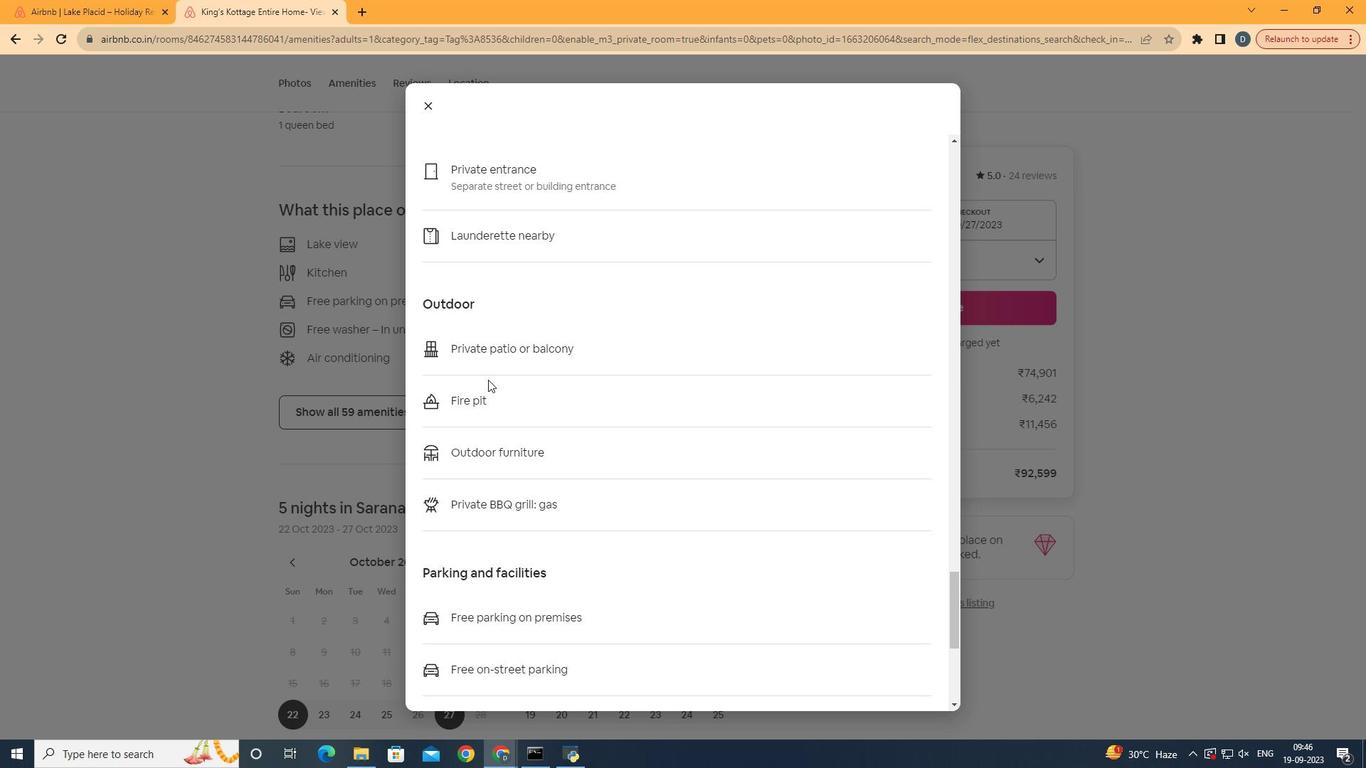 
Action: Mouse moved to (500, 448)
Screenshot: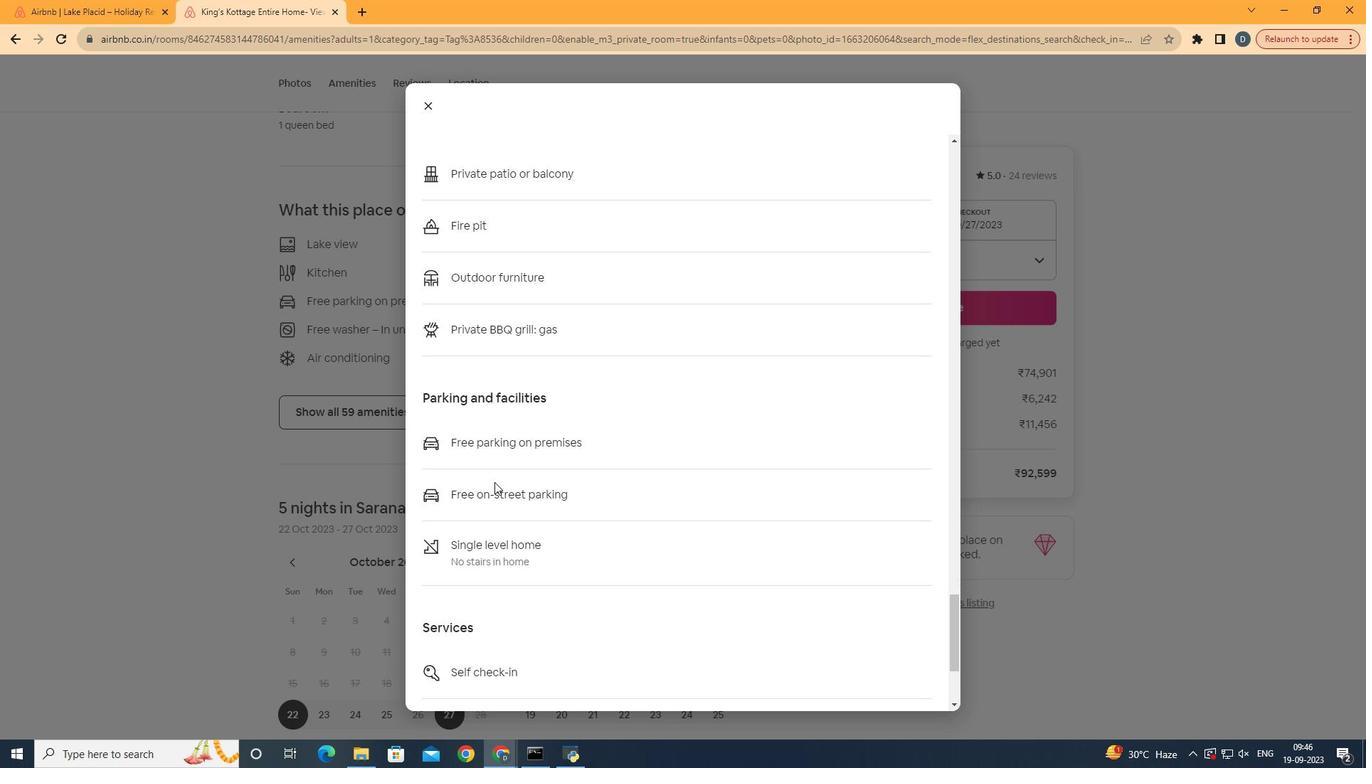 
Action: Mouse scrolled (500, 448) with delta (0, 0)
Screenshot: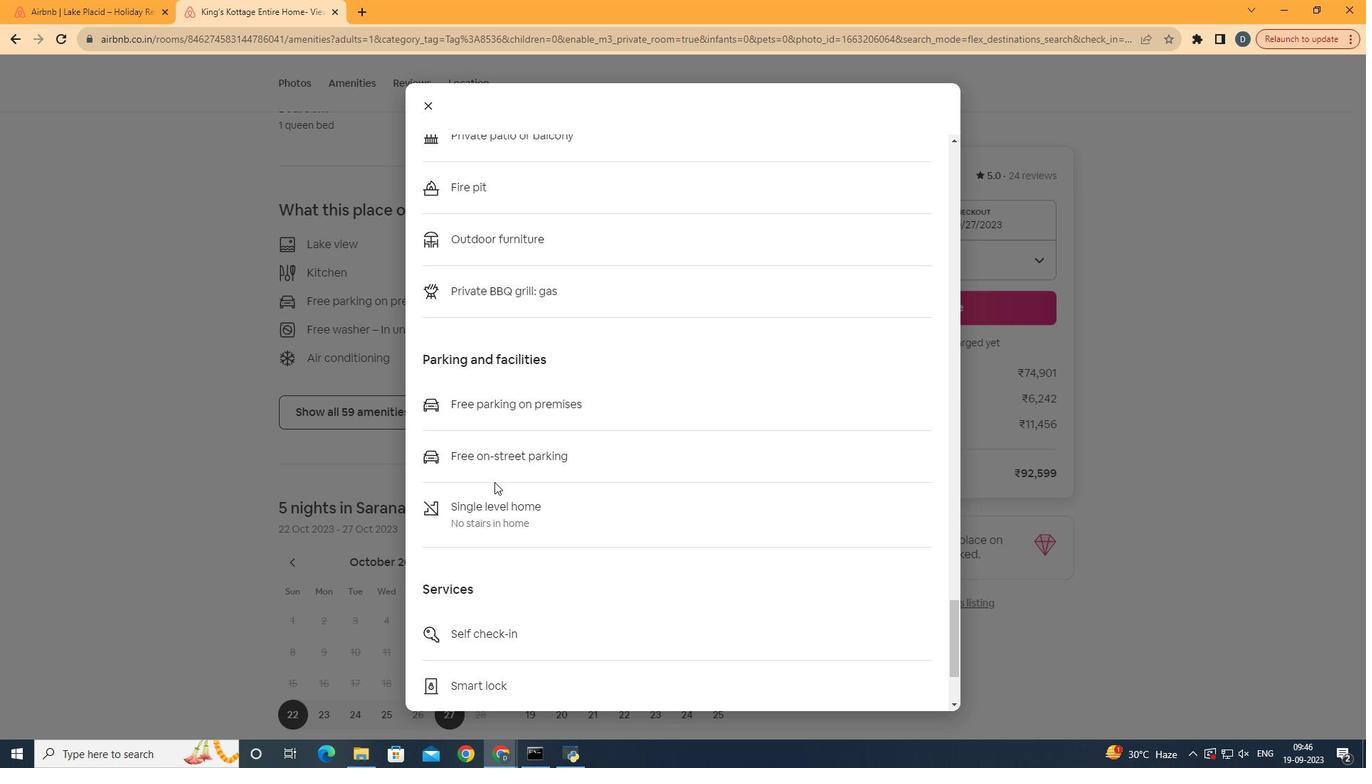 
Action: Mouse scrolled (500, 448) with delta (0, 0)
Screenshot: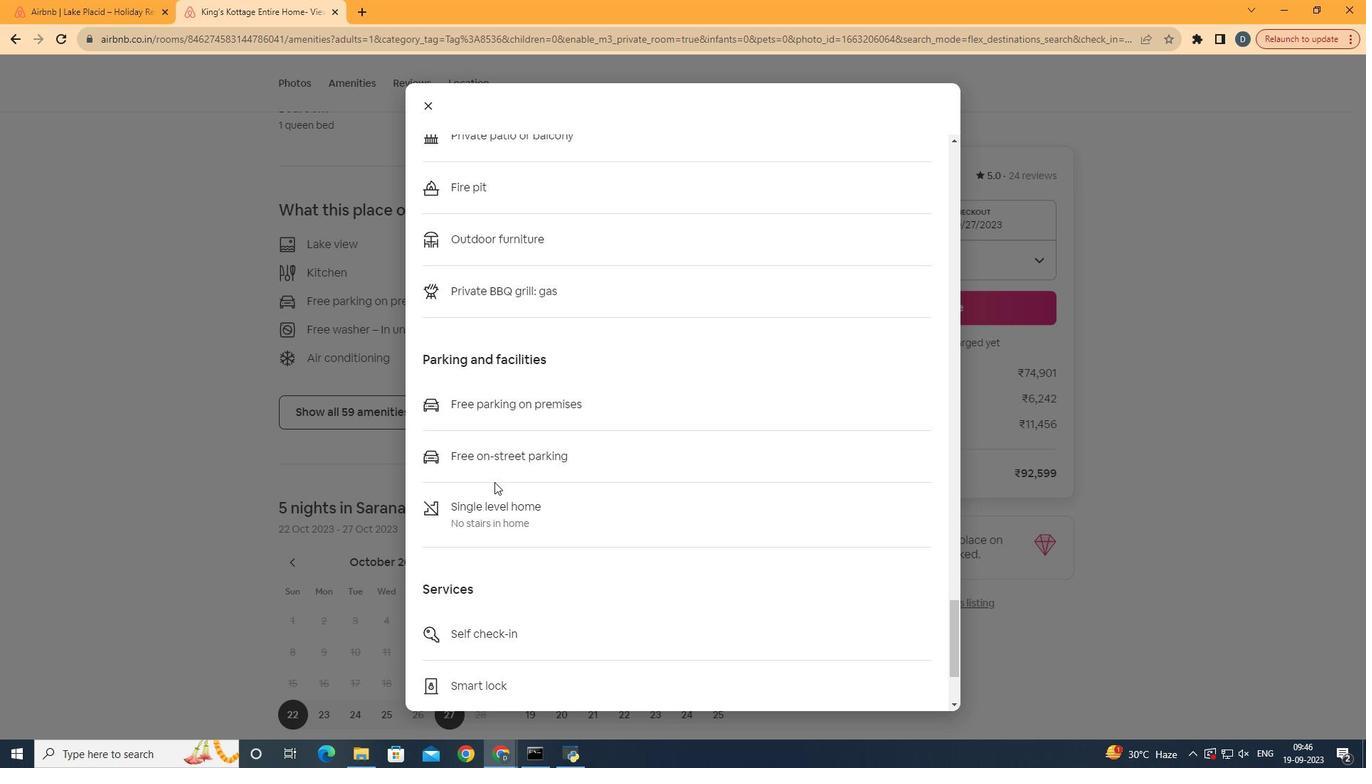 
Action: Mouse scrolled (500, 448) with delta (0, 0)
Screenshot: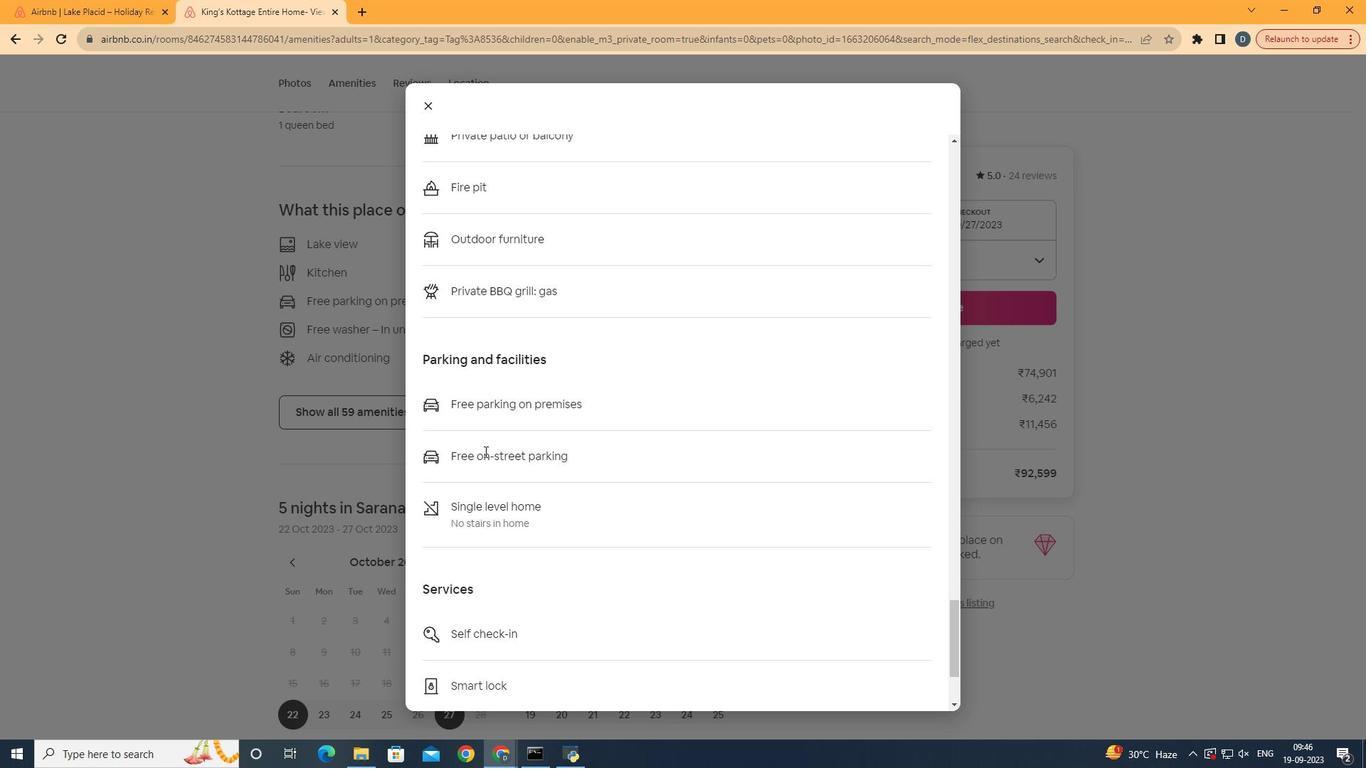 
Action: Mouse moved to (547, 482)
Screenshot: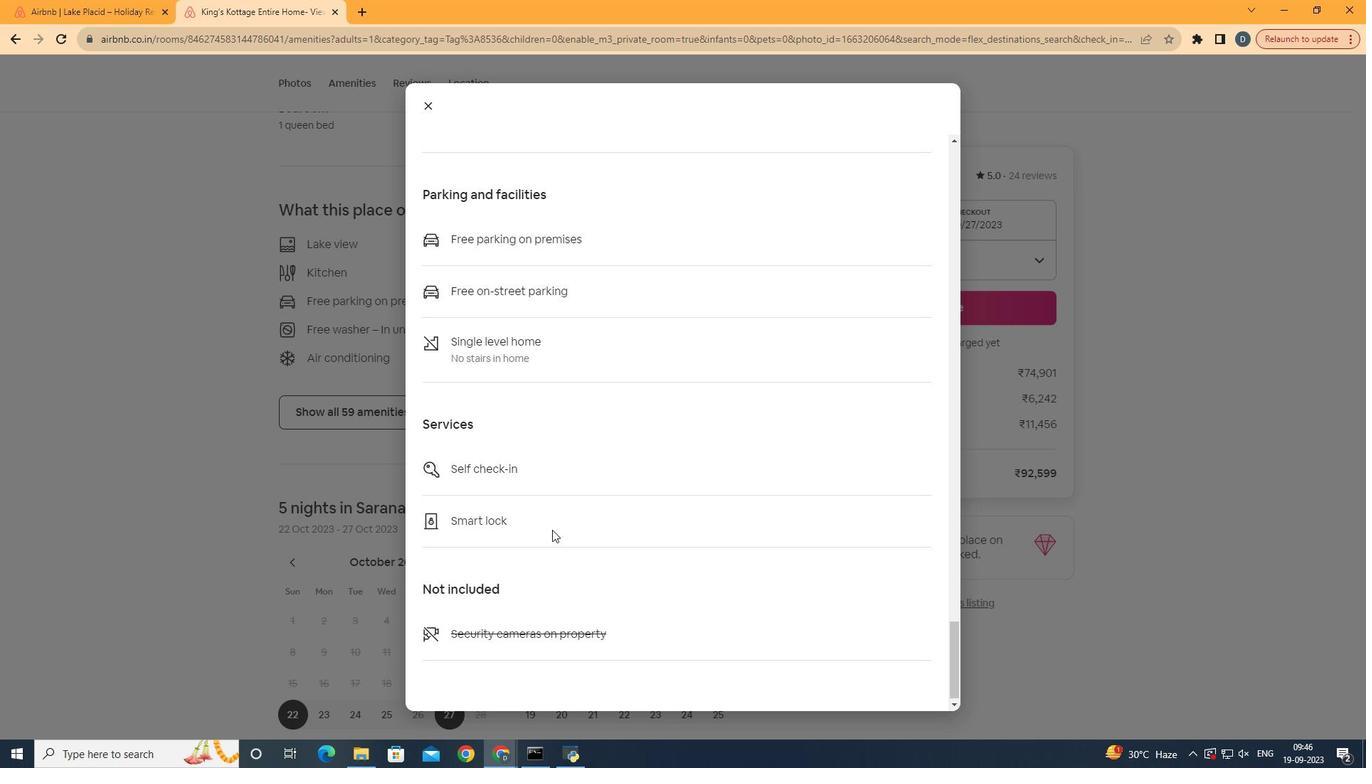 
Action: Mouse scrolled (547, 482) with delta (0, 0)
Screenshot: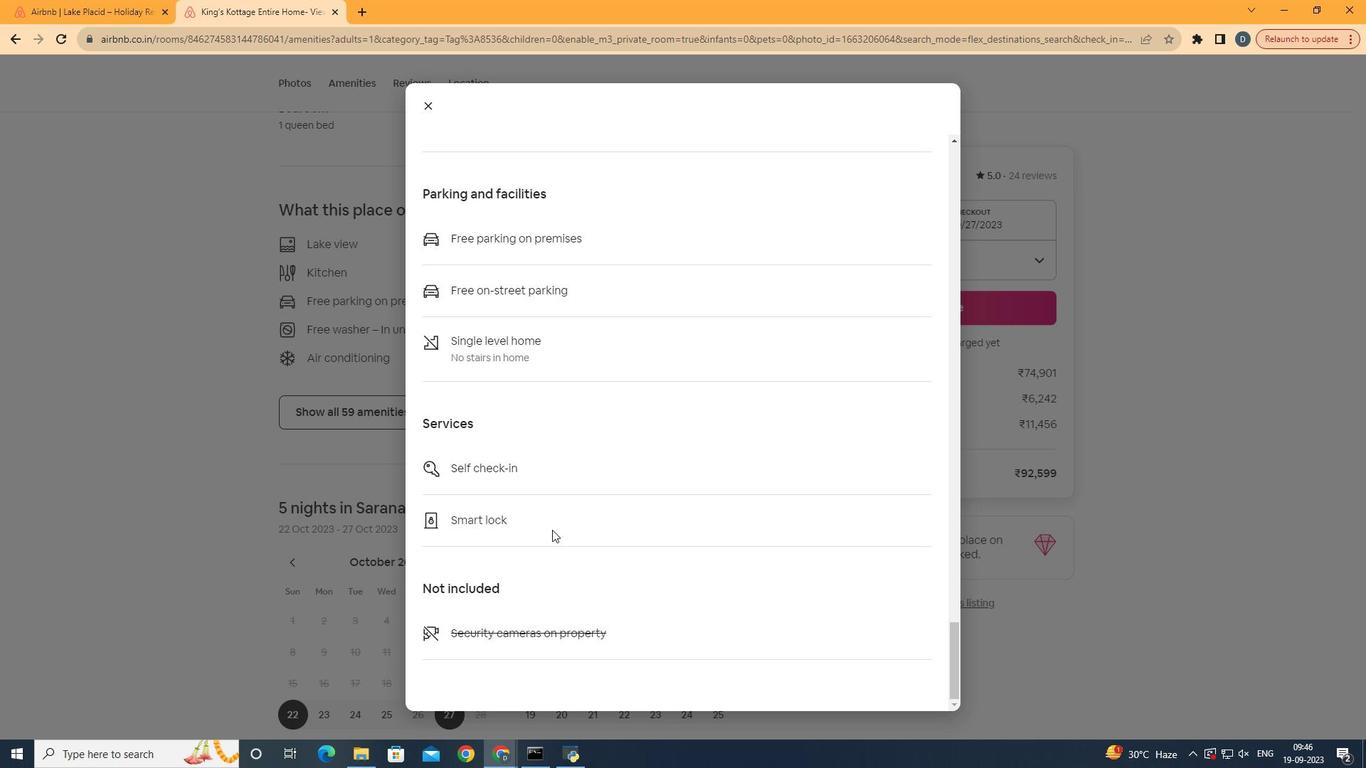 
Action: Mouse scrolled (547, 482) with delta (0, 0)
Screenshot: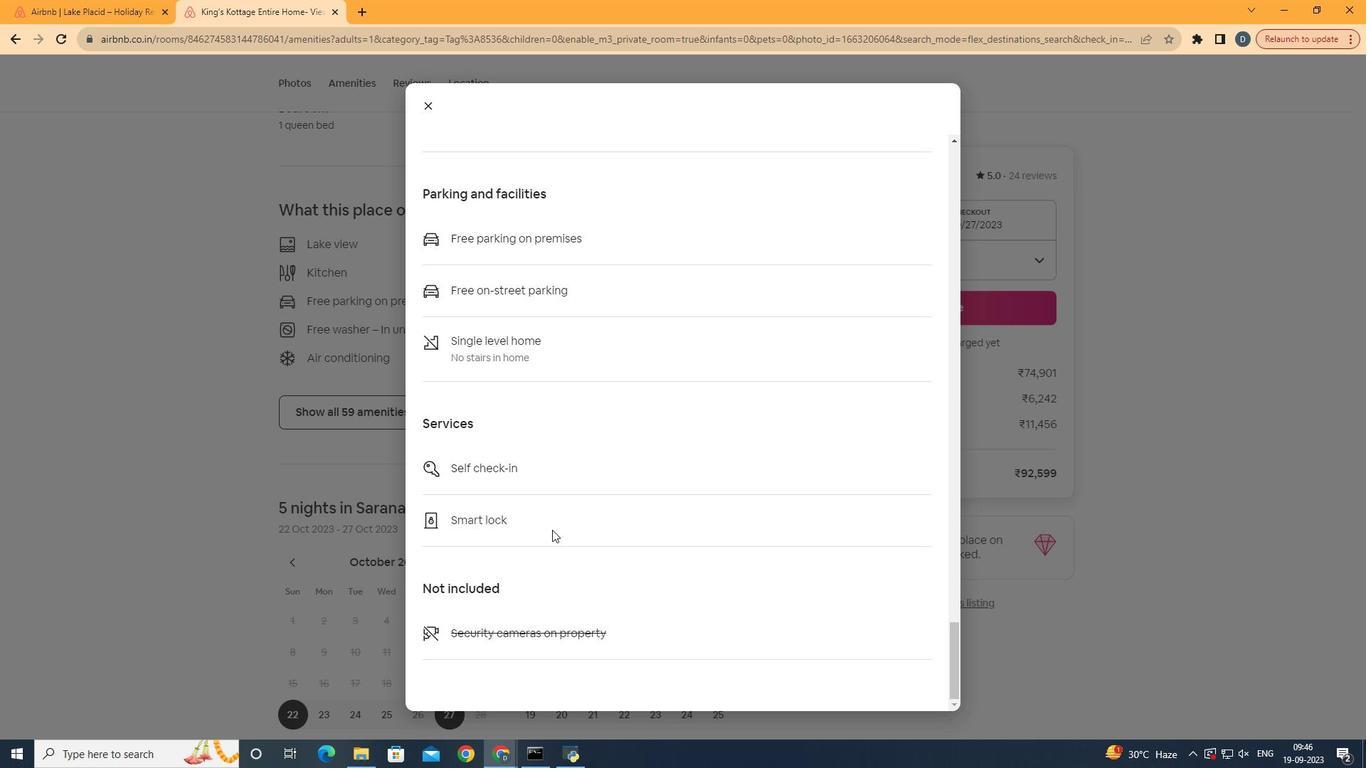 
Action: Mouse scrolled (547, 482) with delta (0, 0)
Screenshot: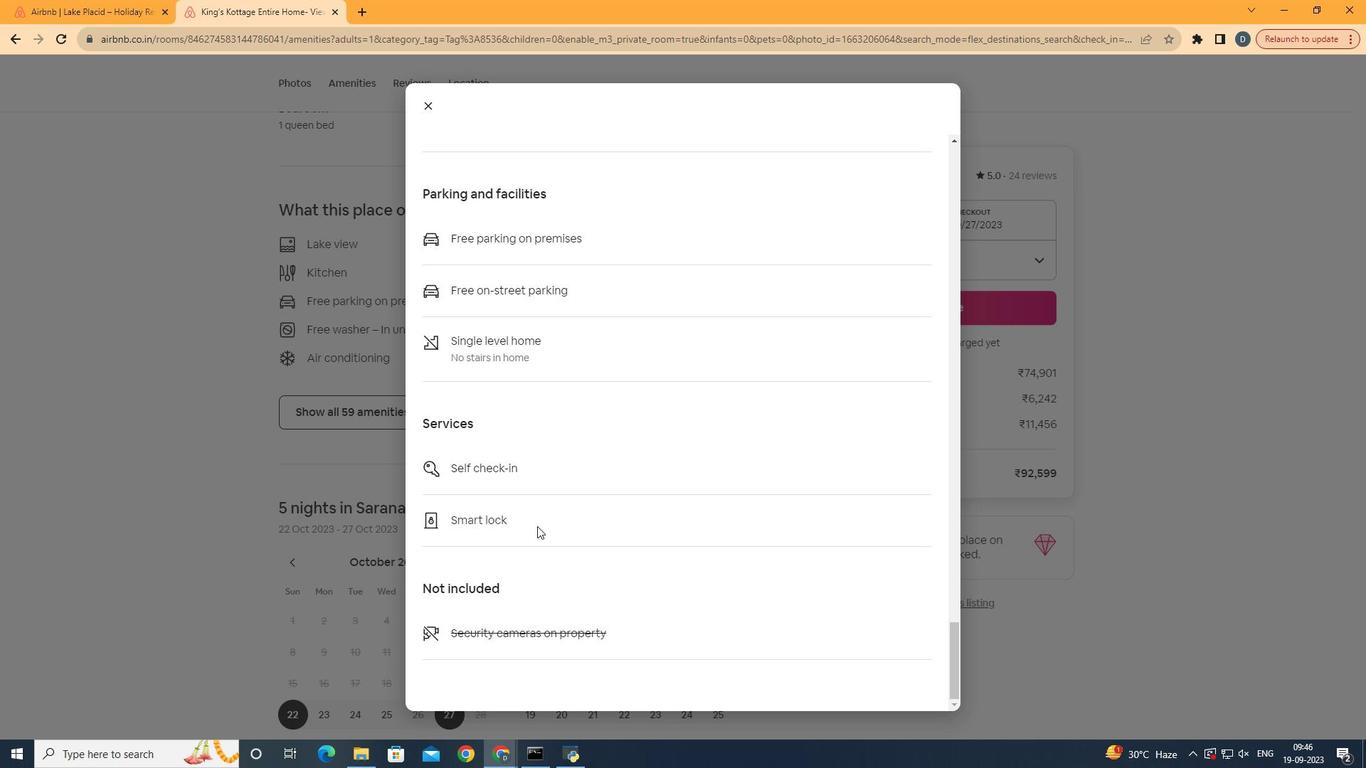 
Action: Mouse scrolled (547, 482) with delta (0, 0)
Screenshot: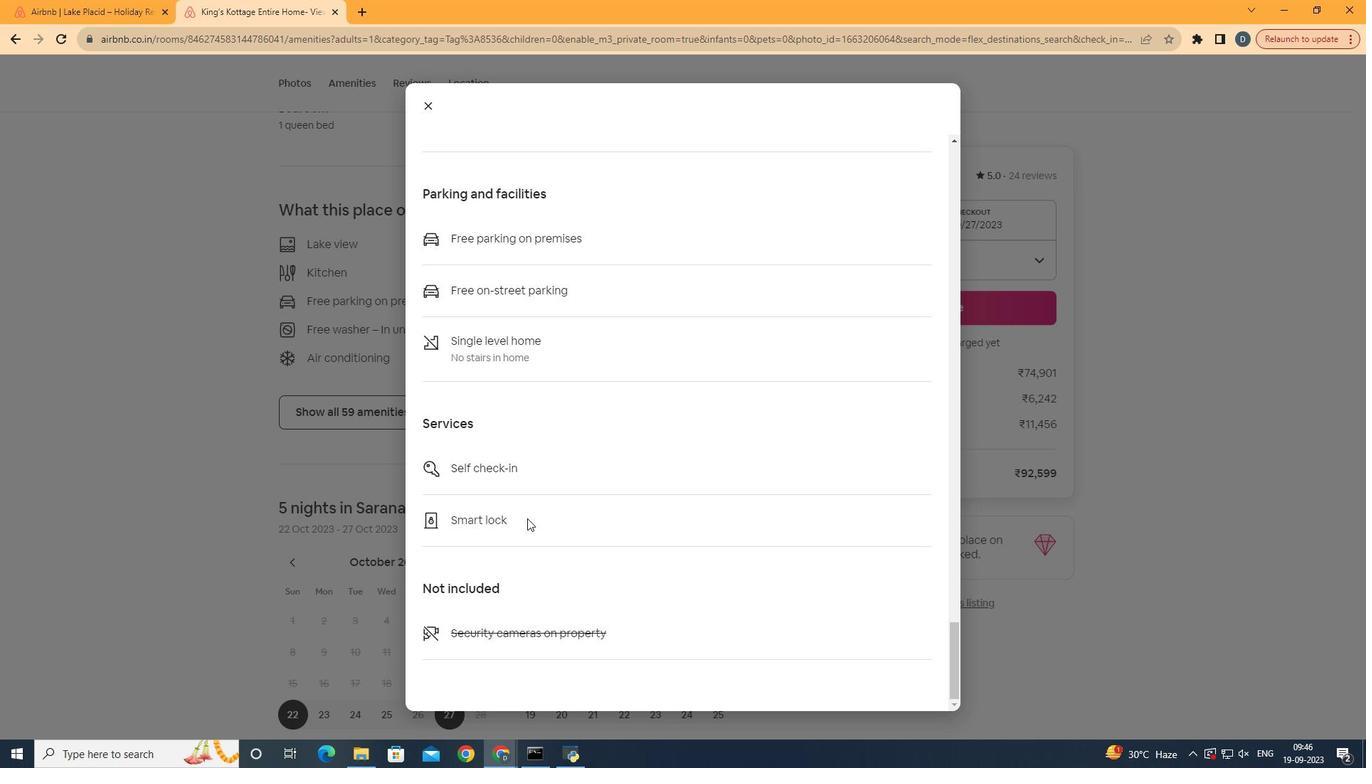 
Action: Mouse moved to (256, 399)
Screenshot: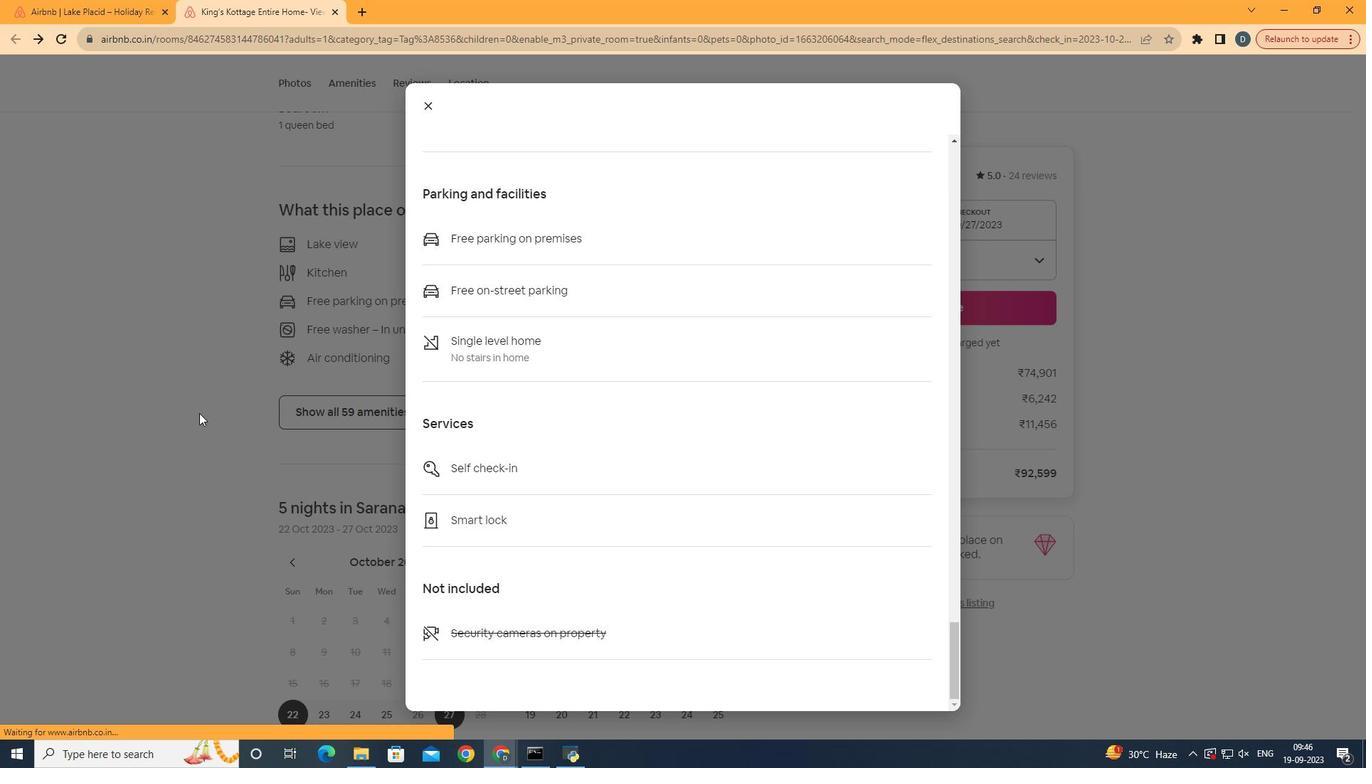 
Action: Mouse pressed left at (256, 399)
Screenshot: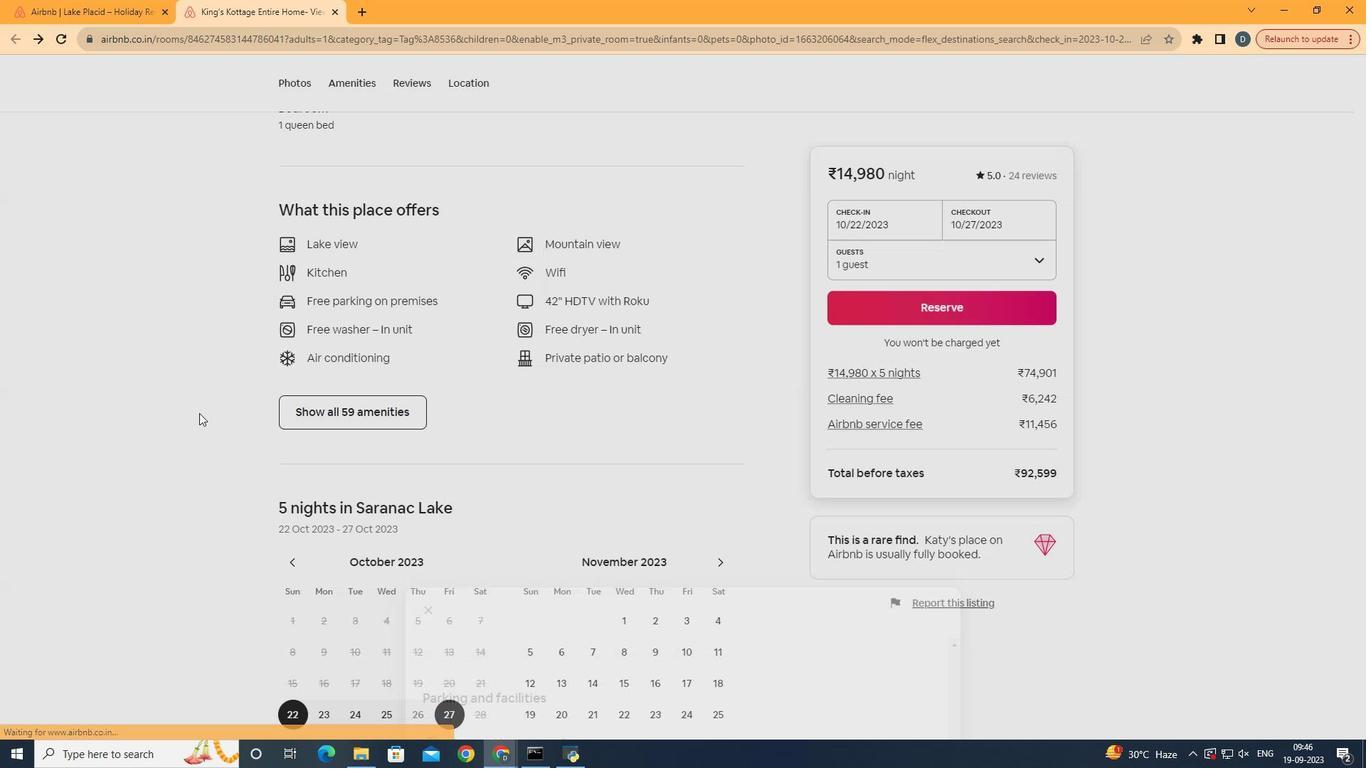 
Action: Mouse moved to (637, 419)
Screenshot: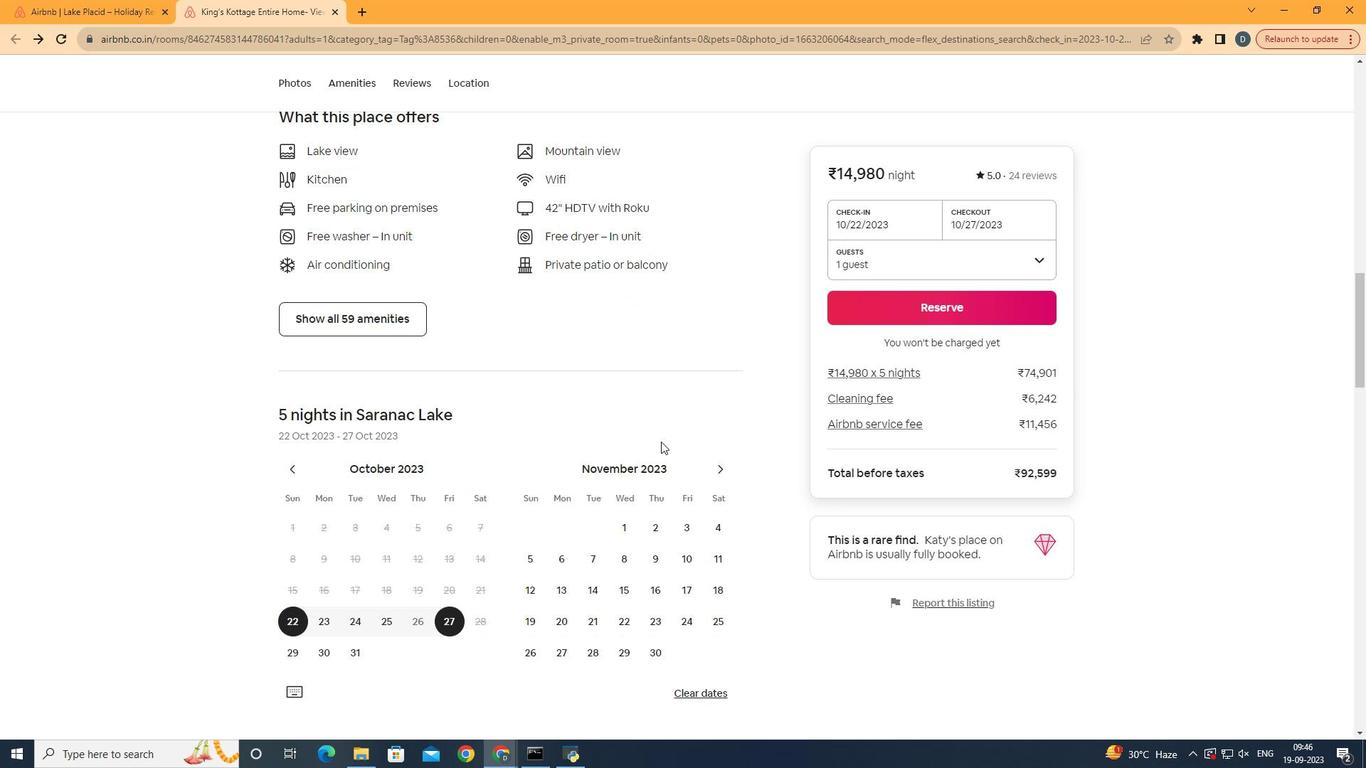 
Action: Mouse scrolled (637, 419) with delta (0, 0)
Screenshot: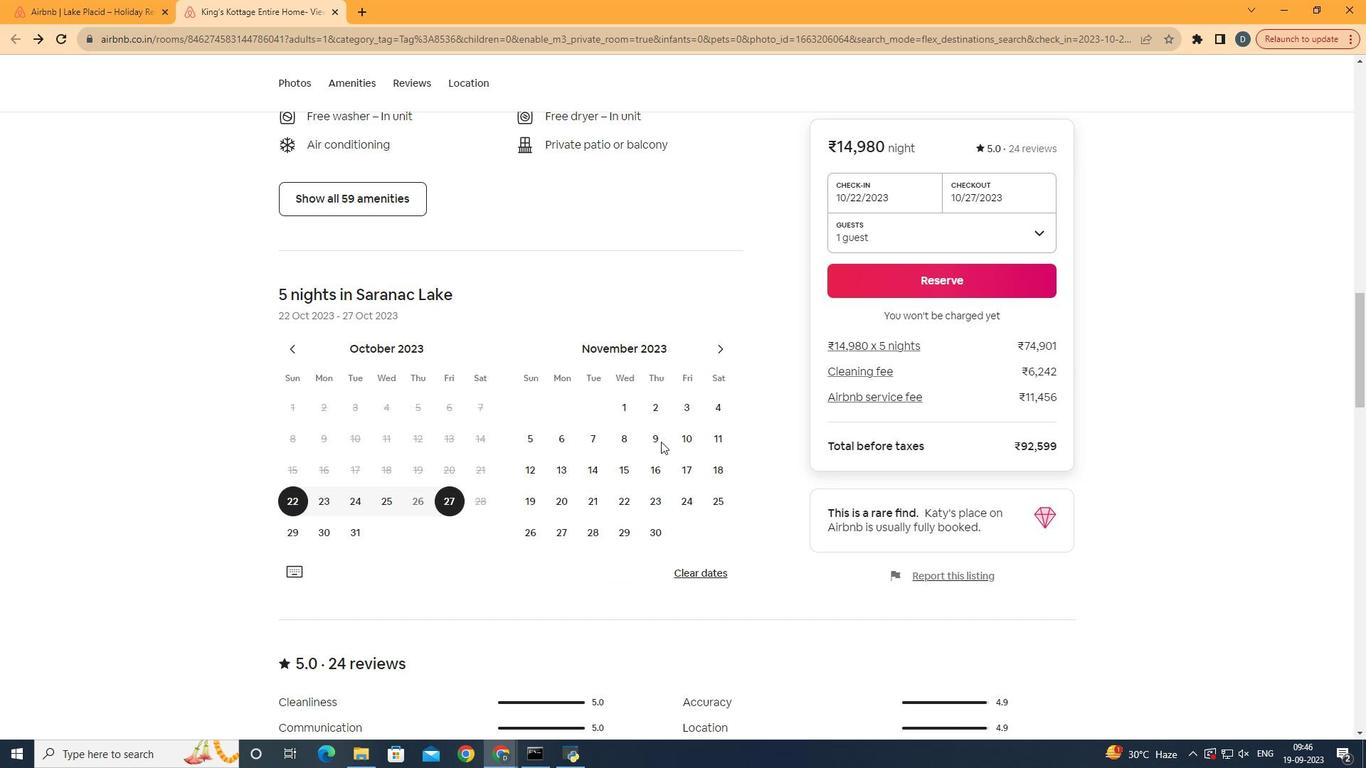 
Action: Mouse scrolled (637, 419) with delta (0, 0)
Screenshot: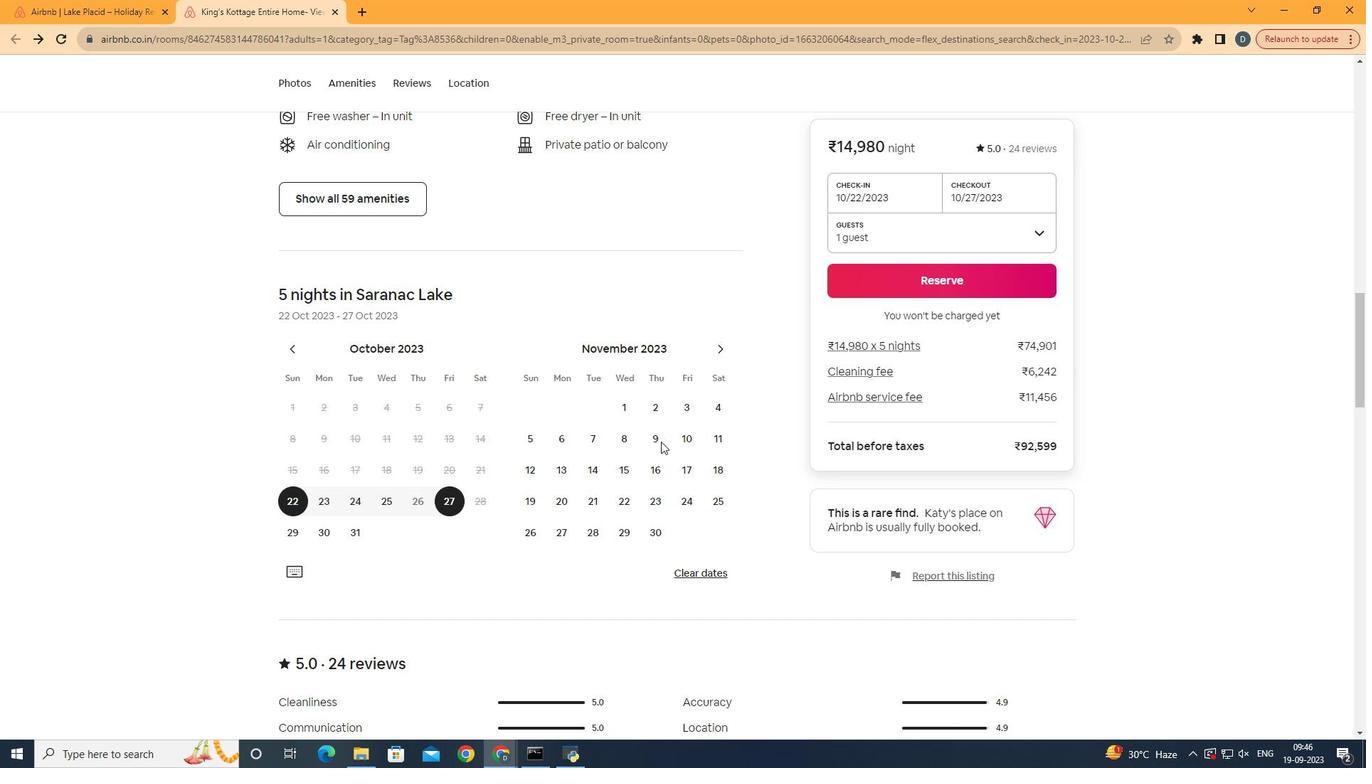 
Action: Mouse scrolled (637, 419) with delta (0, 0)
Screenshot: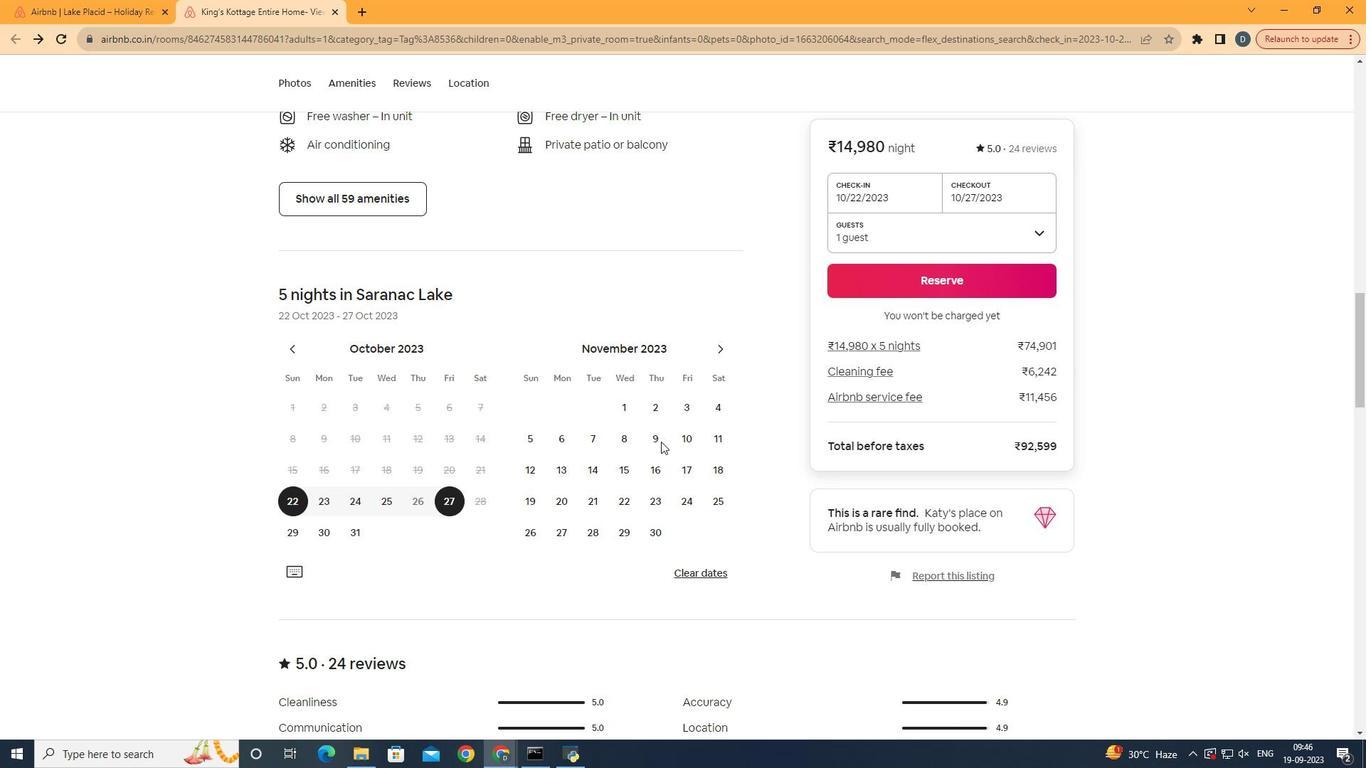 
Action: Mouse moved to (585, 305)
Screenshot: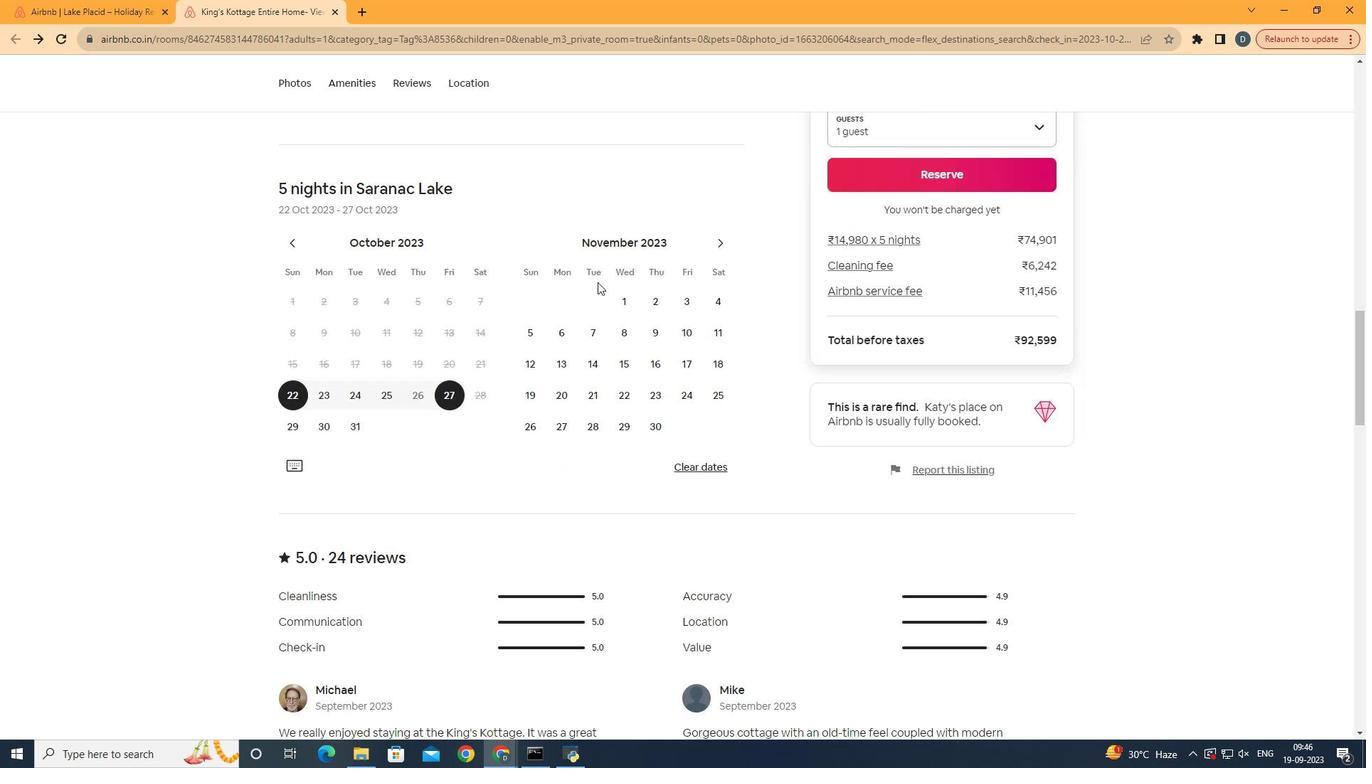 
Action: Mouse scrolled (585, 305) with delta (0, 0)
Screenshot: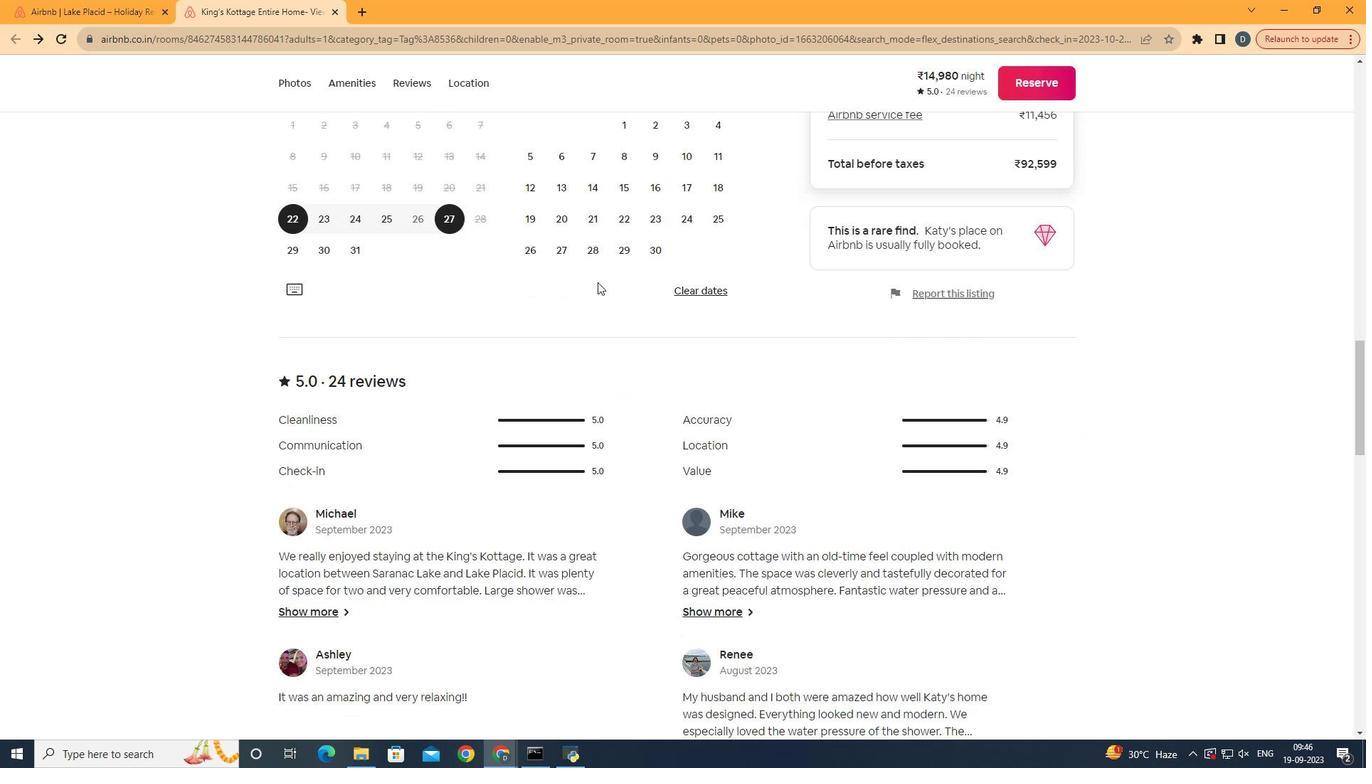 
Action: Mouse scrolled (585, 305) with delta (0, 0)
Screenshot: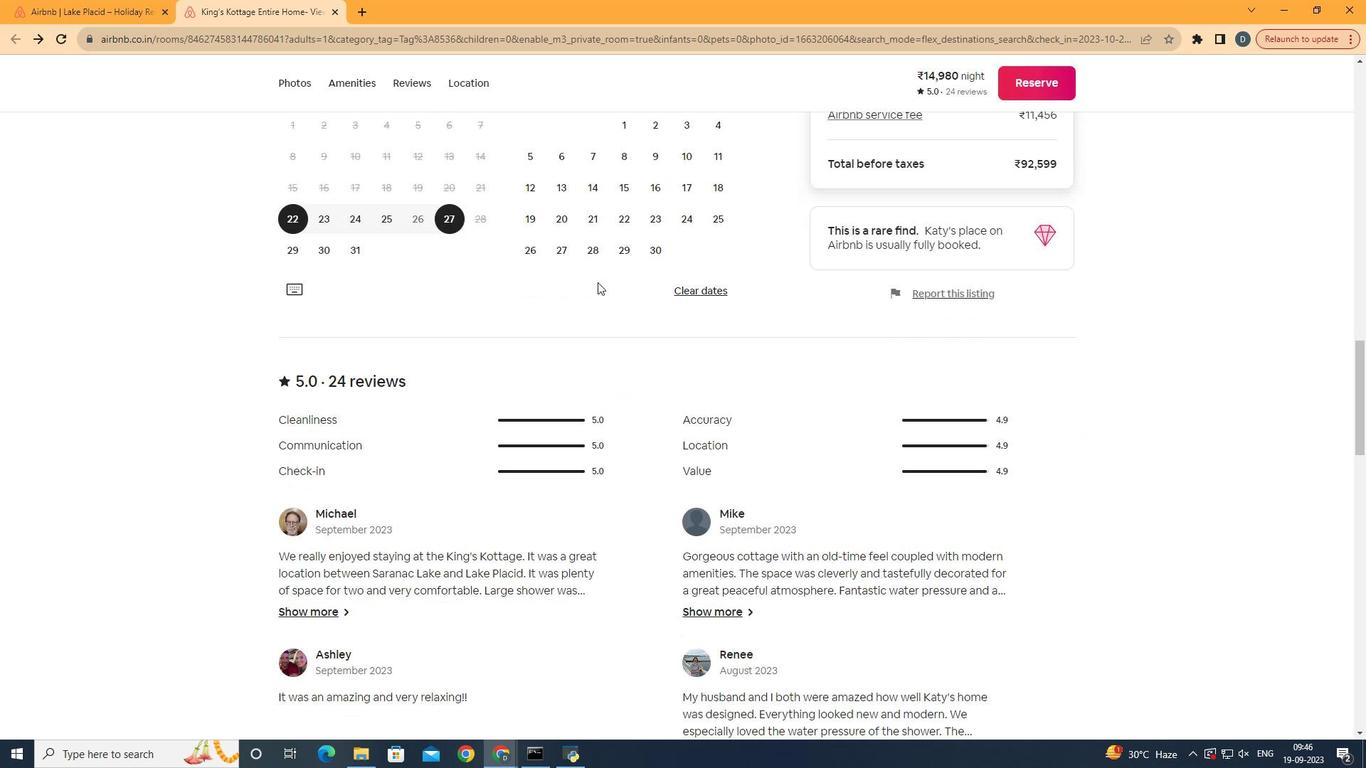
Action: Mouse scrolled (585, 305) with delta (0, 0)
Screenshot: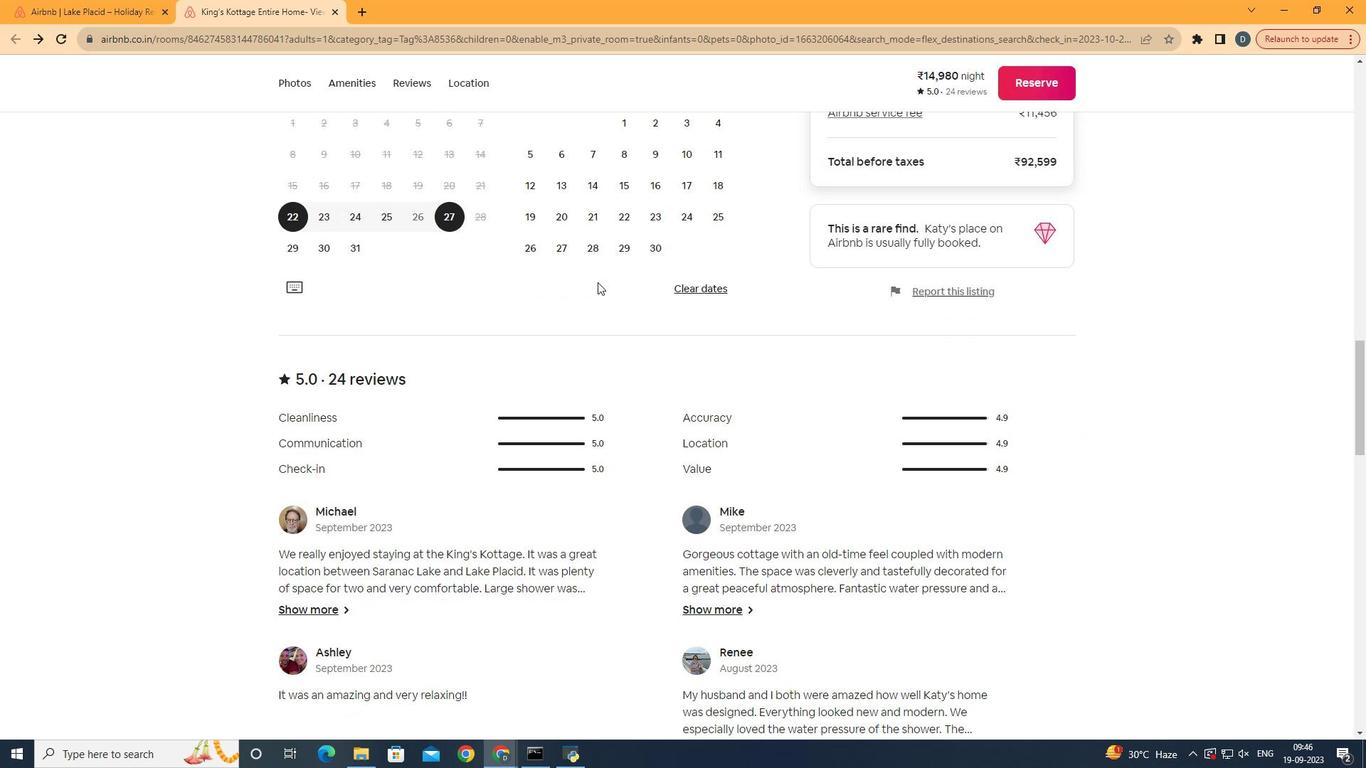 
Action: Mouse scrolled (585, 305) with delta (0, 0)
Screenshot: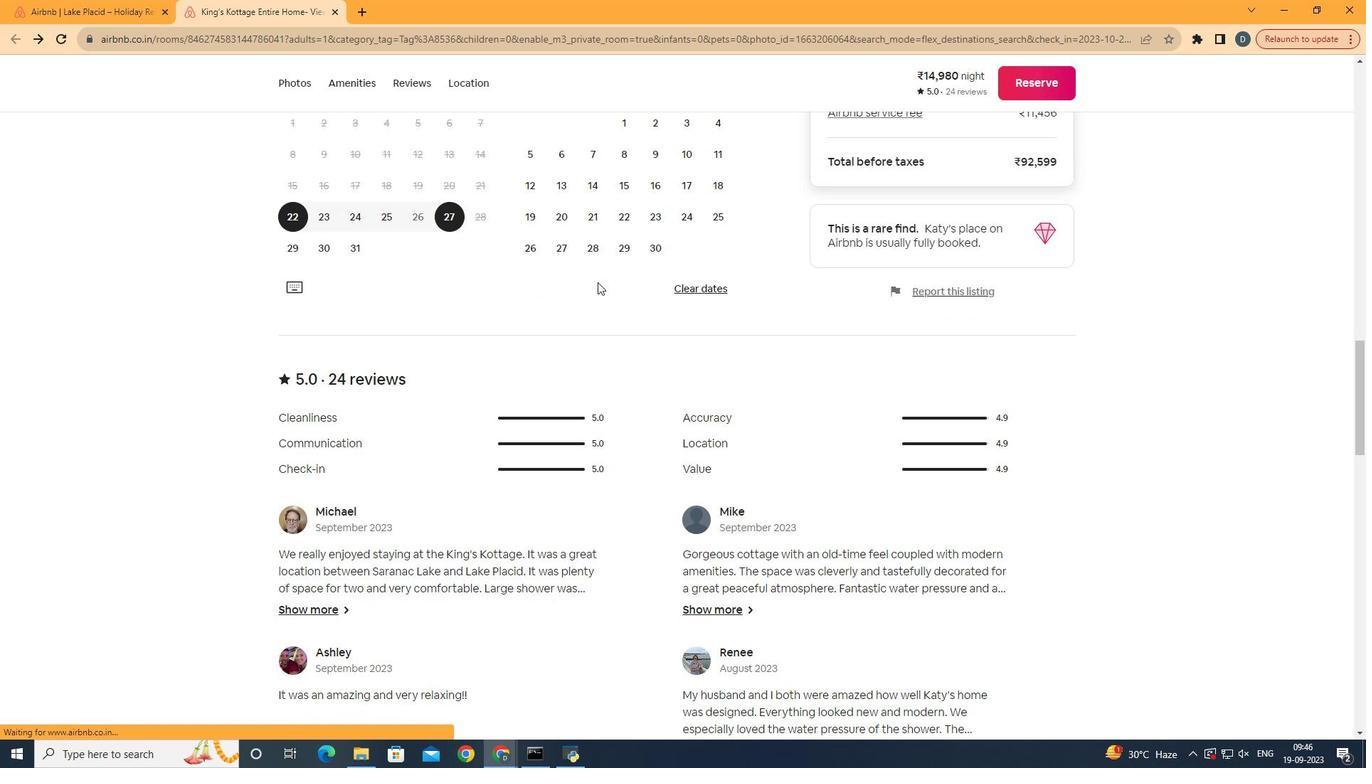 
Action: Mouse scrolled (585, 305) with delta (0, 0)
Screenshot: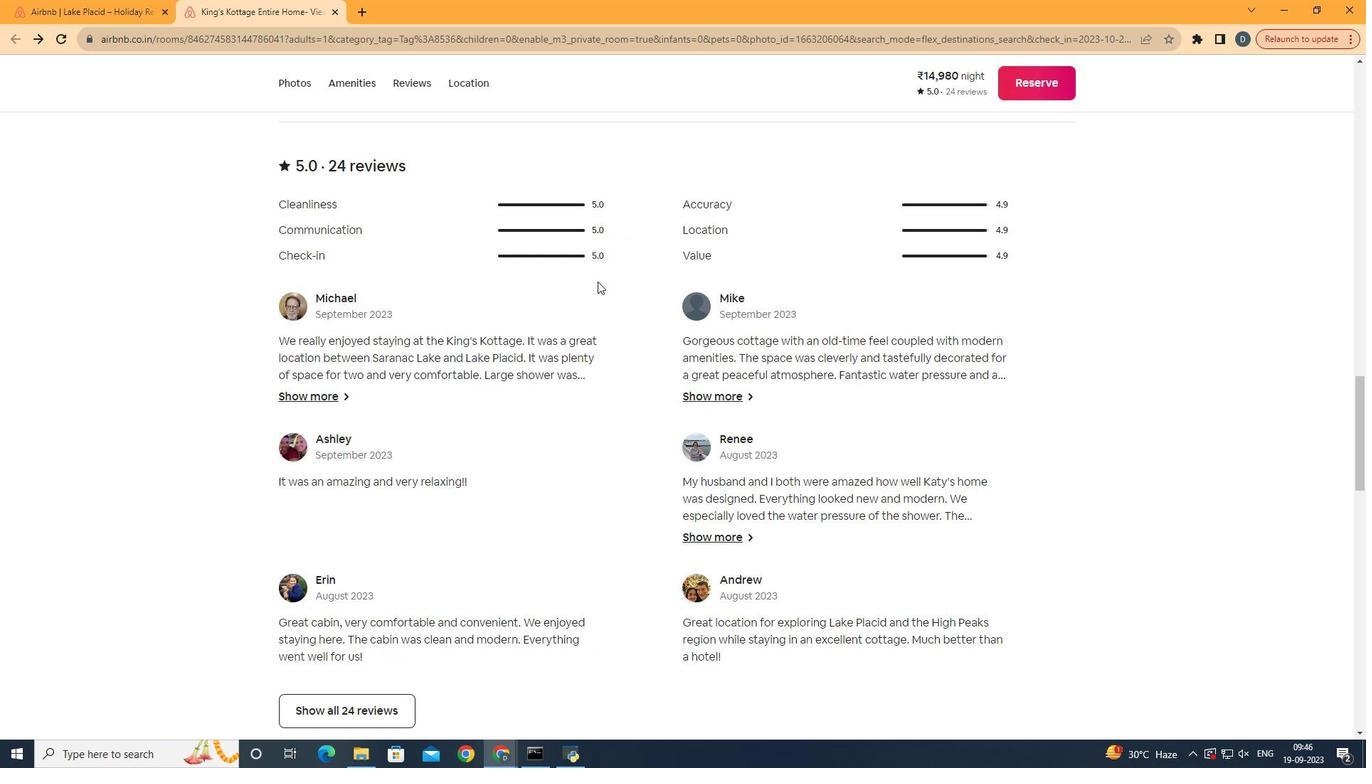 
Action: Mouse scrolled (585, 305) with delta (0, 0)
Screenshot: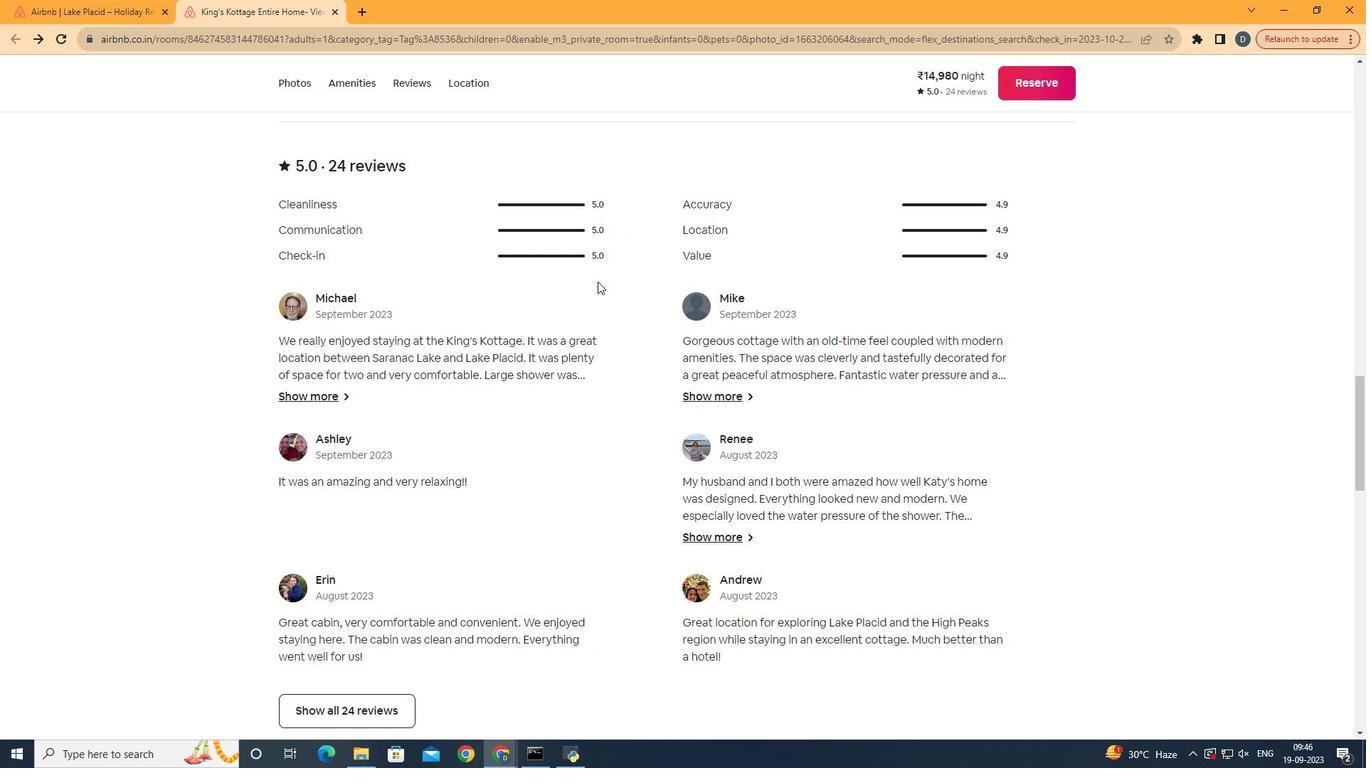 
Action: Mouse scrolled (585, 305) with delta (0, 0)
Screenshot: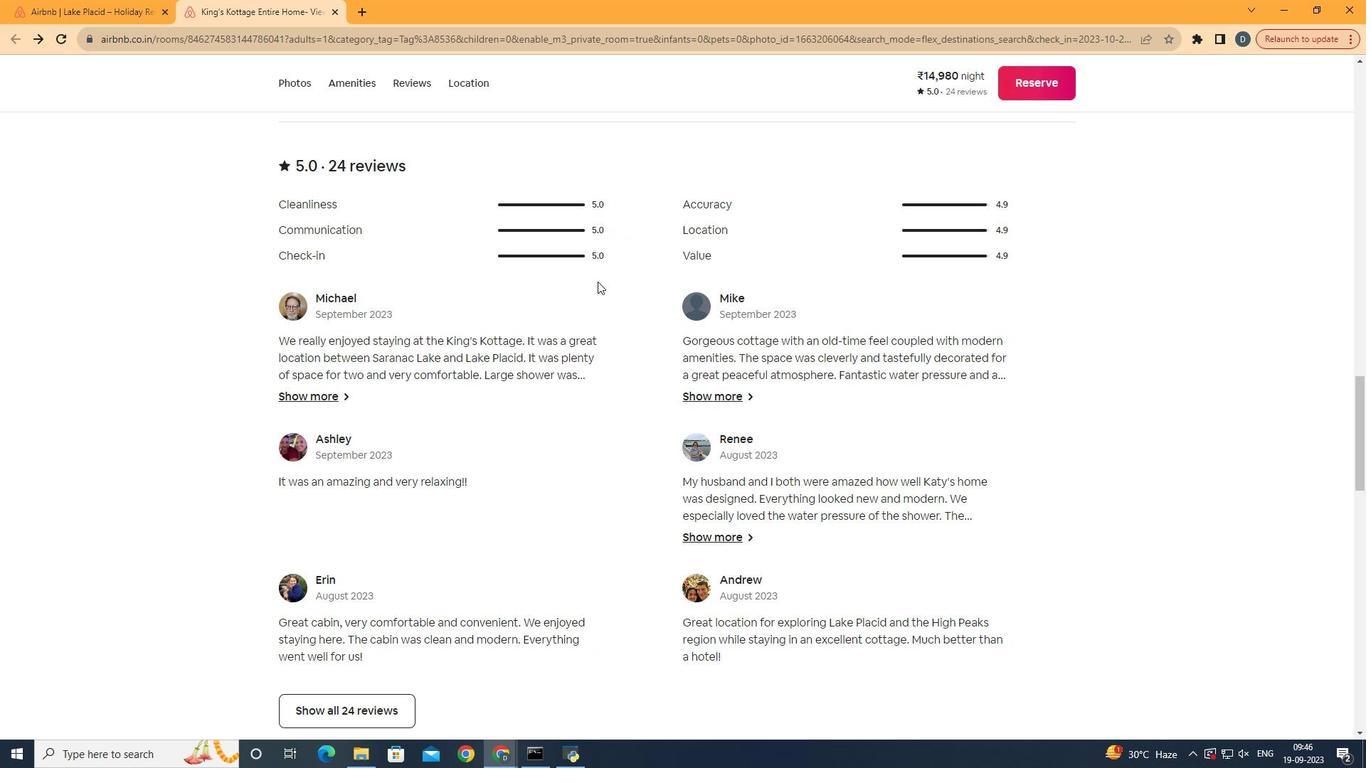 
Action: Mouse moved to (585, 305)
Screenshot: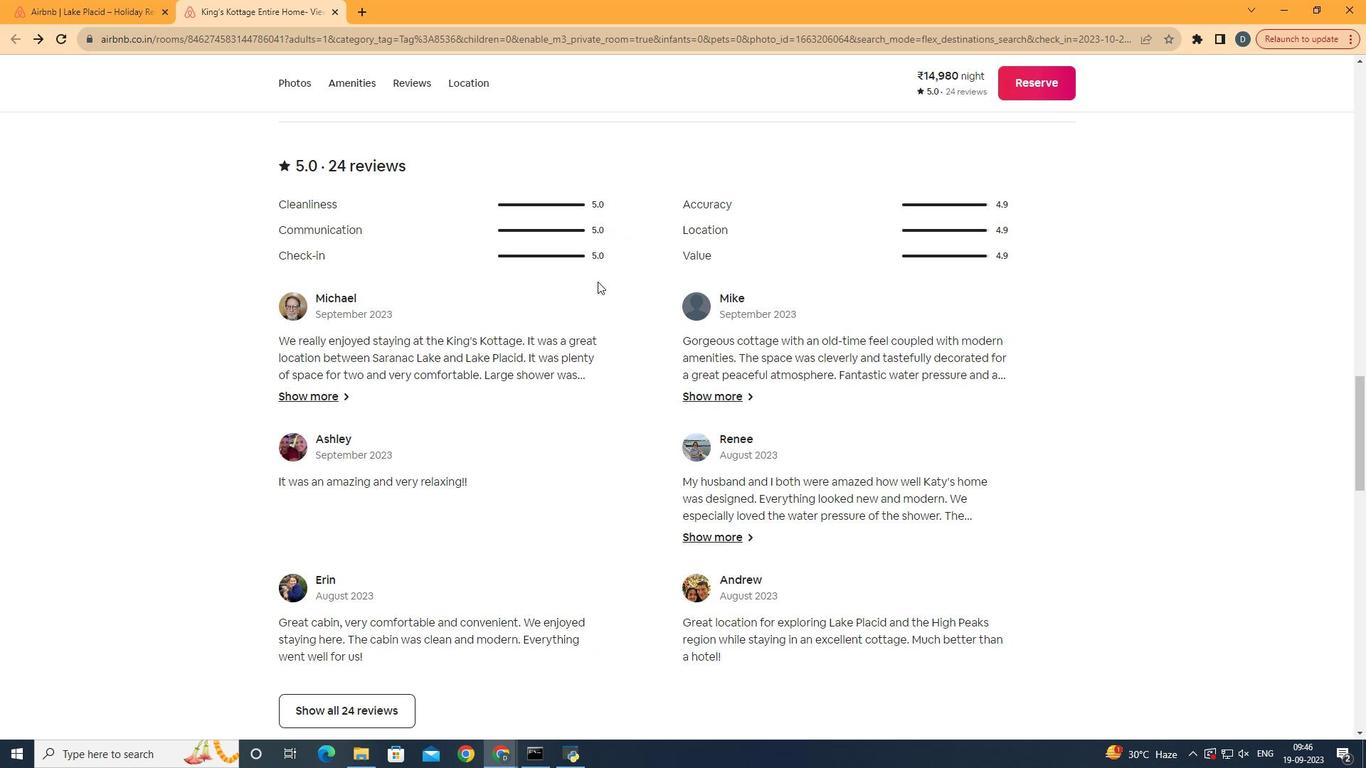 
Action: Mouse scrolled (585, 304) with delta (0, 0)
Screenshot: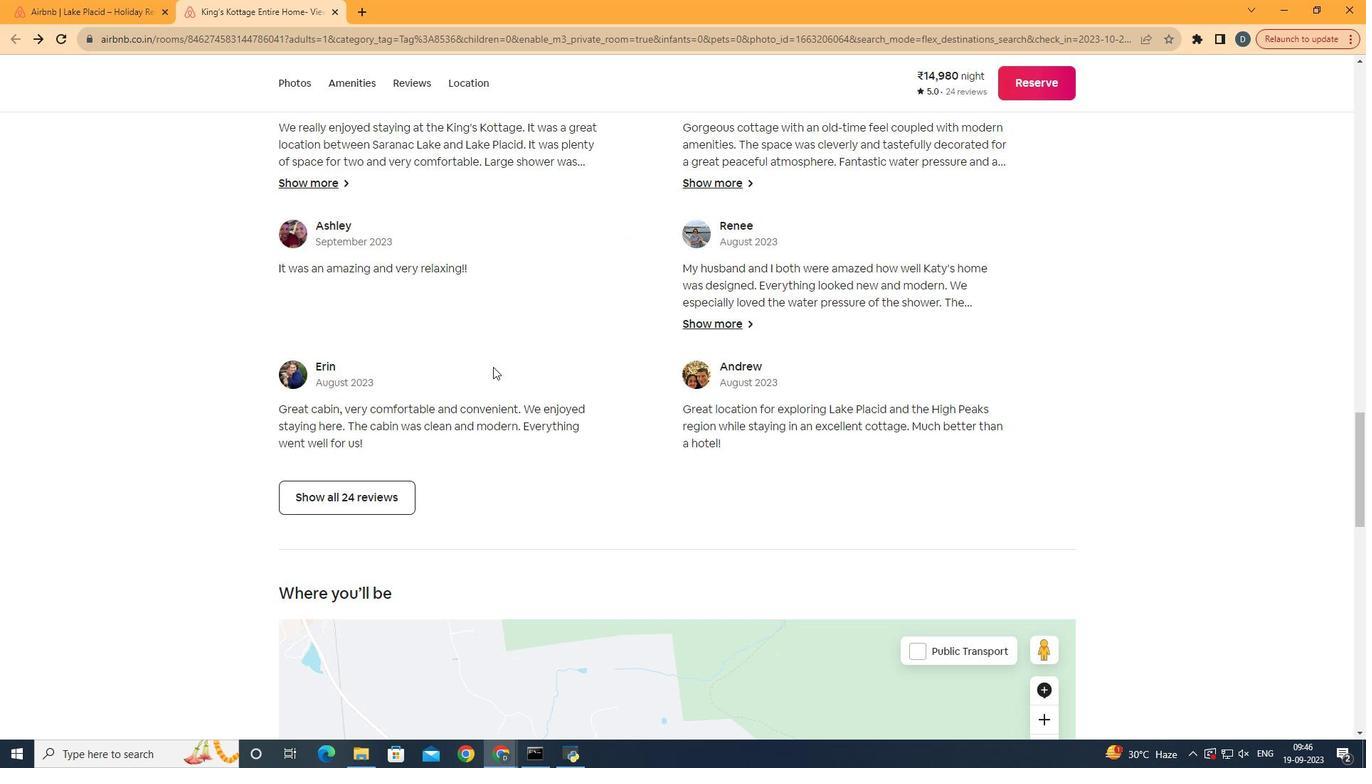 
Action: Mouse scrolled (585, 304) with delta (0, 0)
Screenshot: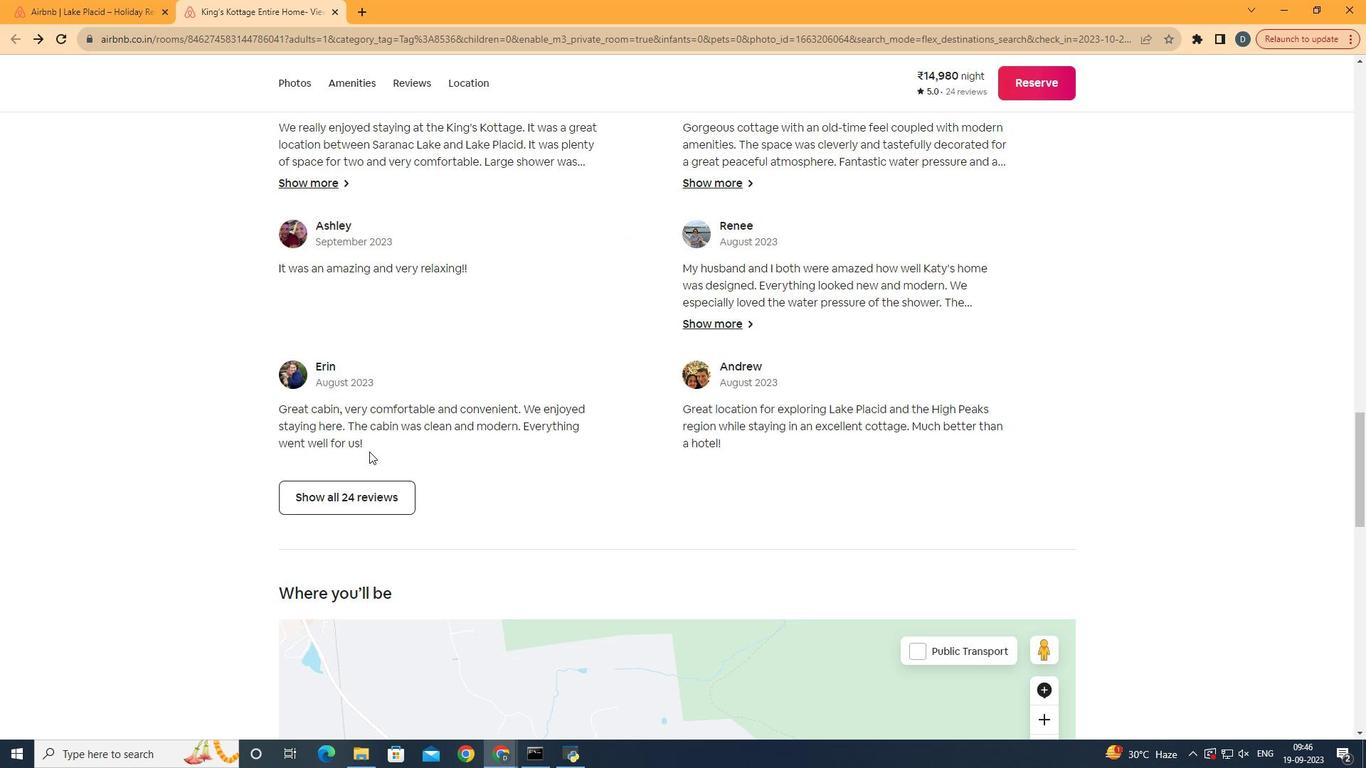 
Action: Mouse scrolled (585, 304) with delta (0, 0)
Screenshot: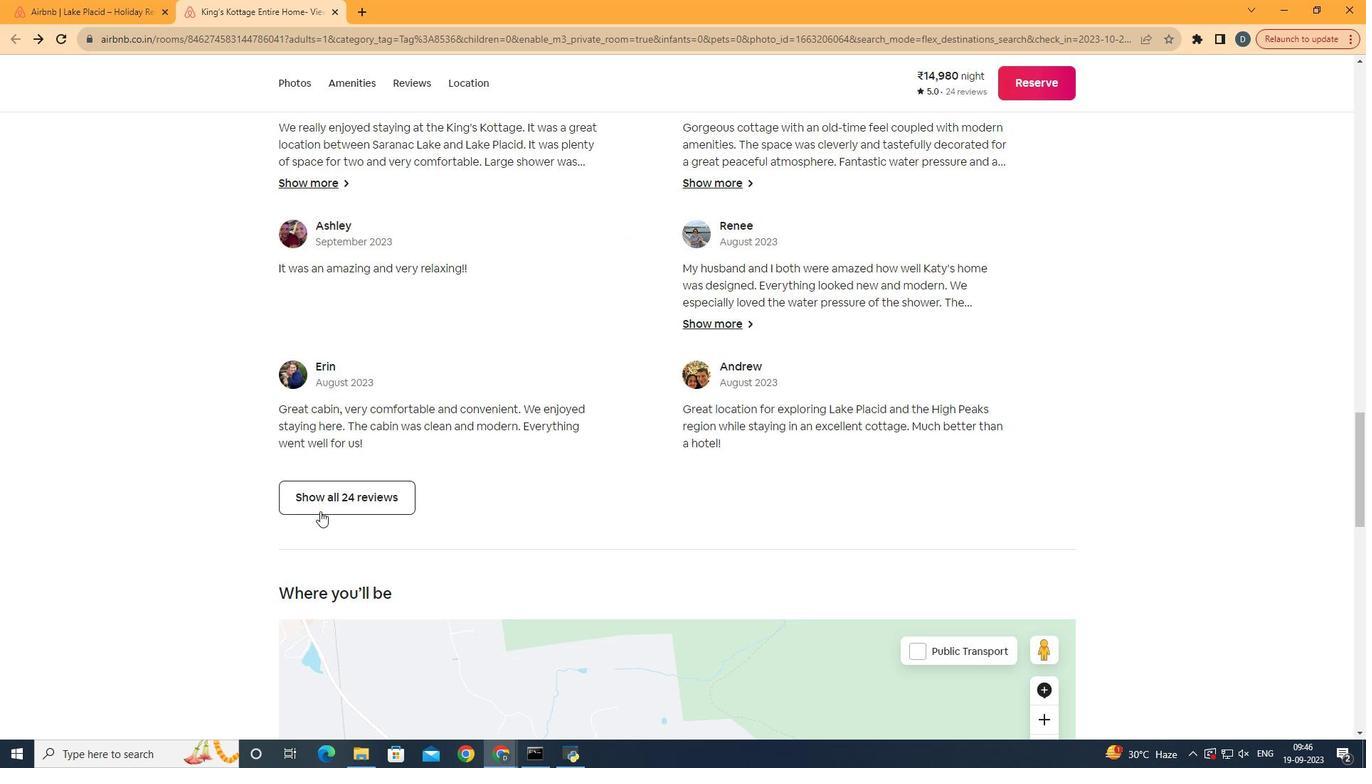 
Action: Mouse moved to (391, 467)
Screenshot: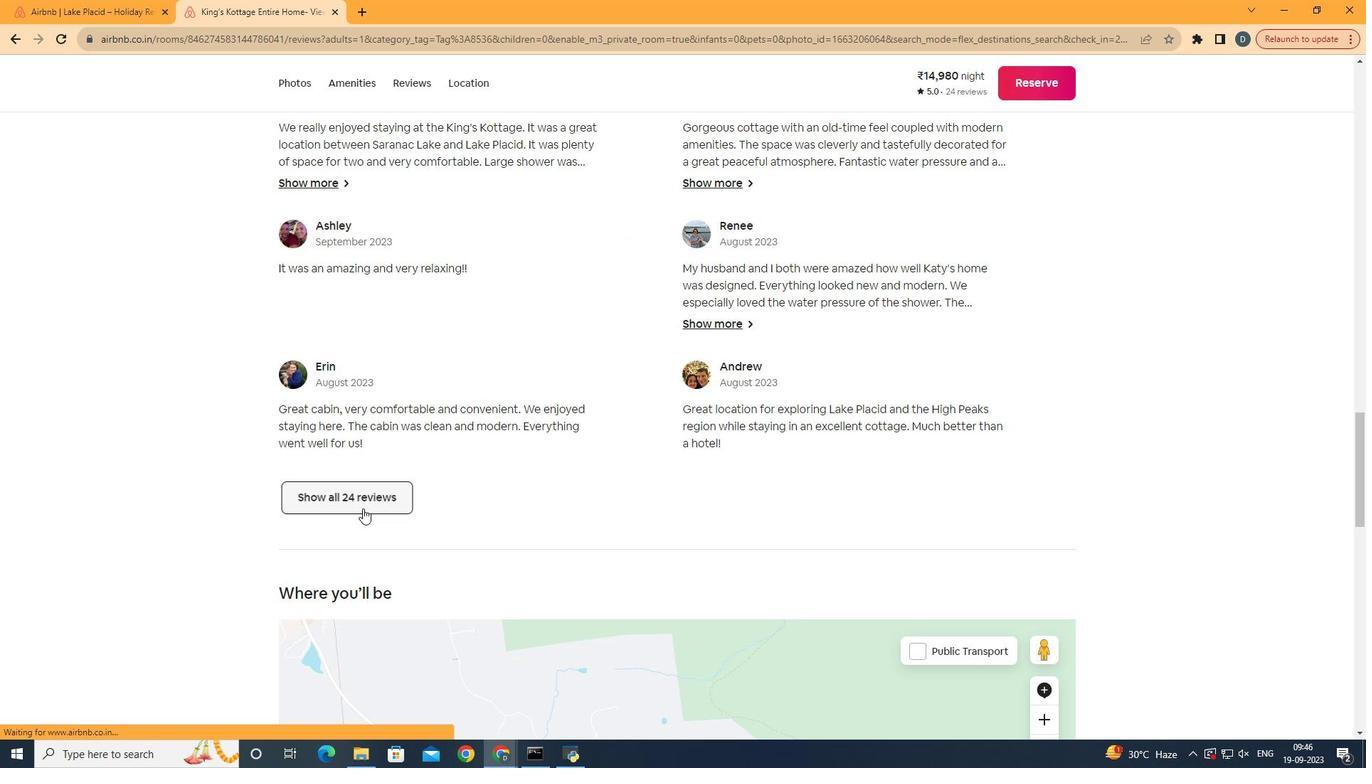 
Action: Mouse pressed left at (391, 467)
Screenshot: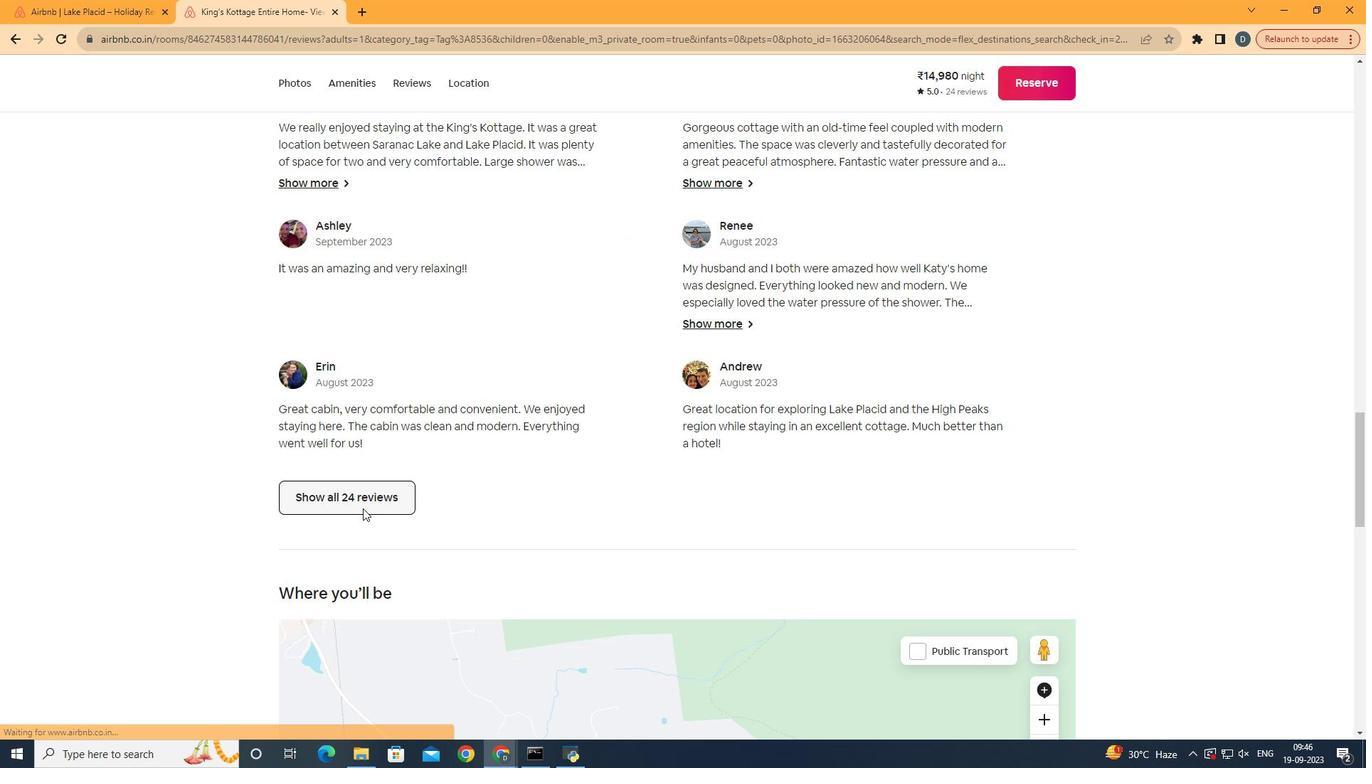 
Action: Mouse moved to (772, 286)
Screenshot: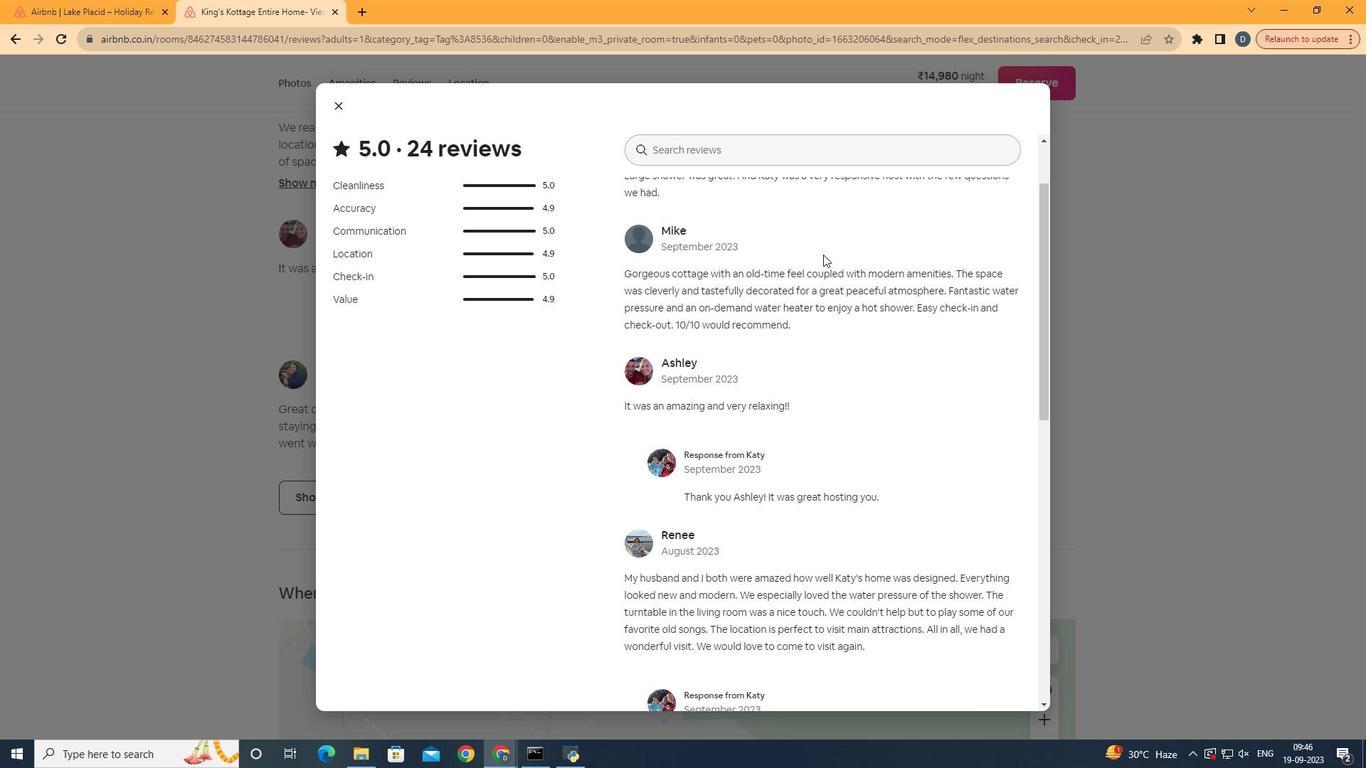 
Action: Mouse scrolled (772, 285) with delta (0, 0)
Screenshot: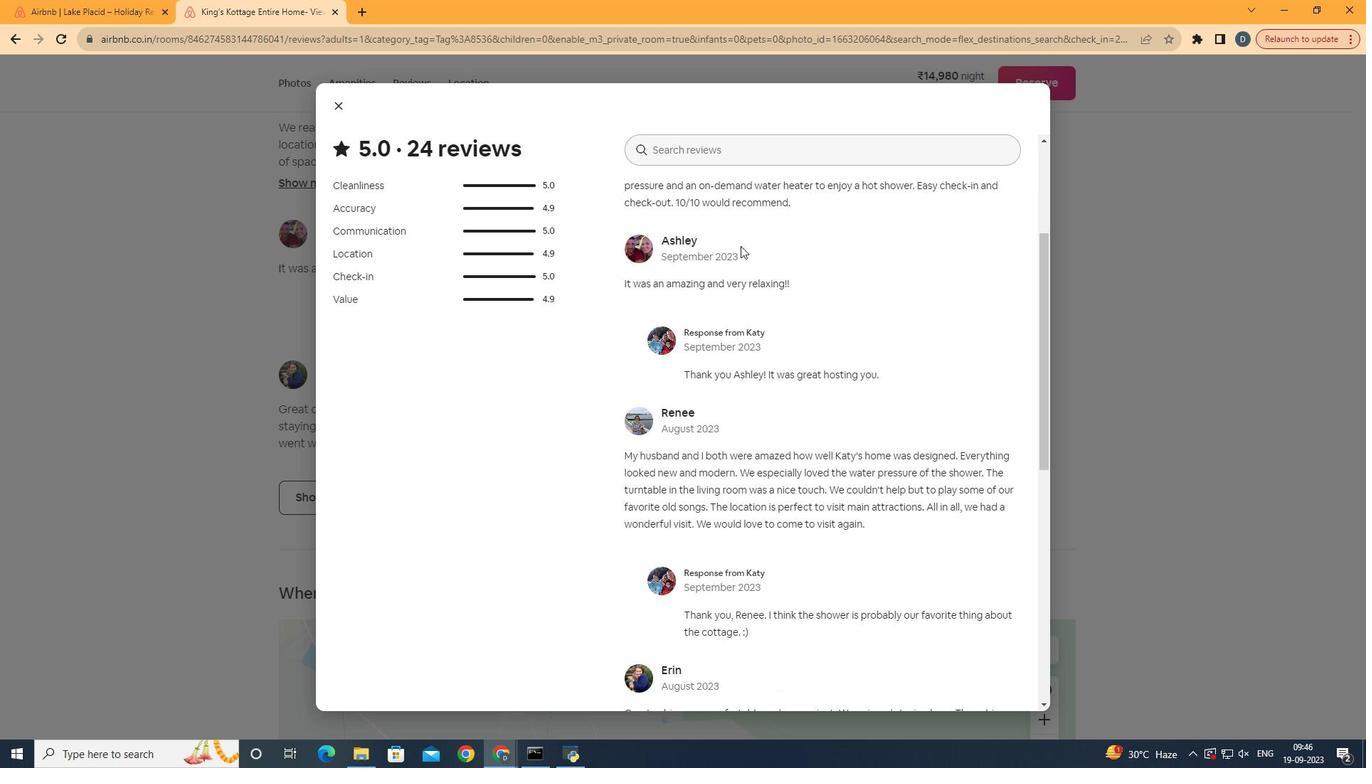 
Action: Mouse scrolled (772, 285) with delta (0, 0)
Screenshot: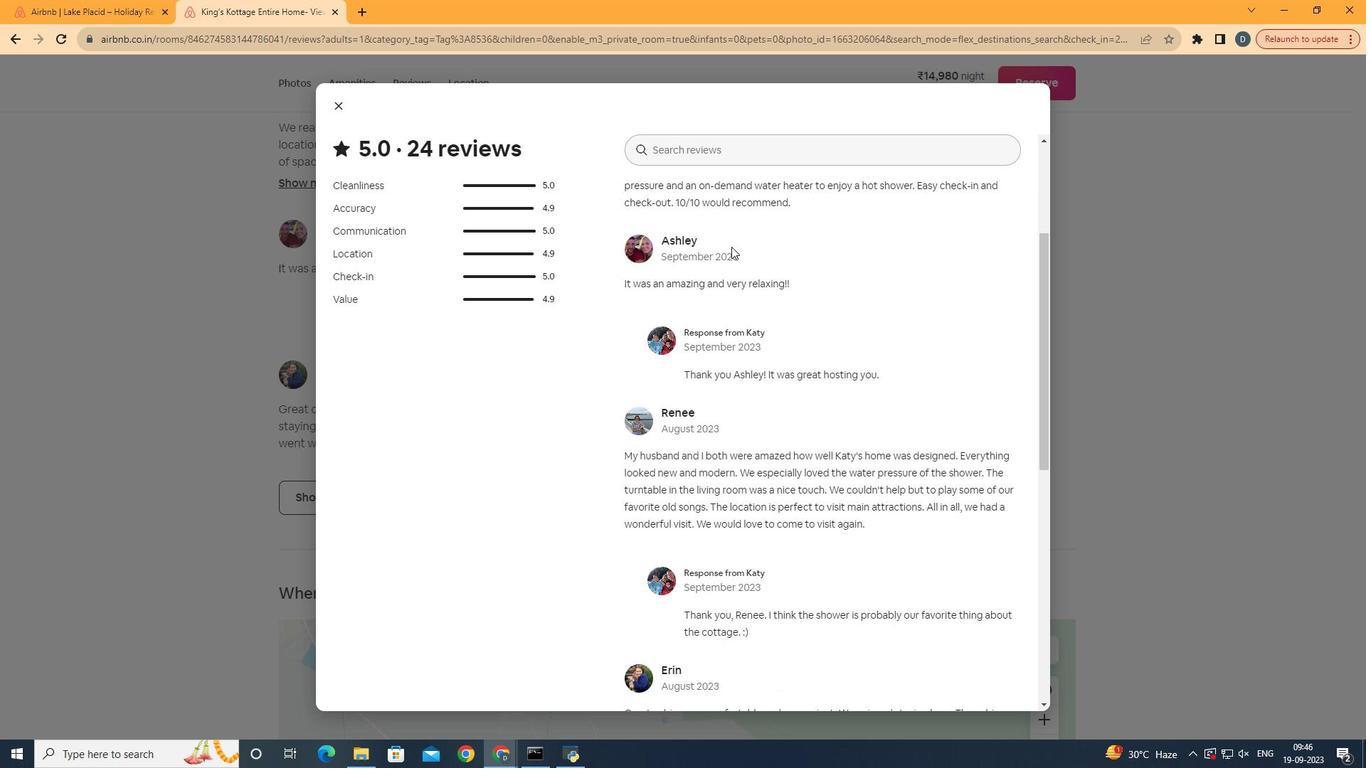 
Action: Mouse scrolled (772, 285) with delta (0, 0)
Screenshot: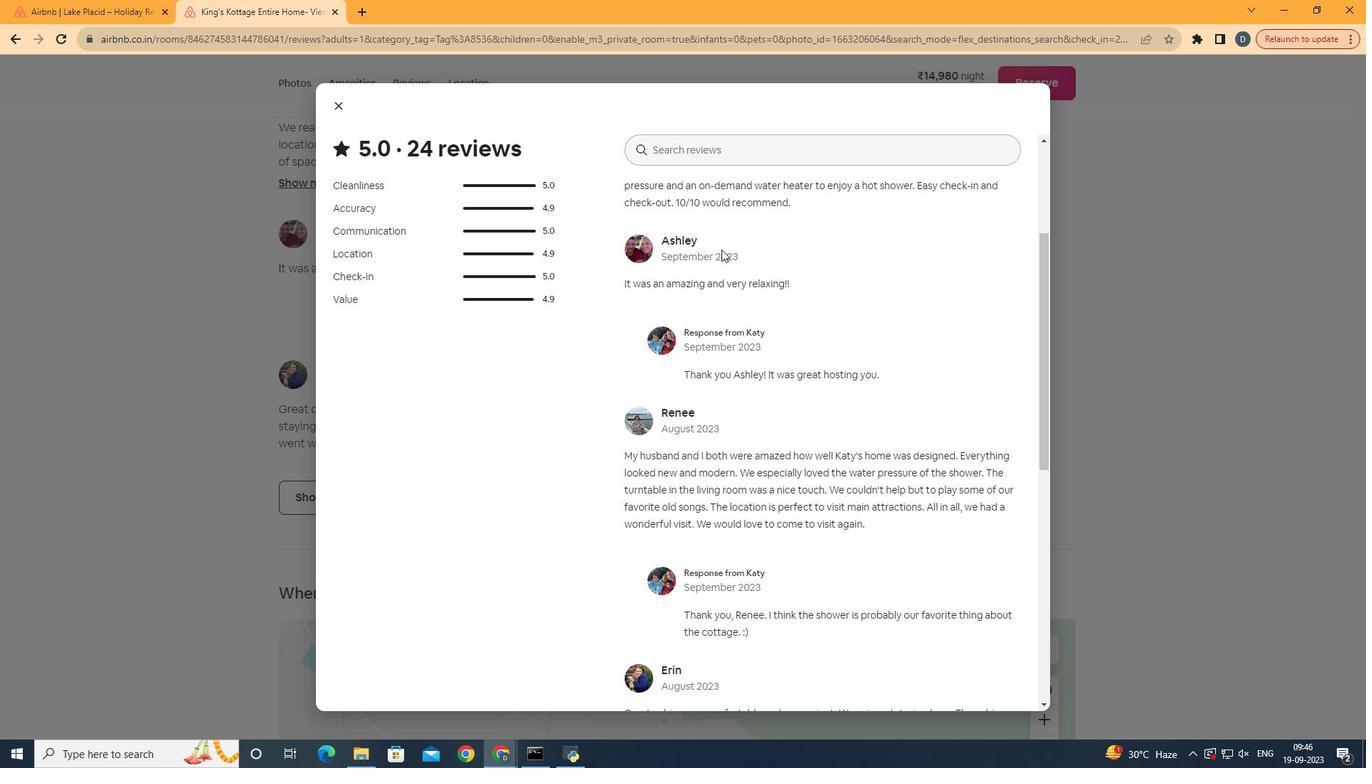 
Action: Mouse moved to (752, 412)
Screenshot: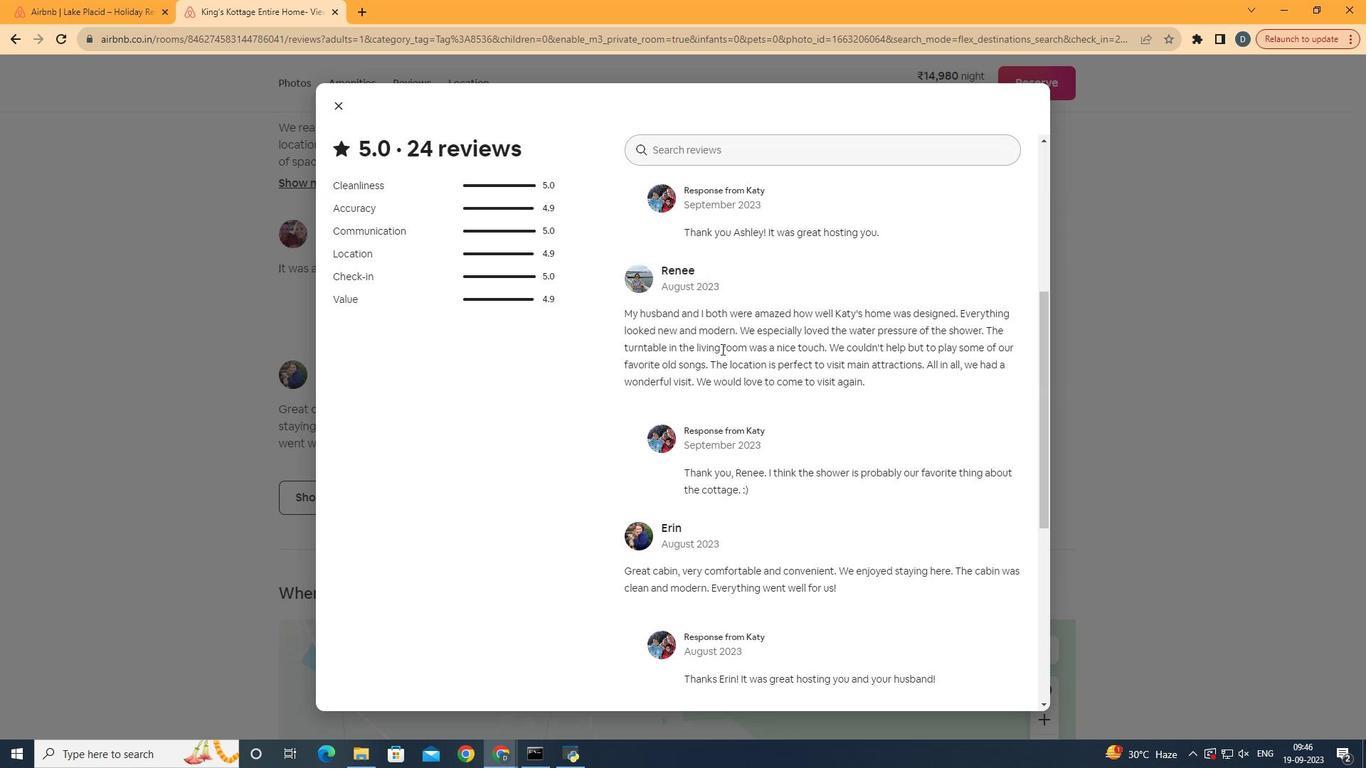 
Action: Mouse scrolled (752, 411) with delta (0, 0)
Screenshot: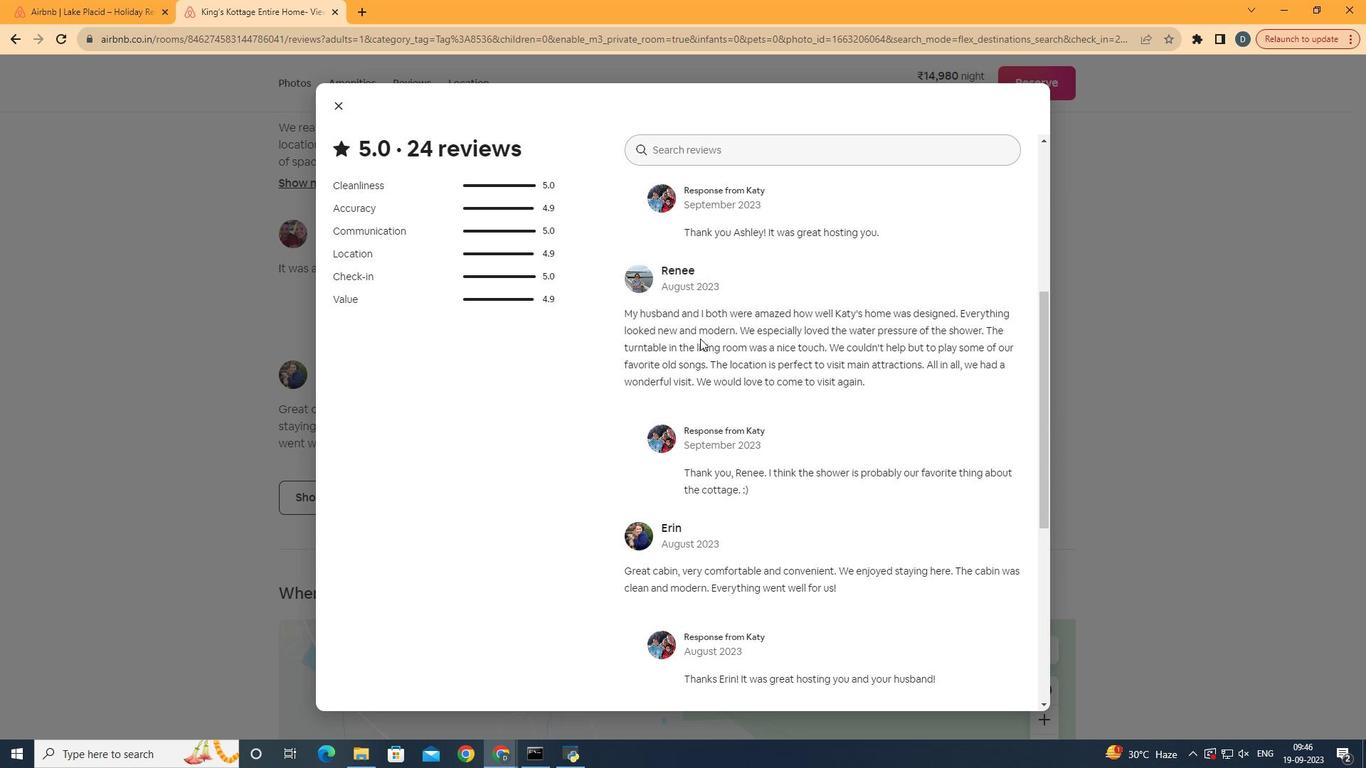 
Action: Mouse scrolled (752, 411) with delta (0, 0)
Screenshot: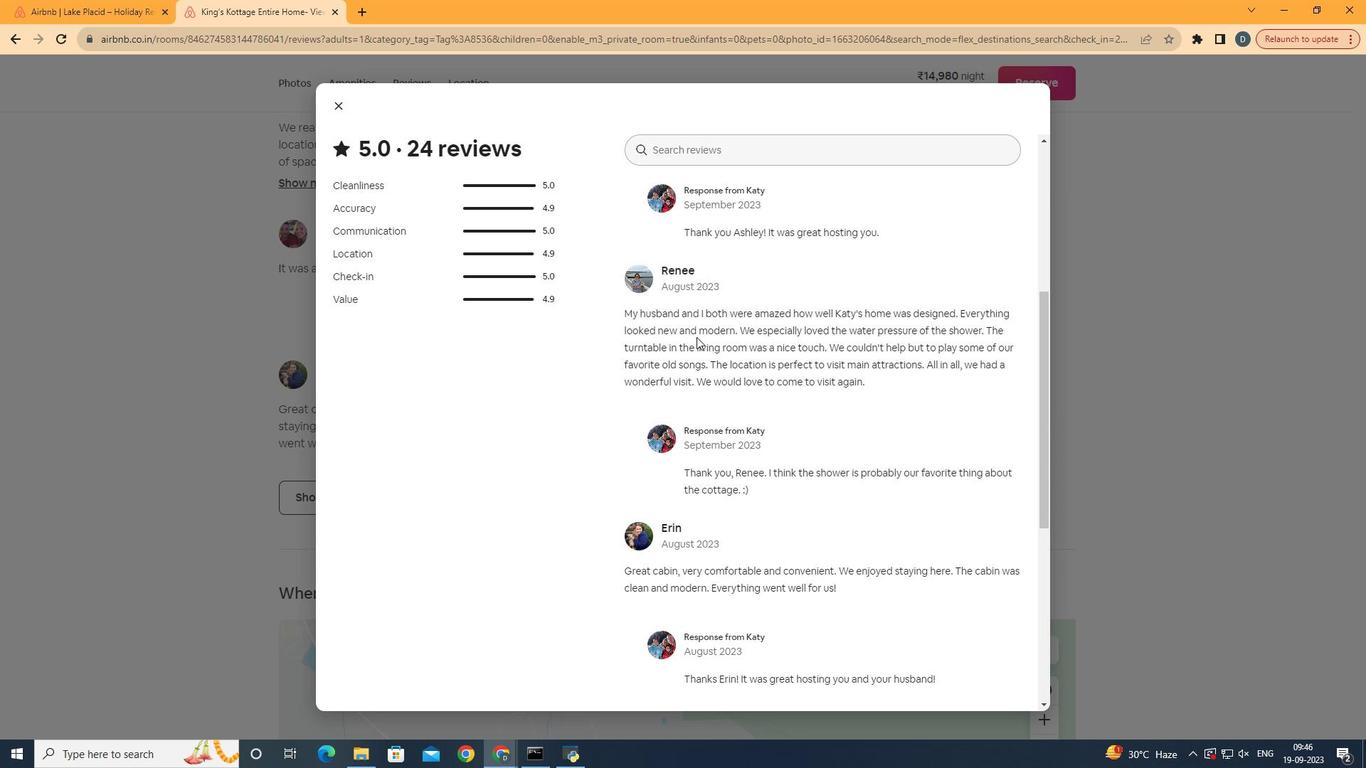 
Action: Mouse moved to (782, 374)
Screenshot: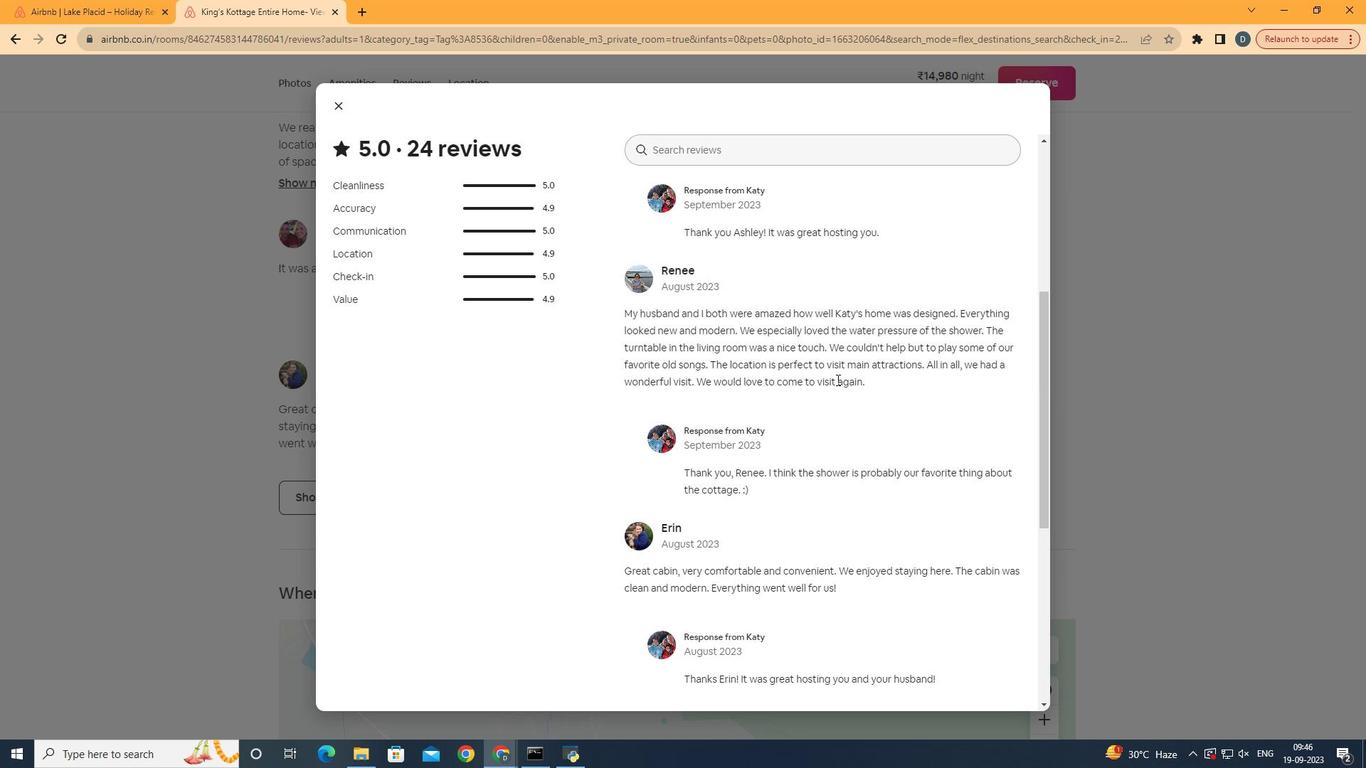 
Action: Mouse scrolled (782, 374) with delta (0, 0)
Screenshot: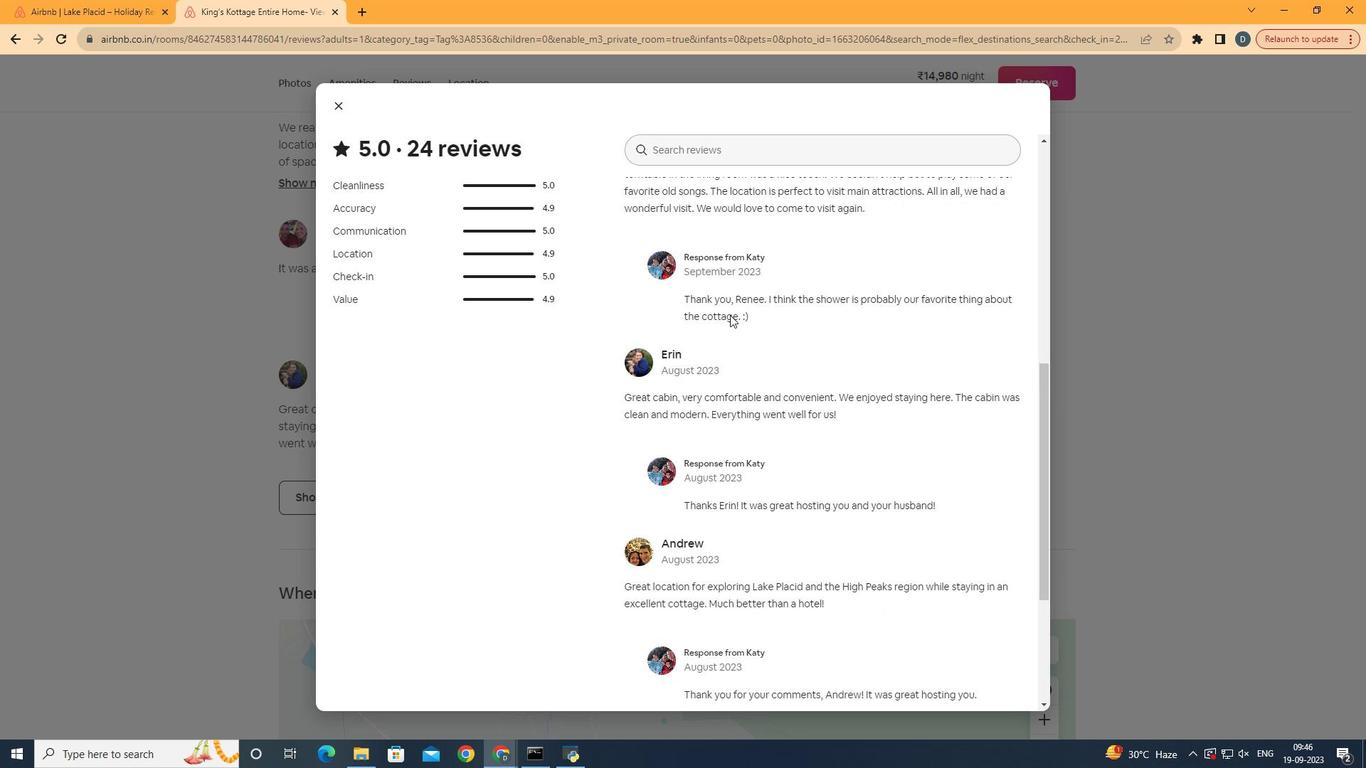 
Action: Mouse scrolled (782, 374) with delta (0, 0)
Screenshot: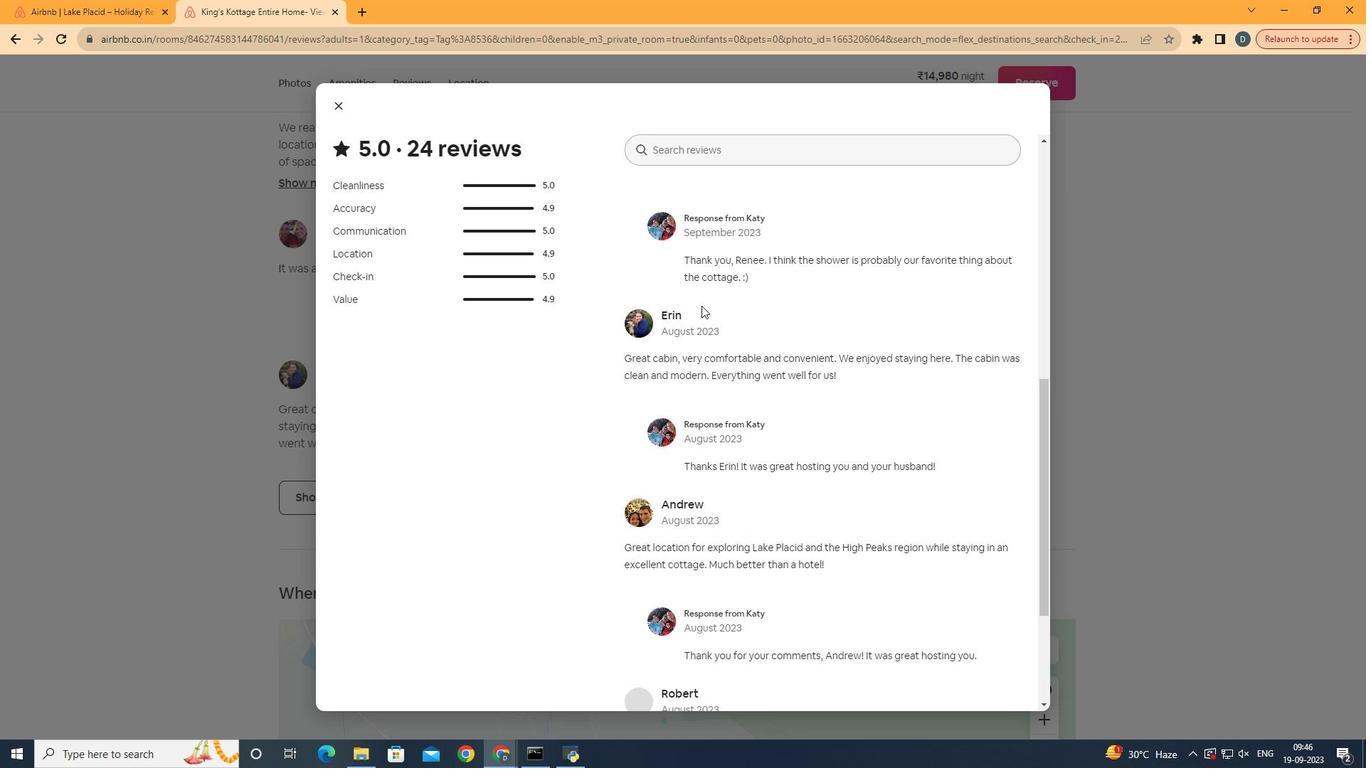 
Action: Mouse scrolled (782, 374) with delta (0, 0)
Screenshot: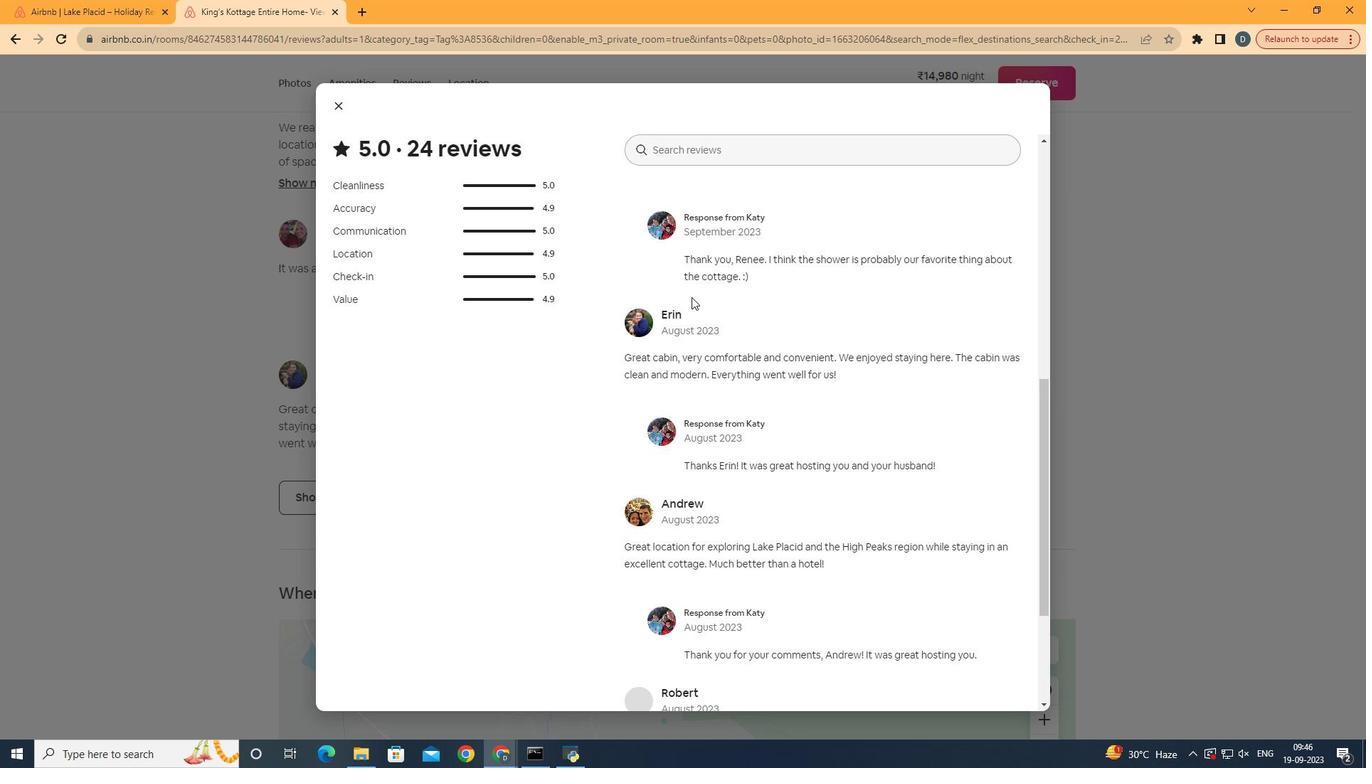 
Action: Mouse moved to (835, 439)
Screenshot: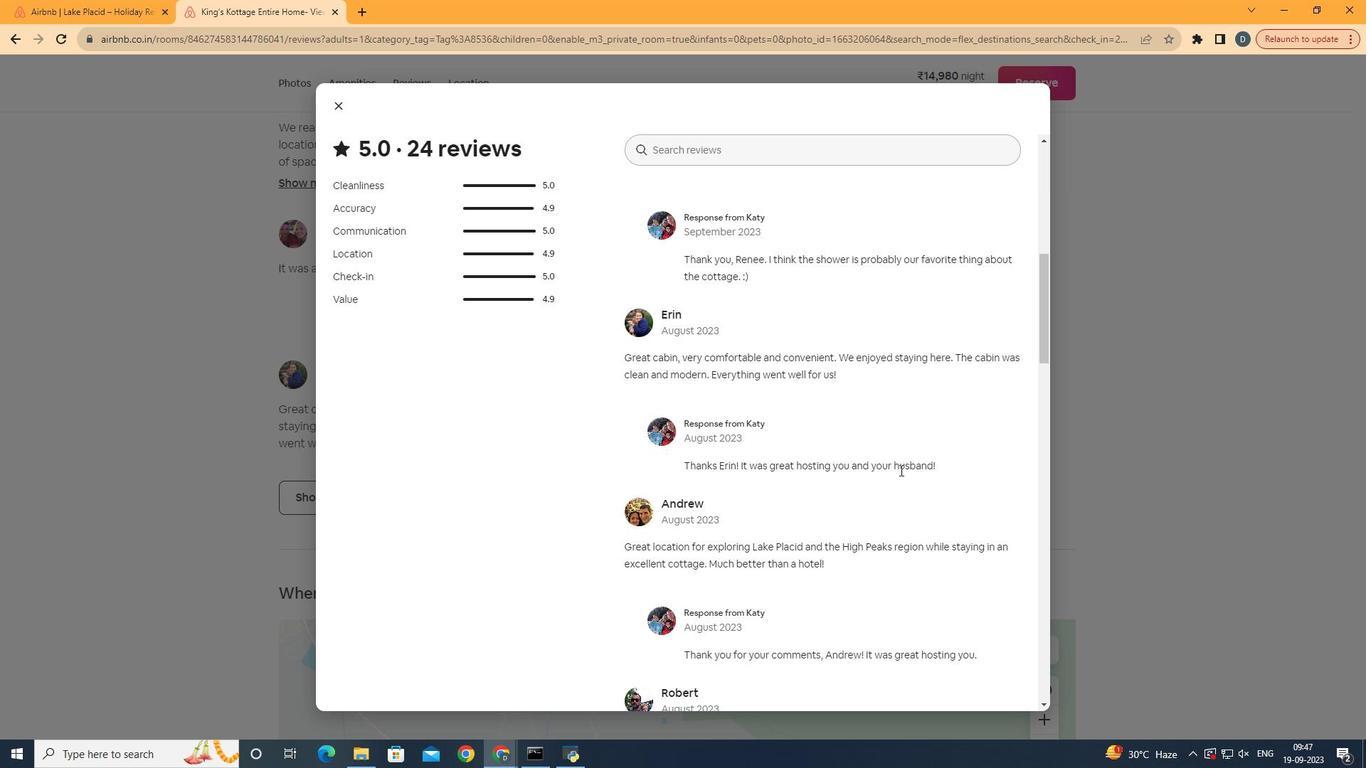 
Action: Mouse scrolled (835, 439) with delta (0, 0)
Screenshot: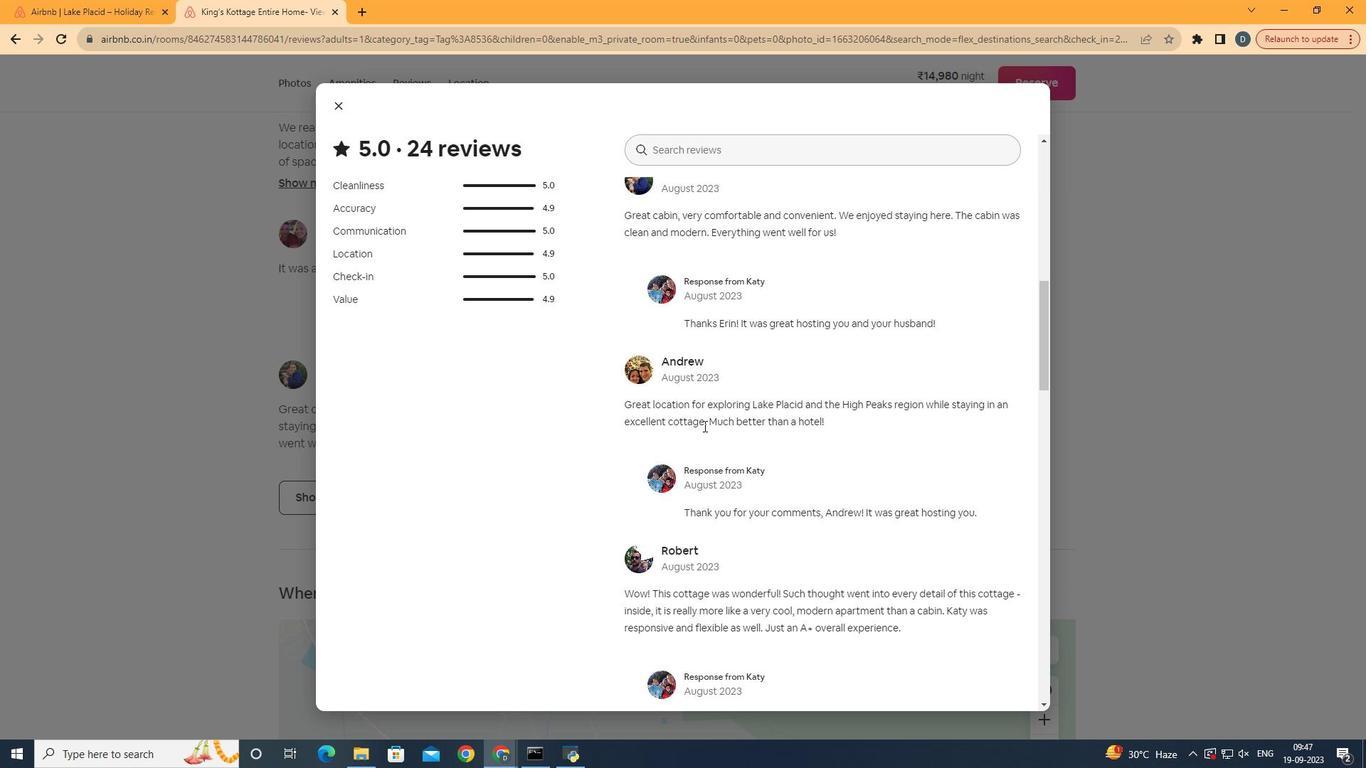 
Action: Mouse scrolled (835, 439) with delta (0, 0)
Screenshot: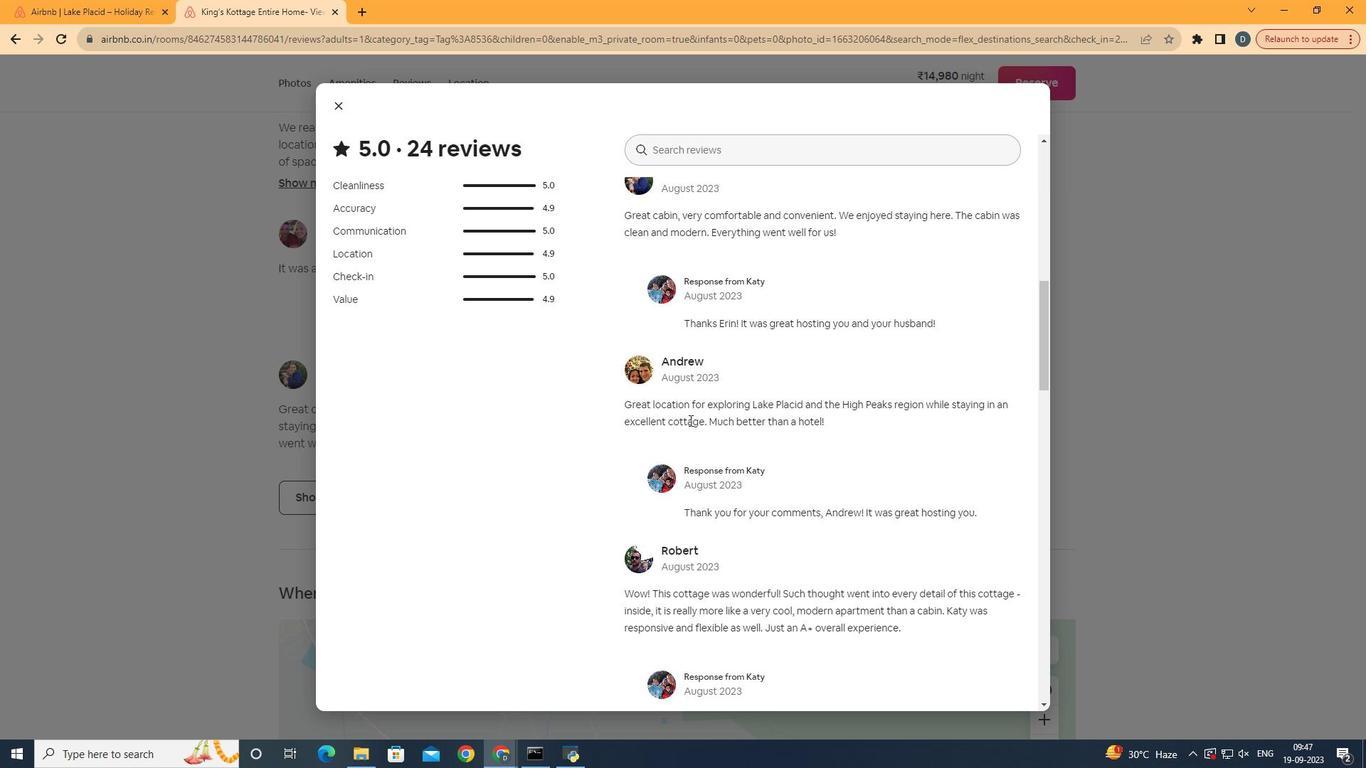 
Action: Mouse moved to (767, 405)
Screenshot: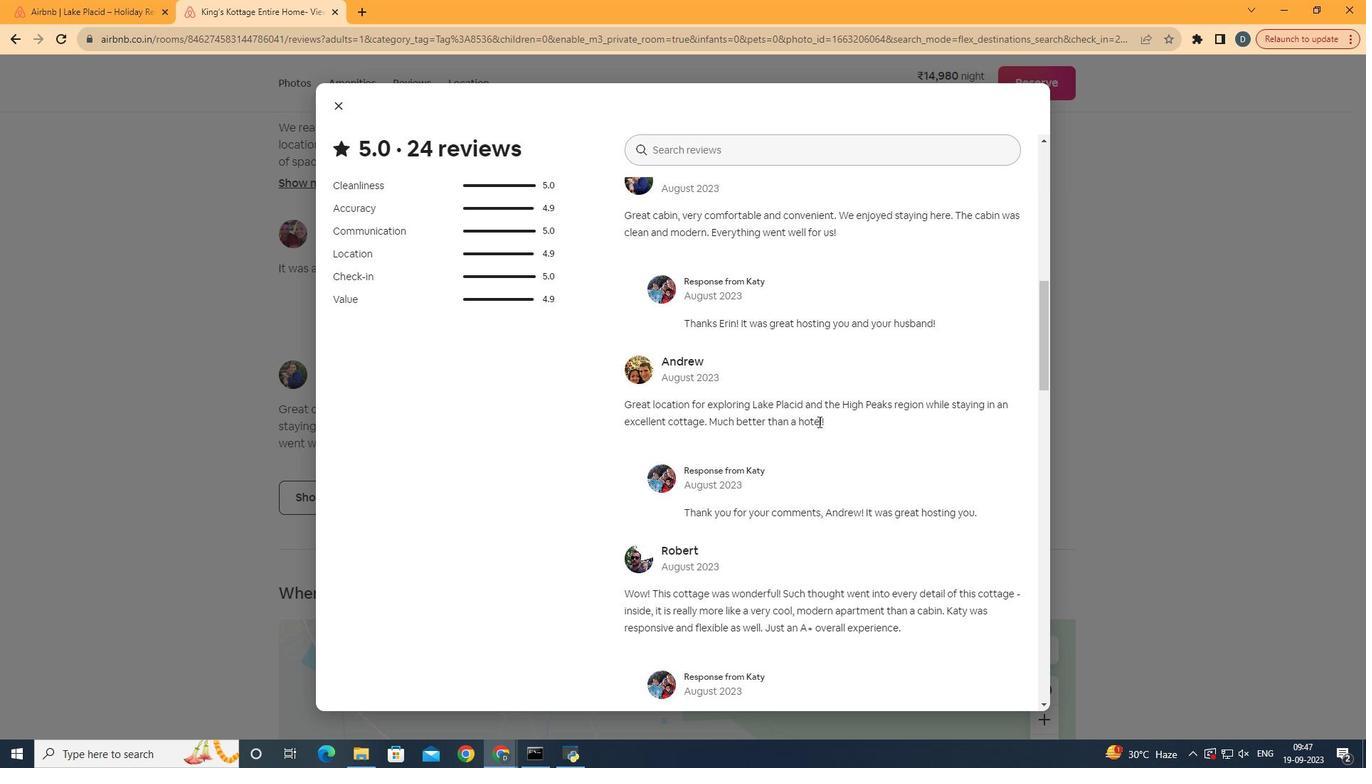
Action: Mouse scrolled (767, 404) with delta (0, 0)
Screenshot: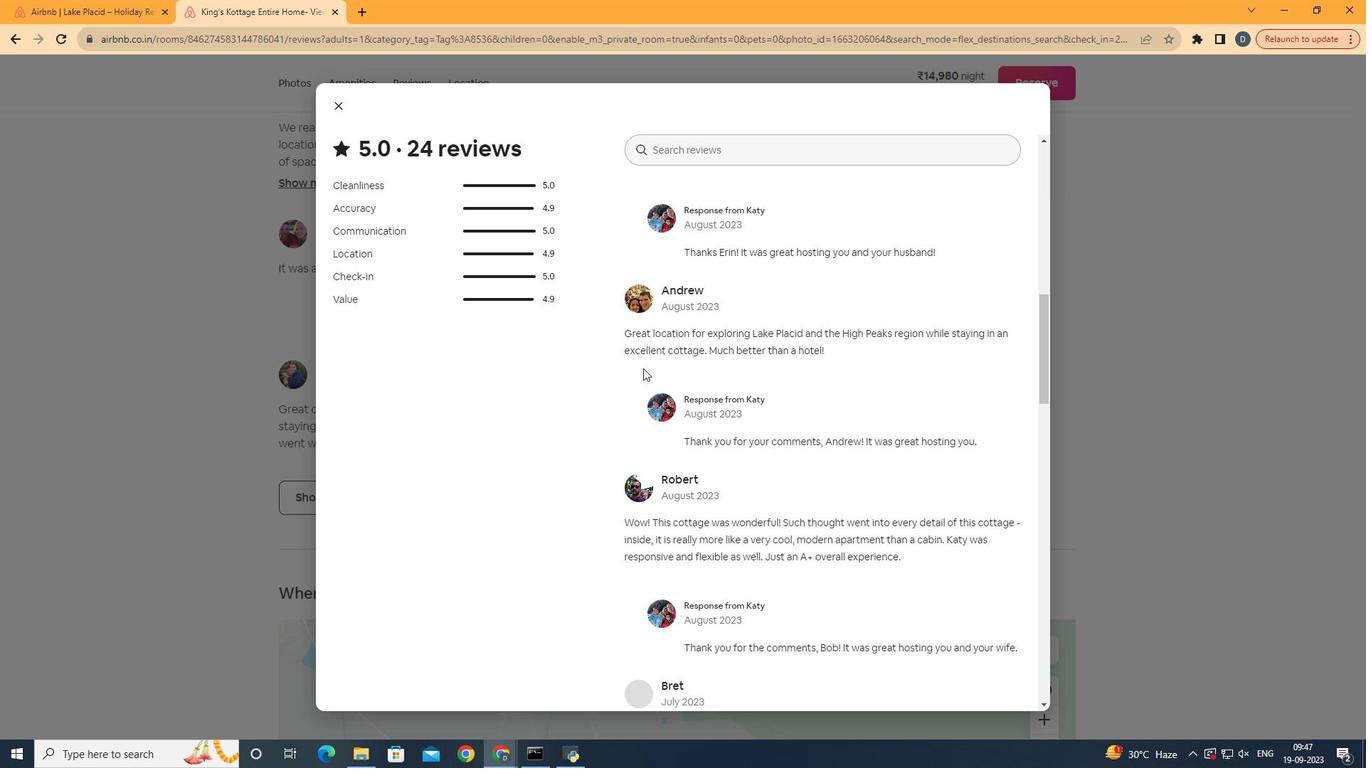 
Action: Mouse scrolled (767, 404) with delta (0, 0)
Screenshot: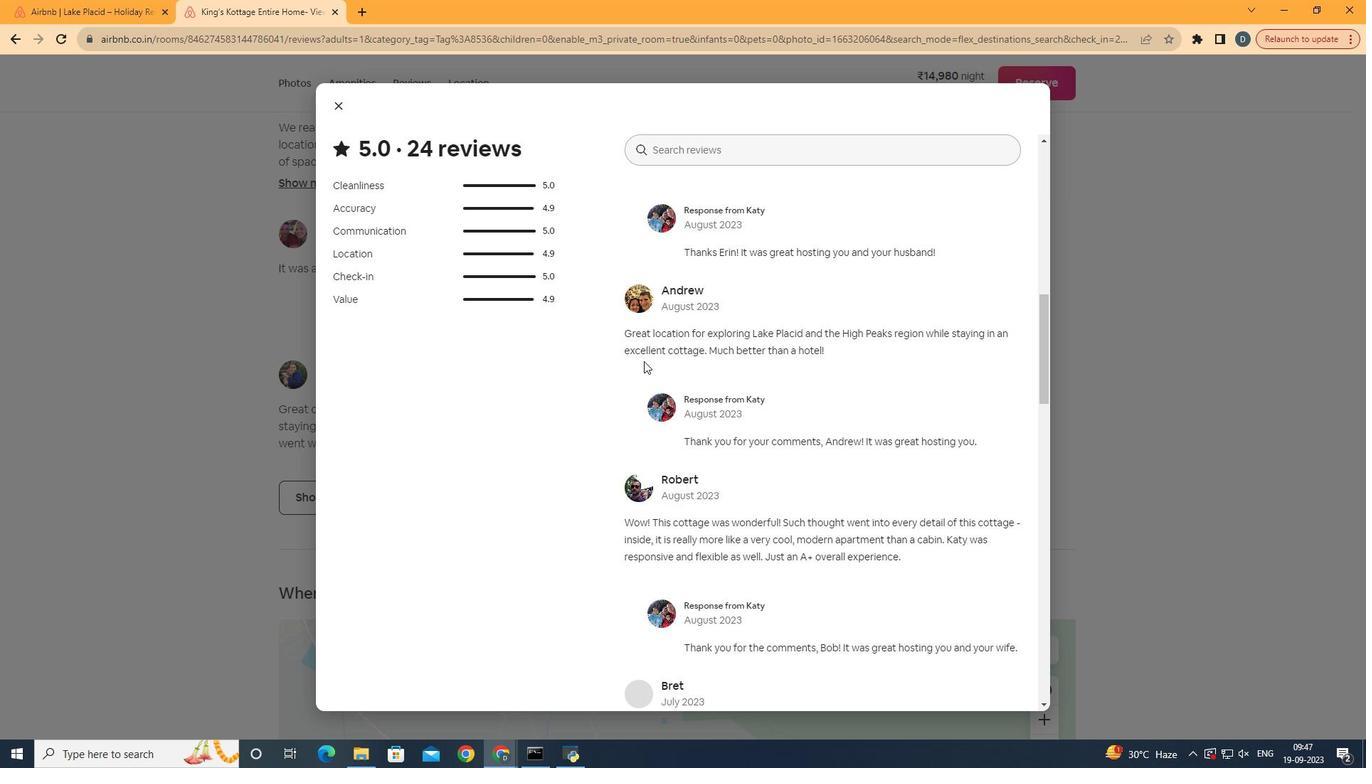 
Action: Mouse scrolled (767, 405) with delta (0, 0)
Screenshot: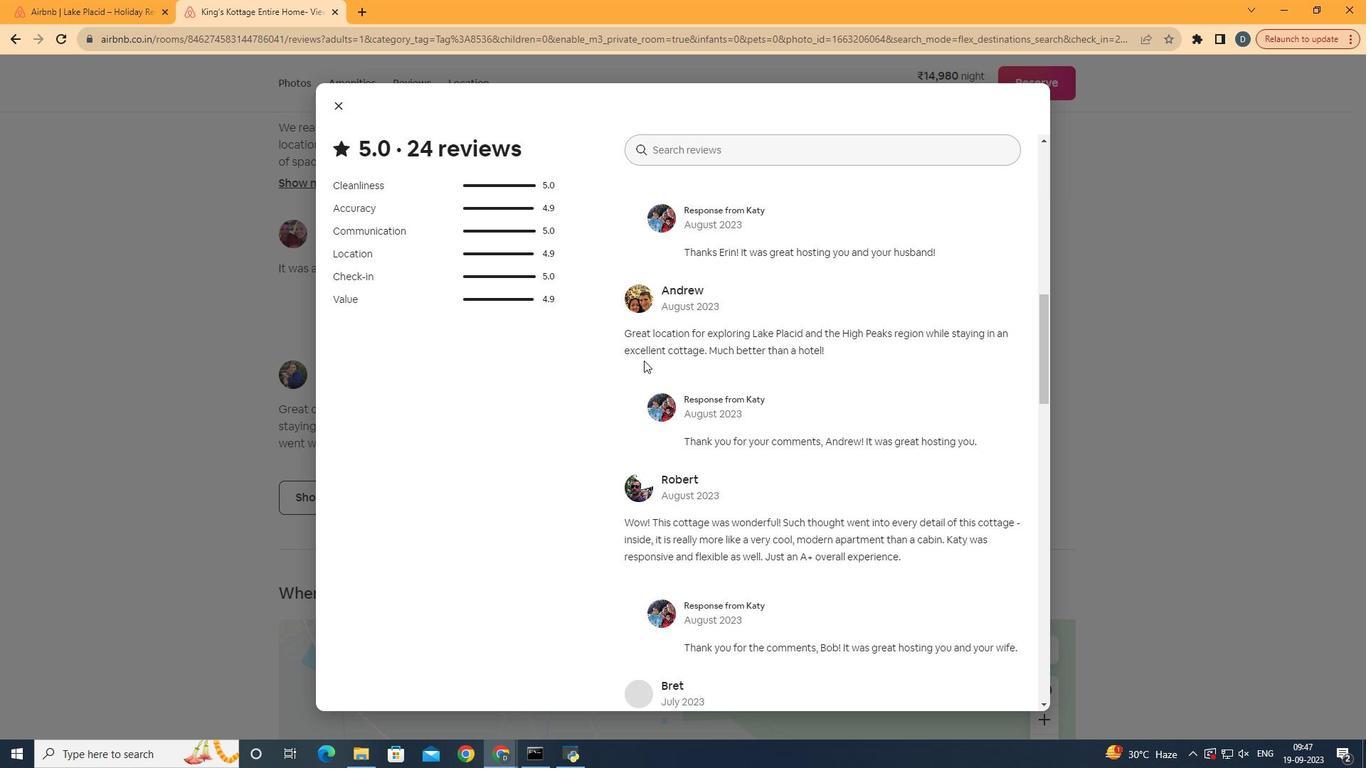 
Action: Mouse moved to (723, 389)
Screenshot: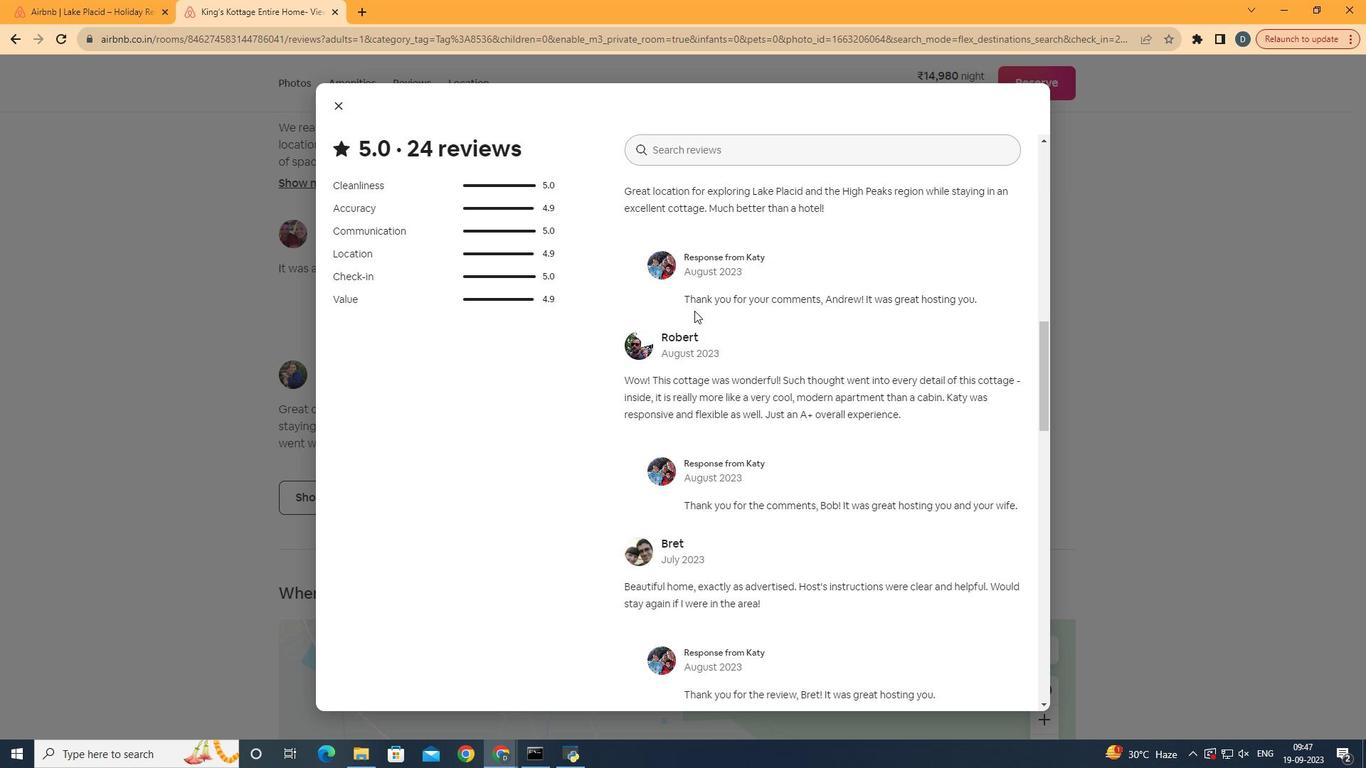 
Action: Mouse scrolled (723, 389) with delta (0, 0)
Screenshot: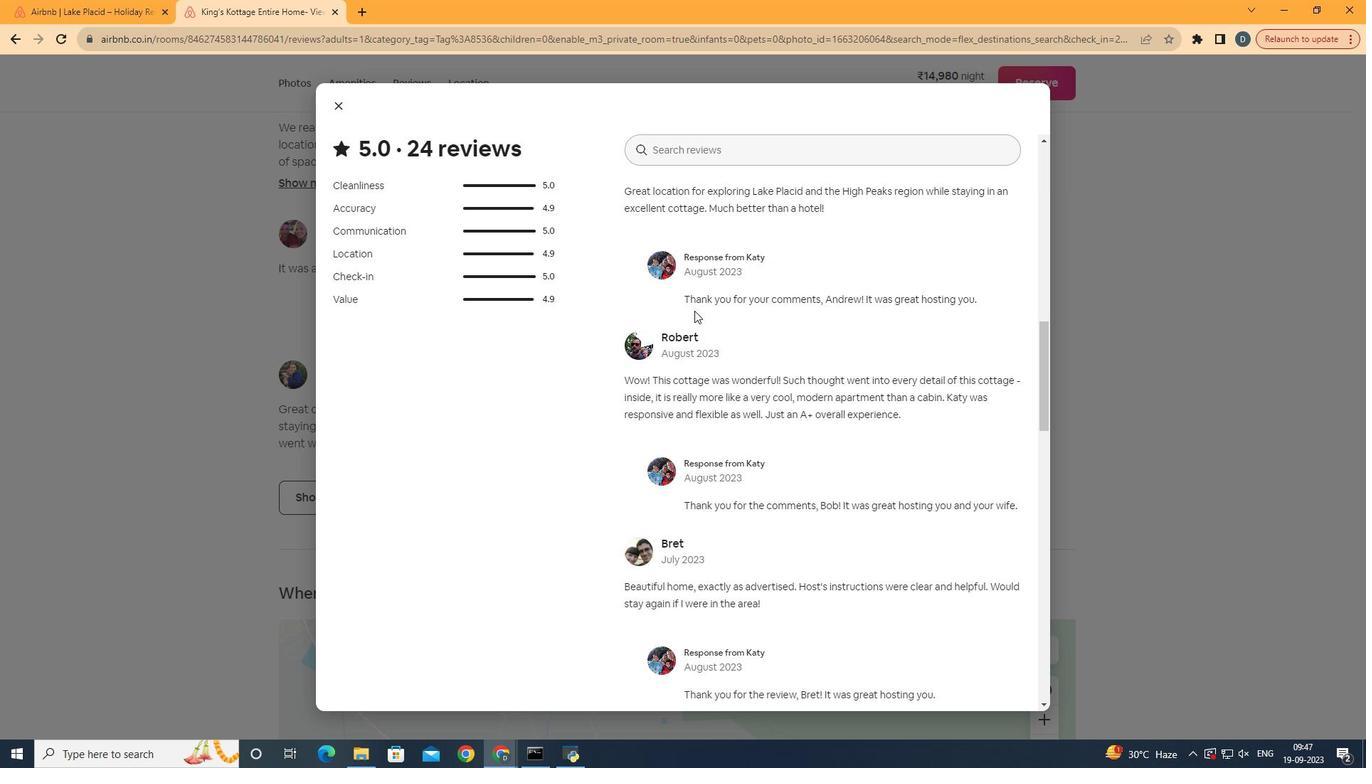 
Action: Mouse scrolled (723, 389) with delta (0, 0)
Screenshot: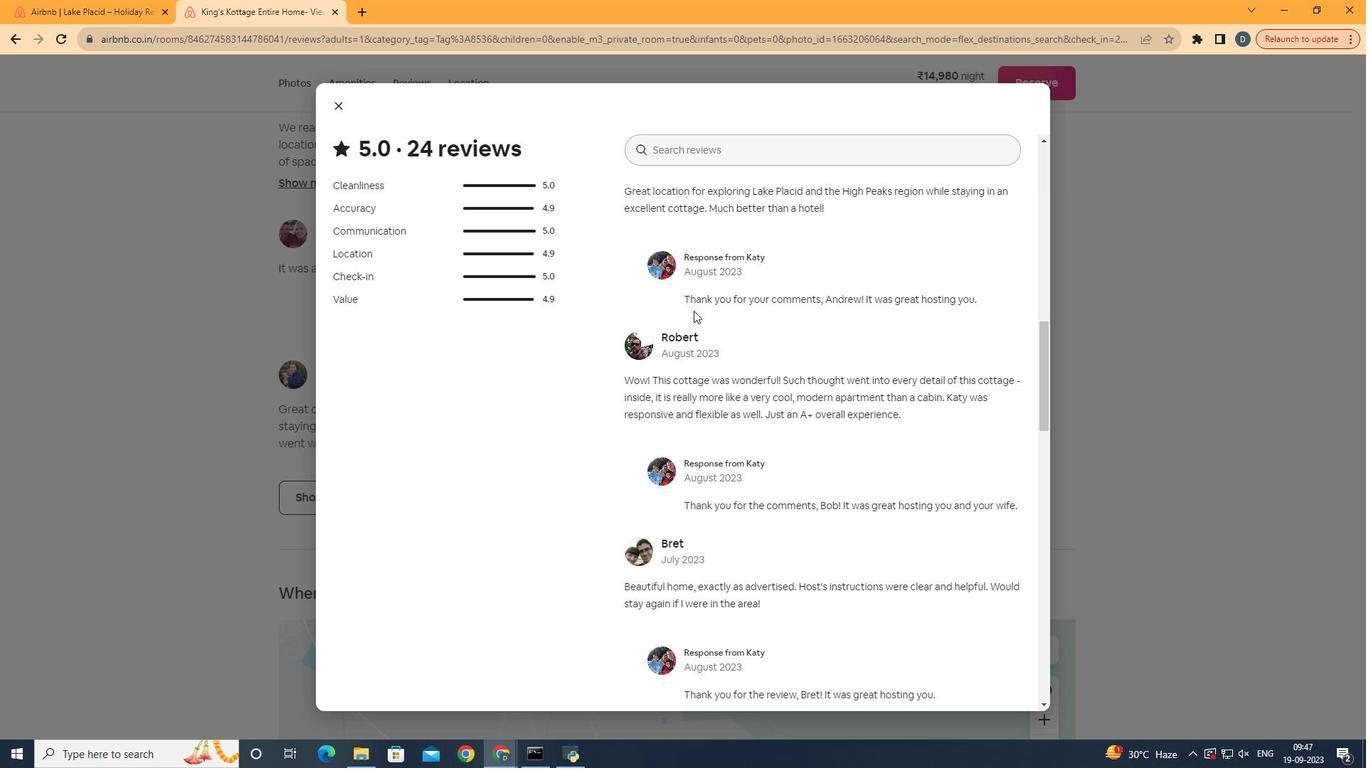 
Action: Mouse moved to (850, 399)
Screenshot: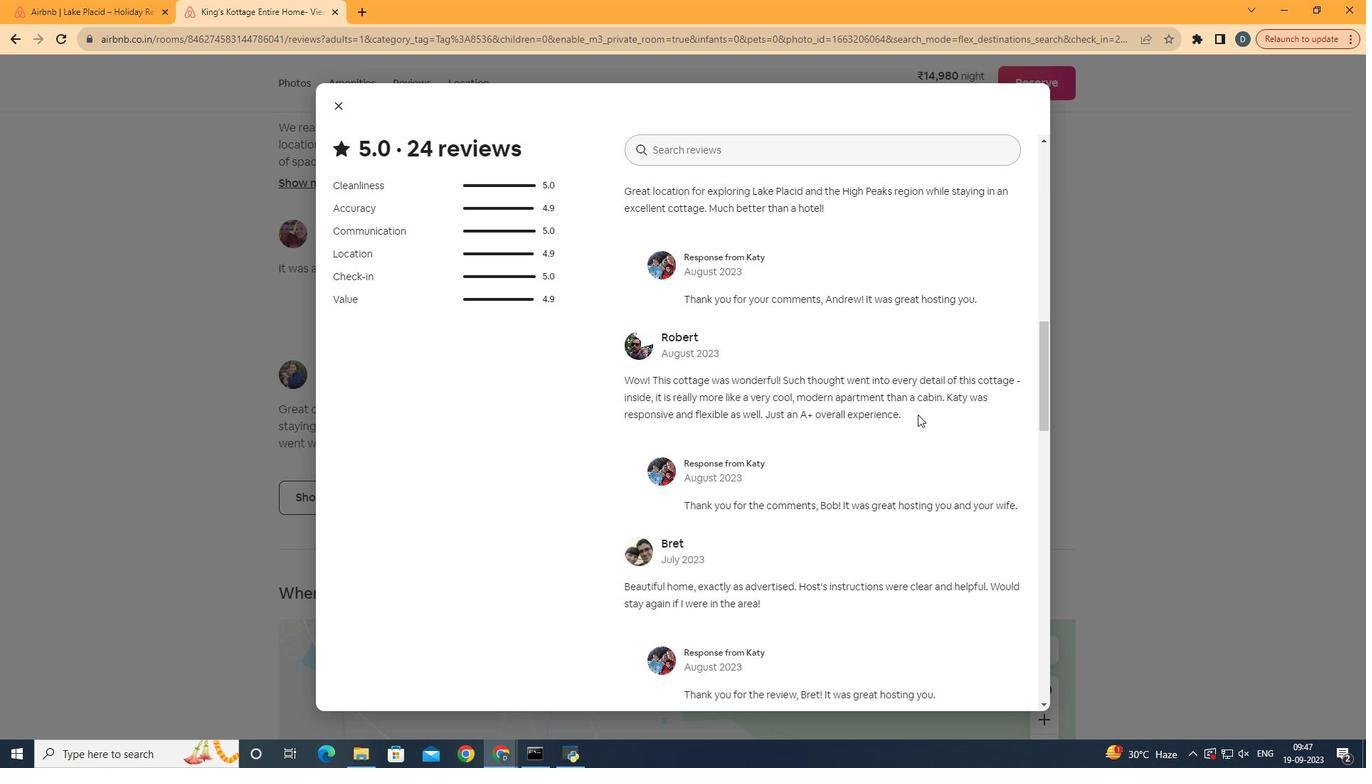 
Action: Mouse scrolled (850, 399) with delta (0, 0)
Screenshot: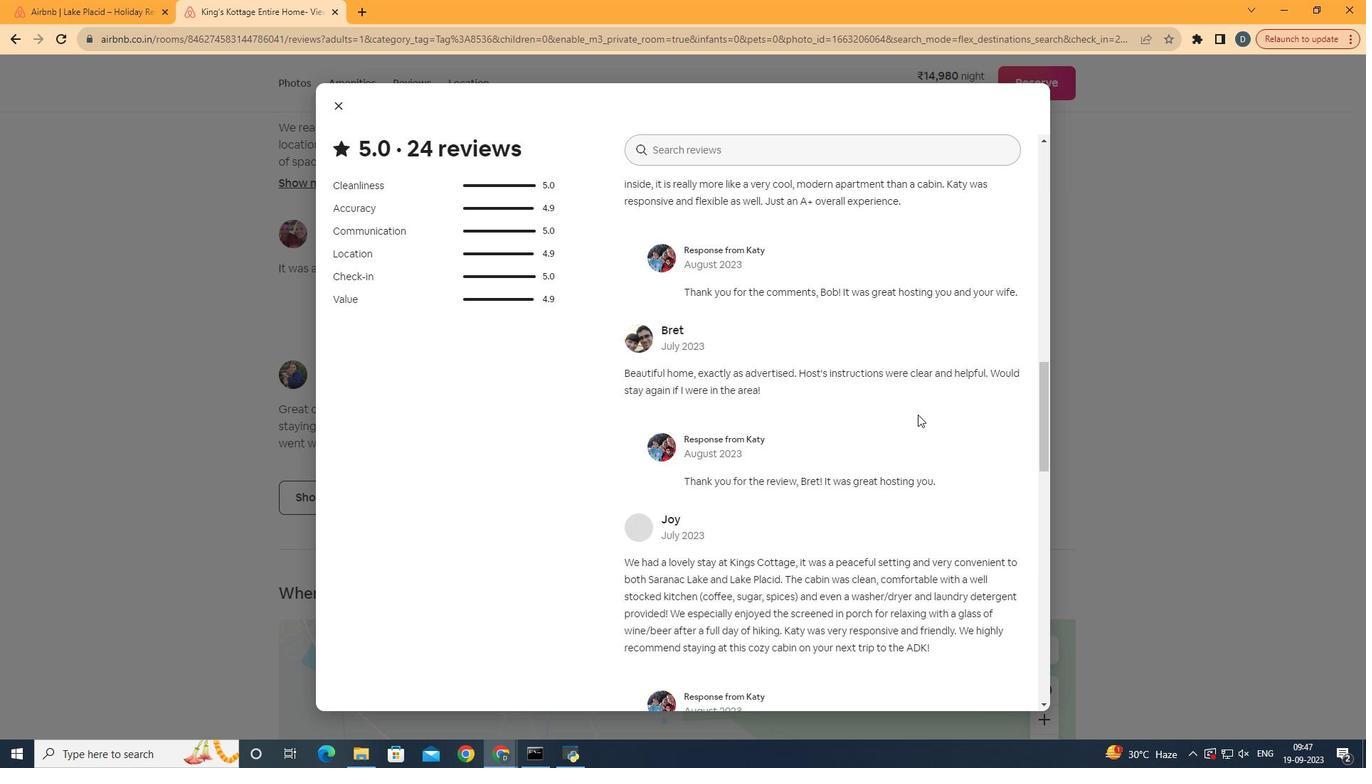 
Action: Mouse scrolled (850, 399) with delta (0, 0)
Screenshot: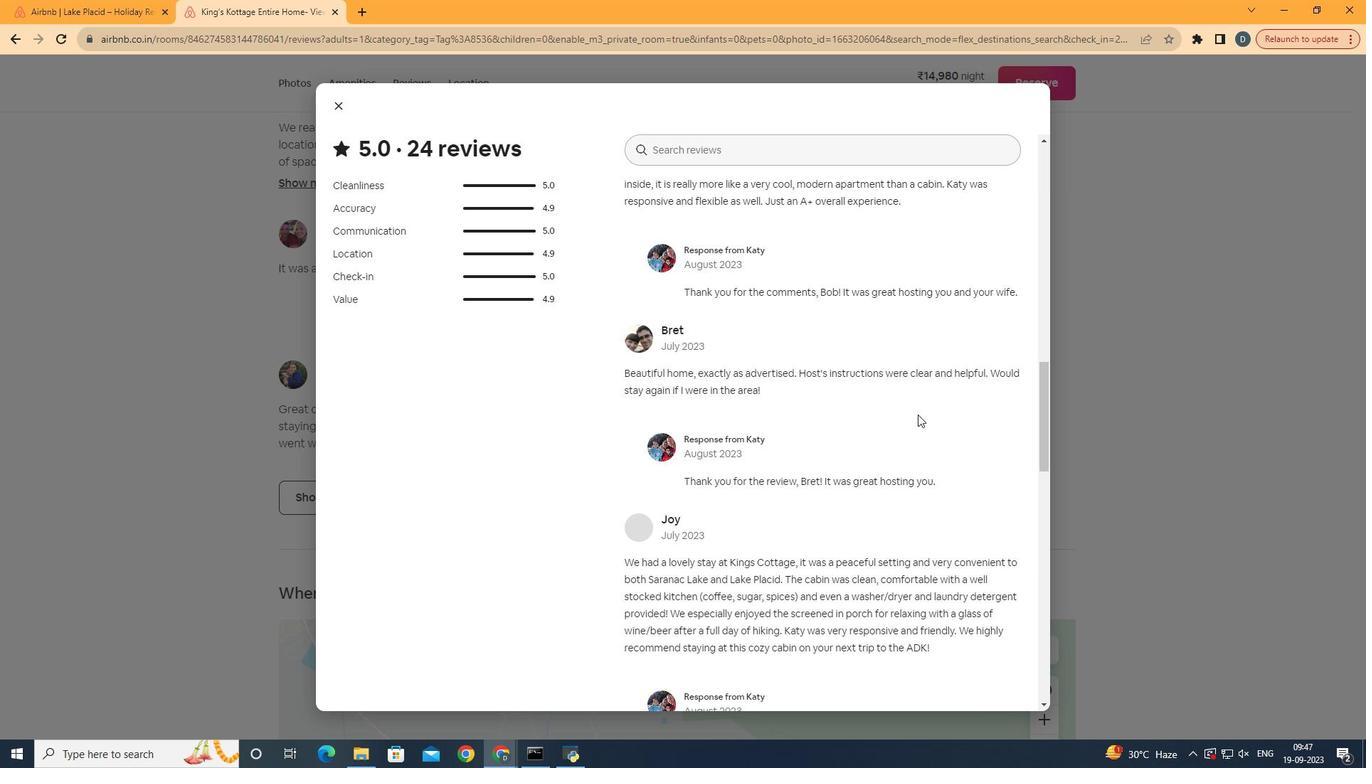 
Action: Mouse scrolled (850, 399) with delta (0, 0)
Screenshot: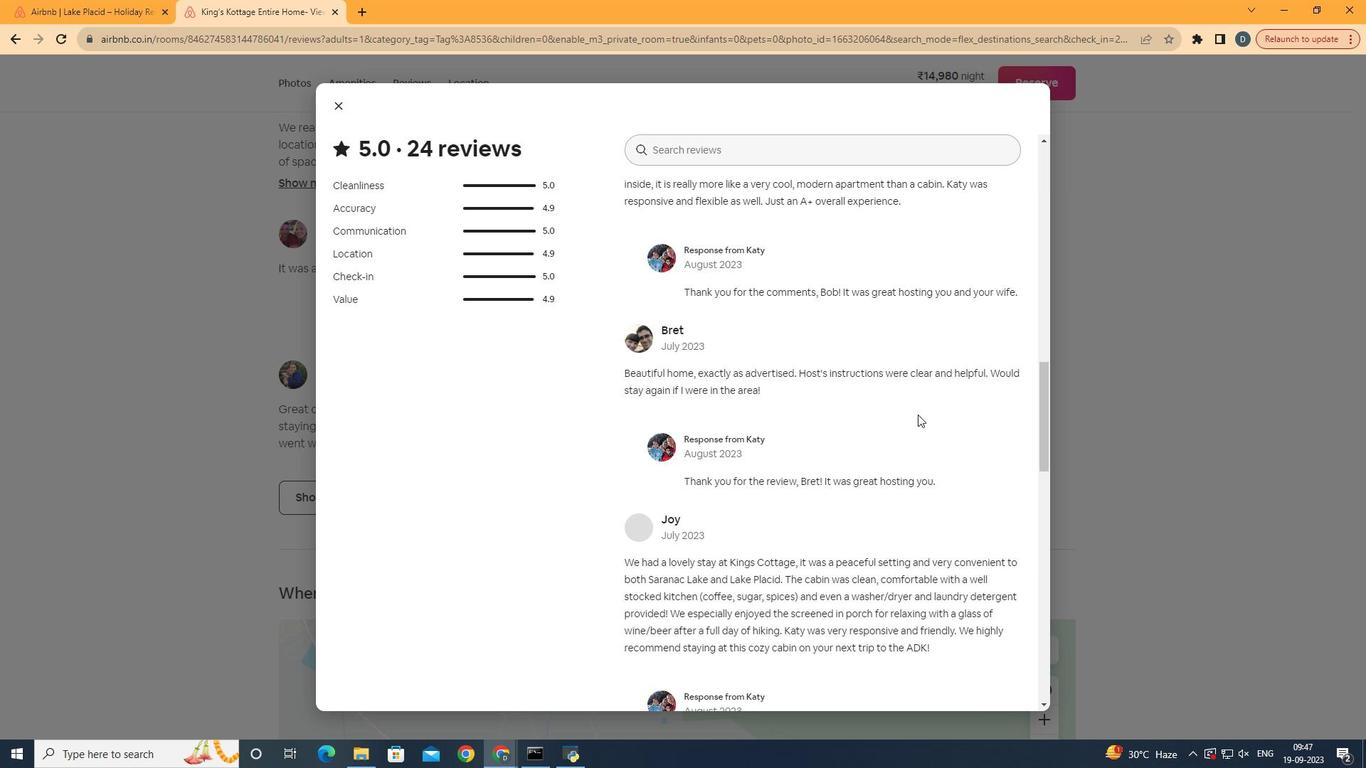 
Action: Mouse moved to (594, 482)
Screenshot: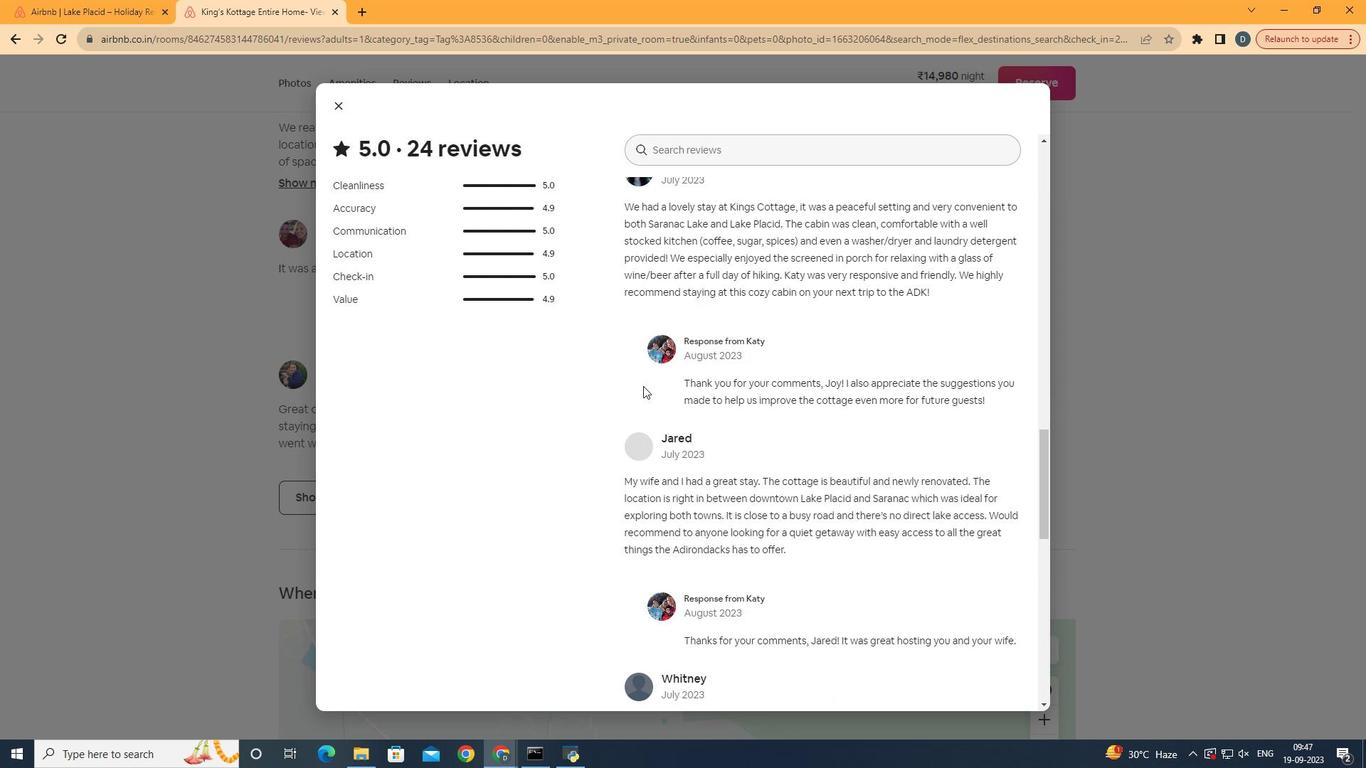 
Action: Mouse scrolled (594, 482) with delta (0, 0)
Screenshot: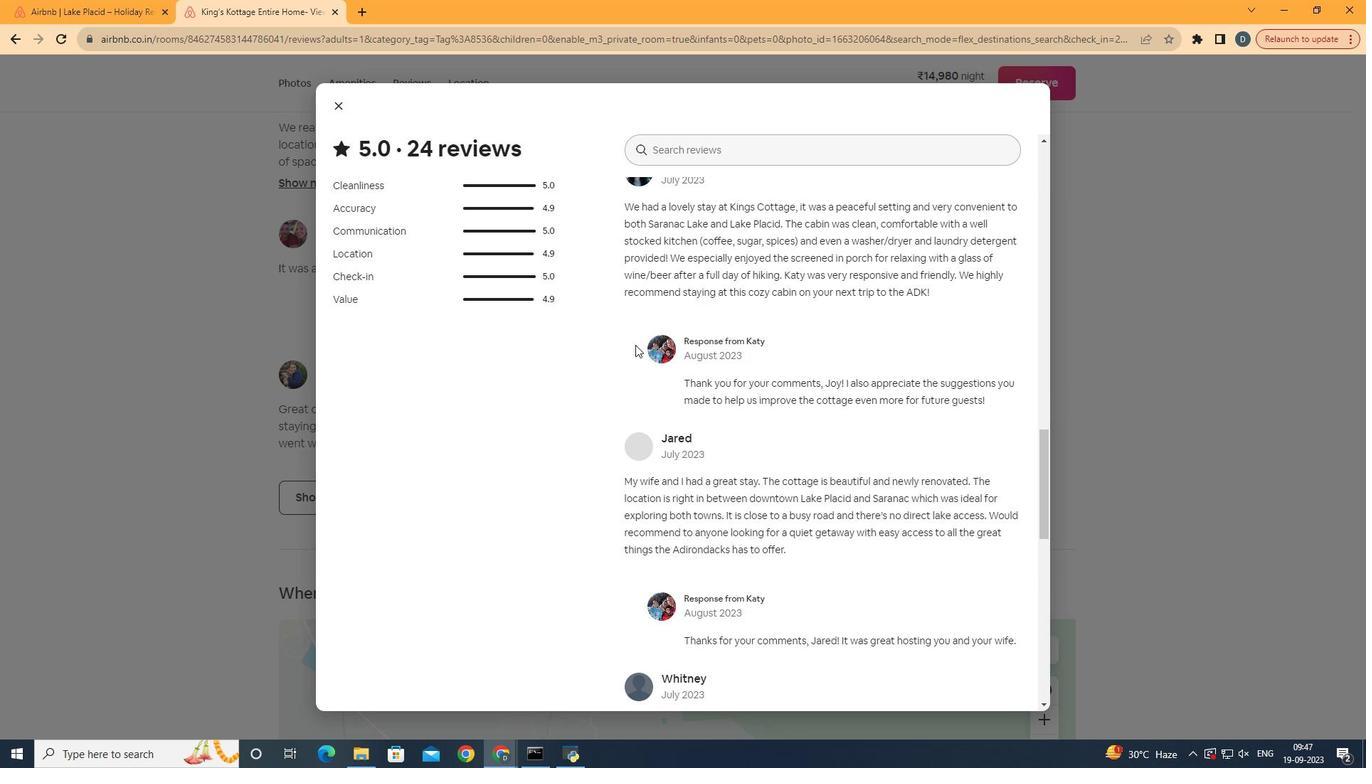 
Action: Mouse scrolled (594, 482) with delta (0, 0)
Screenshot: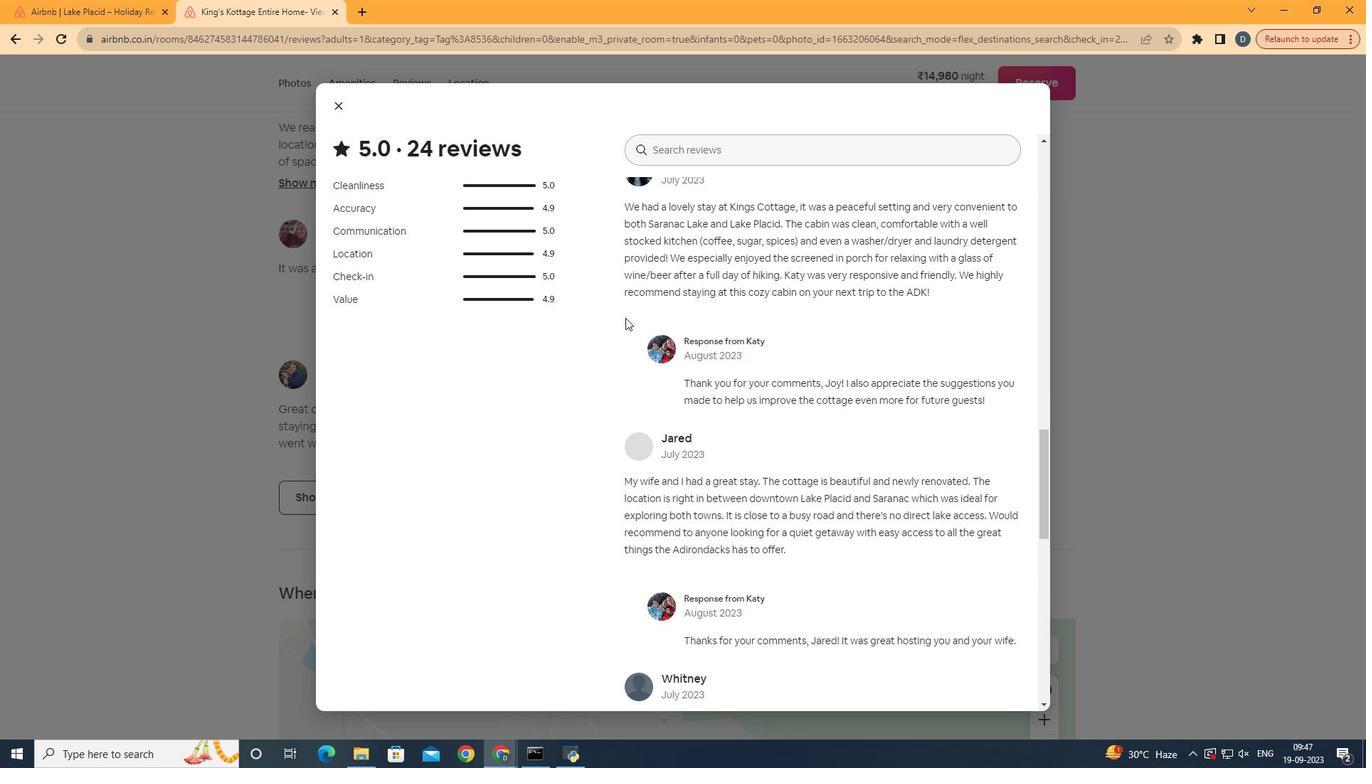 
Action: Mouse scrolled (594, 482) with delta (0, 0)
Screenshot: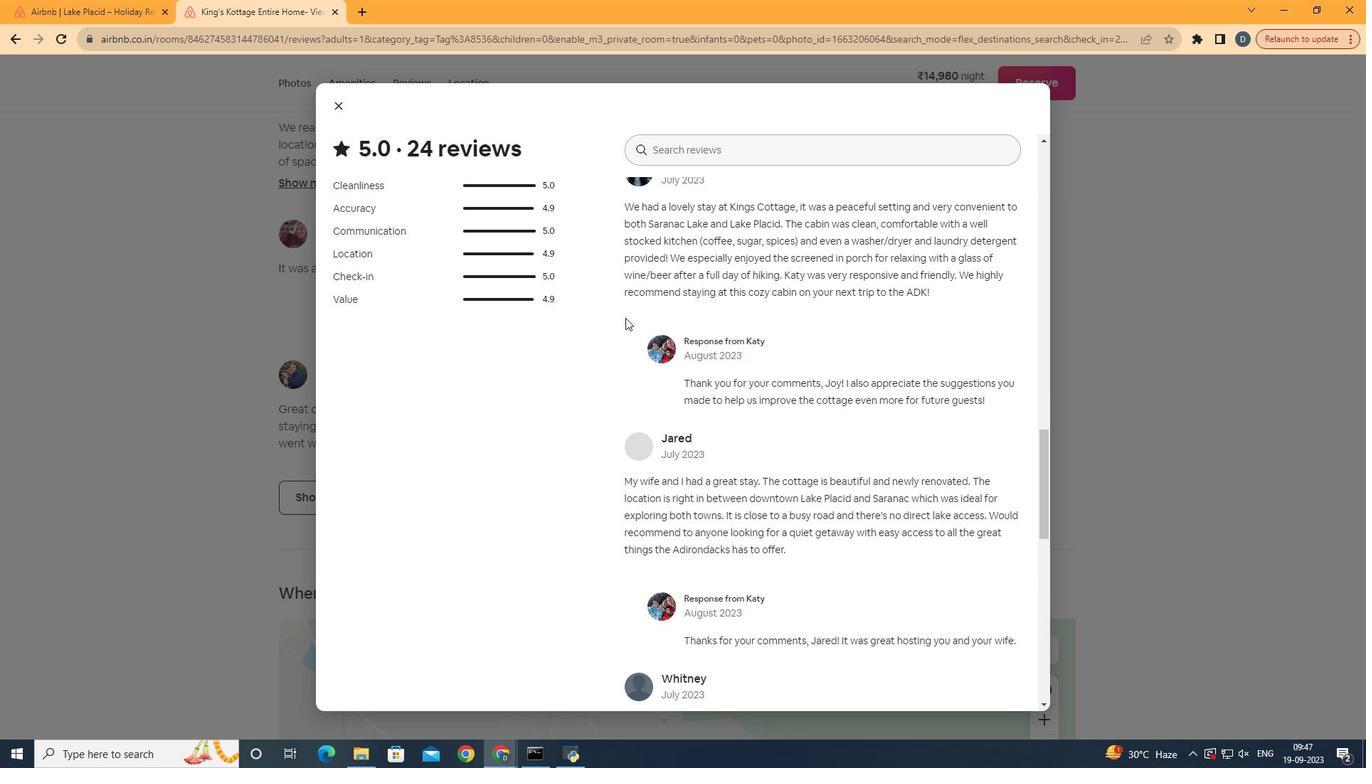 
Action: Mouse scrolled (594, 482) with delta (0, 0)
Screenshot: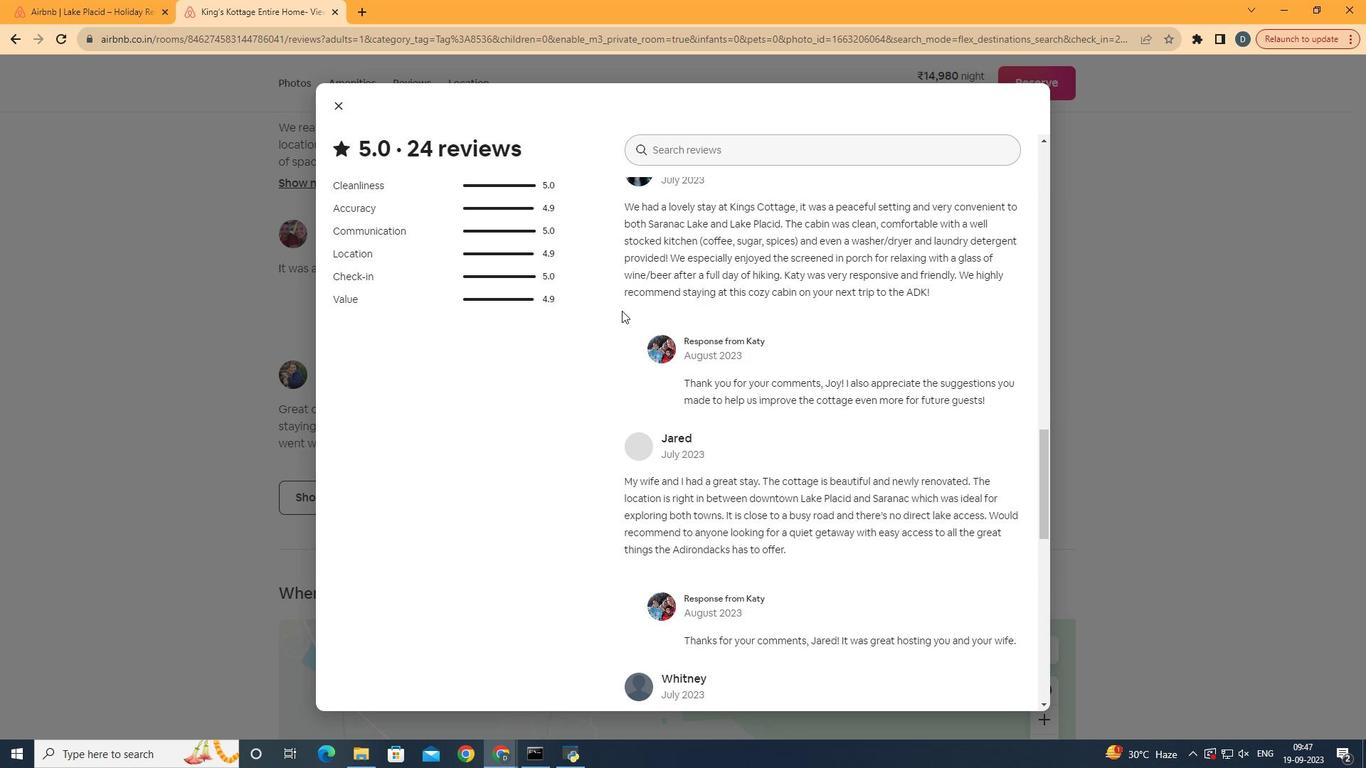 
Action: Mouse scrolled (594, 482) with delta (0, 0)
Screenshot: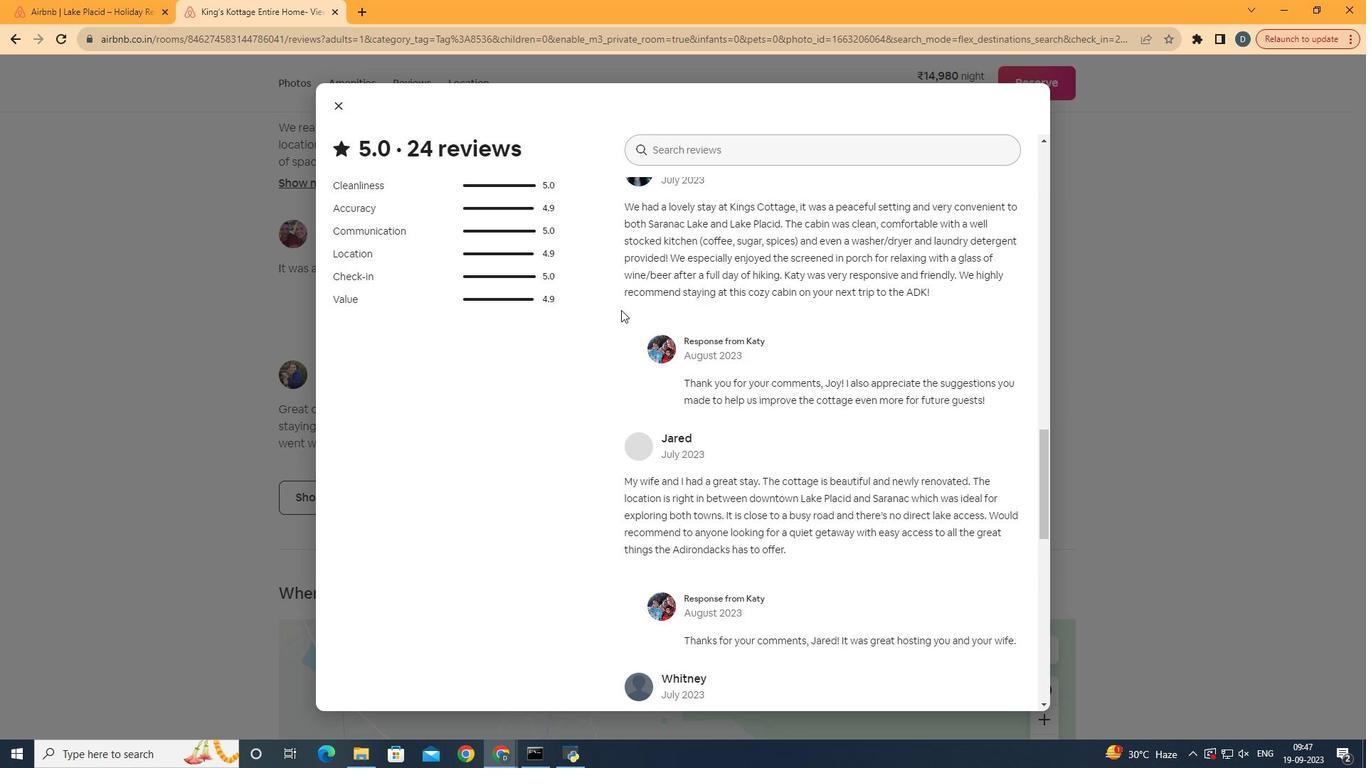 
Action: Mouse moved to (604, 325)
Screenshot: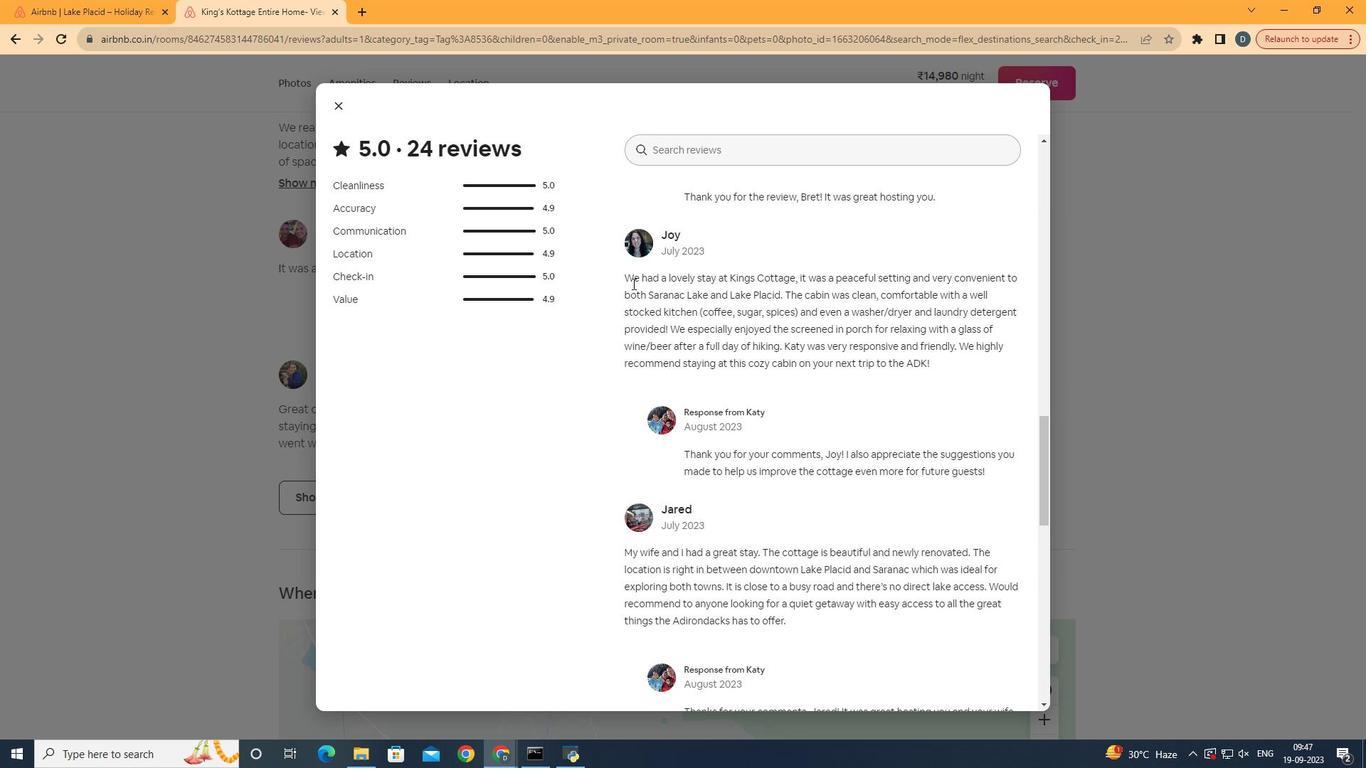 
Action: Mouse scrolled (604, 325) with delta (0, 0)
Screenshot: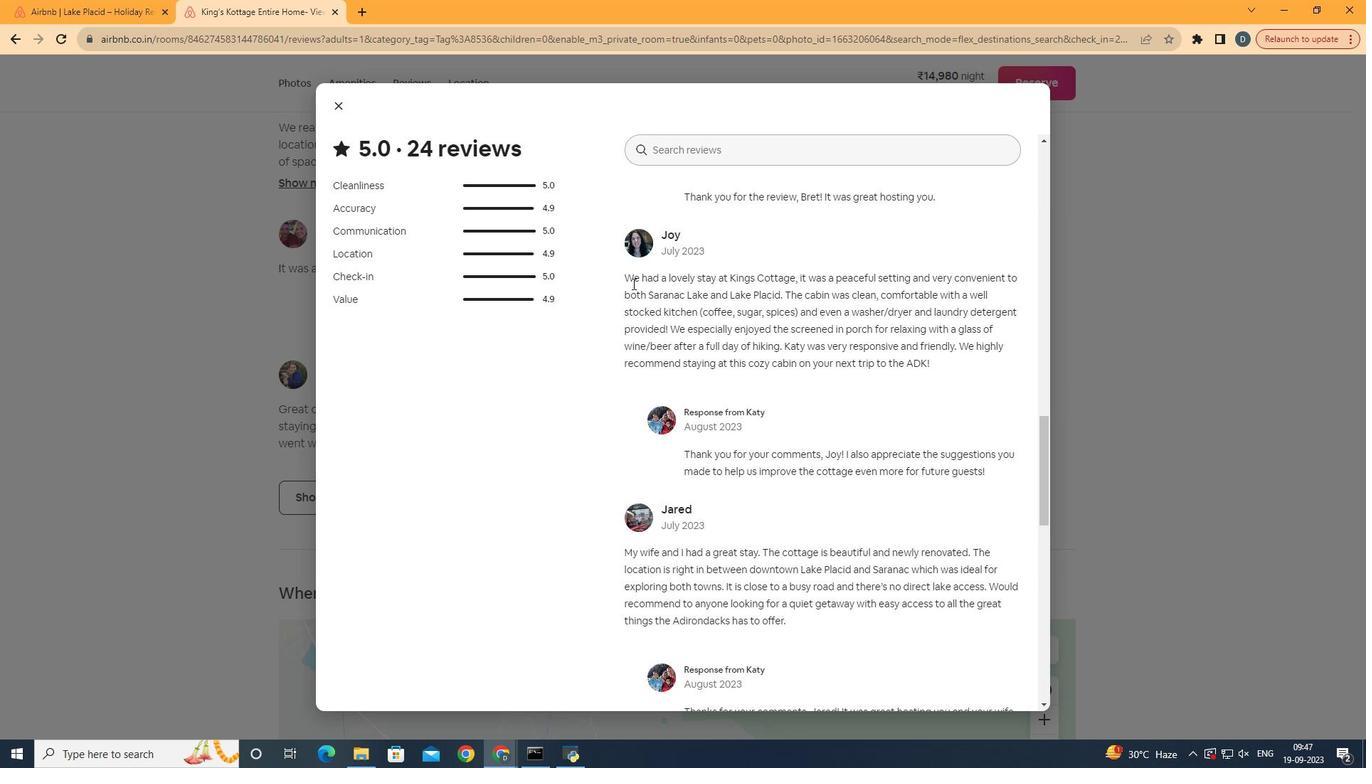 
Action: Mouse moved to (848, 430)
Screenshot: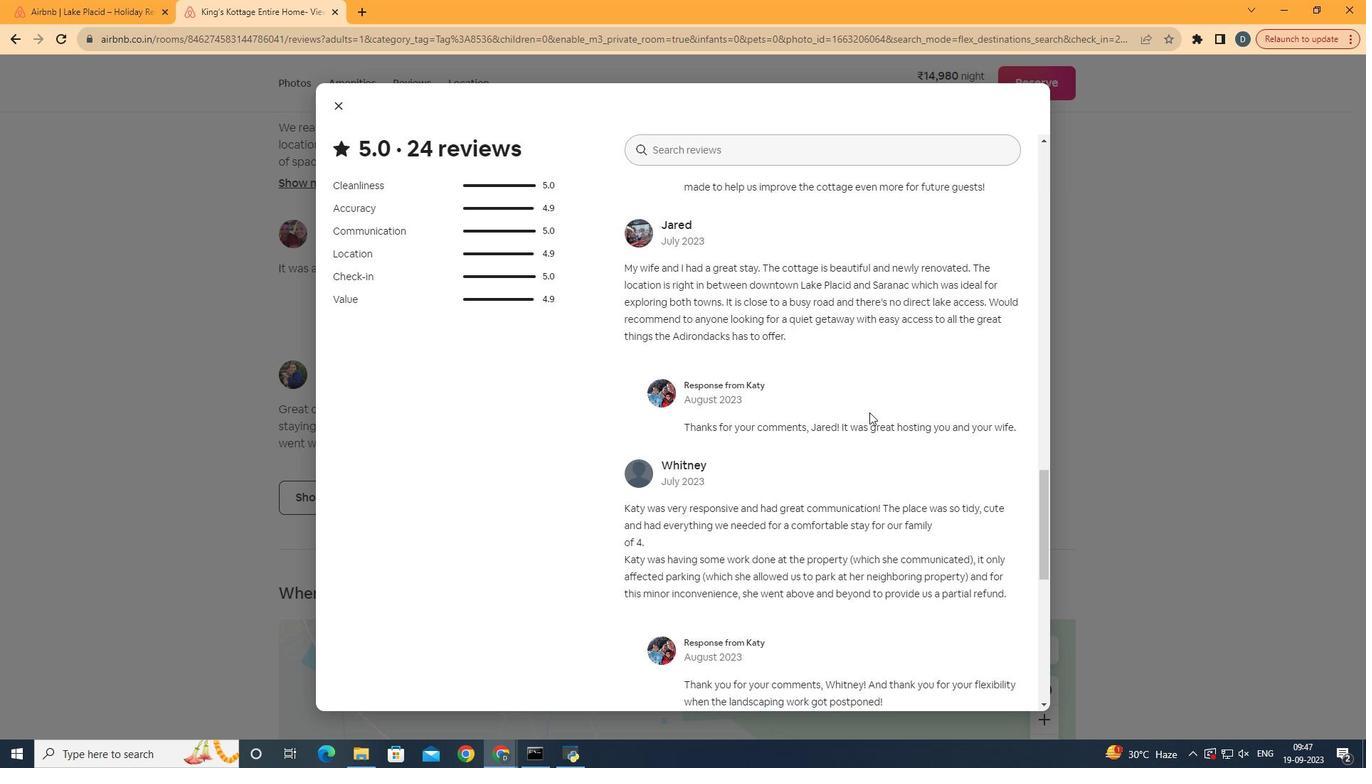 
Action: Mouse scrolled (848, 429) with delta (0, 0)
Screenshot: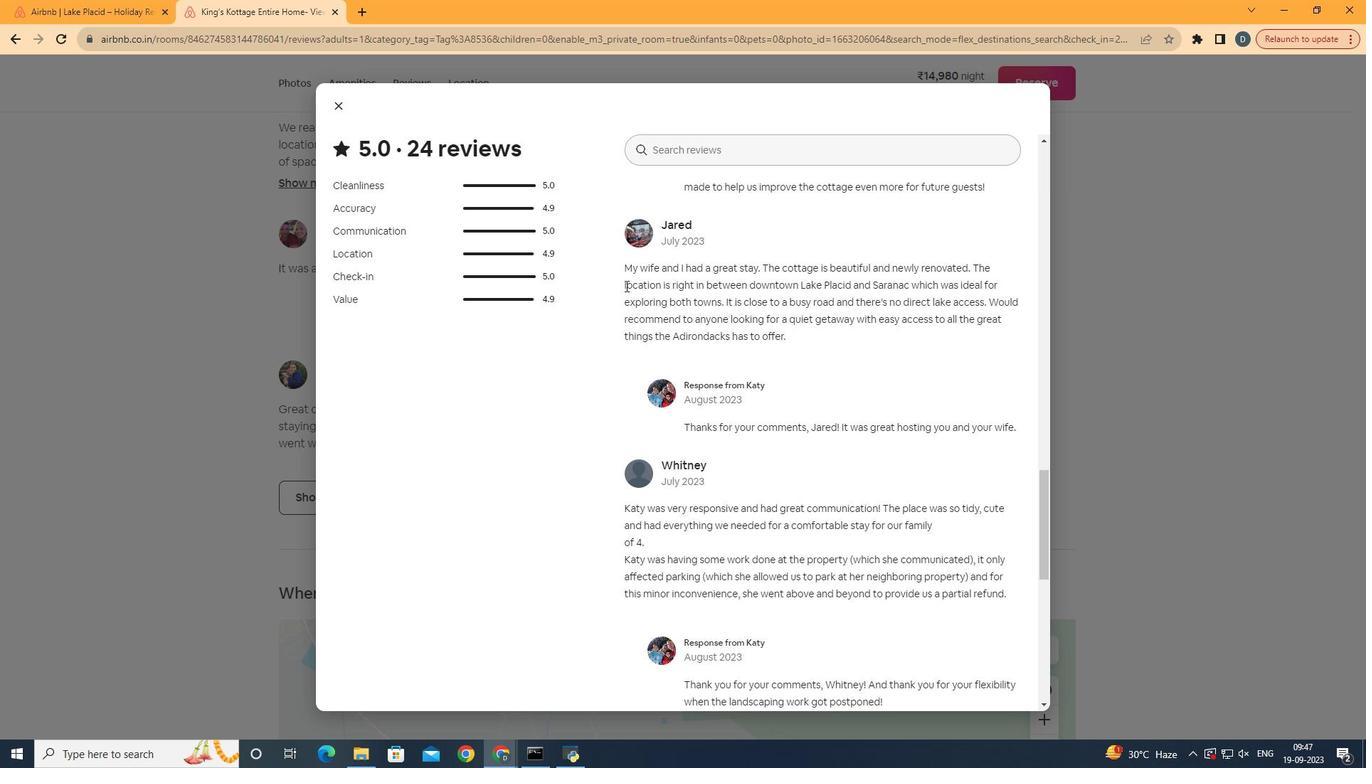 
Action: Mouse scrolled (848, 429) with delta (0, 0)
Screenshot: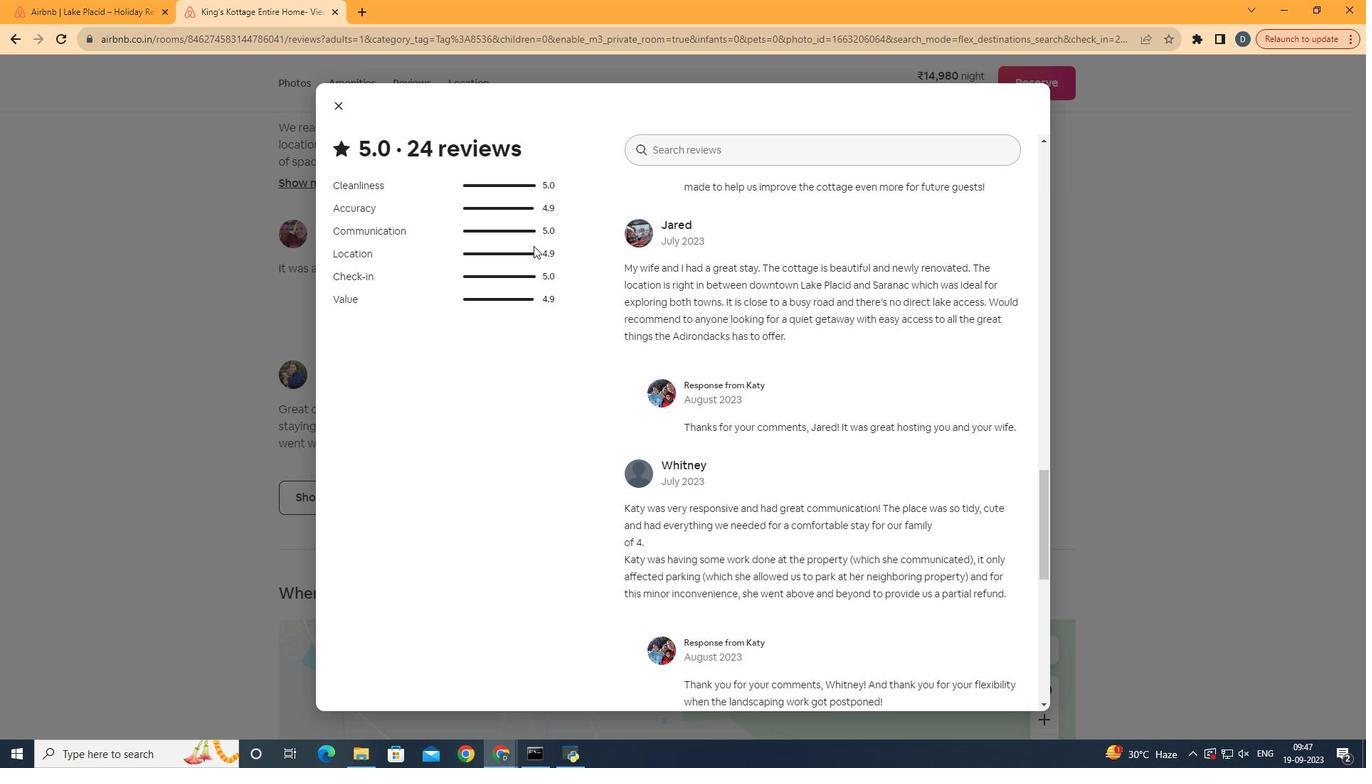 
Action: Mouse scrolled (848, 429) with delta (0, 0)
Screenshot: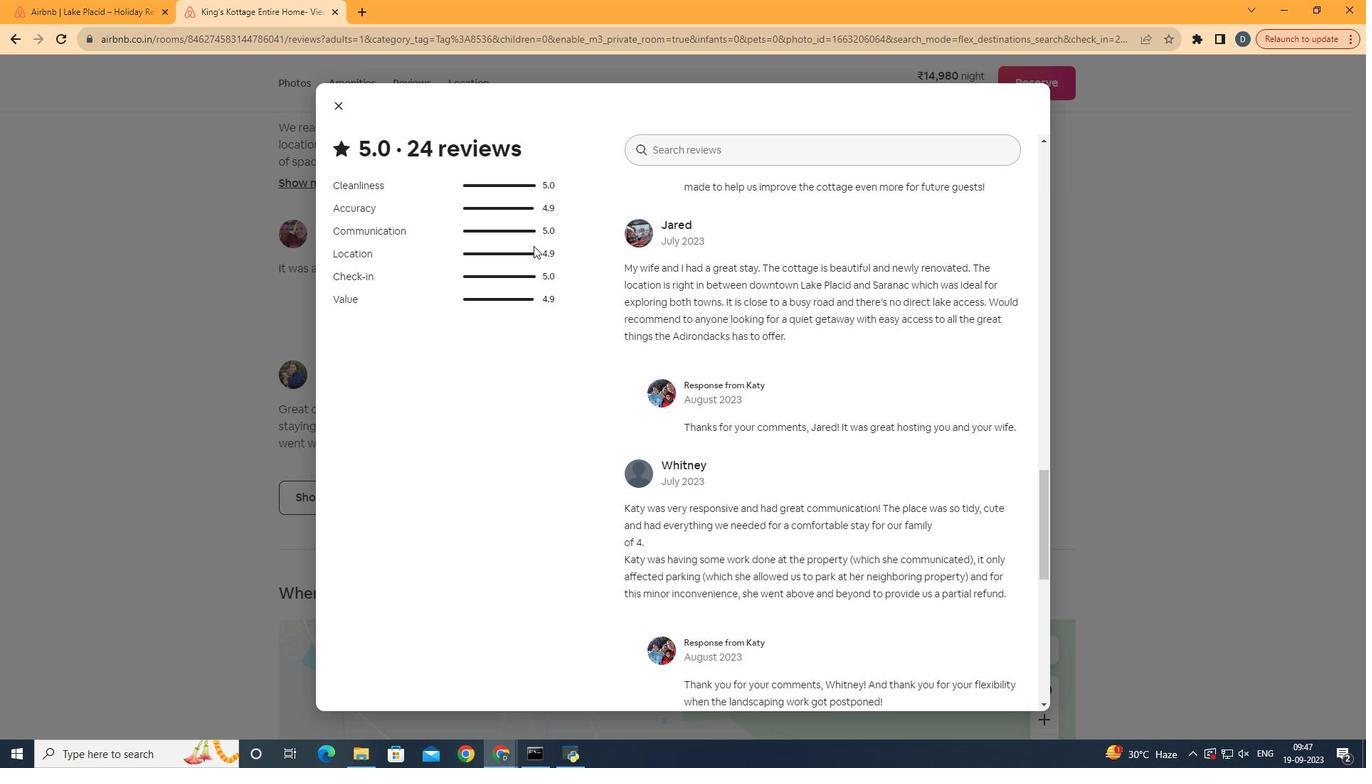 
Action: Mouse scrolled (848, 429) with delta (0, 0)
Screenshot: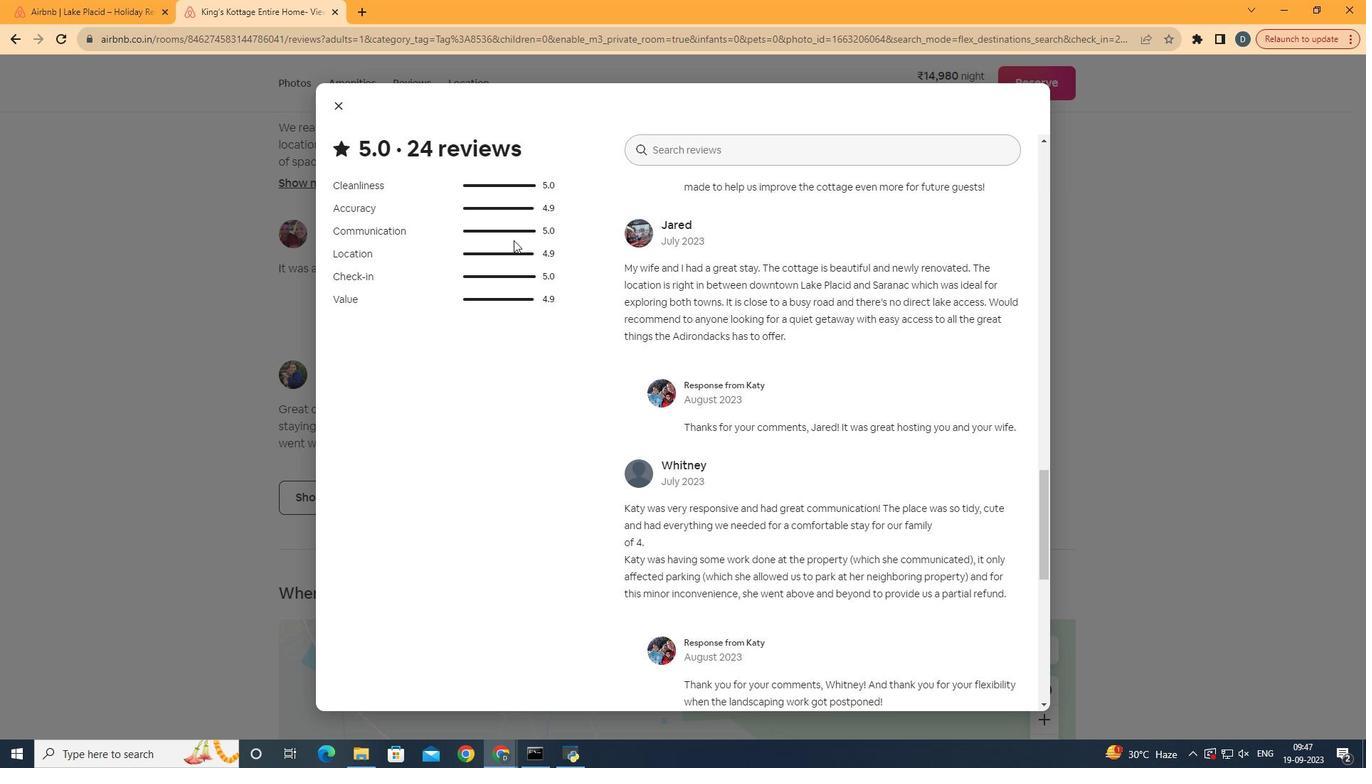 
Action: Mouse moved to (881, 398)
Screenshot: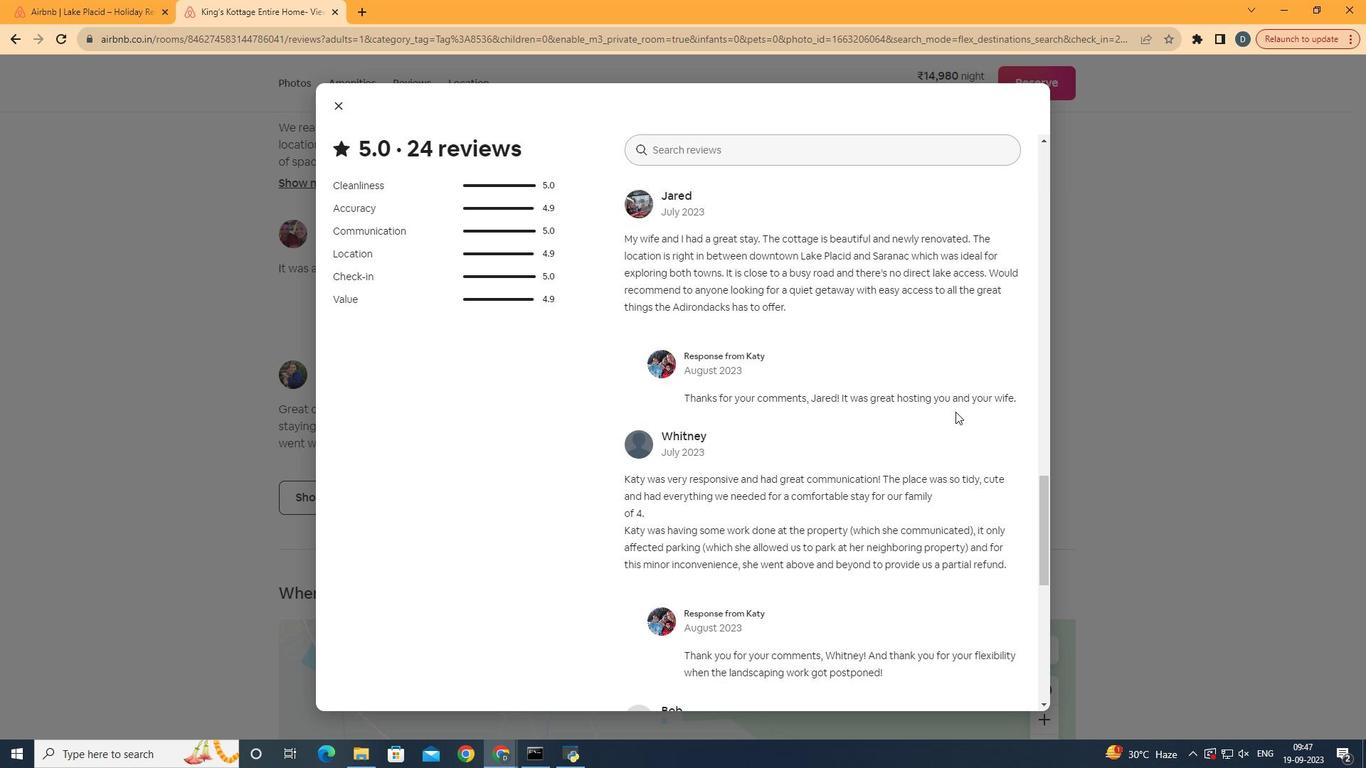 
Action: Mouse scrolled (881, 397) with delta (0, 0)
Screenshot: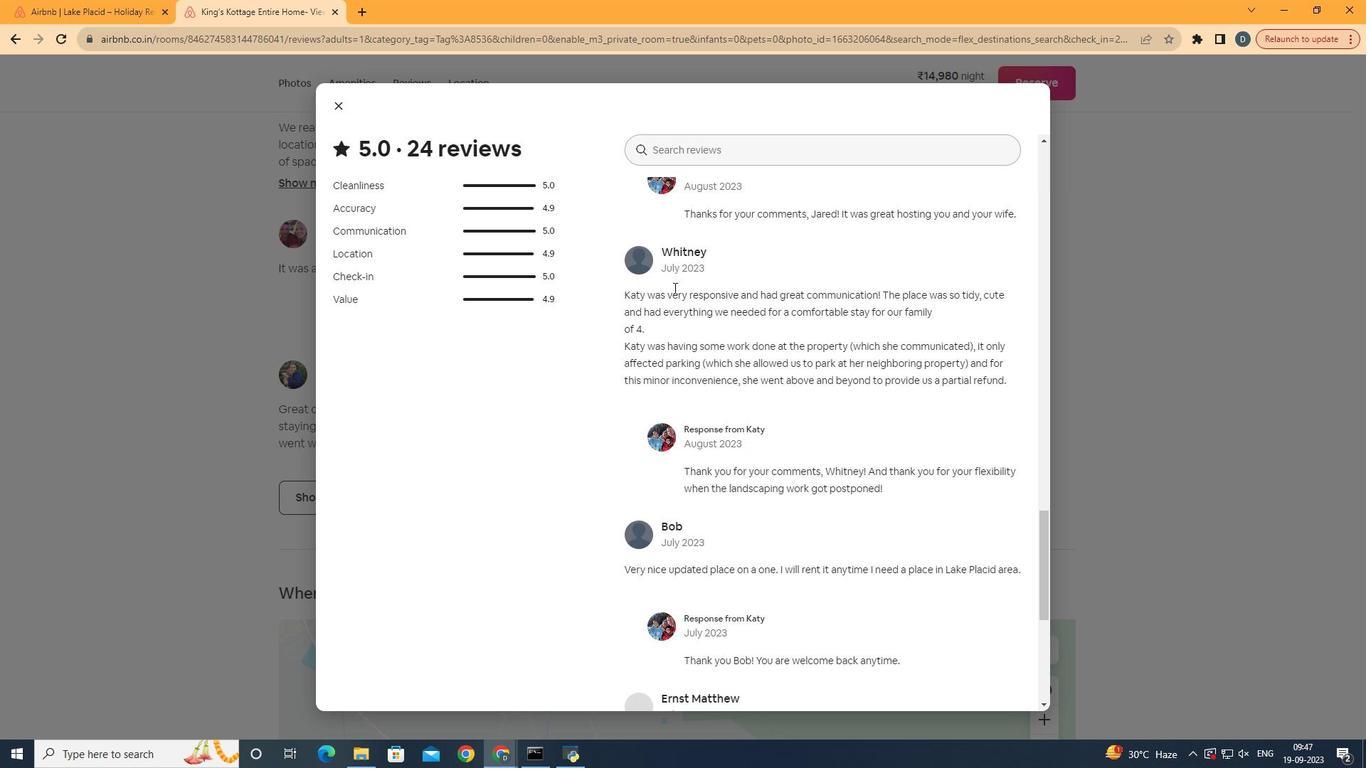 
Action: Mouse scrolled (881, 397) with delta (0, 0)
Screenshot: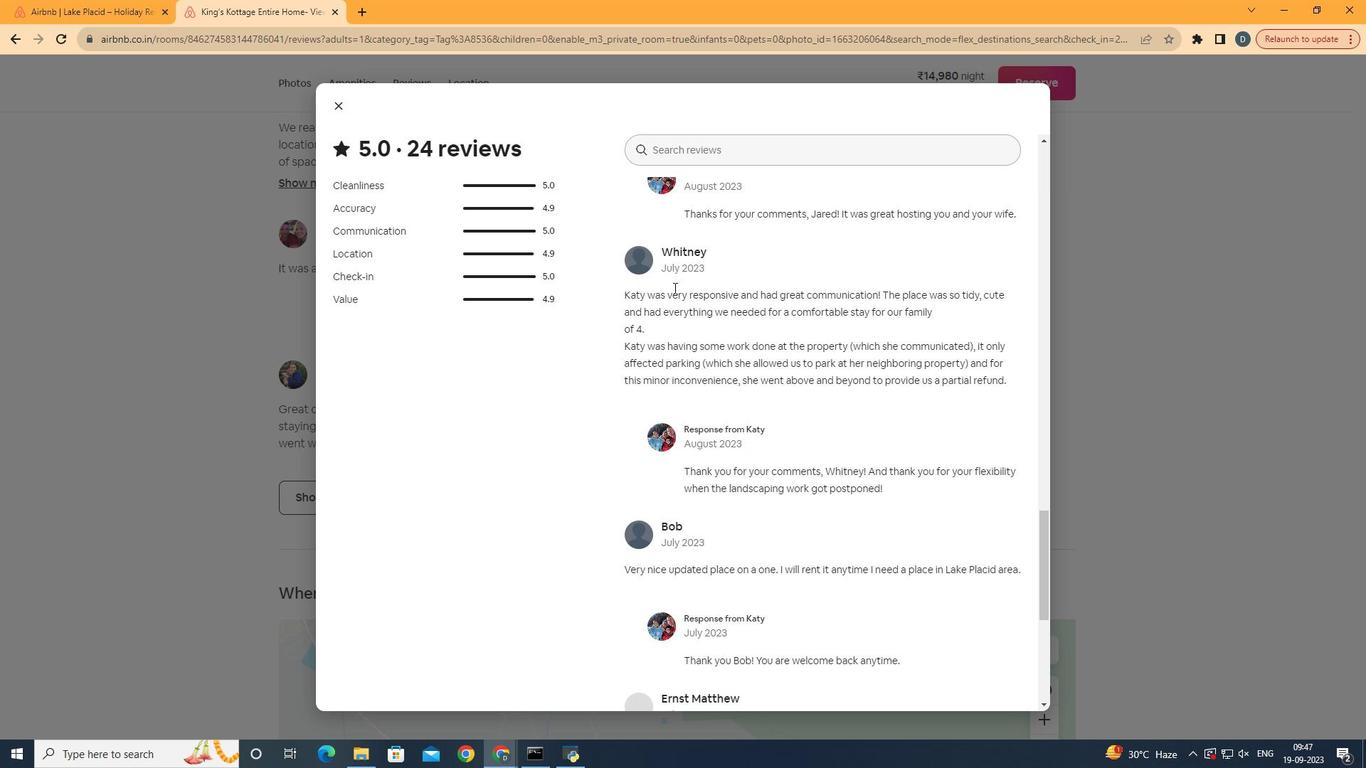 
Action: Mouse scrolled (881, 397) with delta (0, 0)
Screenshot: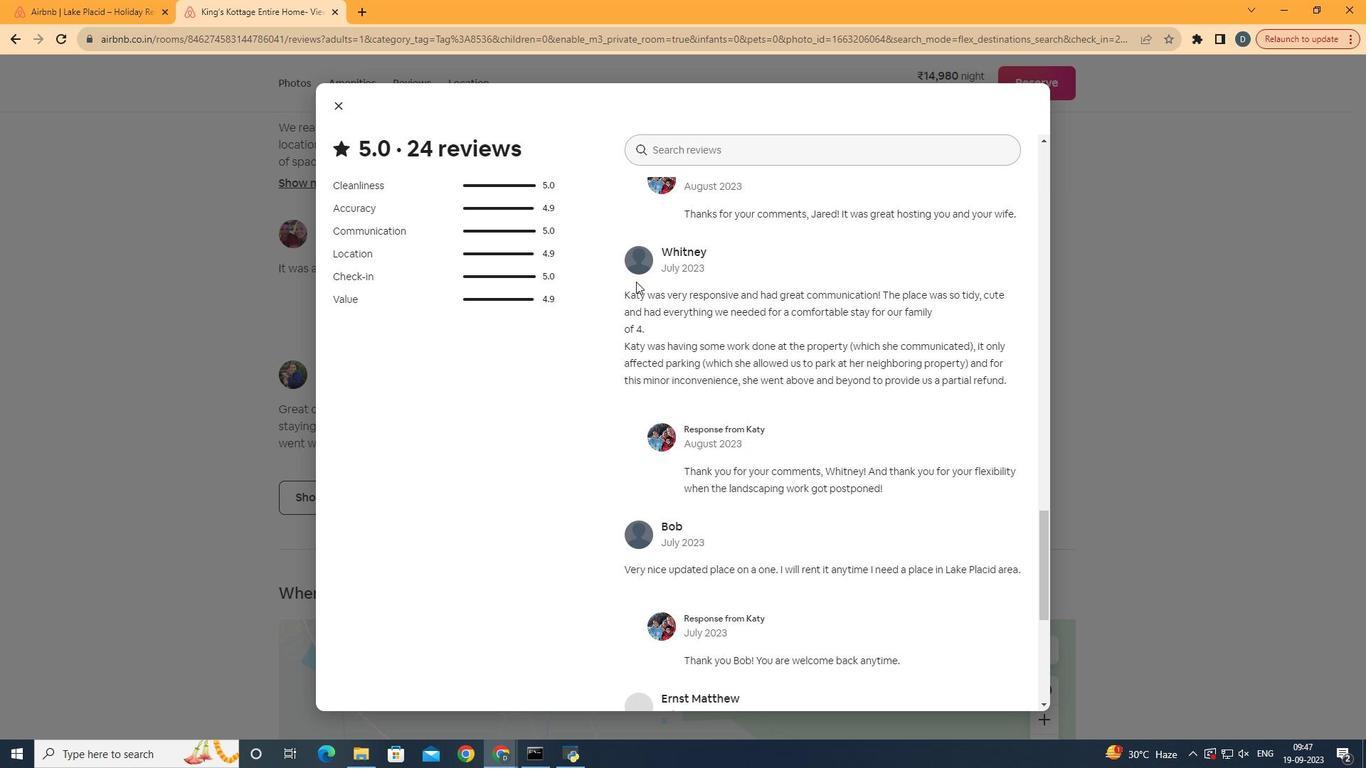 
Action: Mouse moved to (846, 366)
Screenshot: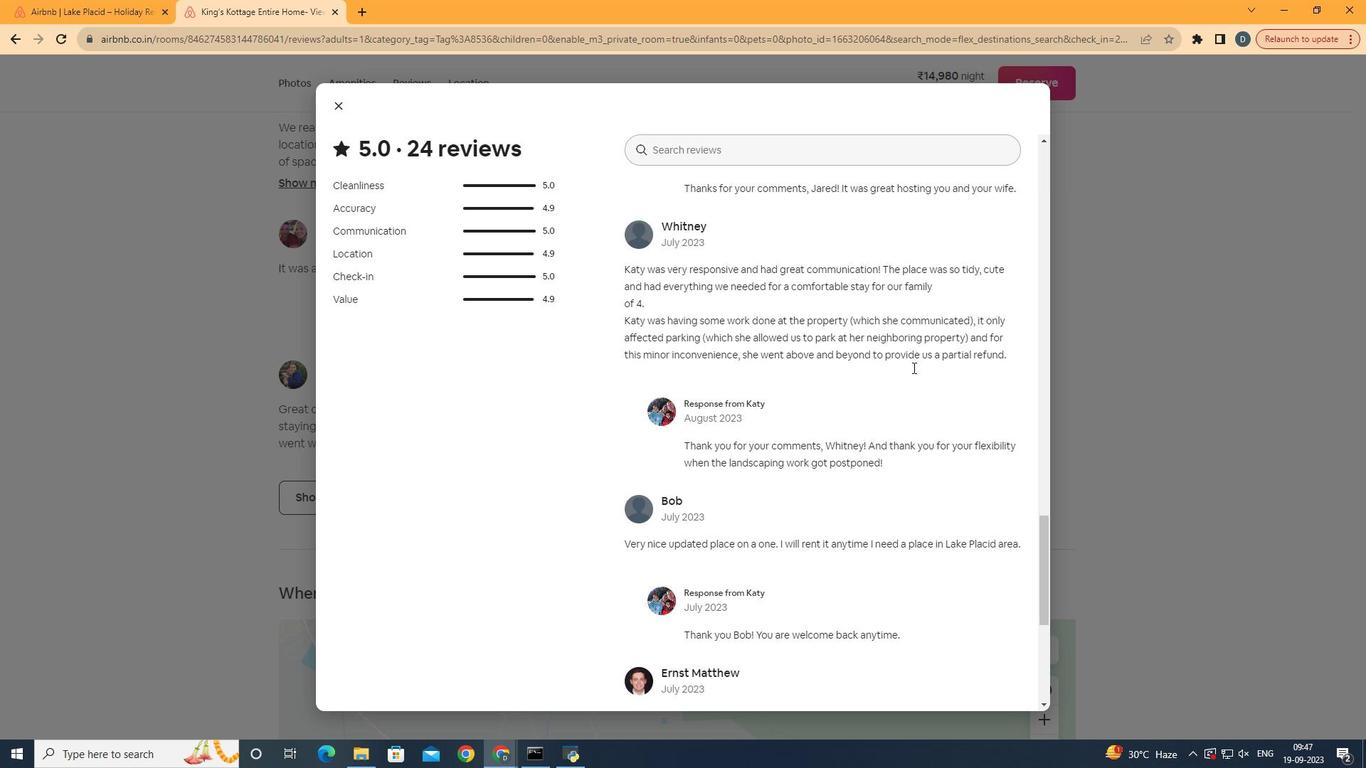 
Action: Mouse scrolled (846, 366) with delta (0, 0)
Screenshot: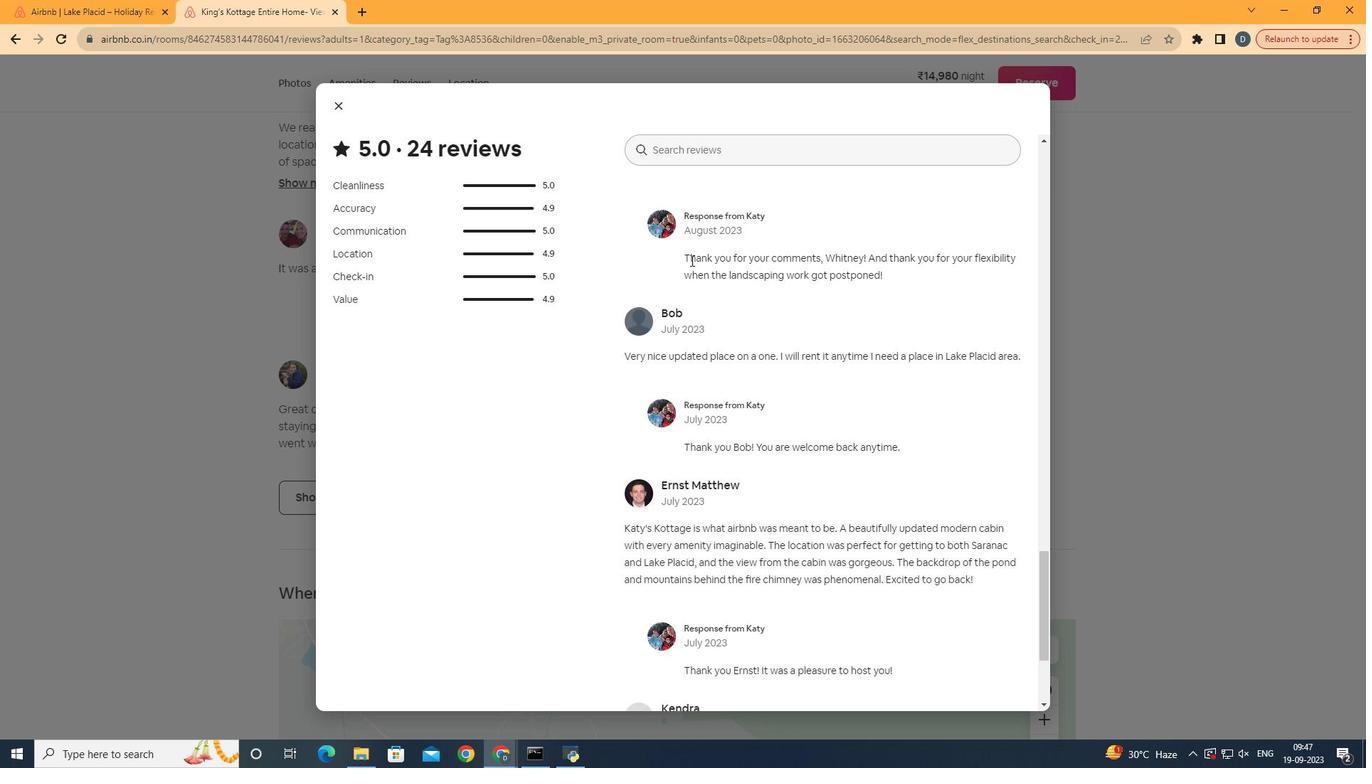 
Action: Mouse scrolled (846, 366) with delta (0, 0)
Screenshot: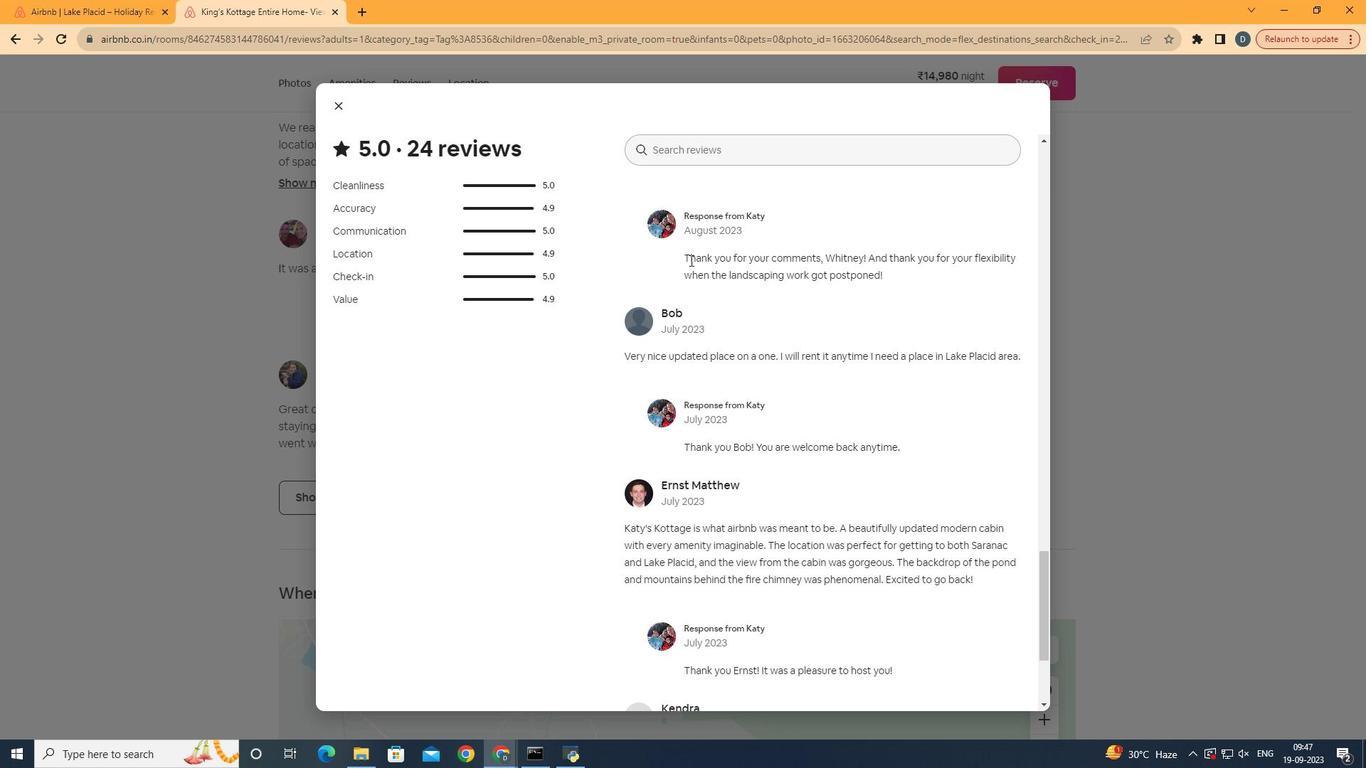 
Action: Mouse scrolled (846, 366) with delta (0, 0)
Screenshot: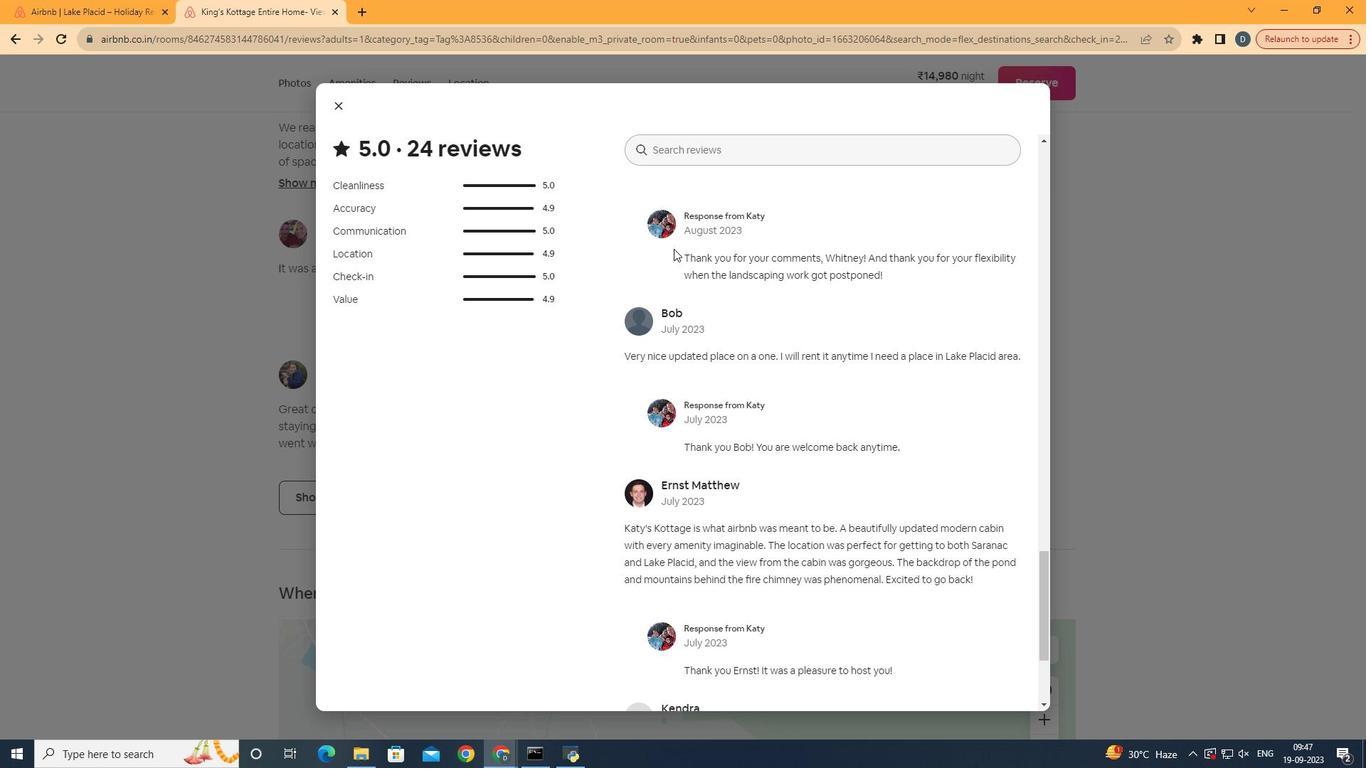 
Action: Mouse moved to (908, 356)
Screenshot: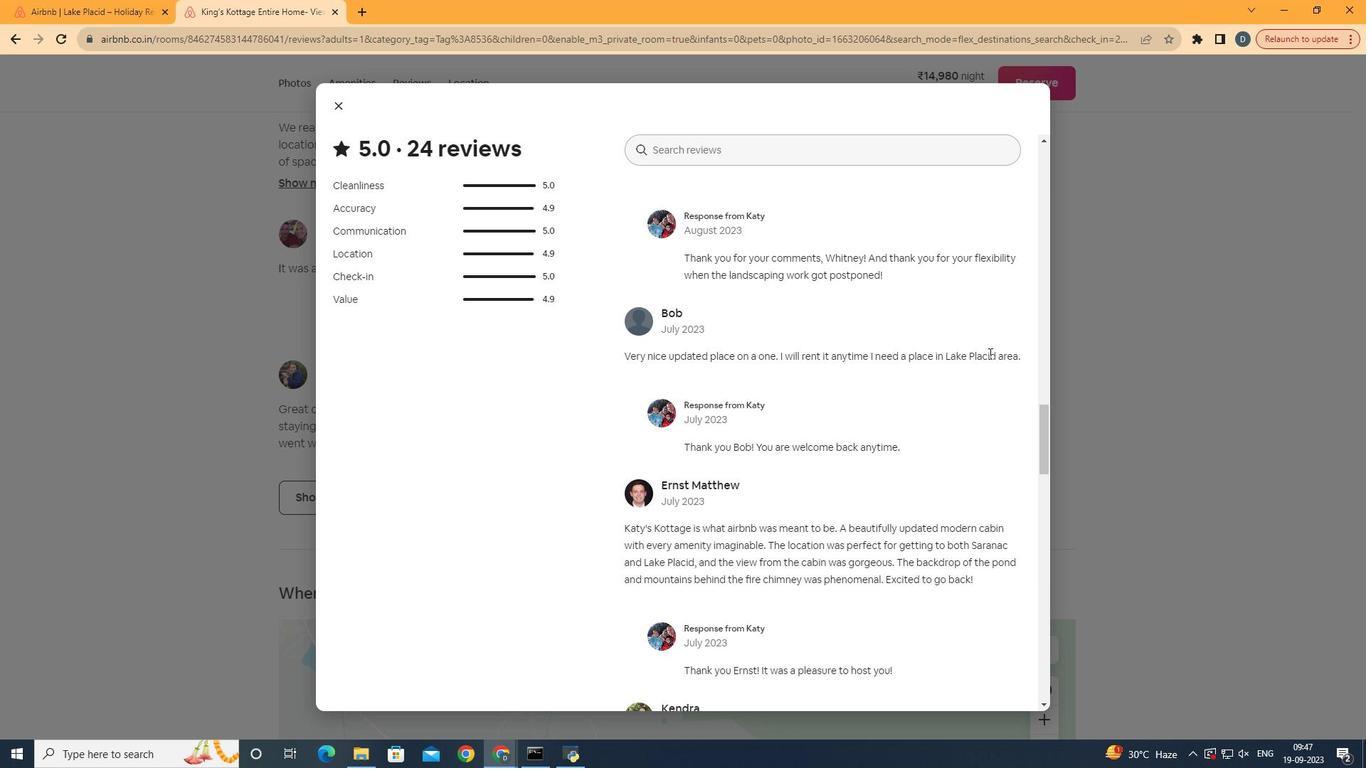 
Action: Mouse scrolled (908, 355) with delta (0, 0)
Screenshot: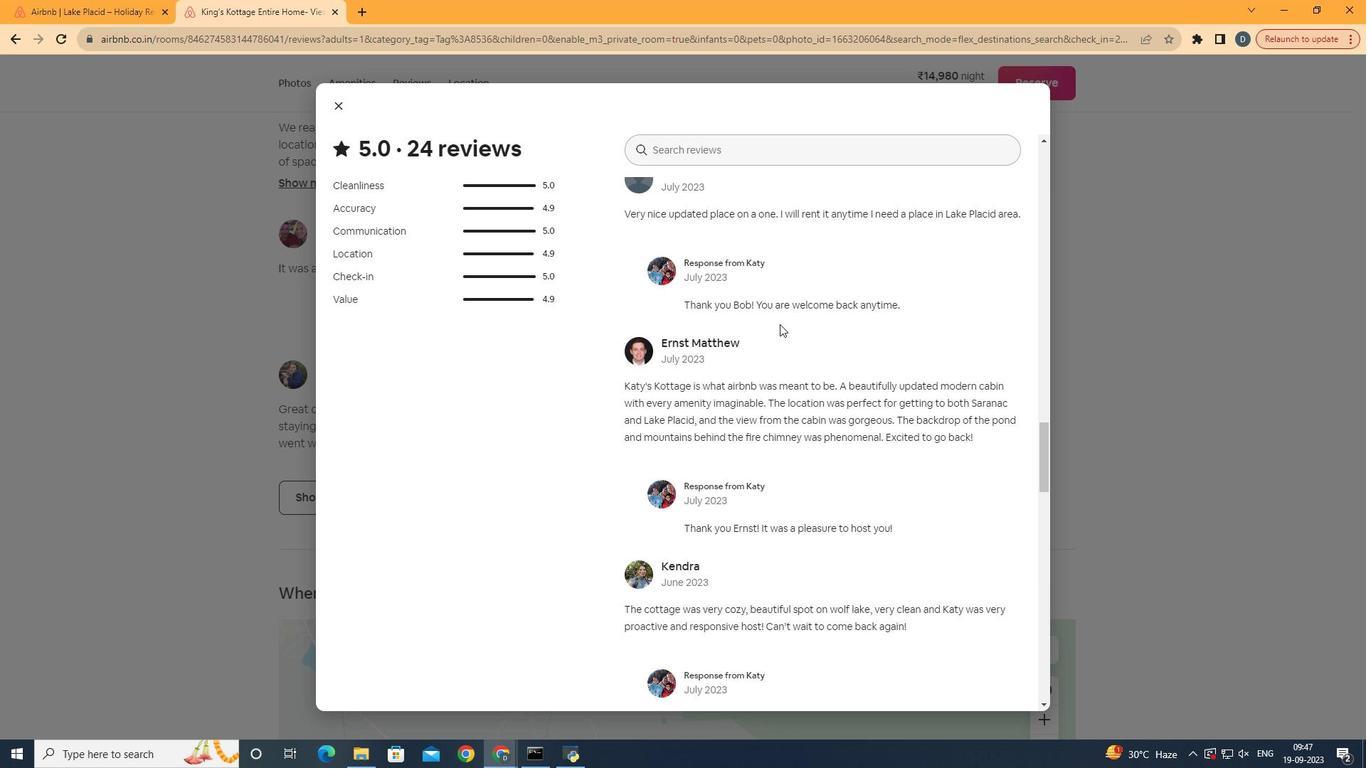 
Action: Mouse scrolled (908, 355) with delta (0, 0)
Screenshot: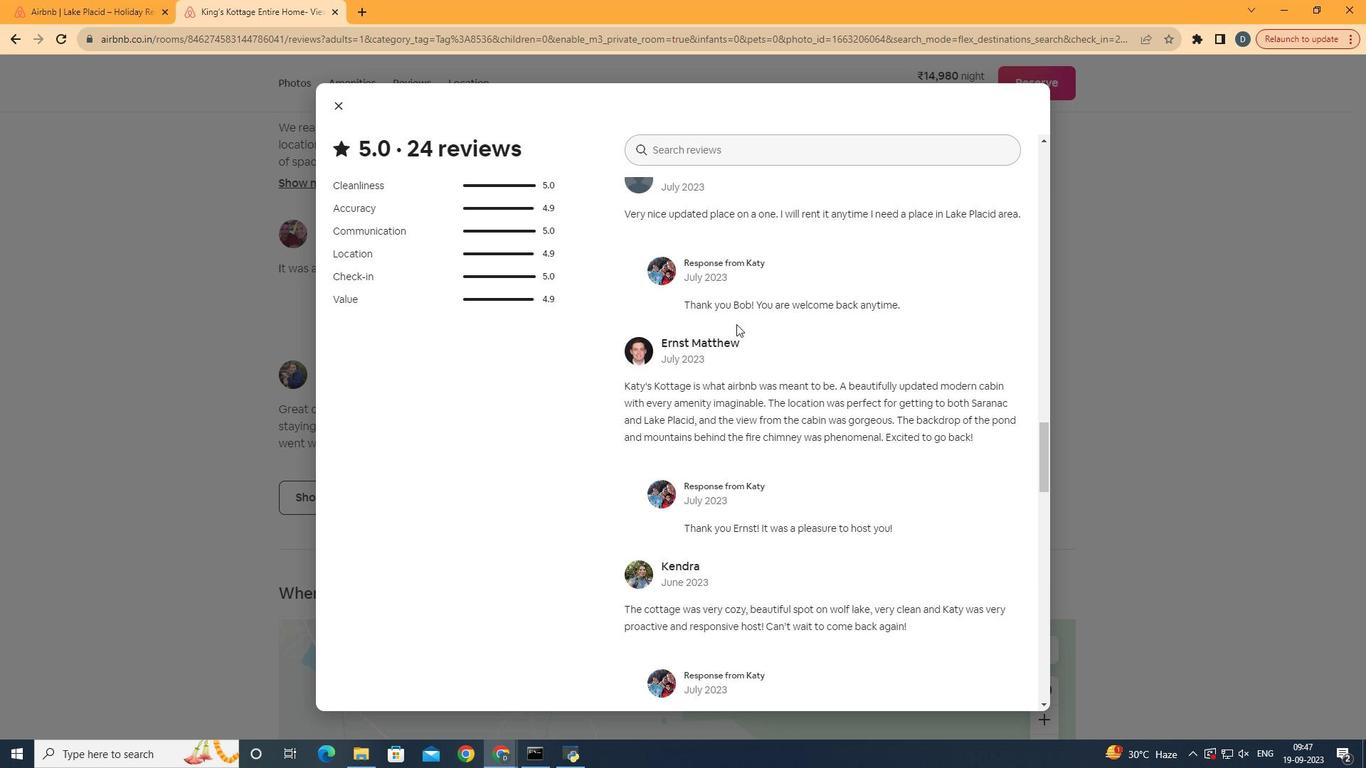 
Action: Mouse moved to (721, 414)
Screenshot: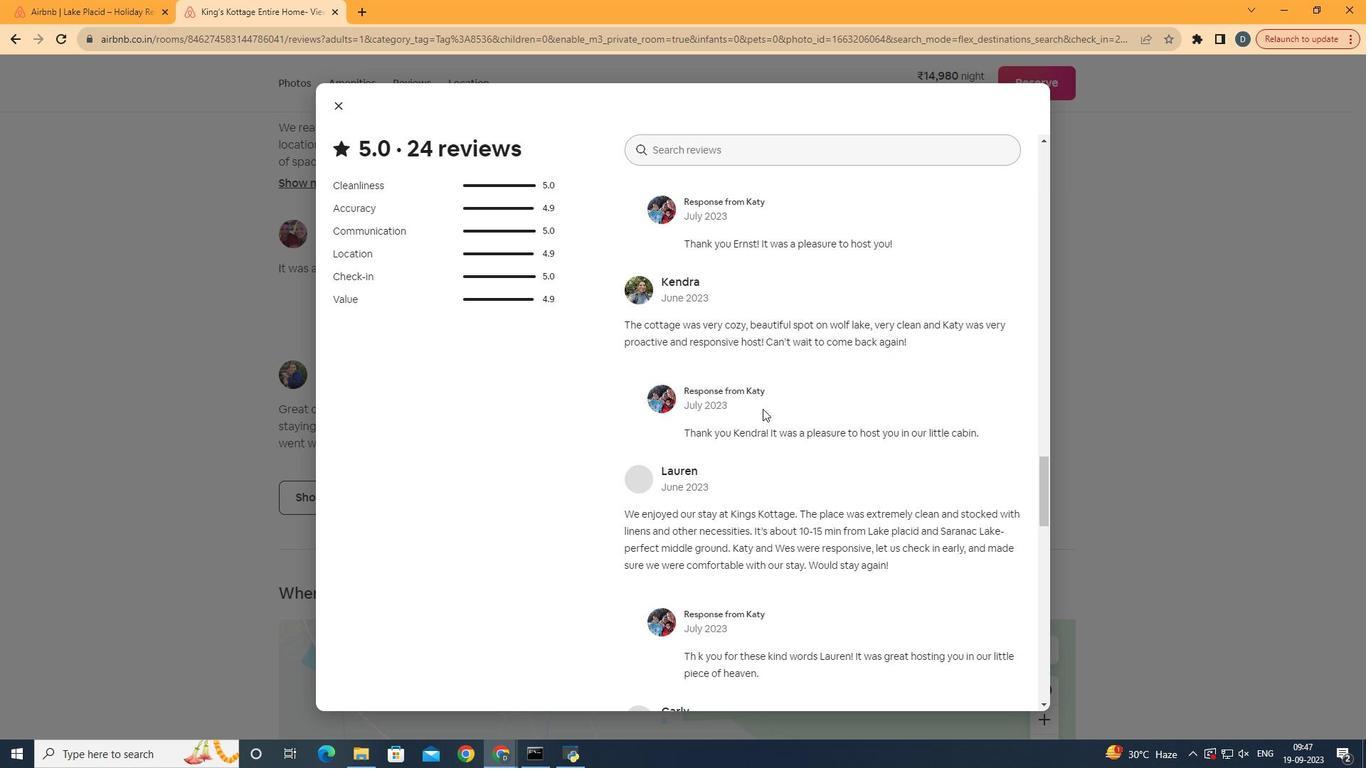 
Action: Mouse scrolled (721, 413) with delta (0, 0)
Screenshot: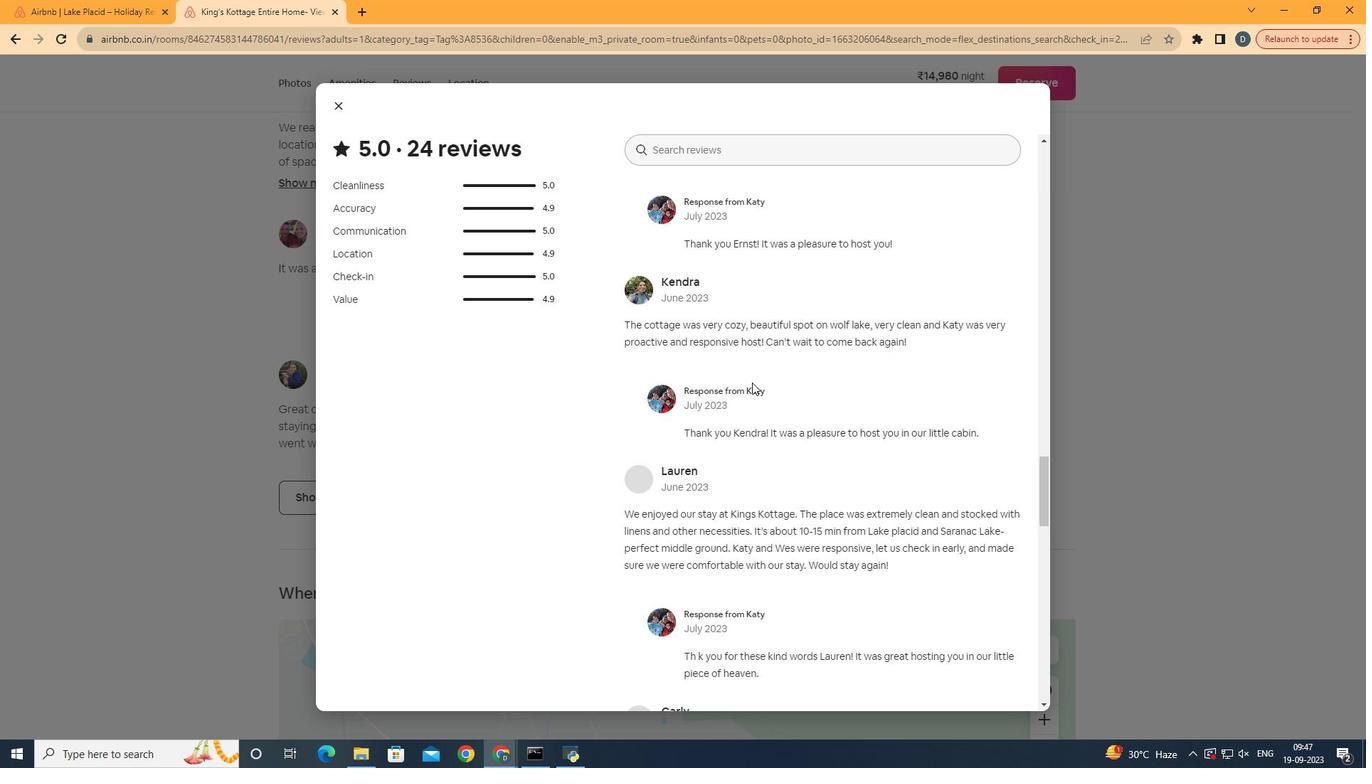 
Action: Mouse scrolled (721, 413) with delta (0, 0)
Screenshot: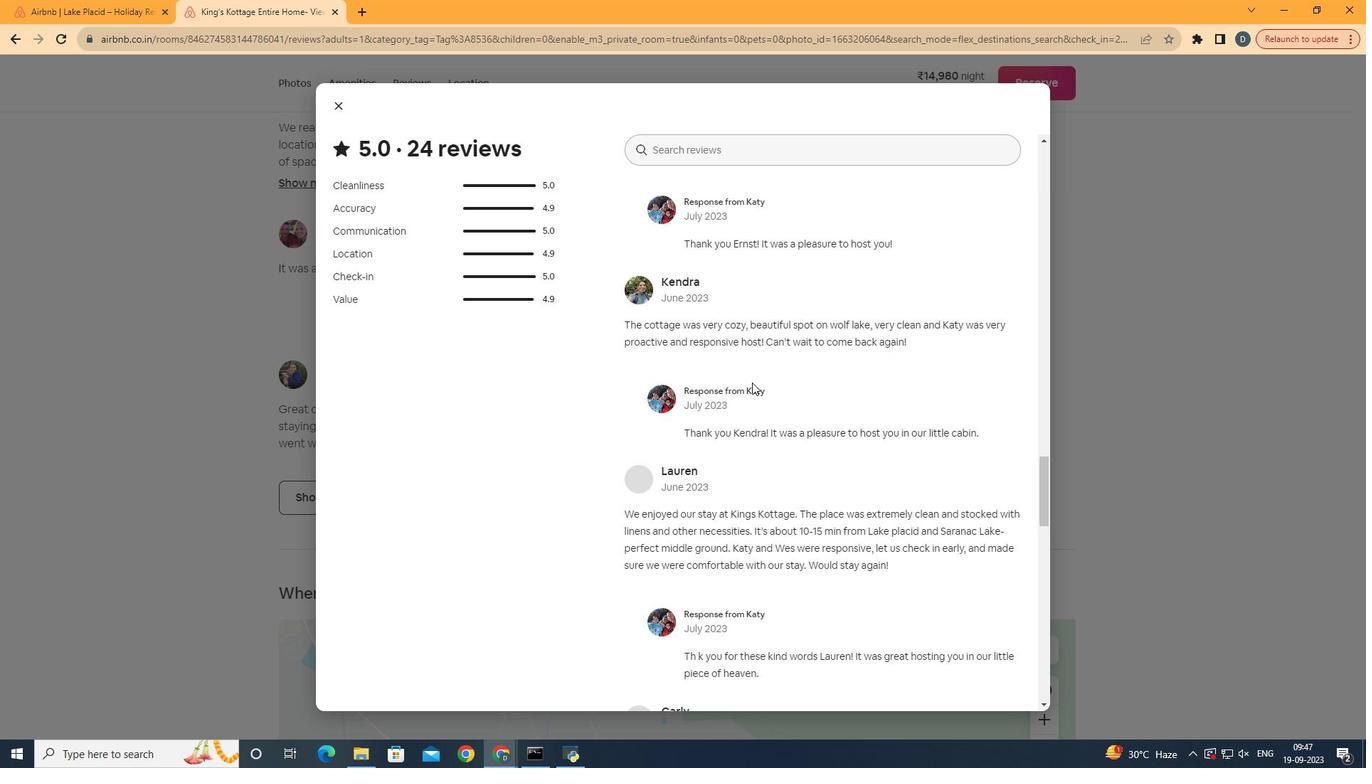 
Action: Mouse scrolled (721, 413) with delta (0, 0)
Screenshot: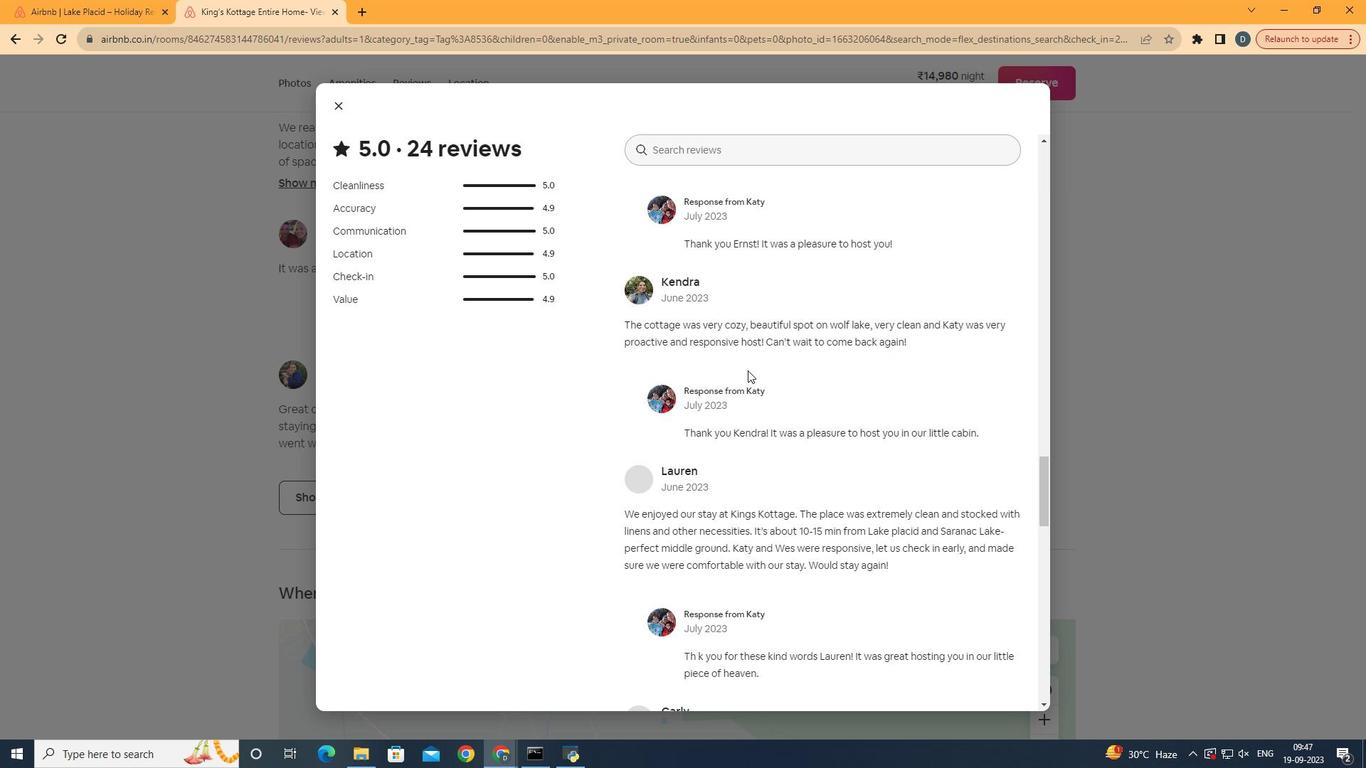 
Action: Mouse scrolled (721, 413) with delta (0, 0)
Screenshot: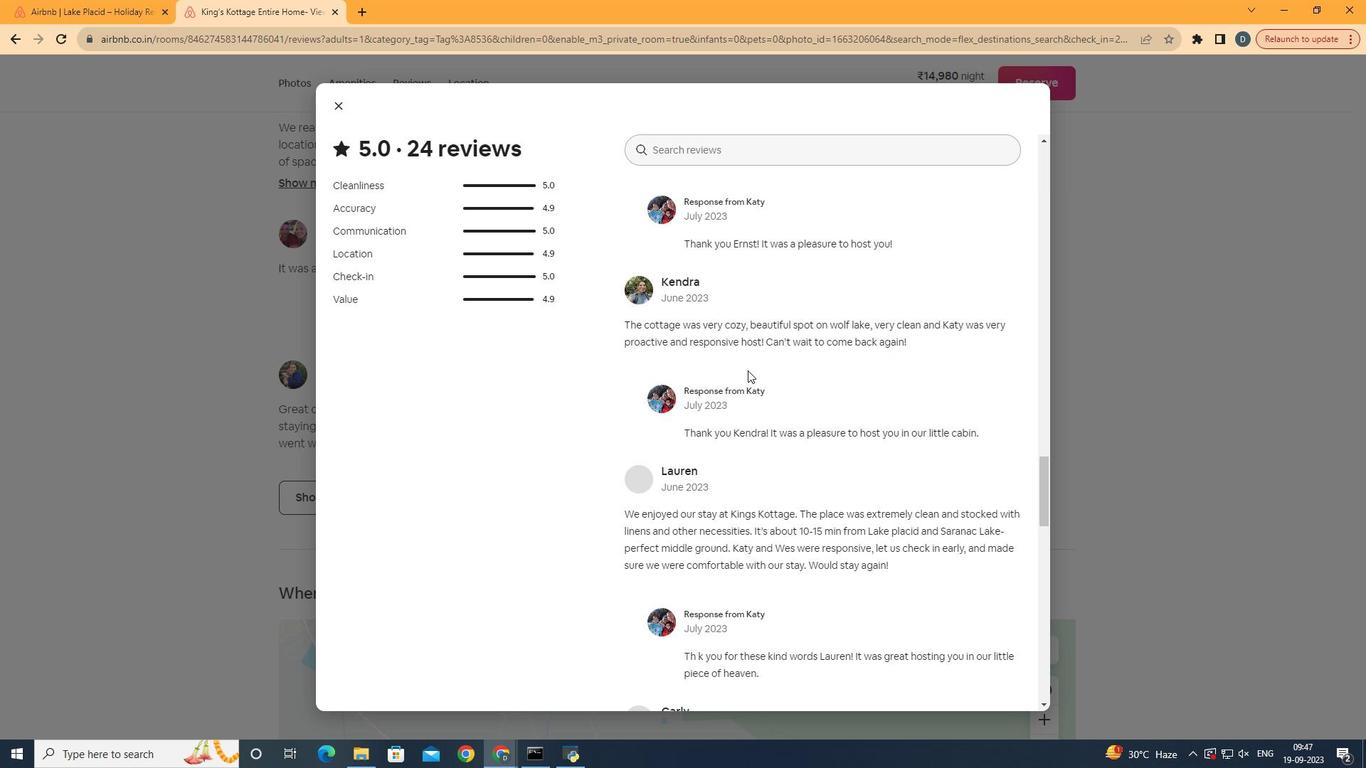 
Action: Mouse moved to (757, 347)
Screenshot: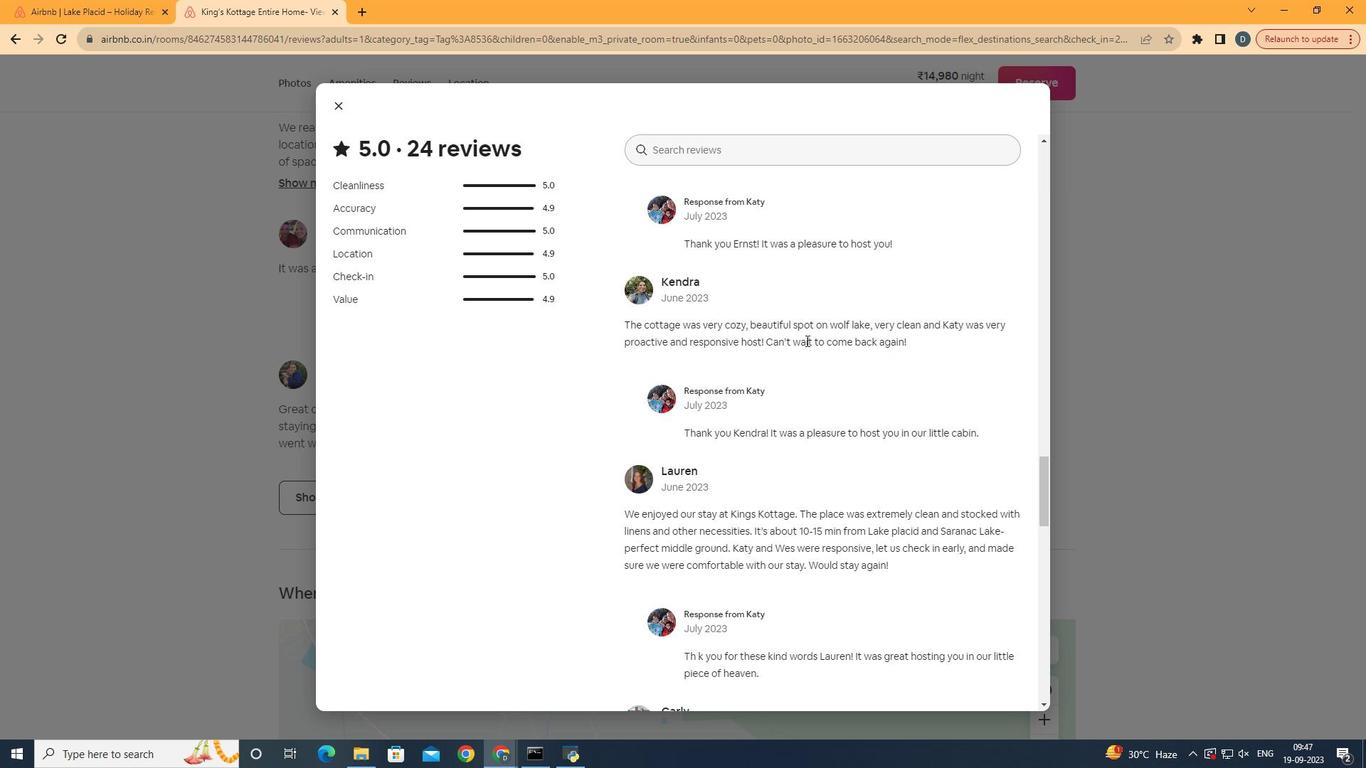 
Action: Mouse scrolled (757, 346) with delta (0, 0)
Screenshot: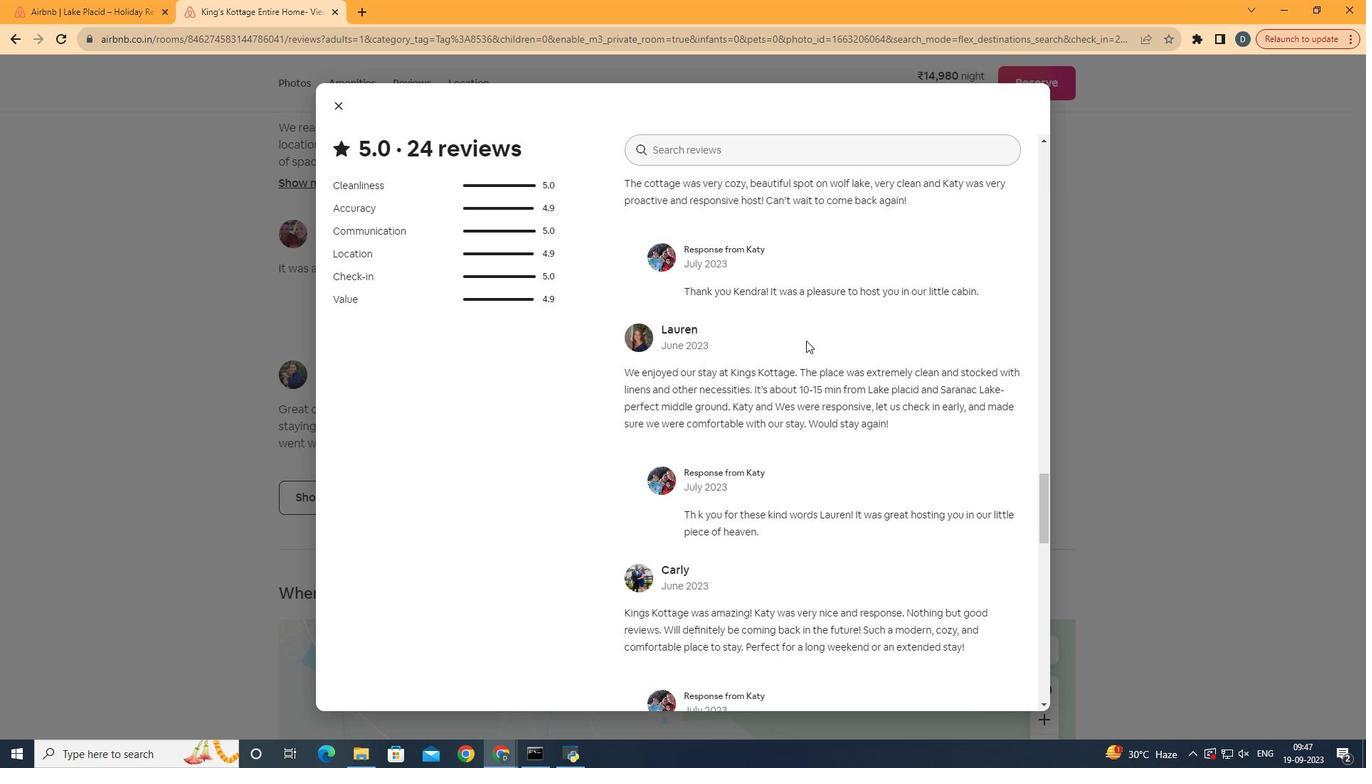 
Action: Mouse scrolled (757, 346) with delta (0, 0)
Screenshot: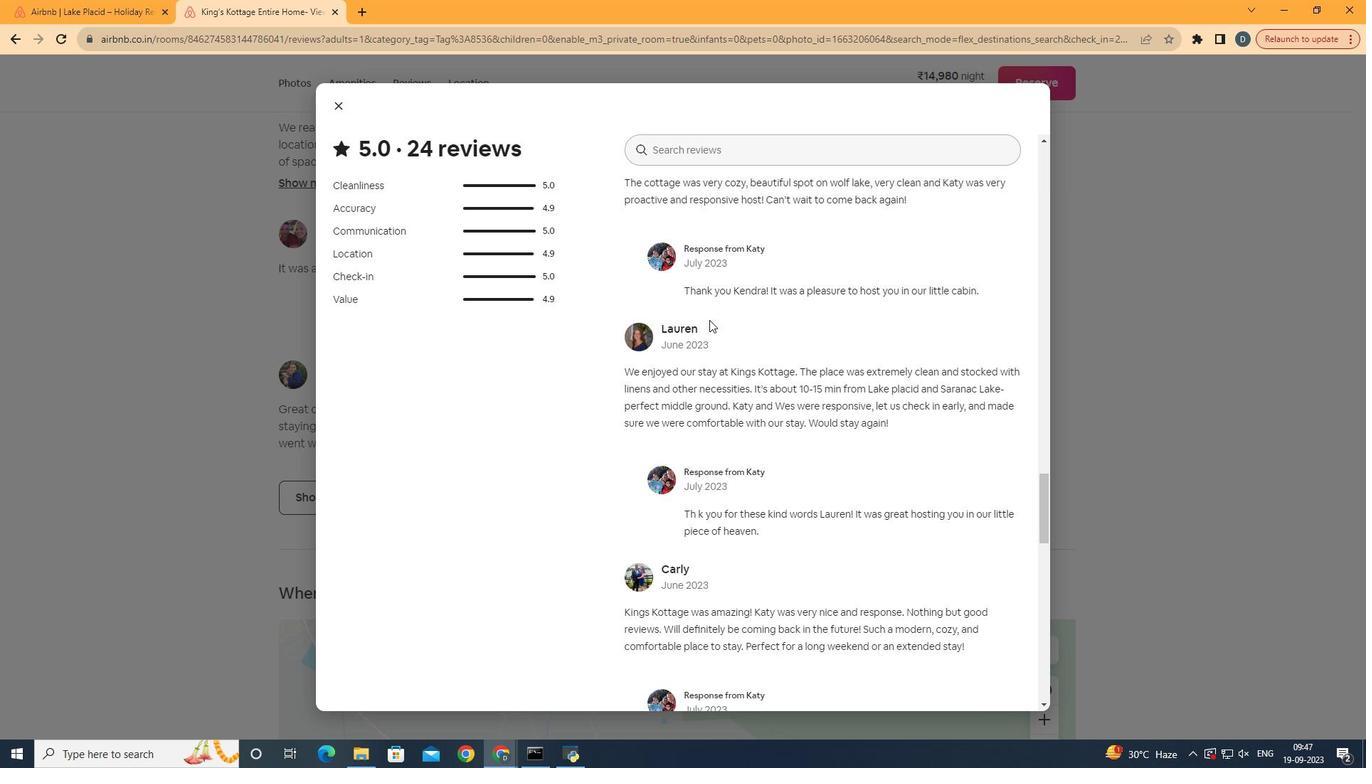 
Action: Mouse moved to (643, 359)
Screenshot: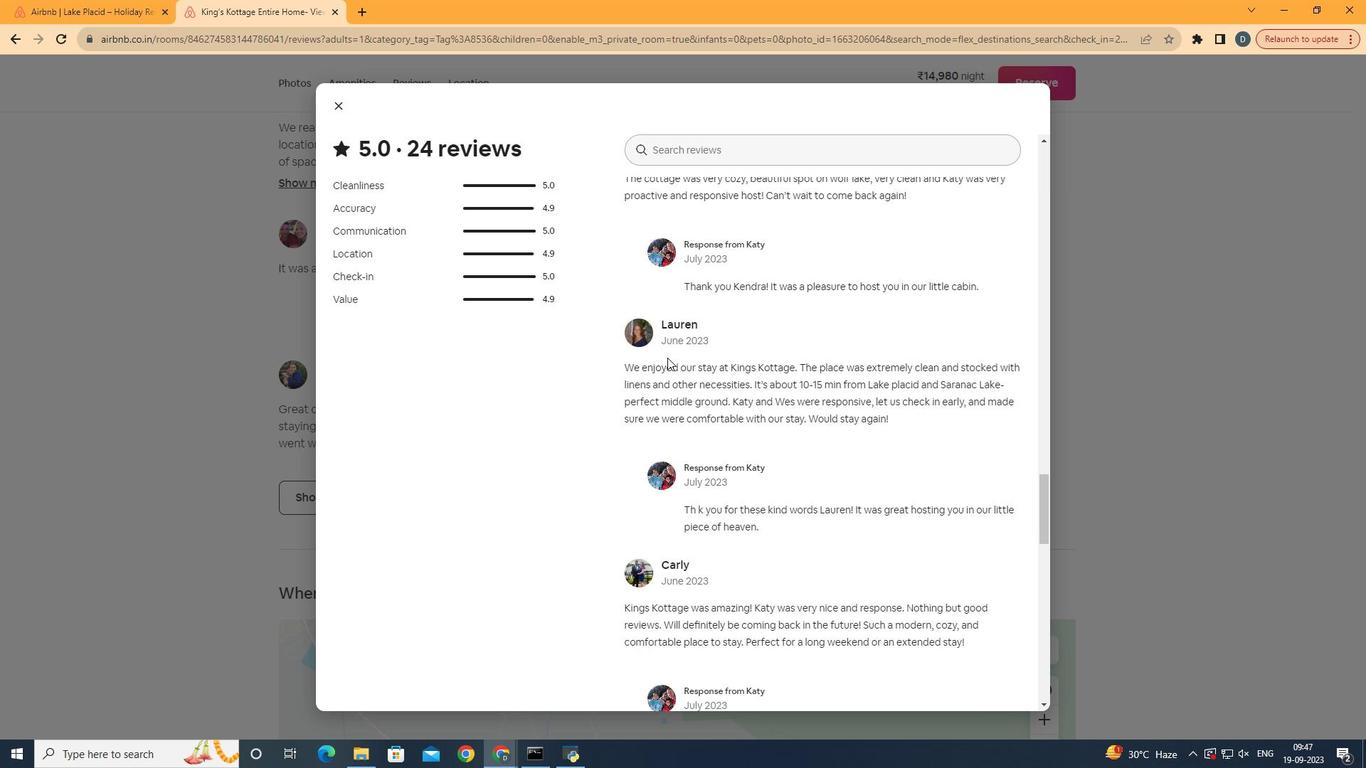 
Action: Mouse scrolled (643, 359) with delta (0, 0)
Screenshot: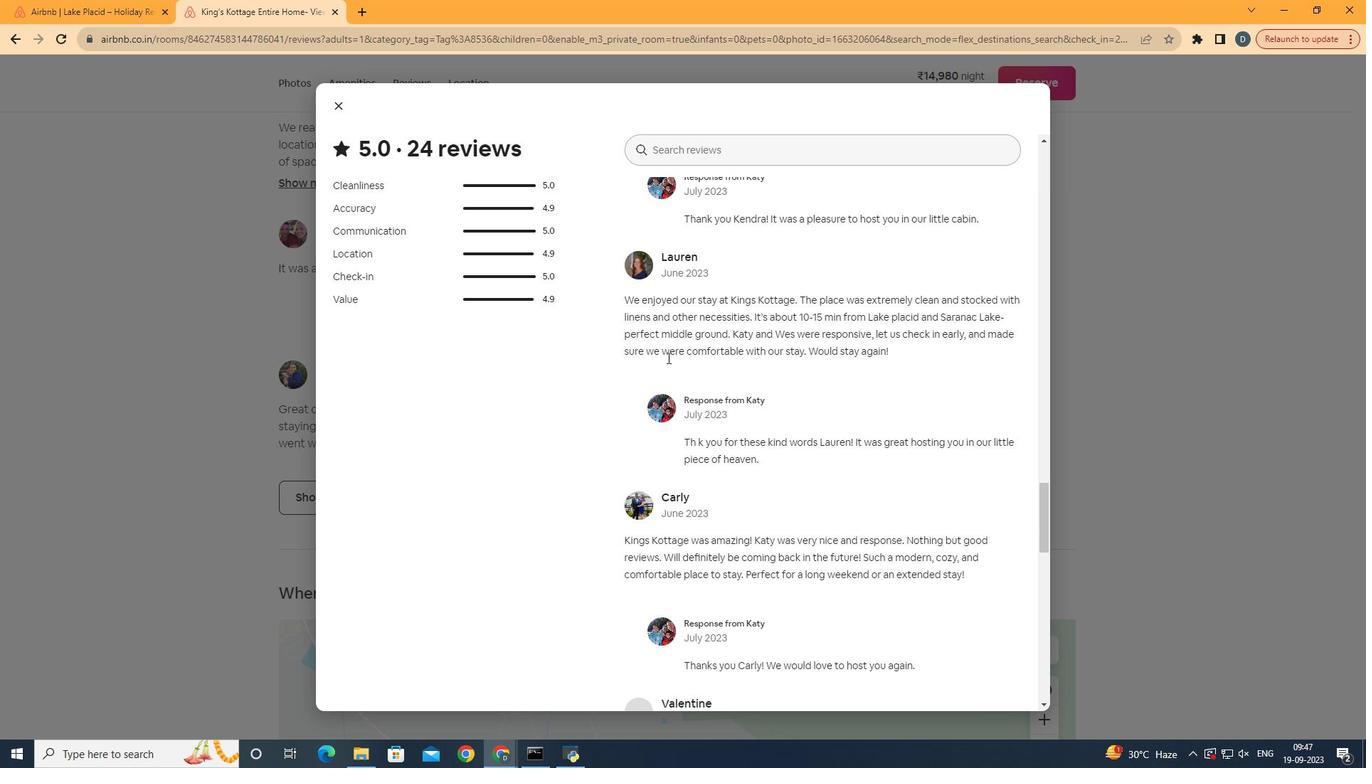 
Action: Mouse scrolled (643, 359) with delta (0, 0)
Screenshot: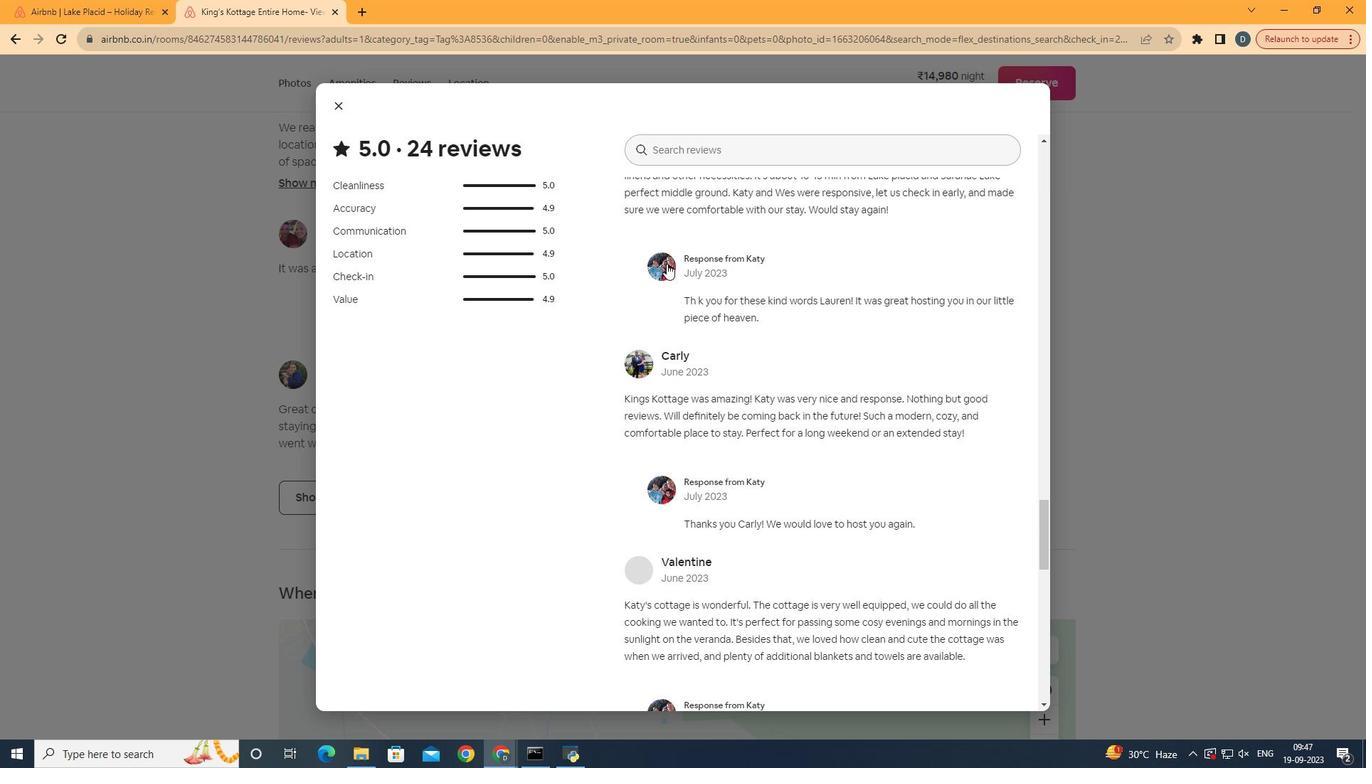 
Action: Mouse scrolled (643, 359) with delta (0, 0)
Screenshot: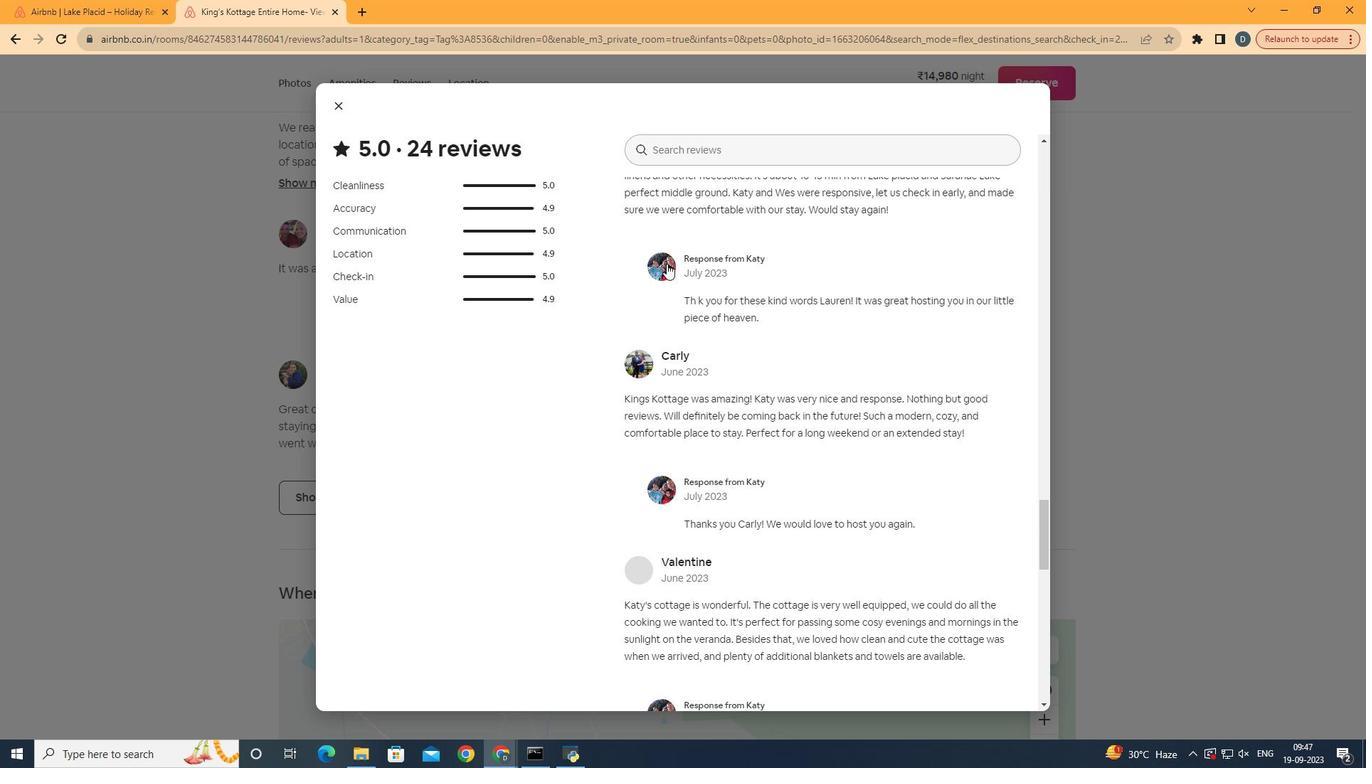 
Action: Mouse moved to (642, 292)
Screenshot: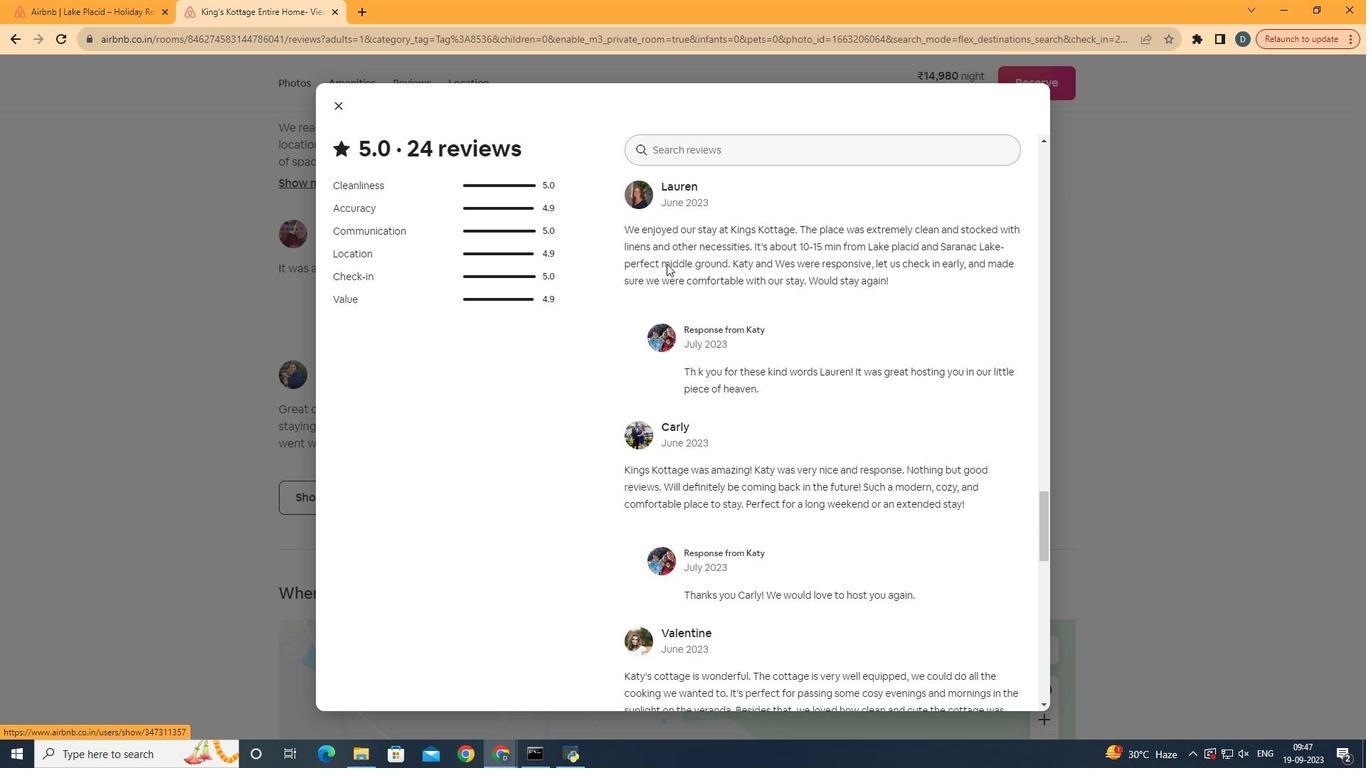 
Action: Mouse scrolled (642, 293) with delta (0, 0)
Screenshot: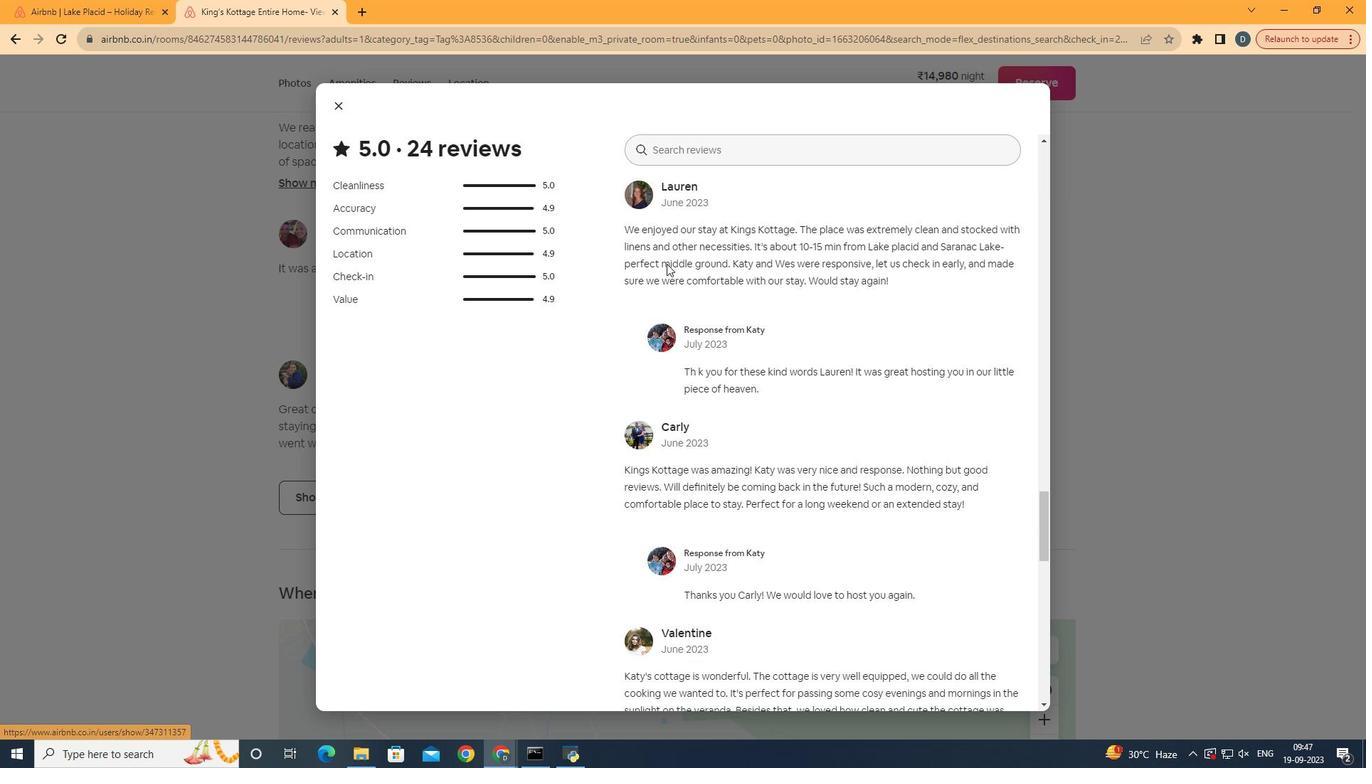 
Action: Mouse moved to (752, 303)
Screenshot: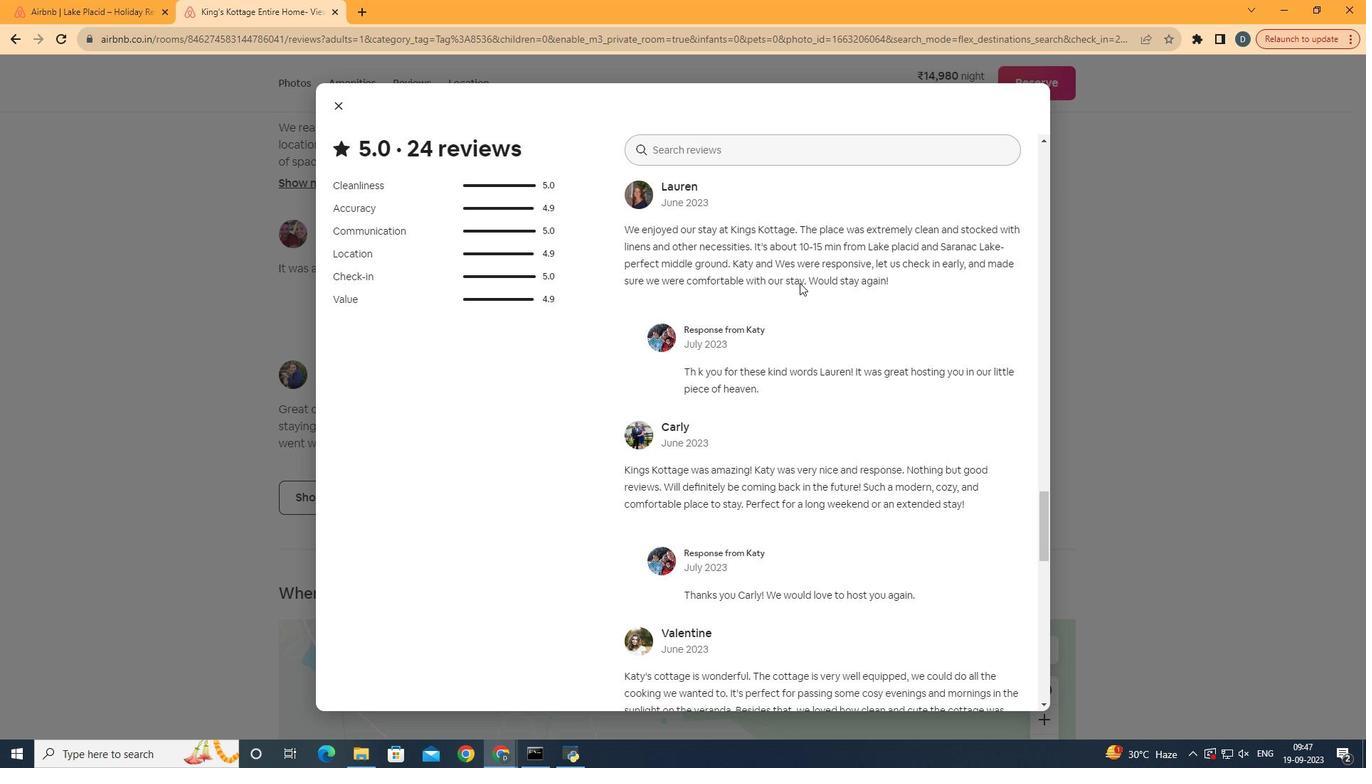 
Action: Mouse scrolled (752, 303) with delta (0, 0)
Screenshot: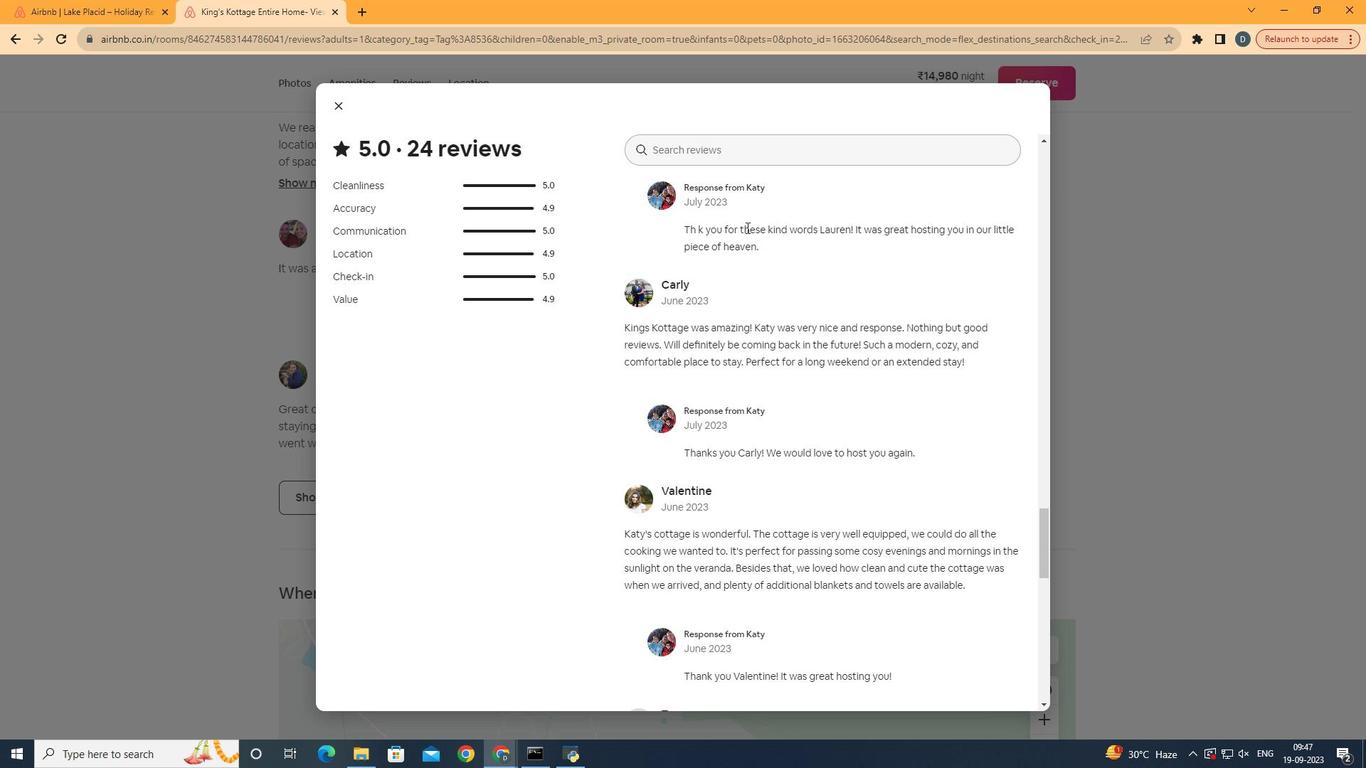 
Action: Mouse moved to (752, 305)
Screenshot: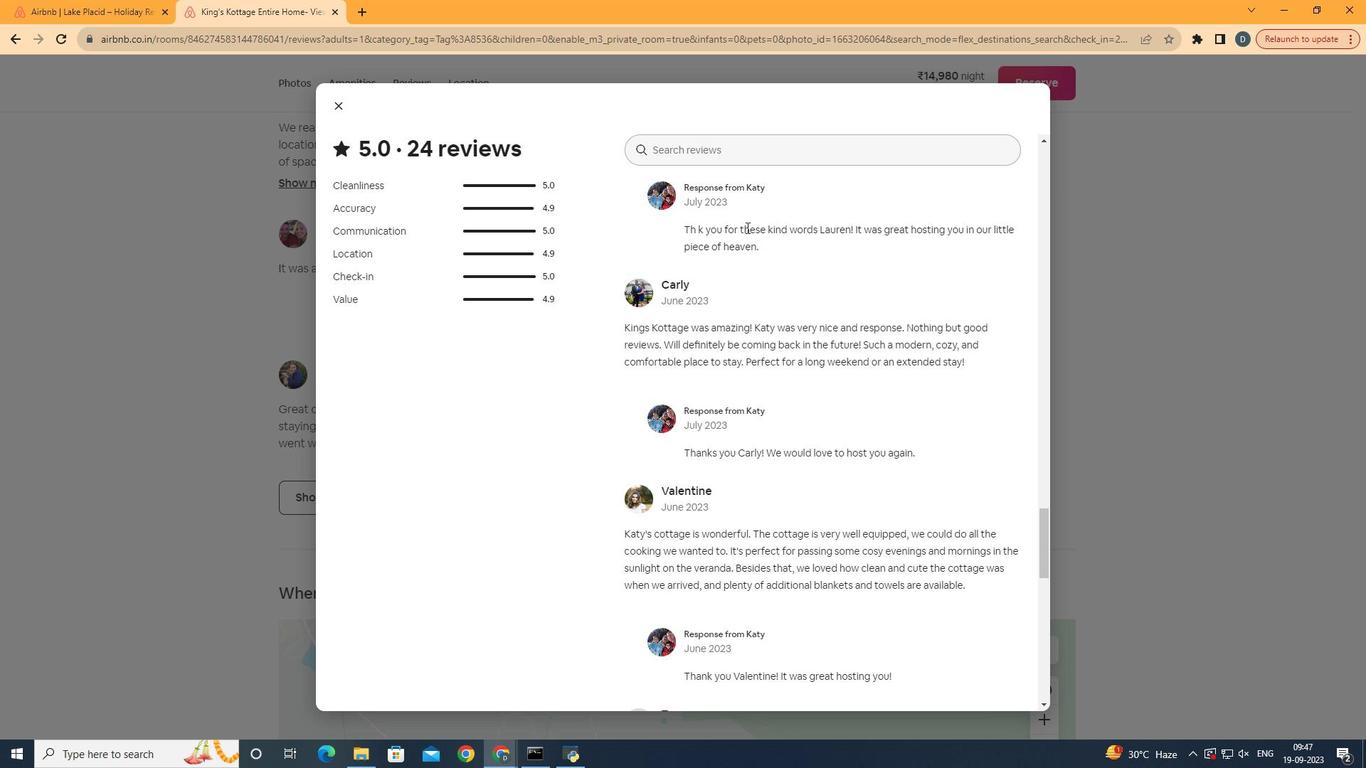 
Action: Mouse scrolled (752, 305) with delta (0, 0)
Screenshot: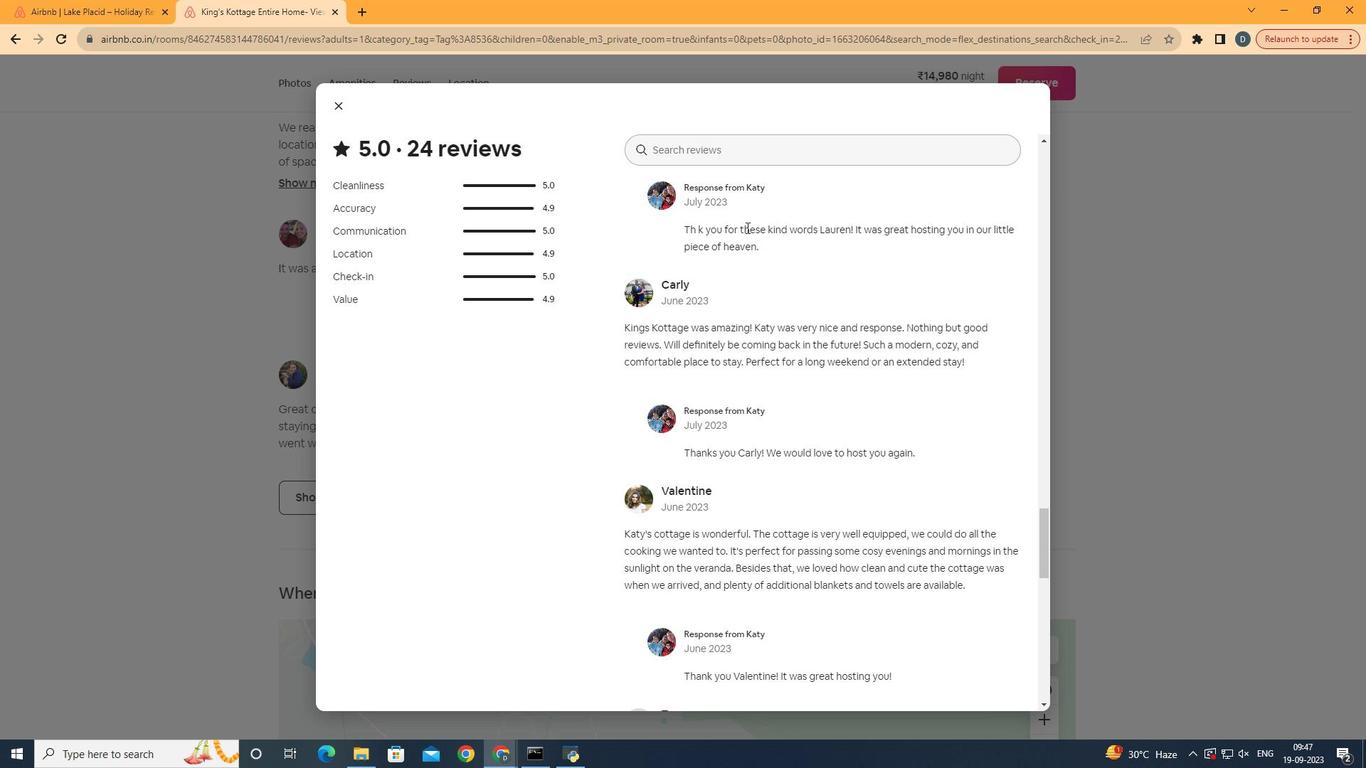 
Action: Mouse moved to (932, 342)
Screenshot: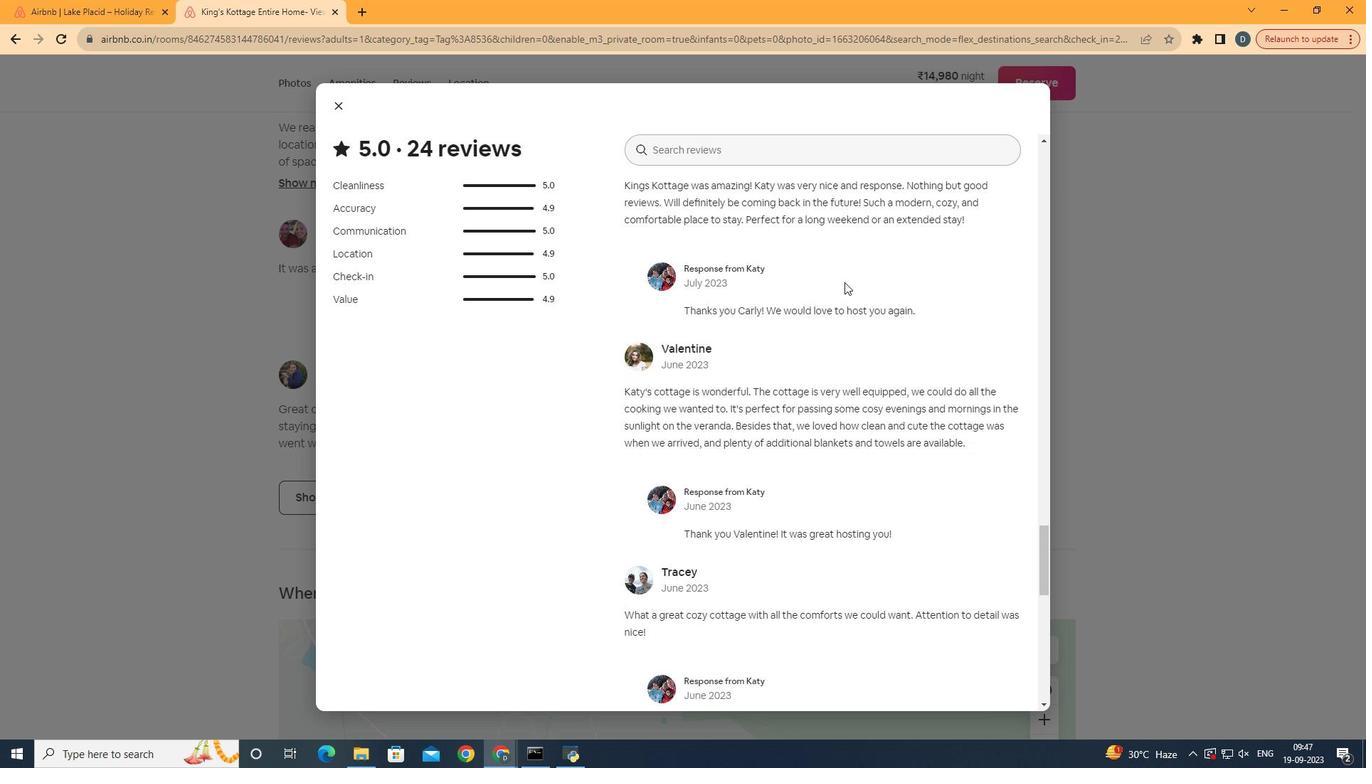 
Action: Mouse scrolled (932, 341) with delta (0, 0)
Screenshot: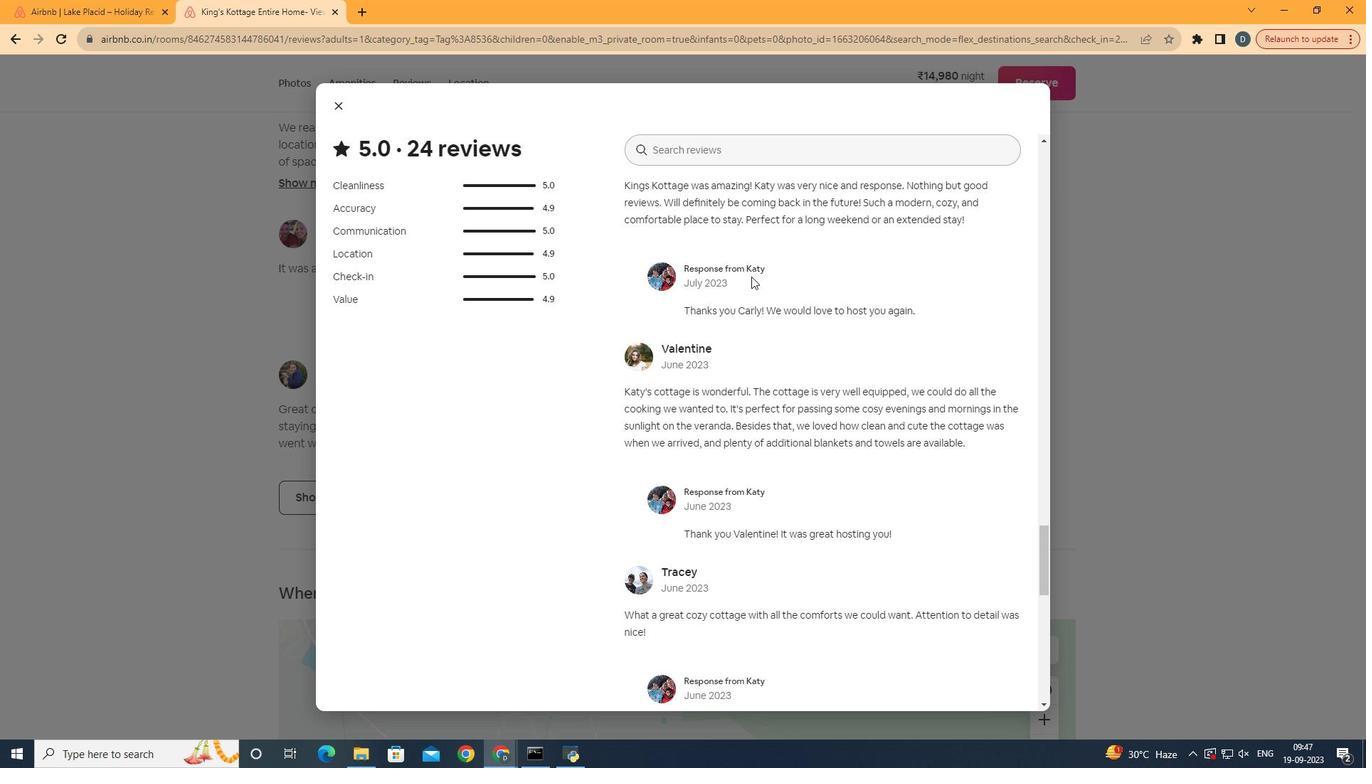 
Action: Mouse scrolled (932, 341) with delta (0, 0)
Screenshot: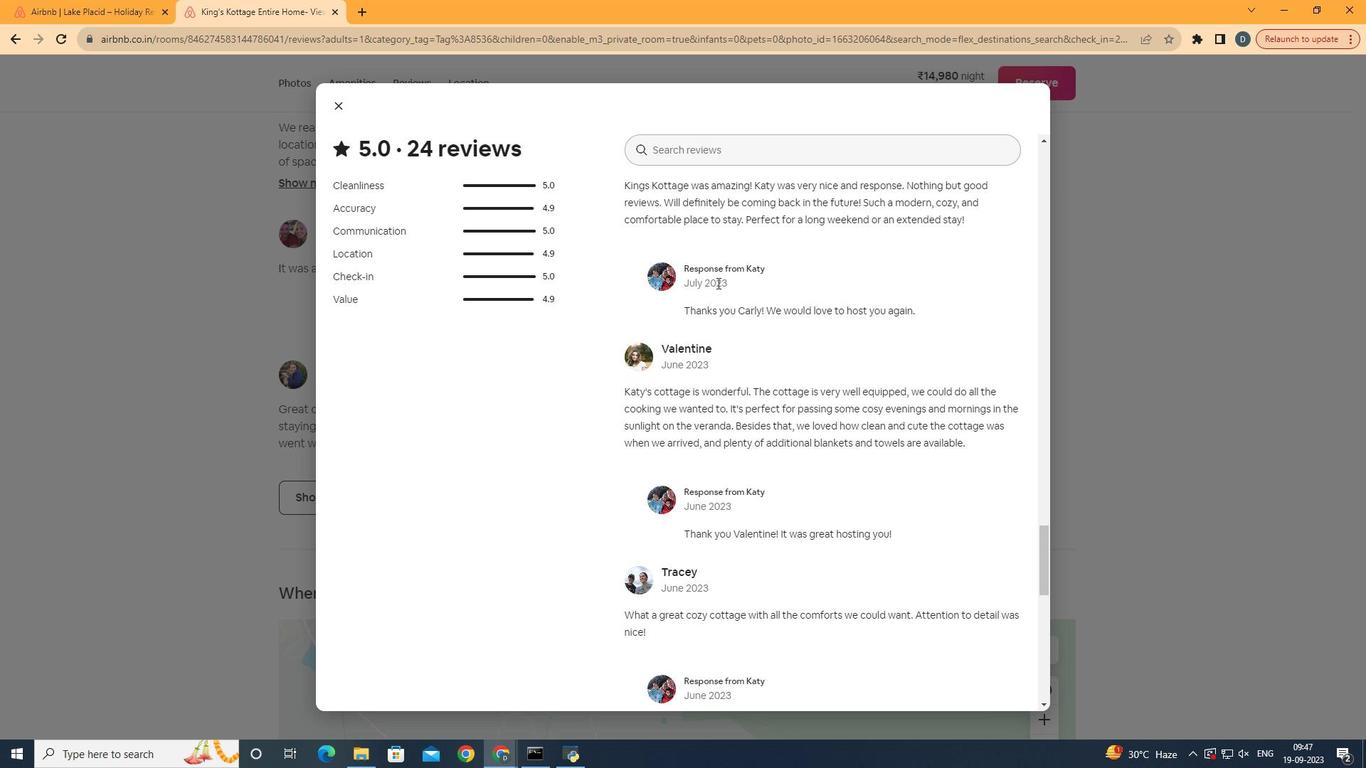 
Action: Mouse moved to (842, 372)
Screenshot: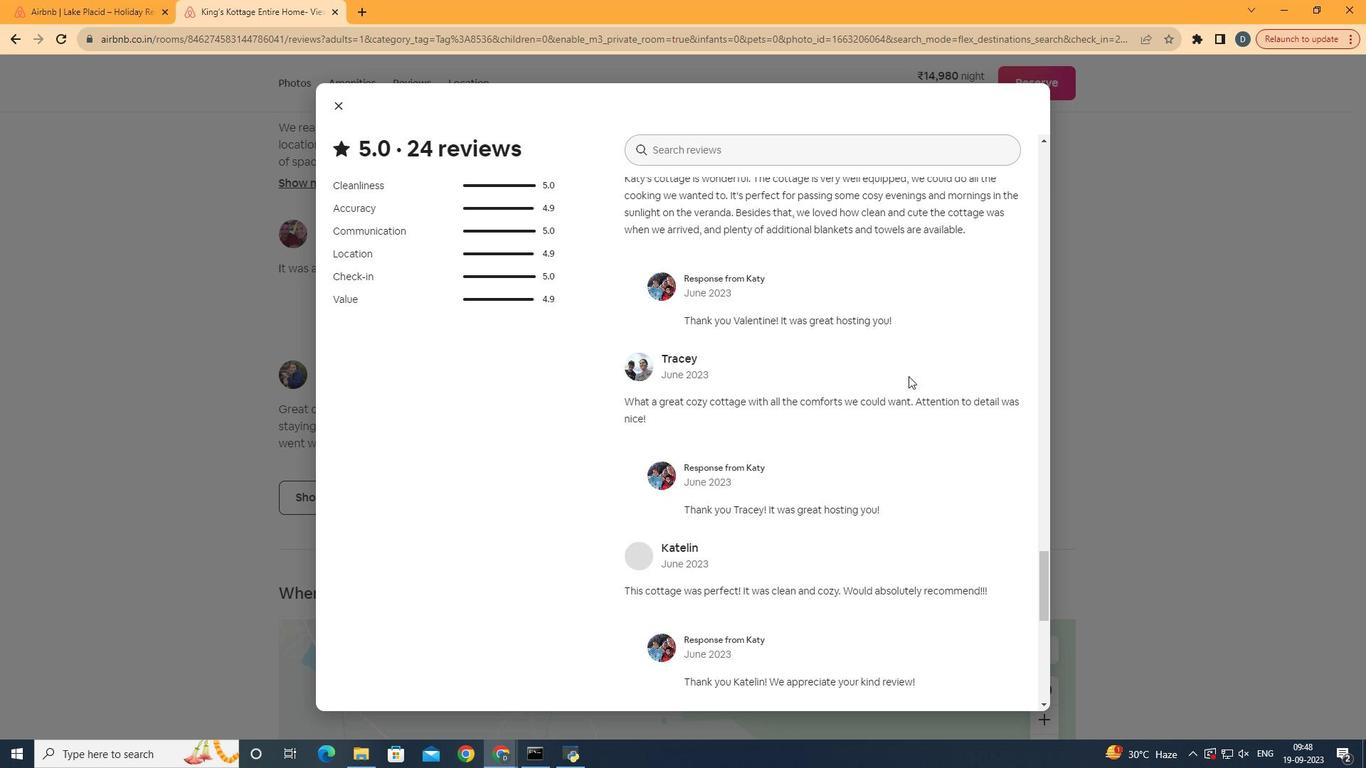 
Action: Mouse scrolled (842, 372) with delta (0, 0)
Screenshot: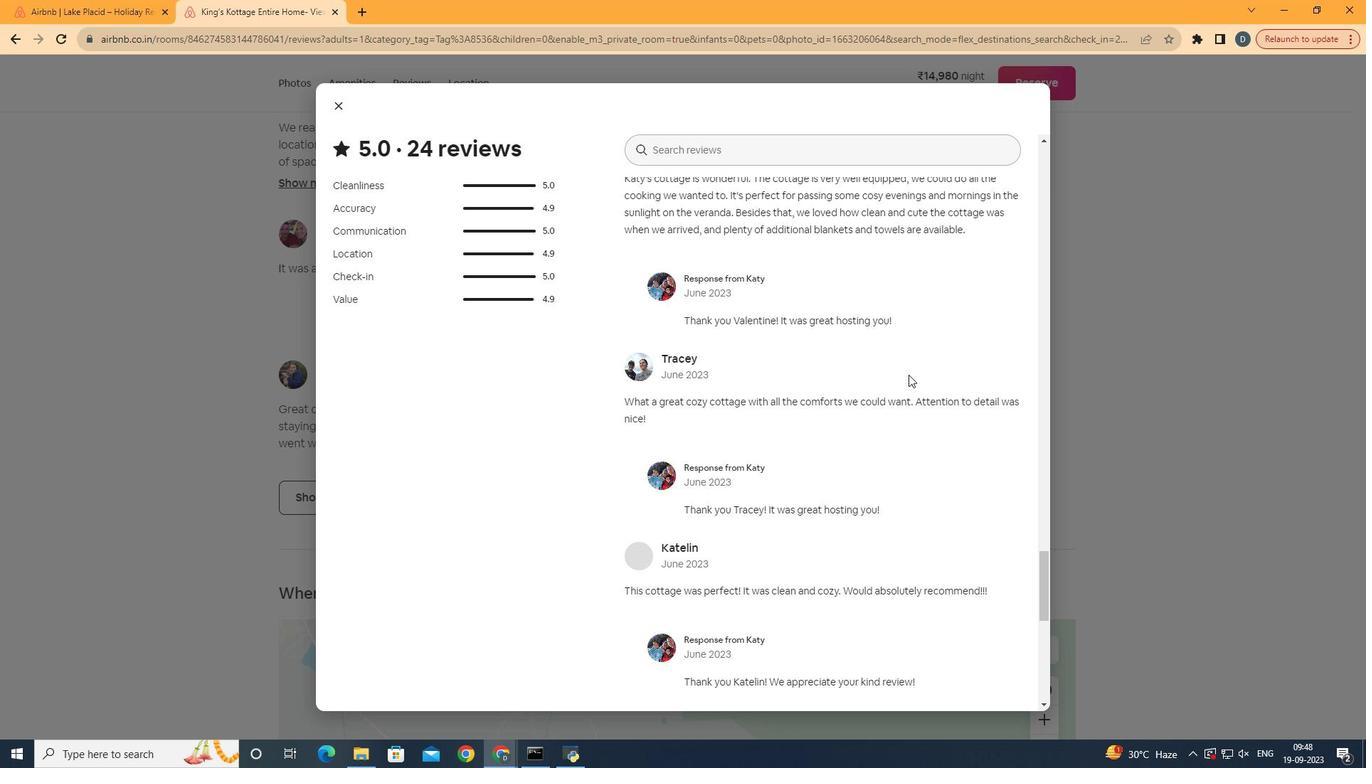 
Action: Mouse scrolled (842, 372) with delta (0, 0)
Screenshot: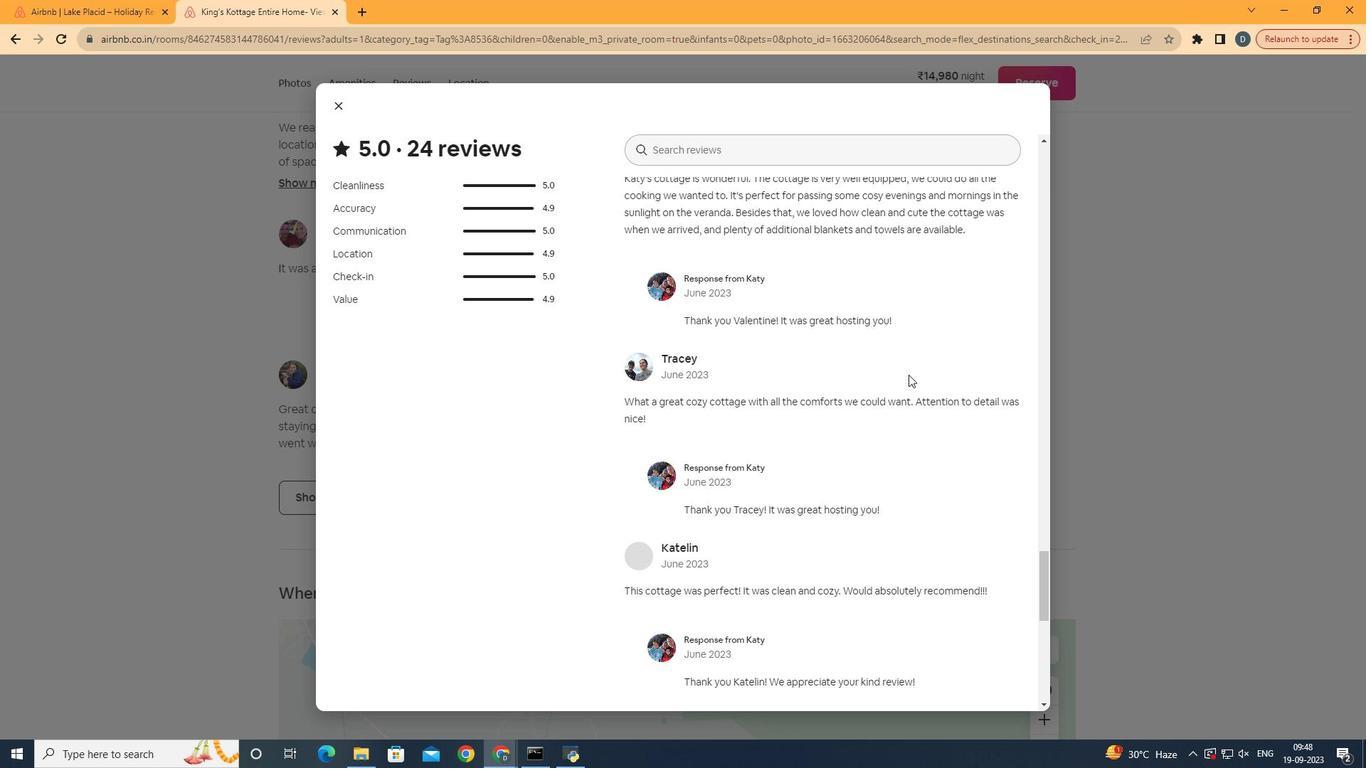 
Action: Mouse scrolled (842, 372) with delta (0, 0)
Screenshot: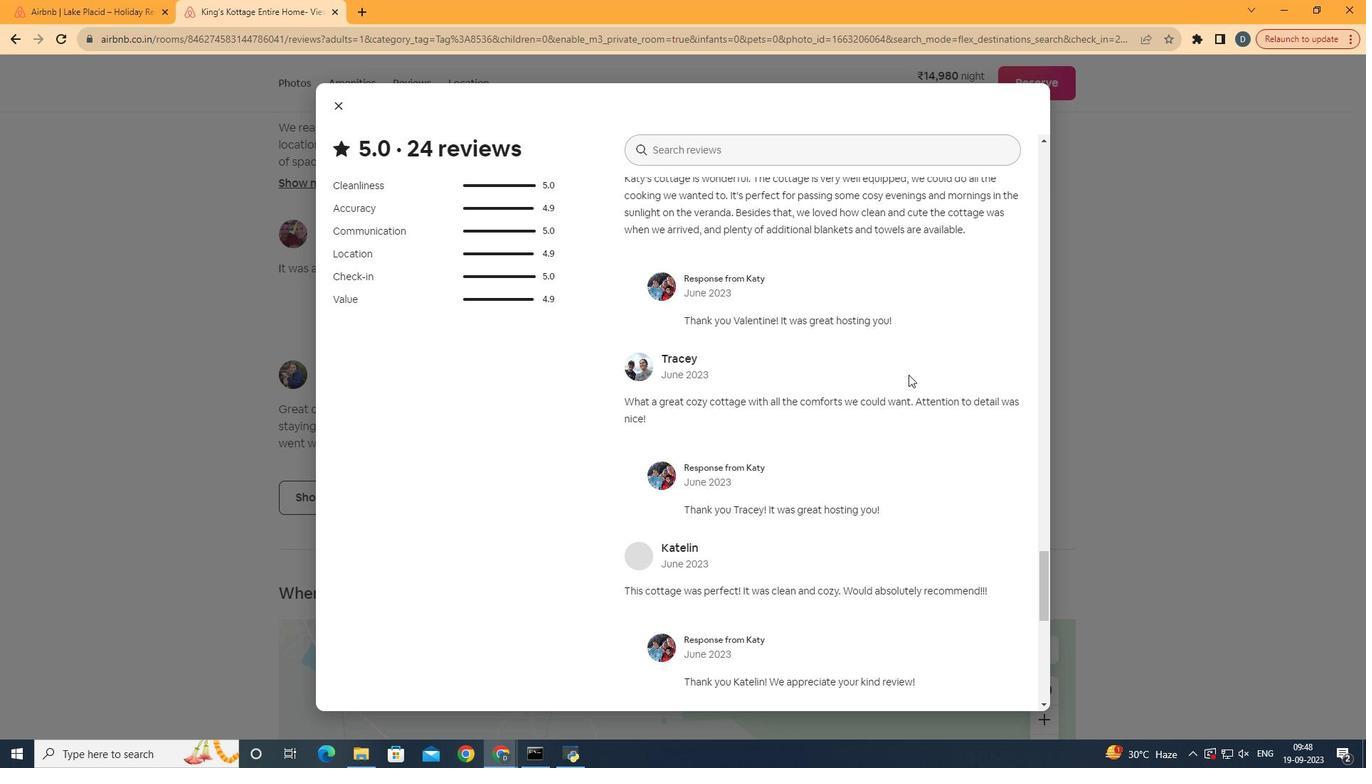 
Action: Mouse moved to (842, 371)
Screenshot: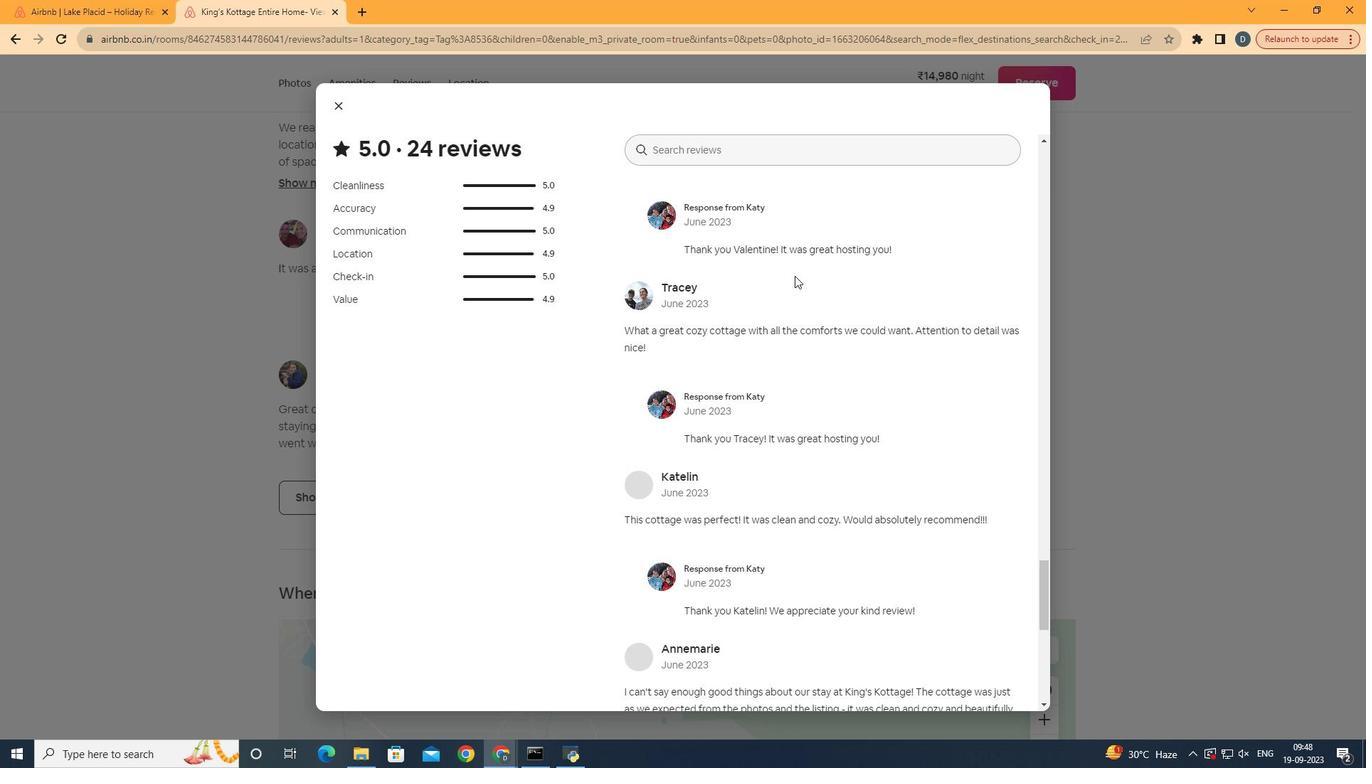 
Action: Mouse scrolled (842, 371) with delta (0, 0)
Screenshot: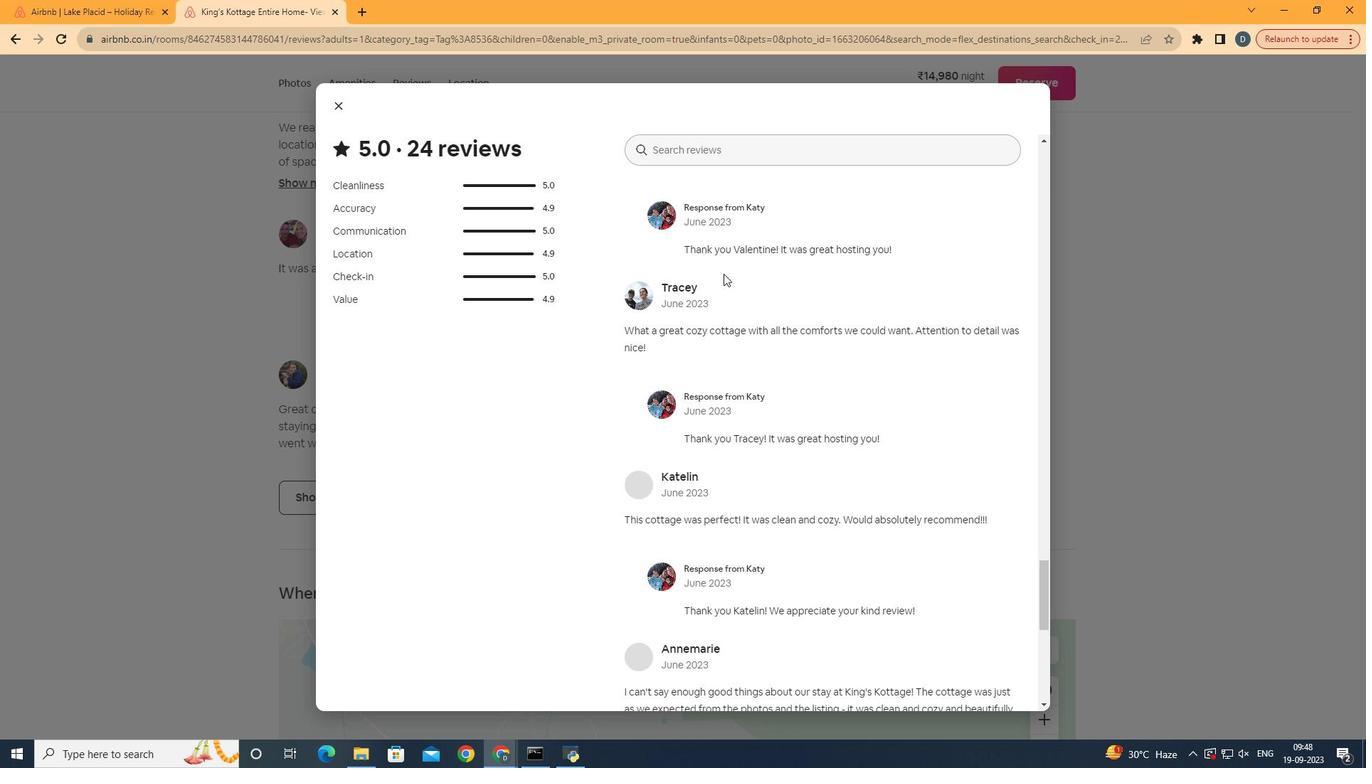 
Action: Mouse moved to (844, 387)
Screenshot: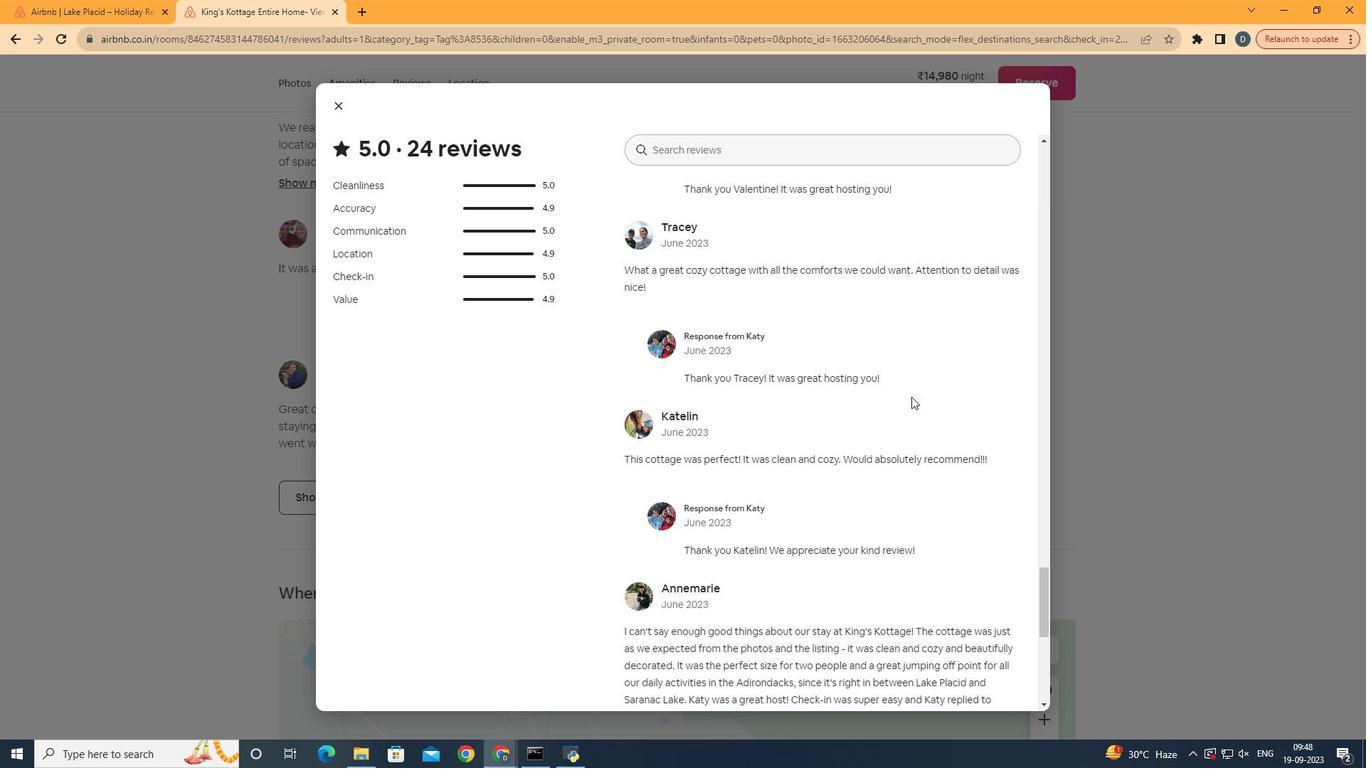 
Action: Mouse scrolled (844, 387) with delta (0, 0)
Screenshot: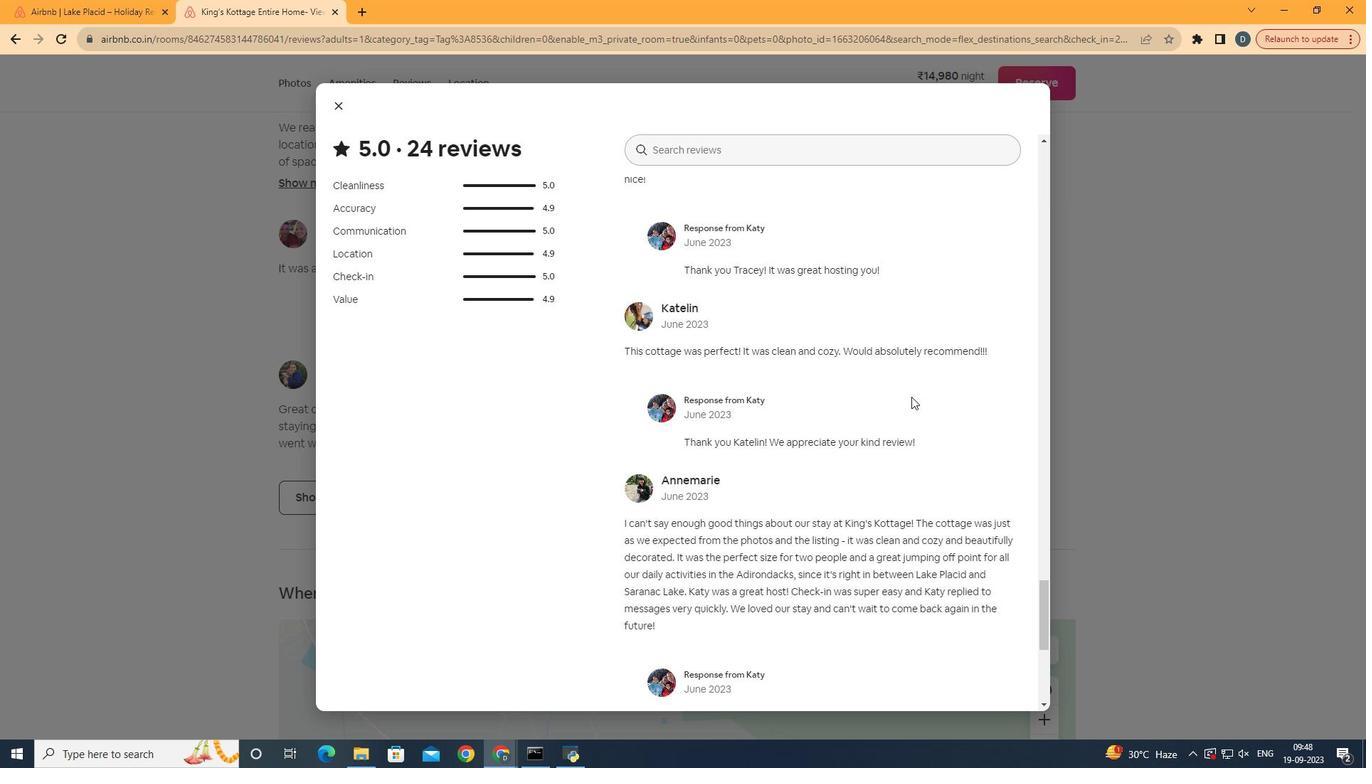 
Action: Mouse scrolled (844, 387) with delta (0, 0)
Screenshot: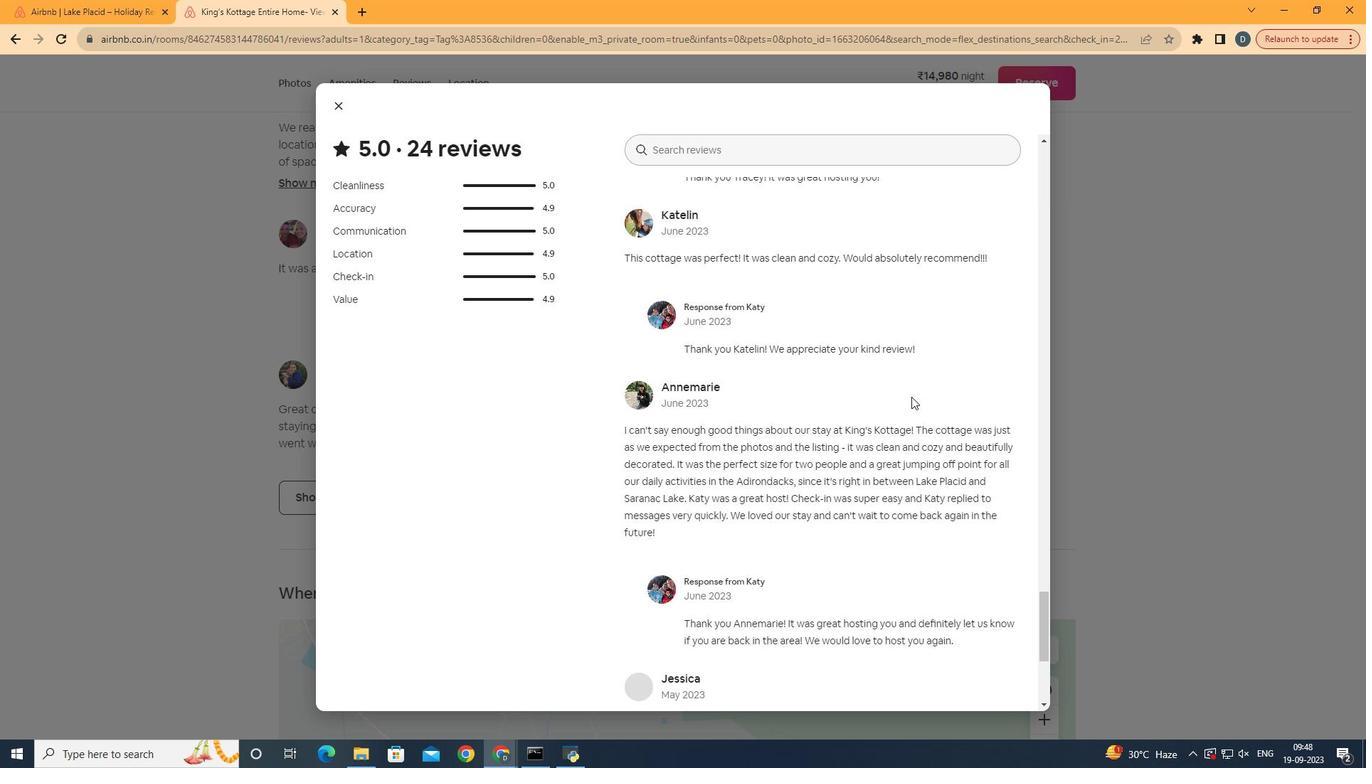 
Action: Mouse scrolled (844, 387) with delta (0, 0)
Screenshot: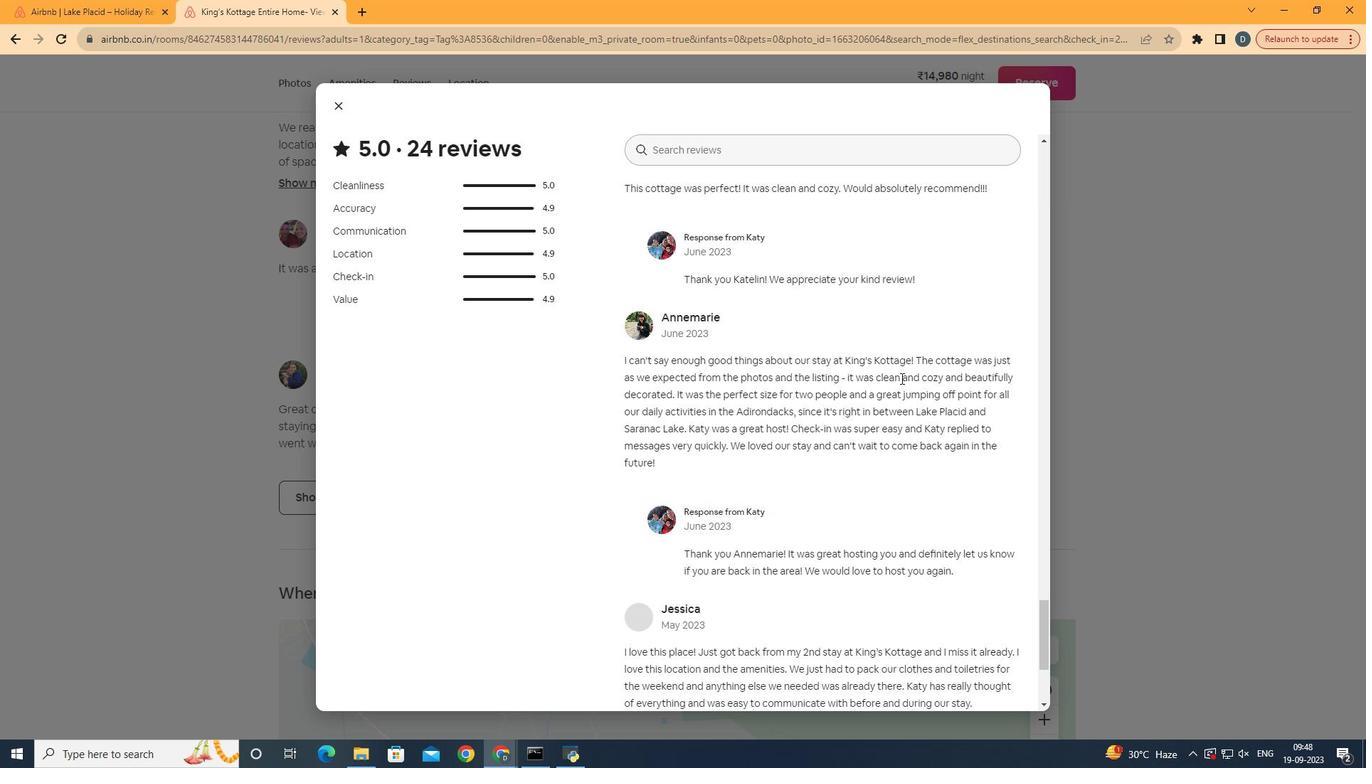 
Action: Mouse scrolled (844, 387) with delta (0, 0)
Screenshot: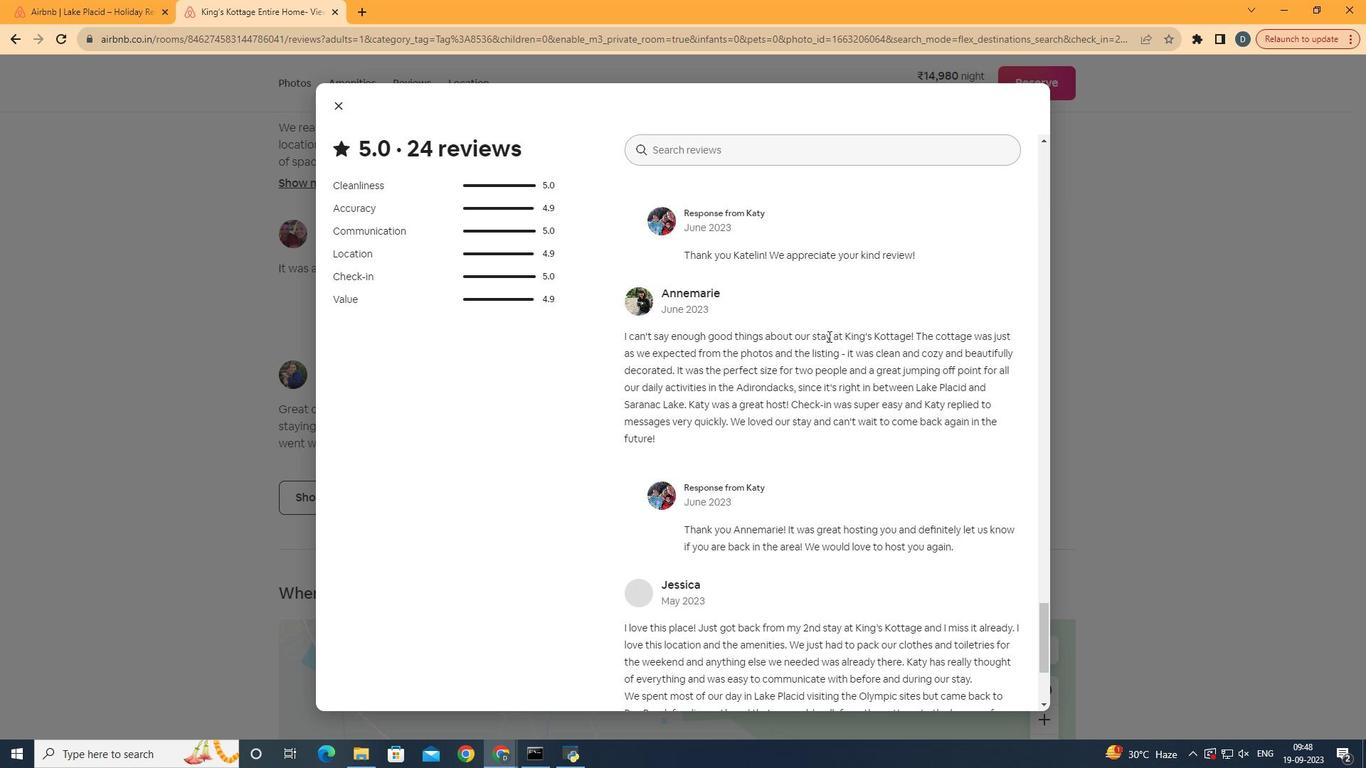 
Action: Mouse scrolled (844, 387) with delta (0, 0)
Screenshot: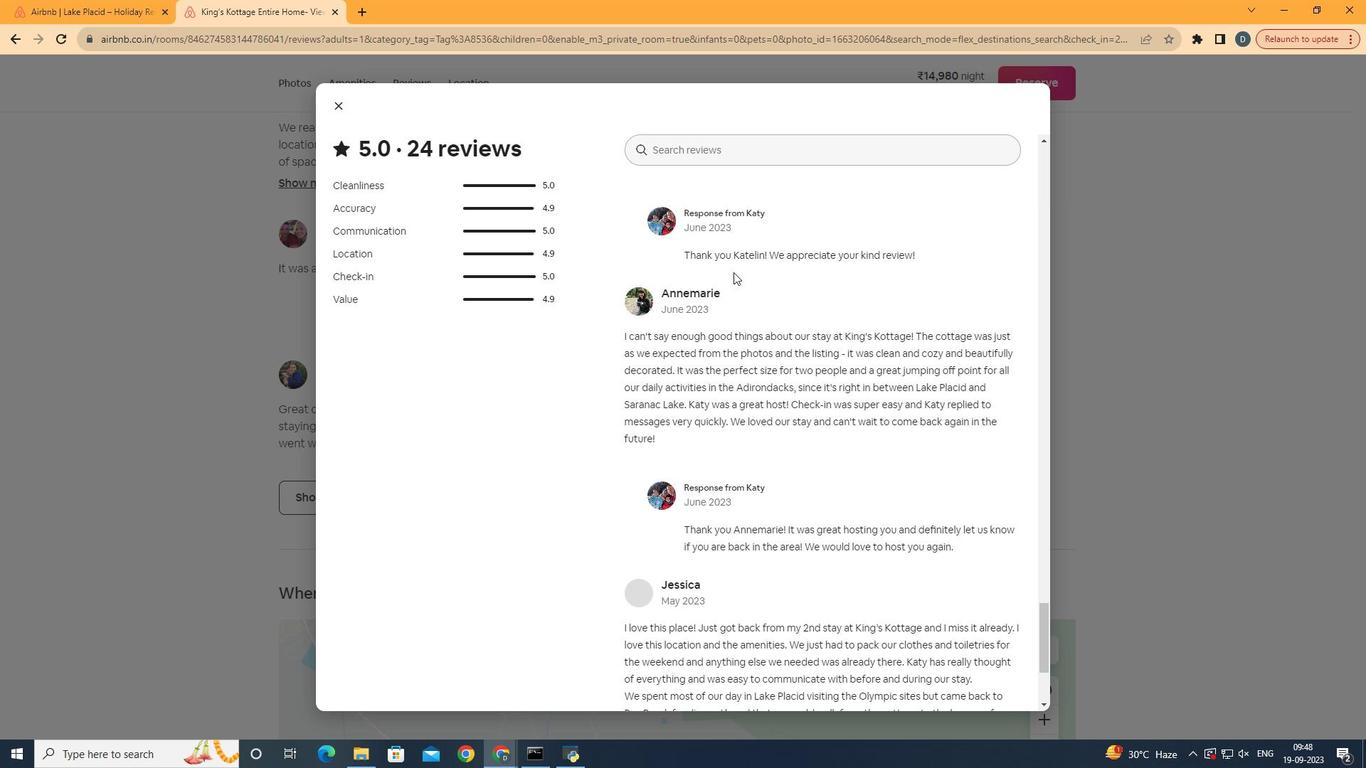 
Action: Mouse moved to (742, 394)
Screenshot: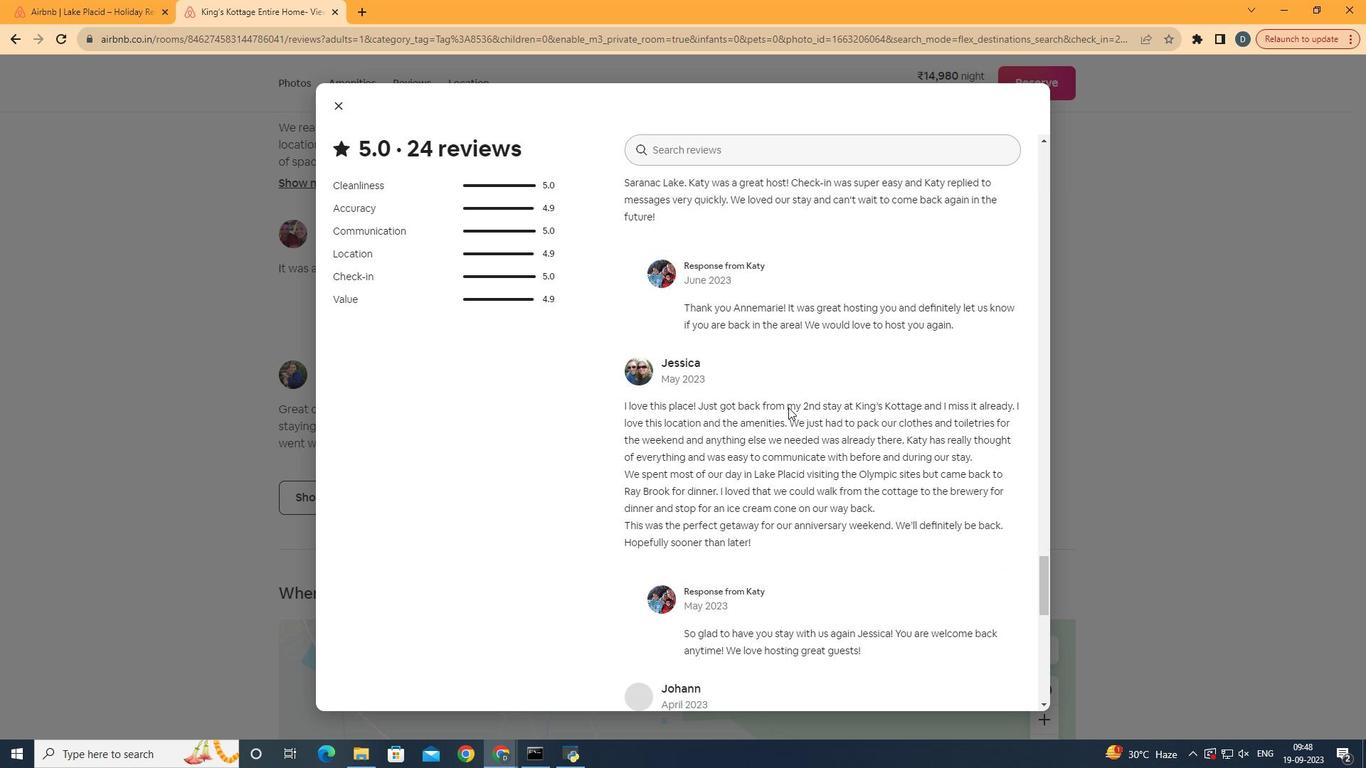 
Action: Mouse scrolled (742, 394) with delta (0, 0)
Screenshot: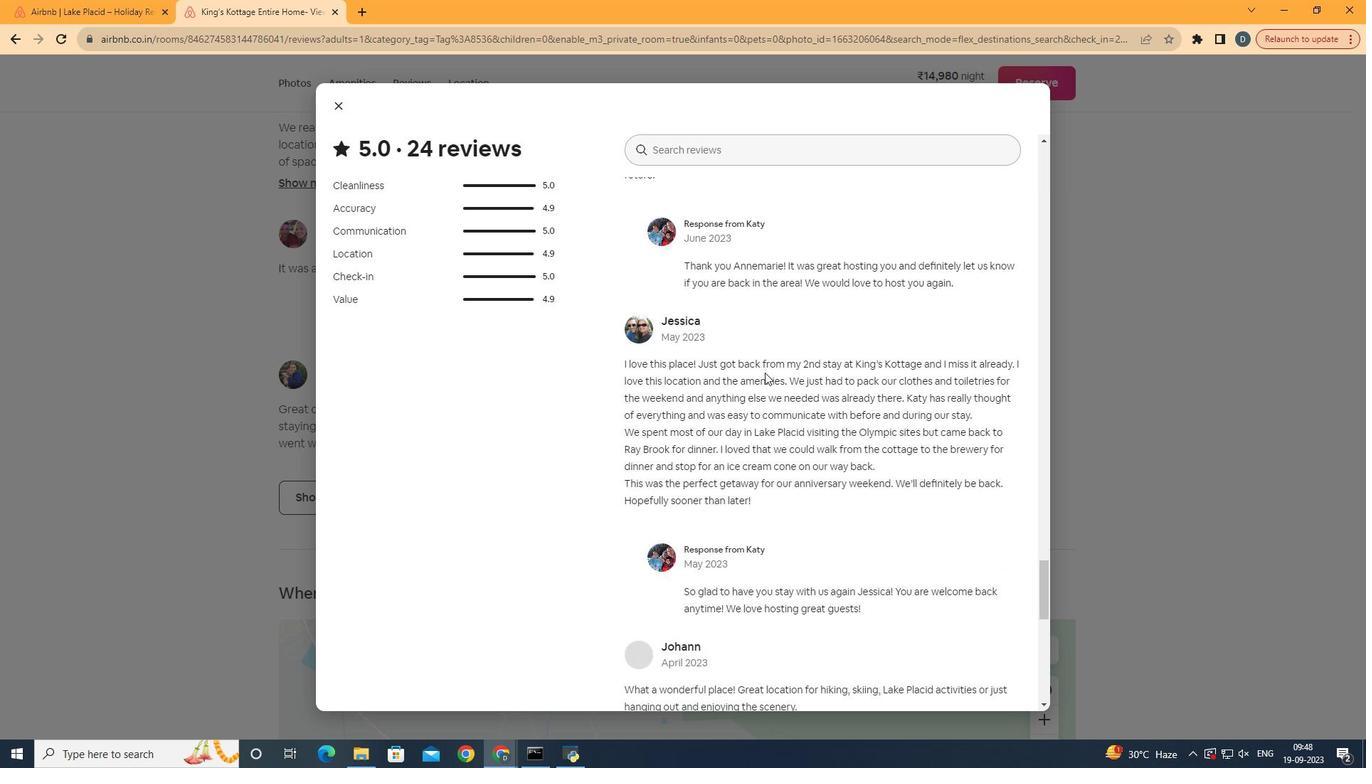 
Action: Mouse scrolled (742, 394) with delta (0, 0)
Screenshot: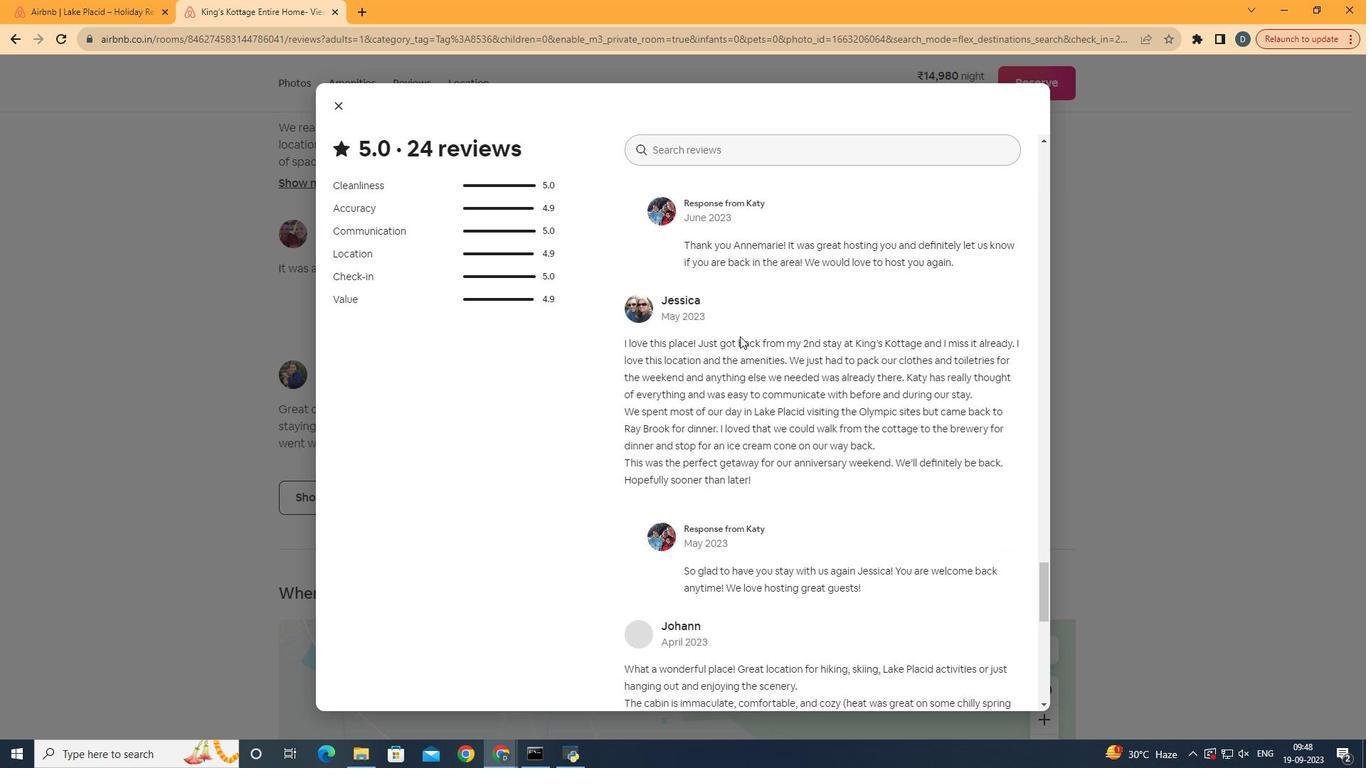 
Action: Mouse scrolled (742, 394) with delta (0, 0)
